 Task: Research Airbnb options in Guayaquil, Ecuador from 8th November, 2023 to 12th November, 2023 for 2 adults.1  bedroom having 1 bed and 1 bathroom. Property type can be flathotel. Booking option can be shelf check-in. Look for 4 properties as per requirement.
Action: Mouse moved to (414, 64)
Screenshot: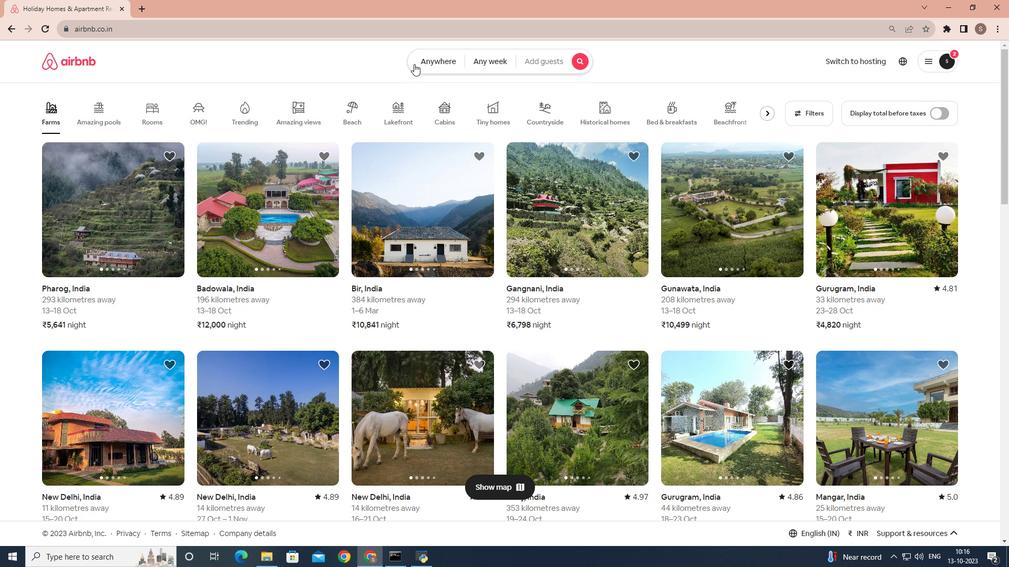 
Action: Mouse pressed left at (414, 64)
Screenshot: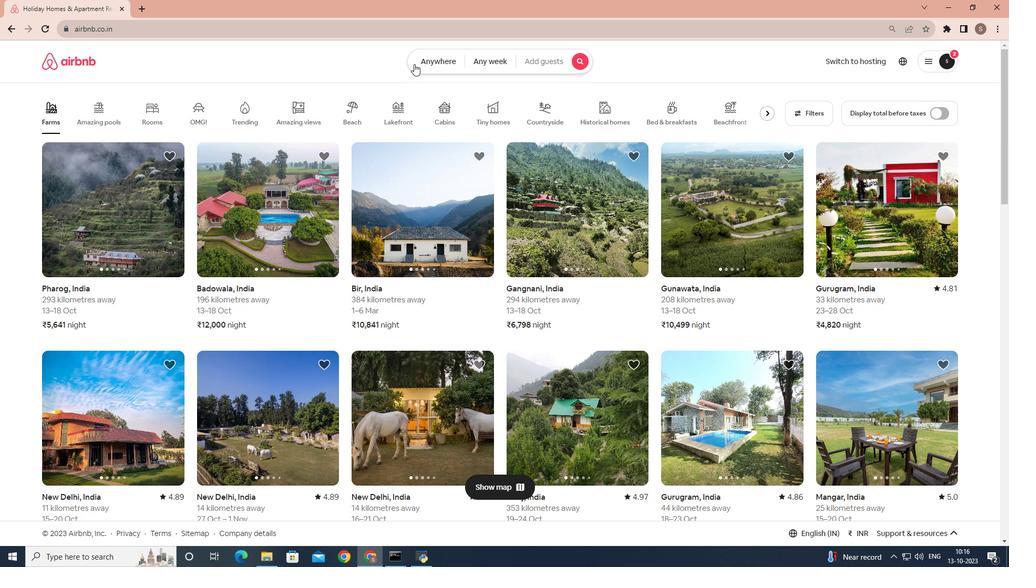 
Action: Mouse moved to (377, 101)
Screenshot: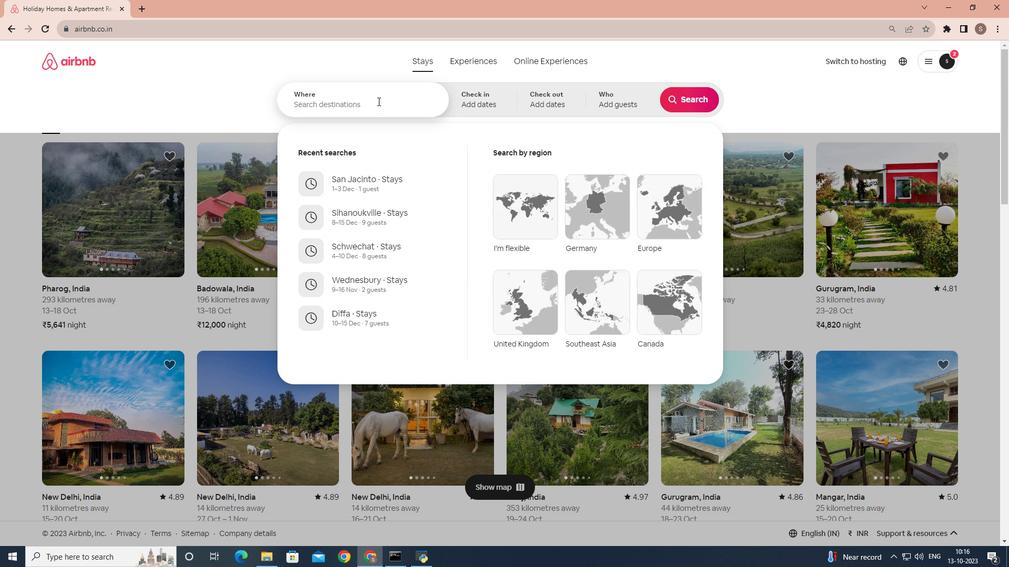 
Action: Mouse pressed left at (377, 101)
Screenshot: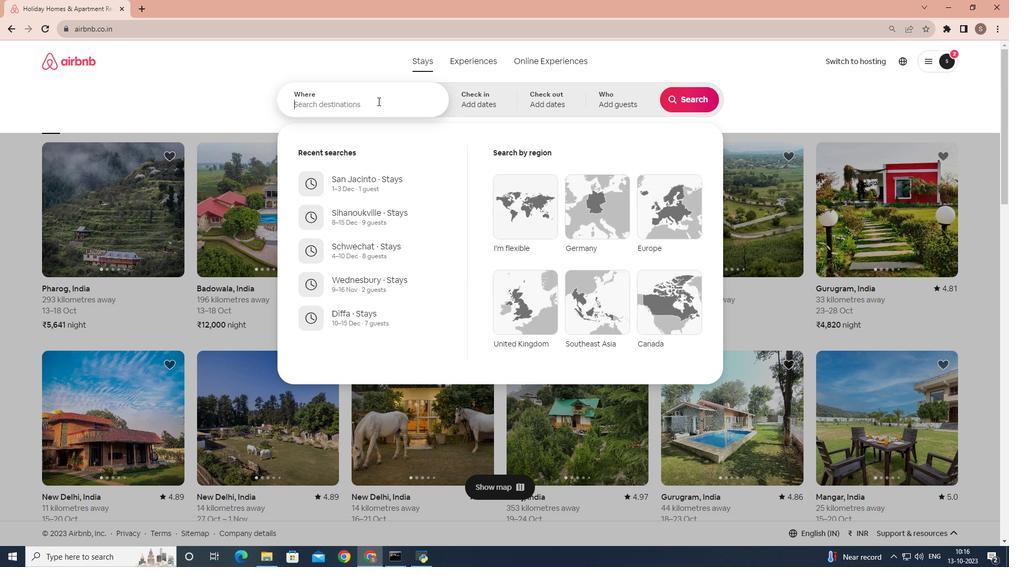 
Action: Mouse moved to (366, 107)
Screenshot: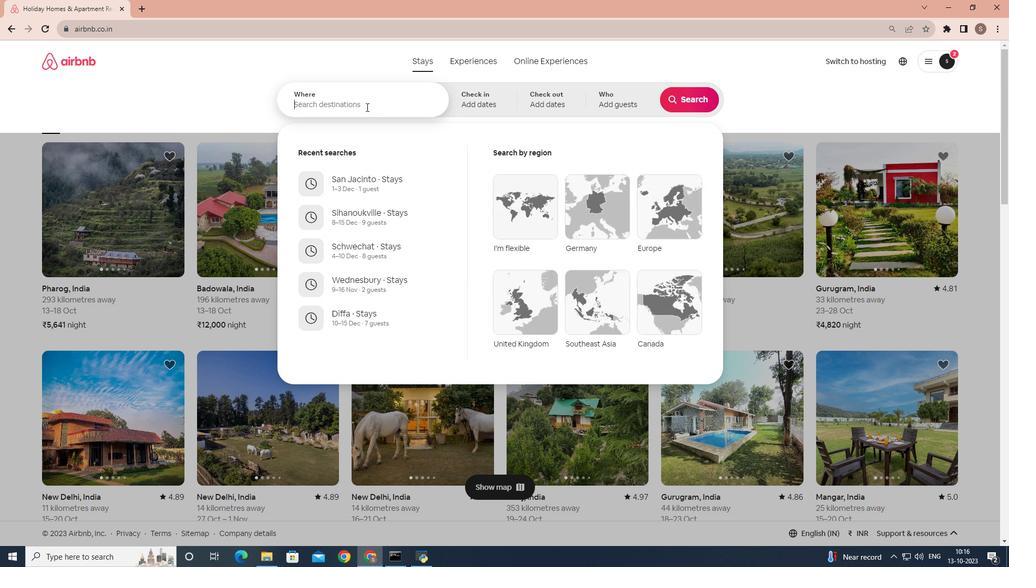 
Action: Key pressed <Key.shift>Guayaquil,<Key.space><Key.shift><Key.shift><Key.shift><Key.shift><Key.shift><Key.shift><Key.shift><Key.shift><Key.shift><Key.shift>Ecuador
Screenshot: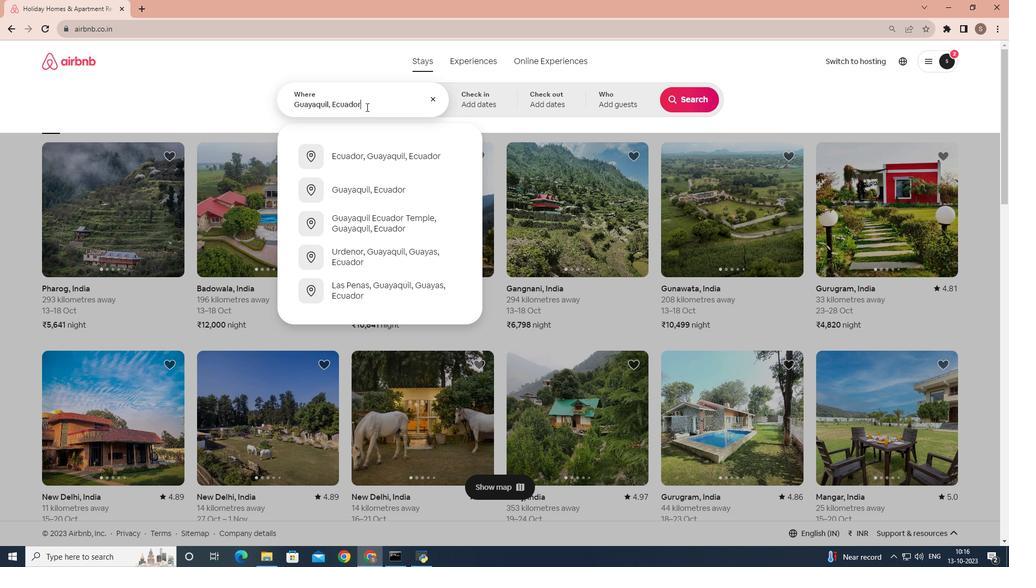 
Action: Mouse moved to (369, 163)
Screenshot: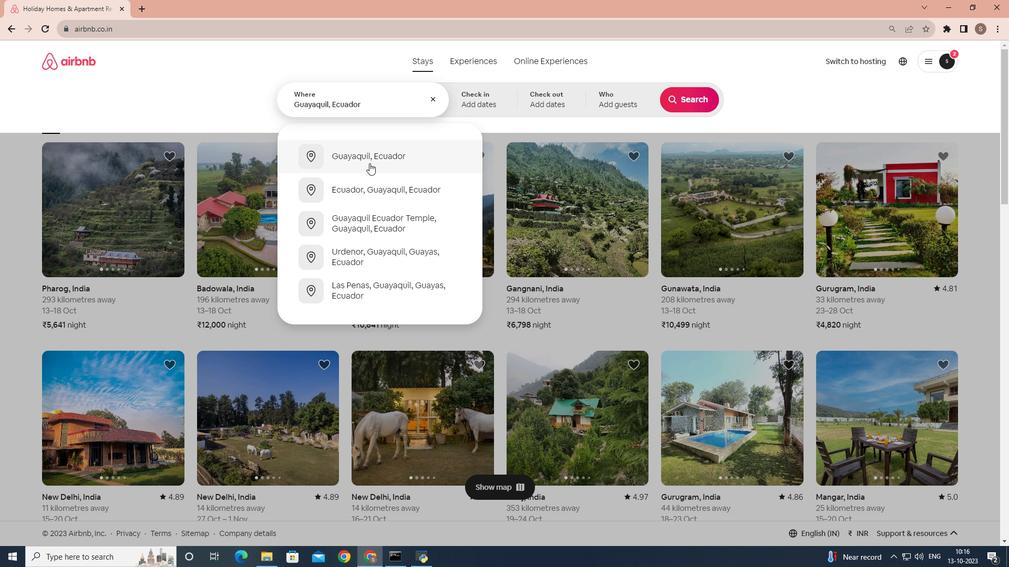 
Action: Mouse pressed left at (369, 163)
Screenshot: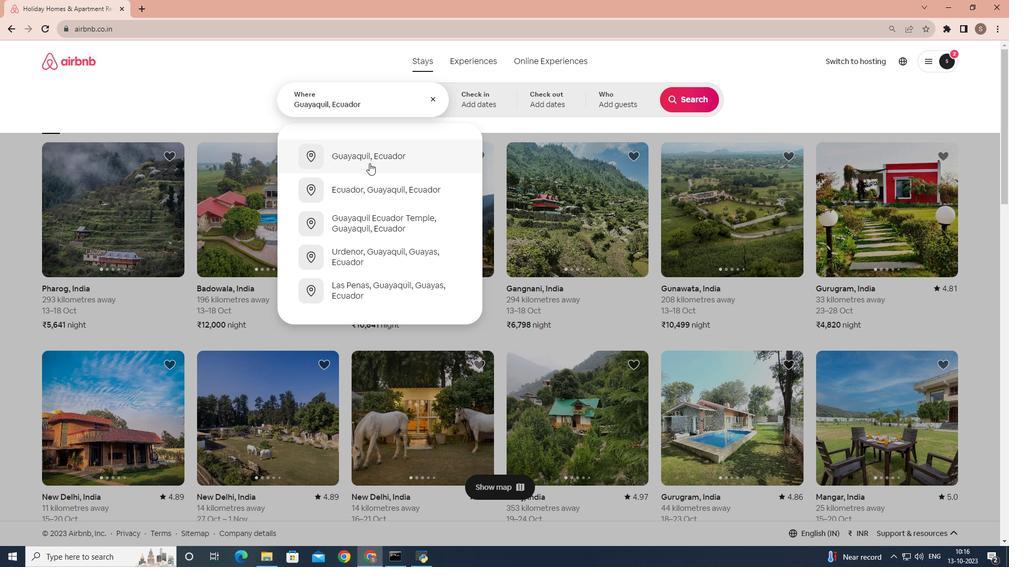 
Action: Mouse moved to (603, 256)
Screenshot: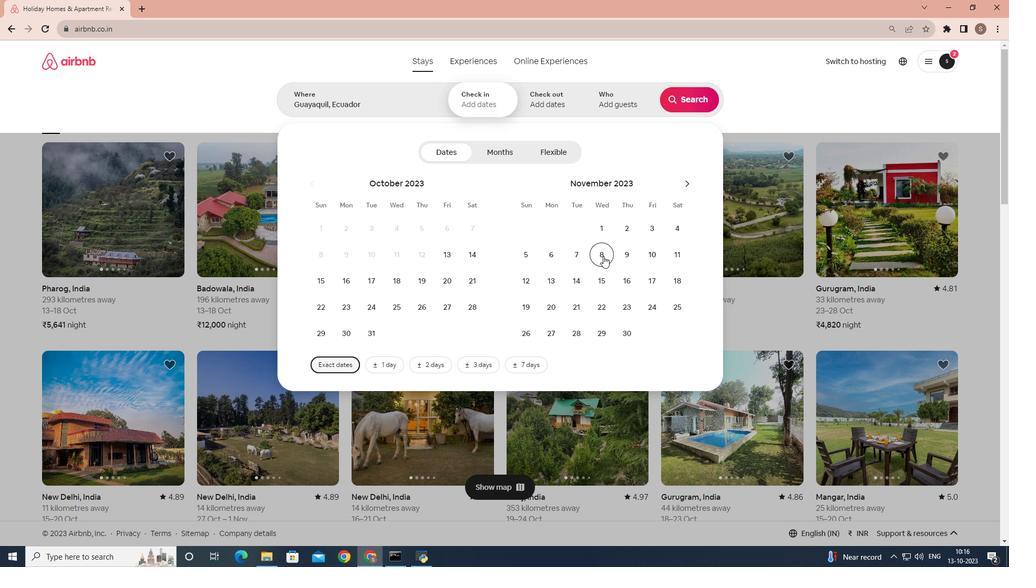 
Action: Mouse pressed left at (603, 256)
Screenshot: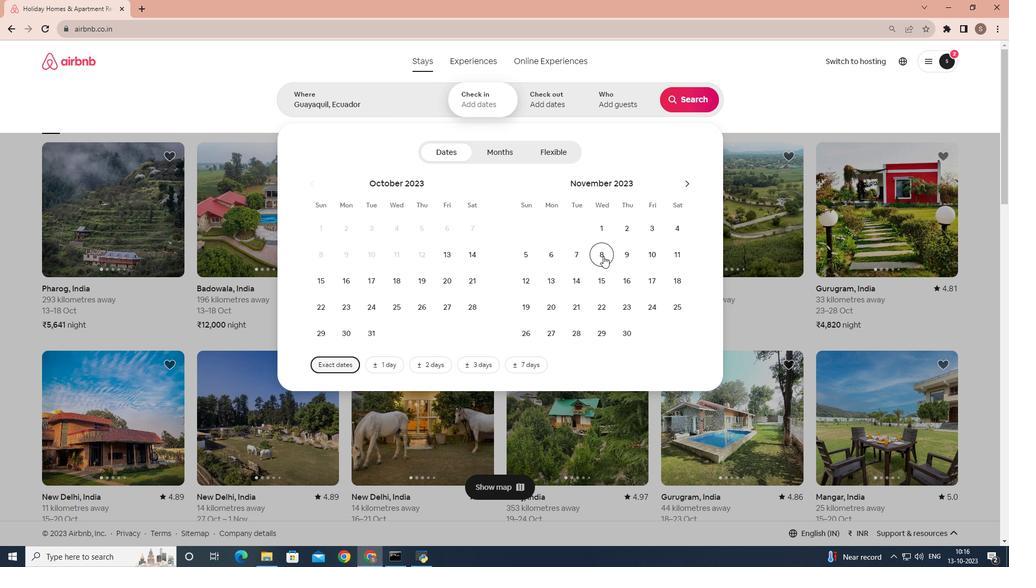
Action: Mouse moved to (518, 280)
Screenshot: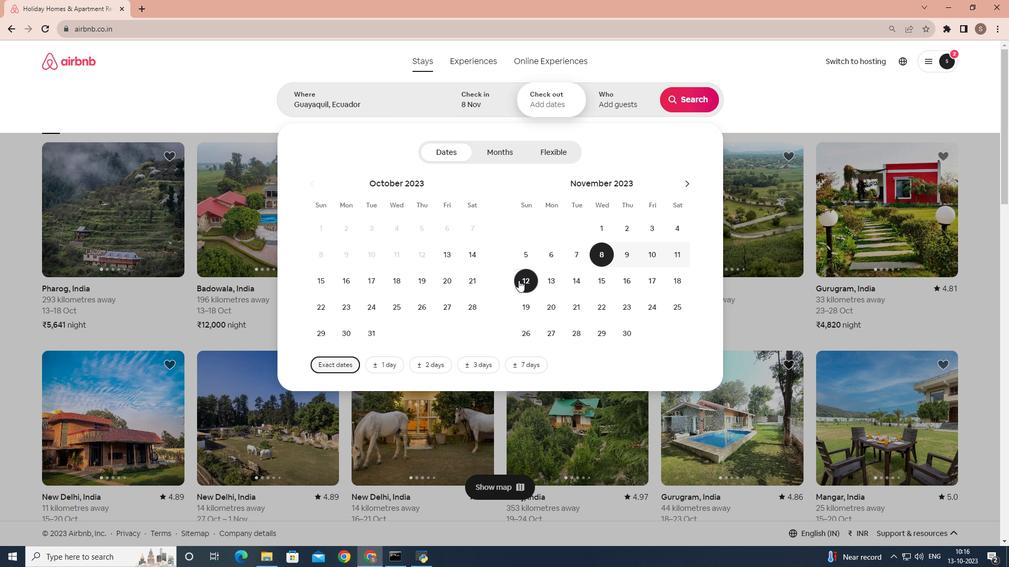 
Action: Mouse pressed left at (518, 280)
Screenshot: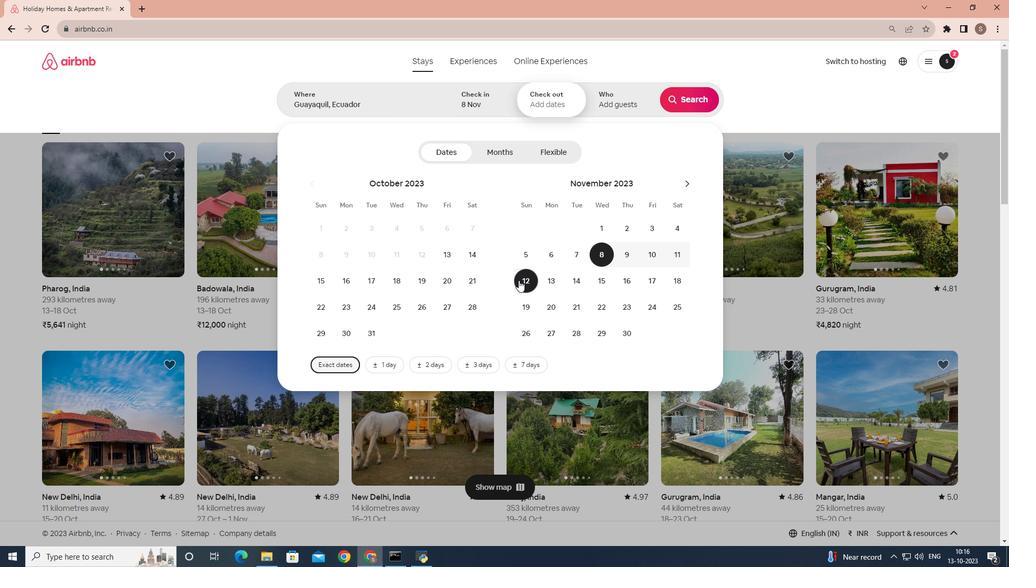 
Action: Mouse moved to (607, 115)
Screenshot: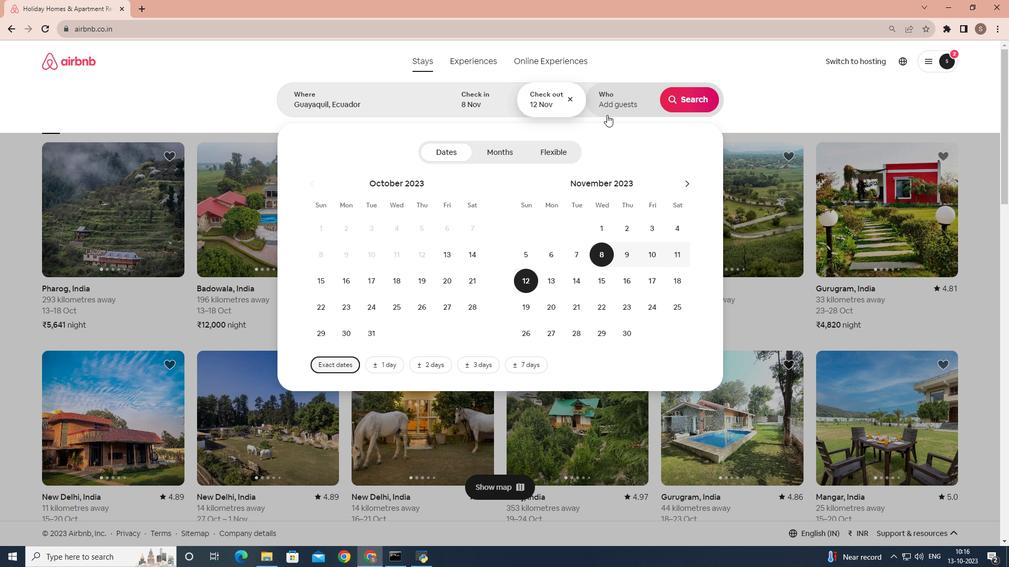 
Action: Mouse pressed left at (607, 115)
Screenshot: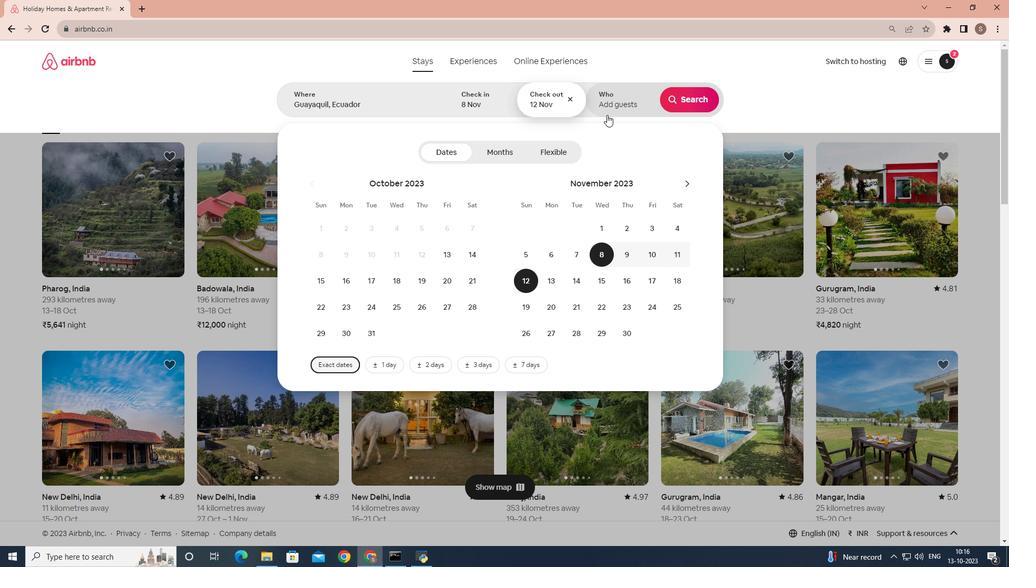 
Action: Mouse moved to (692, 154)
Screenshot: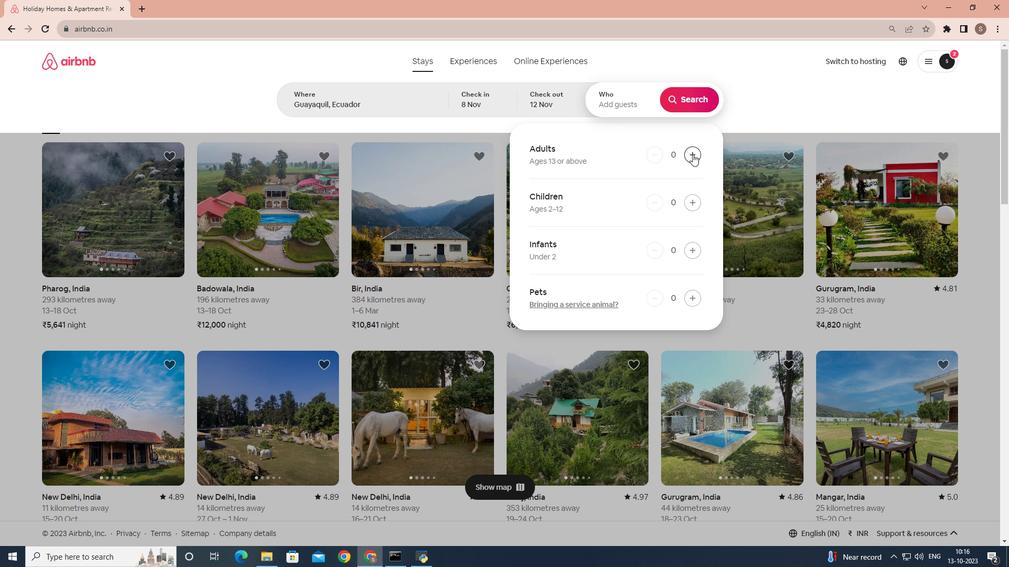 
Action: Mouse pressed left at (692, 154)
Screenshot: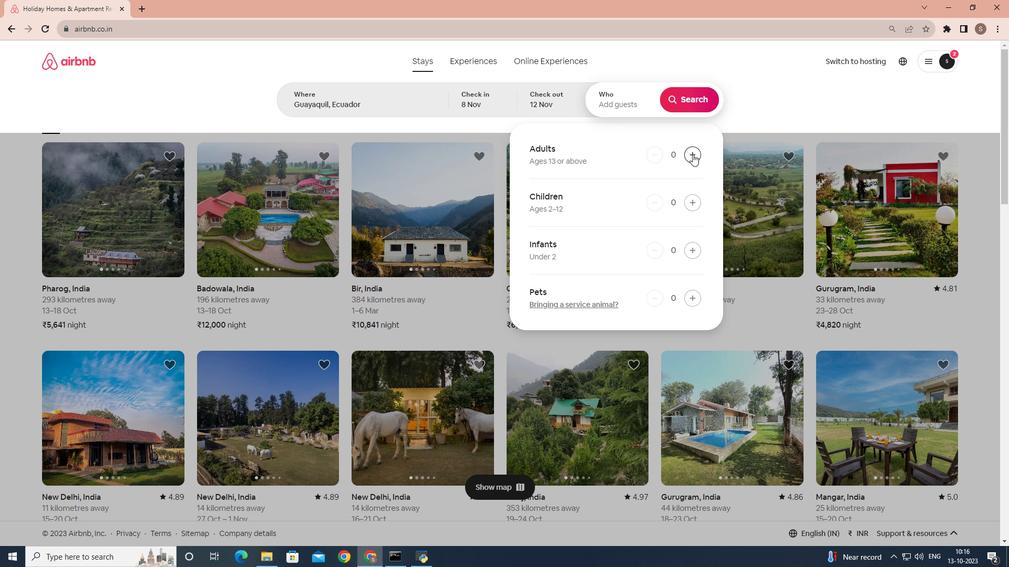
Action: Mouse pressed left at (692, 154)
Screenshot: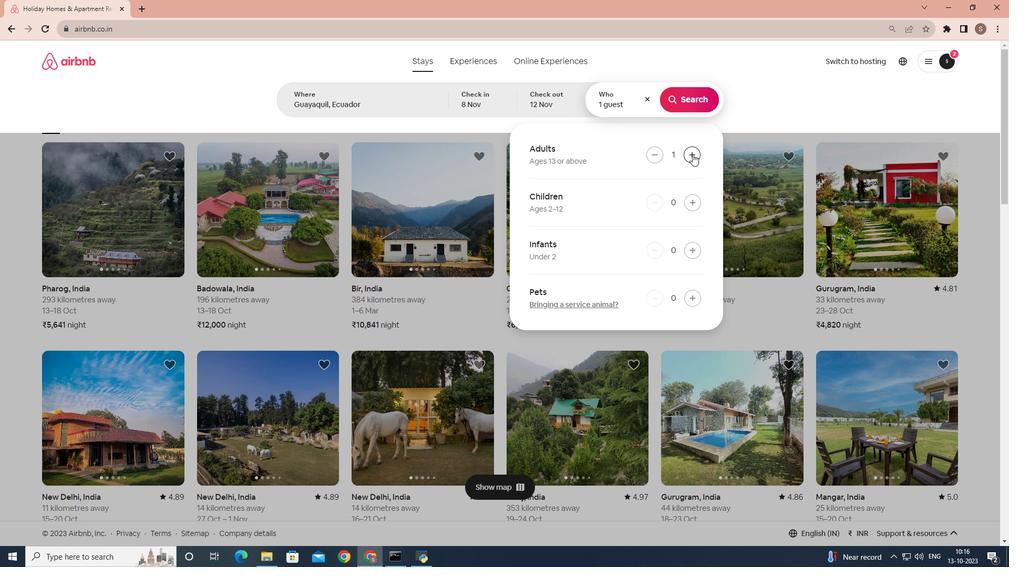 
Action: Mouse moved to (697, 92)
Screenshot: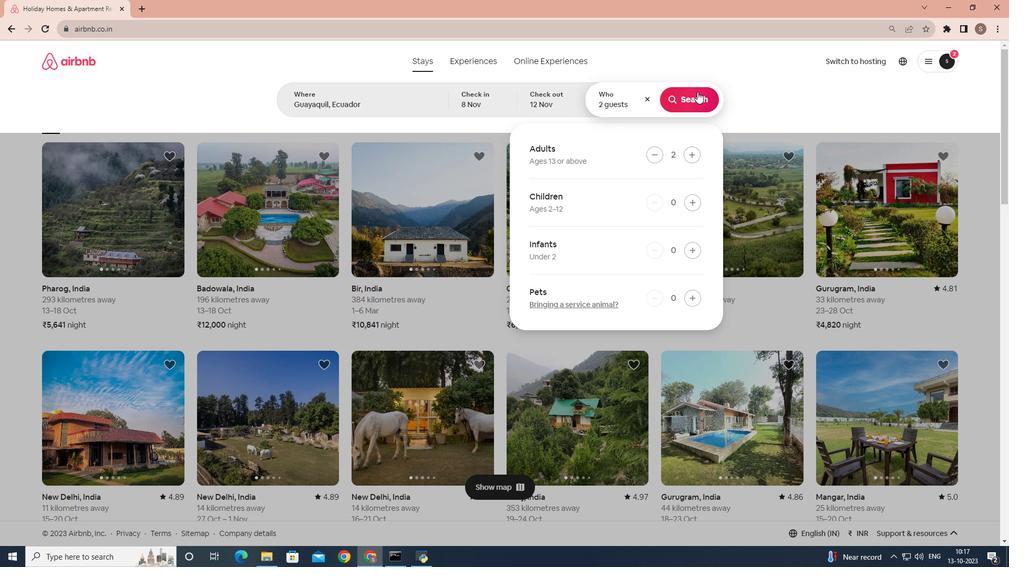 
Action: Mouse pressed left at (697, 92)
Screenshot: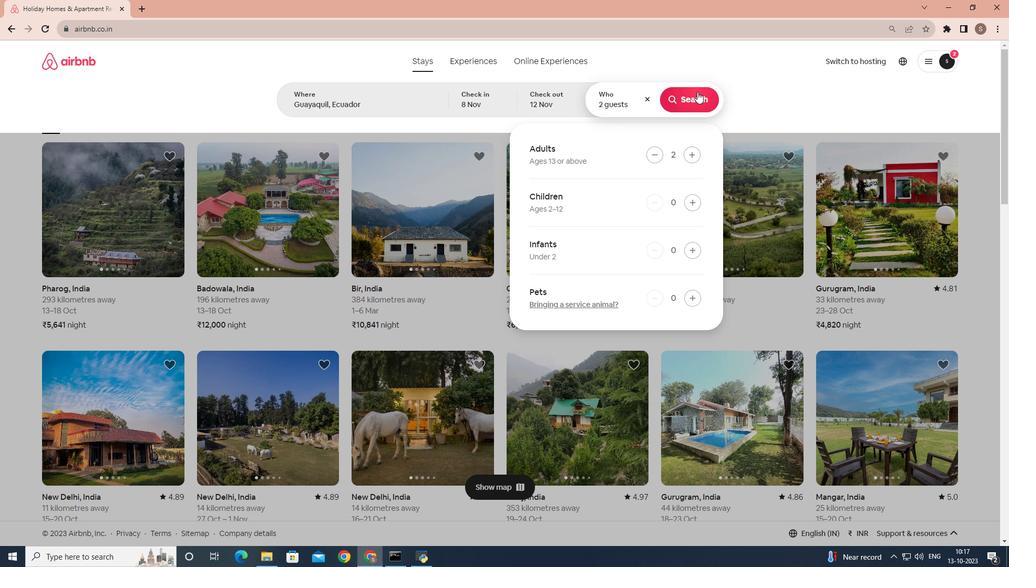 
Action: Mouse moved to (834, 102)
Screenshot: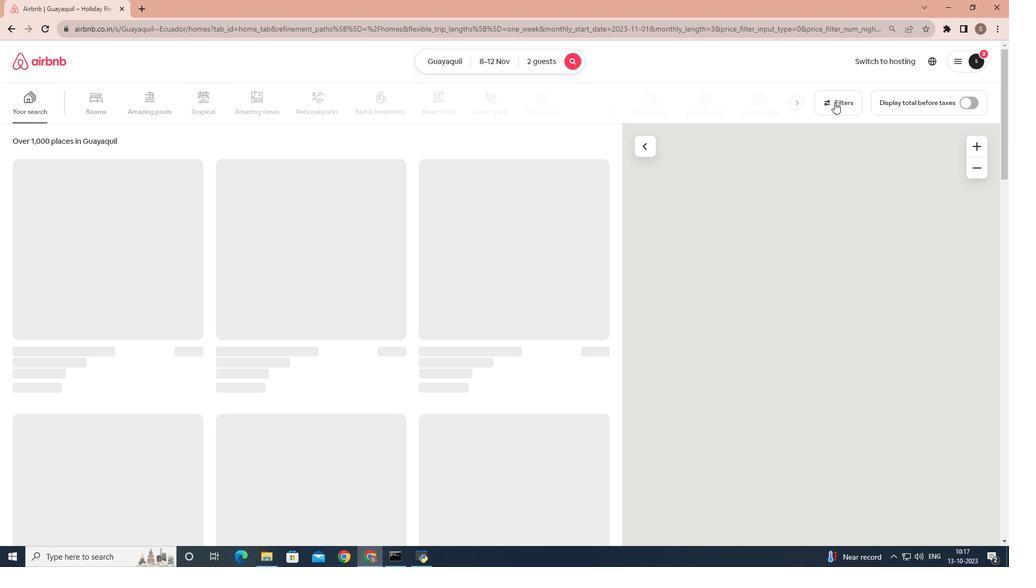 
Action: Mouse pressed left at (834, 102)
Screenshot: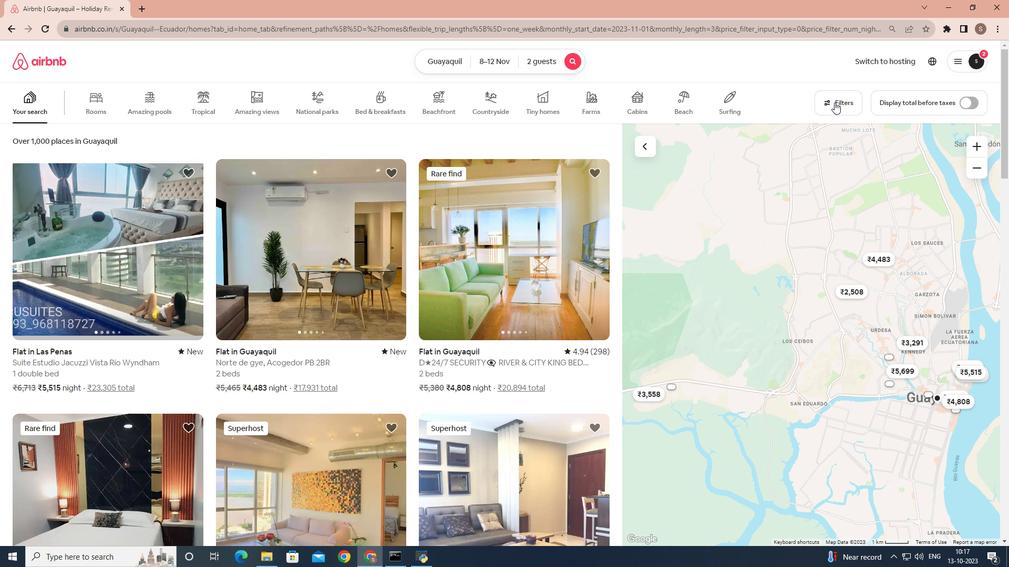 
Action: Mouse moved to (529, 227)
Screenshot: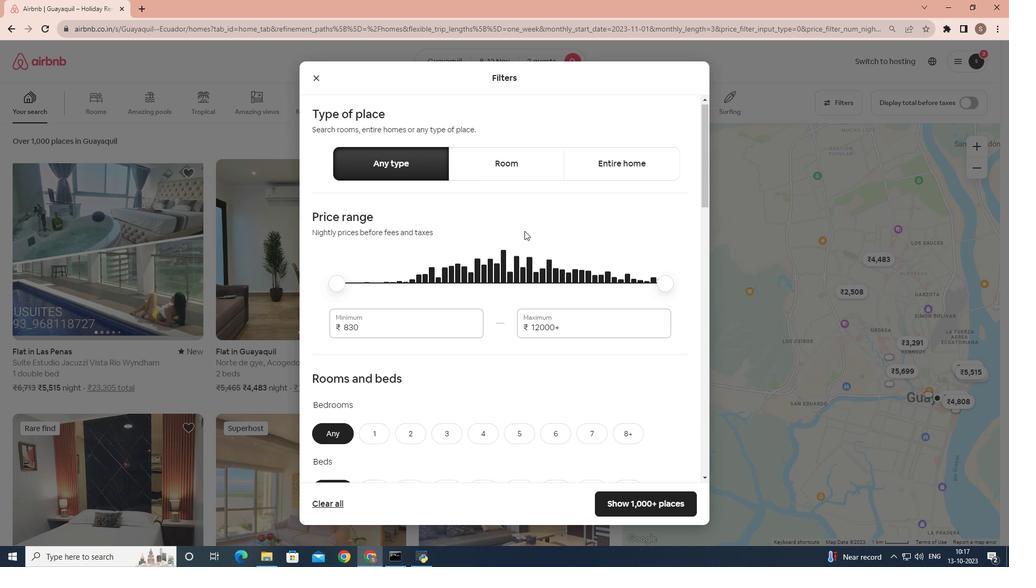 
Action: Mouse scrolled (529, 227) with delta (0, 0)
Screenshot: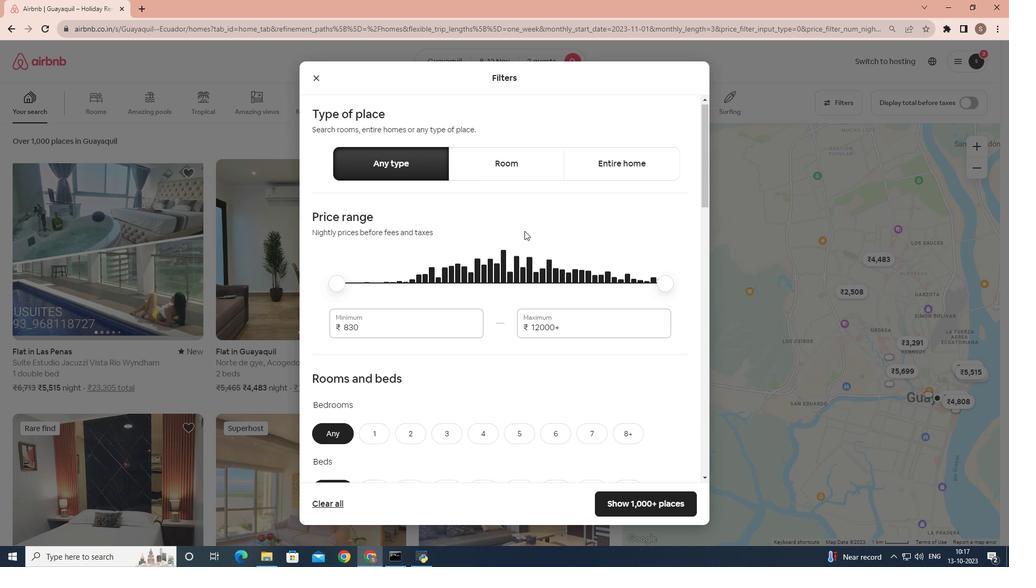 
Action: Mouse moved to (380, 380)
Screenshot: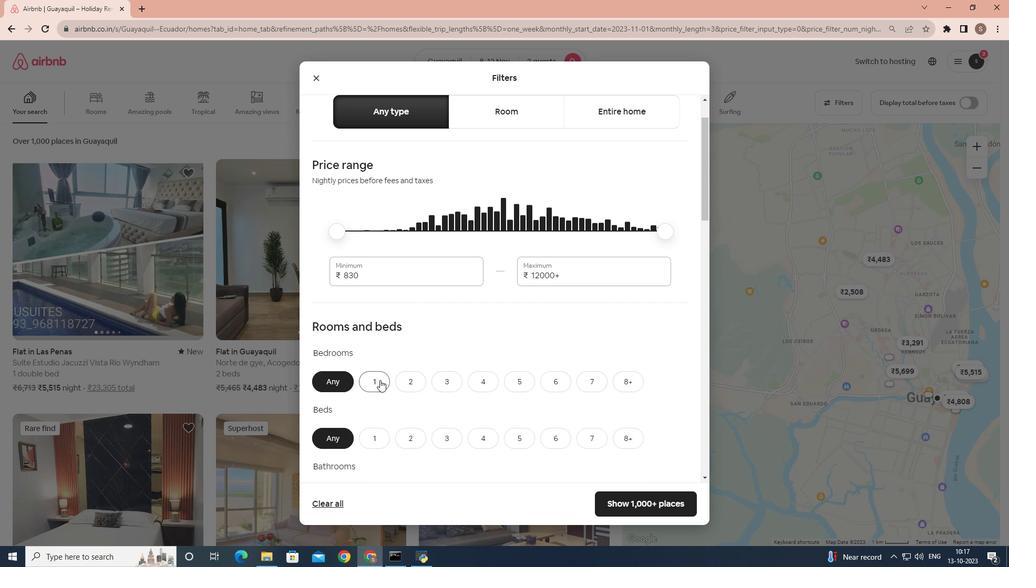 
Action: Mouse pressed left at (380, 380)
Screenshot: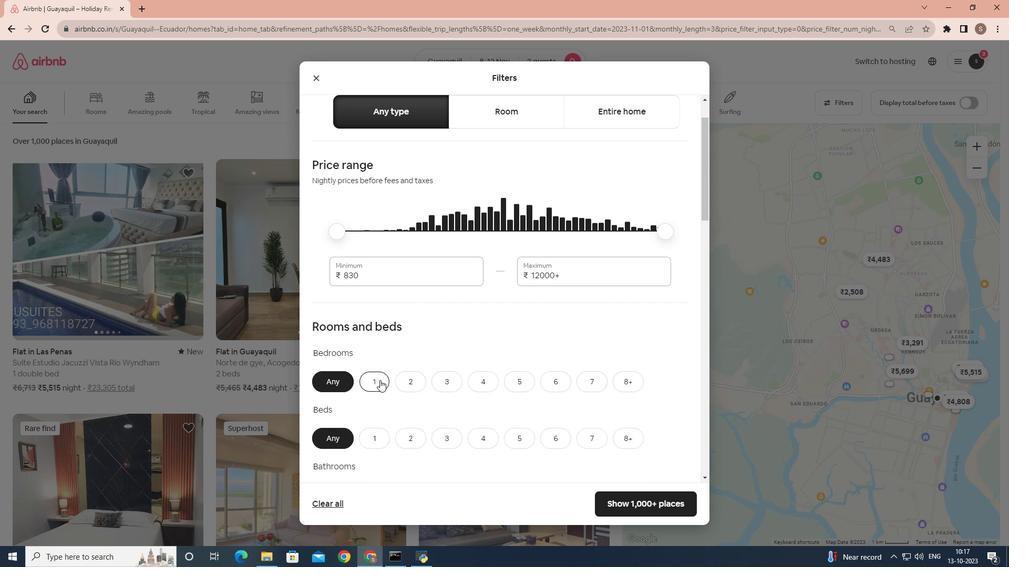 
Action: Mouse scrolled (380, 380) with delta (0, 0)
Screenshot: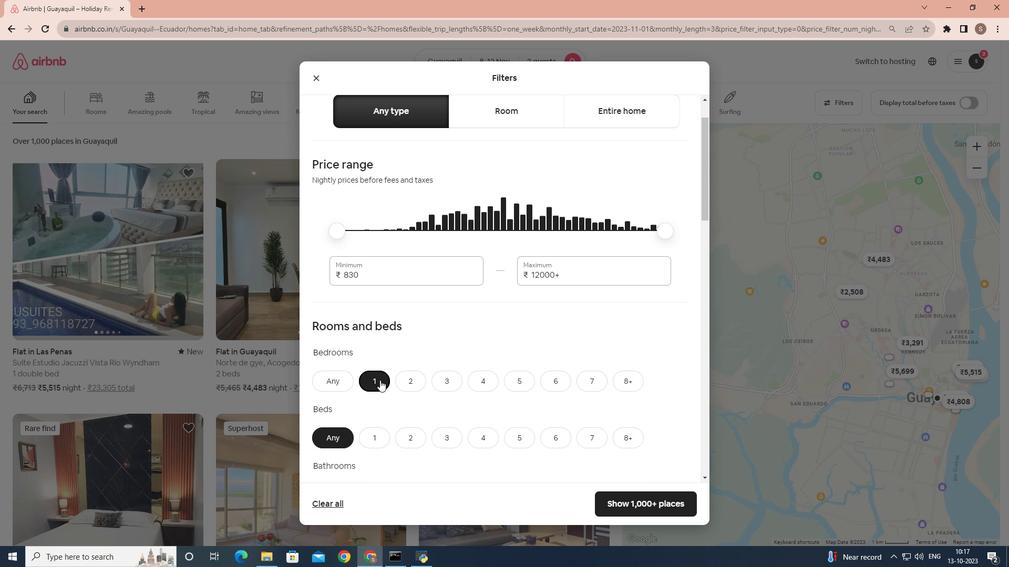 
Action: Mouse scrolled (380, 380) with delta (0, 0)
Screenshot: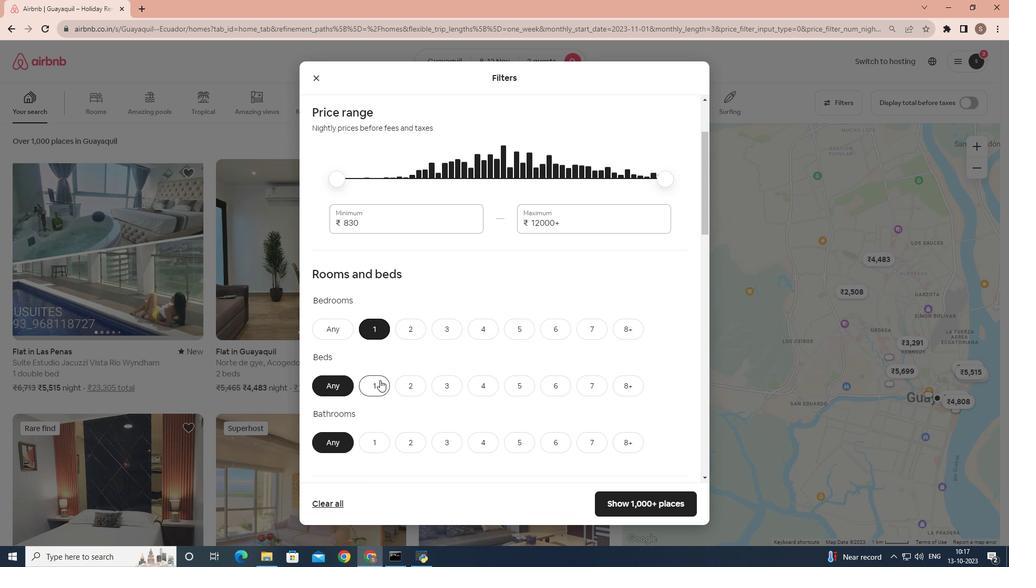 
Action: Mouse moved to (372, 341)
Screenshot: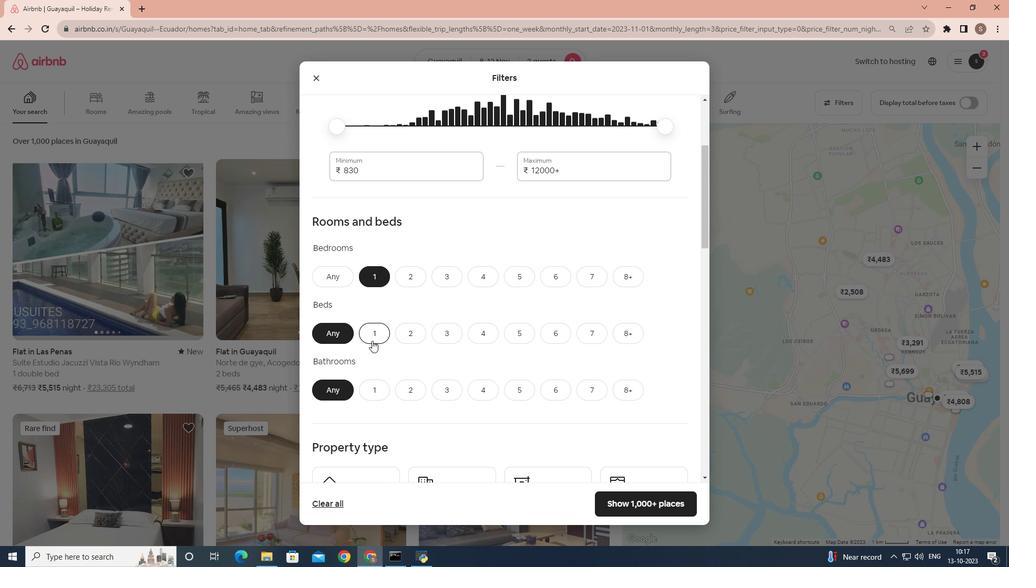 
Action: Mouse pressed left at (372, 341)
Screenshot: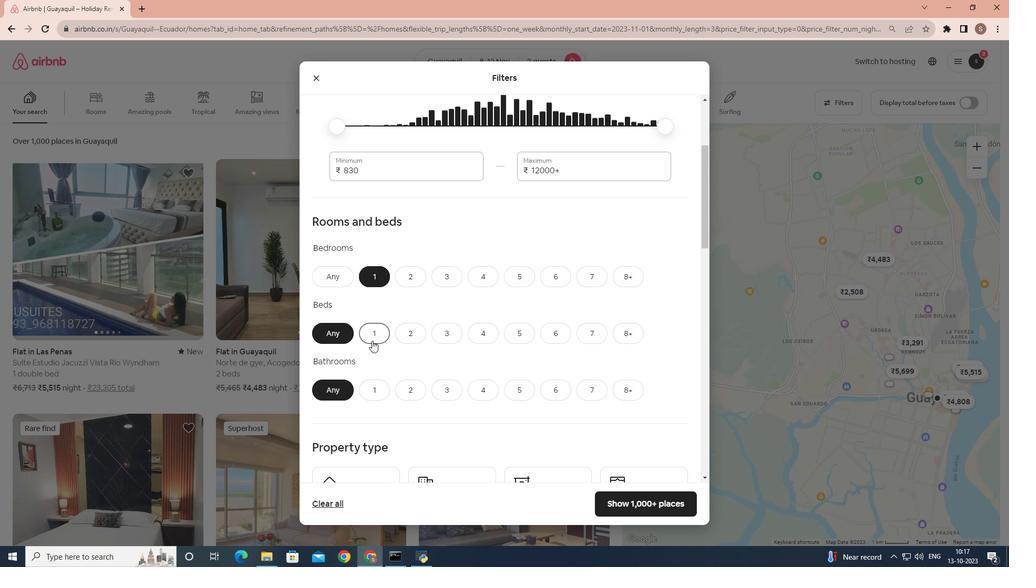 
Action: Mouse moved to (393, 332)
Screenshot: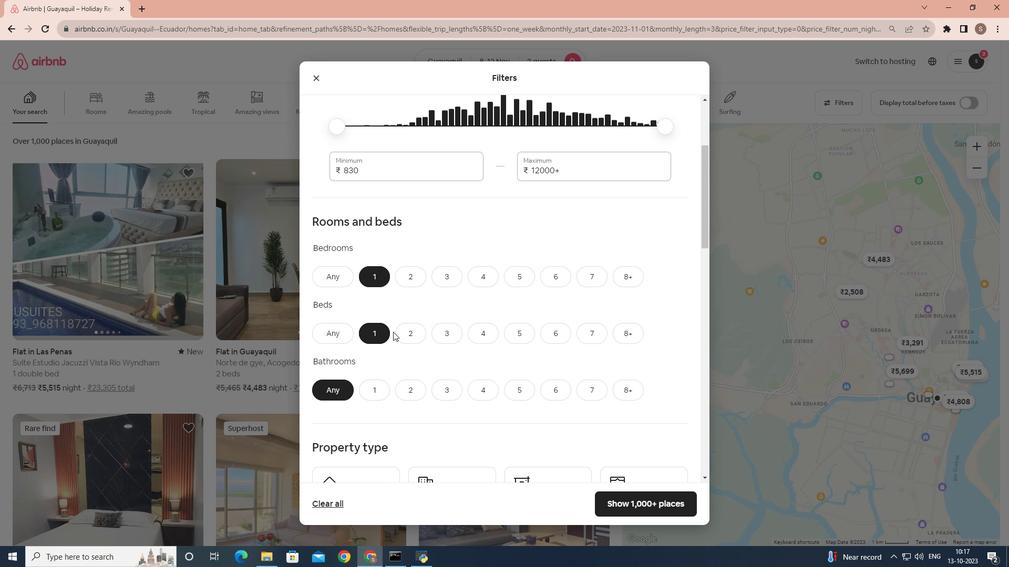 
Action: Mouse scrolled (393, 331) with delta (0, 0)
Screenshot: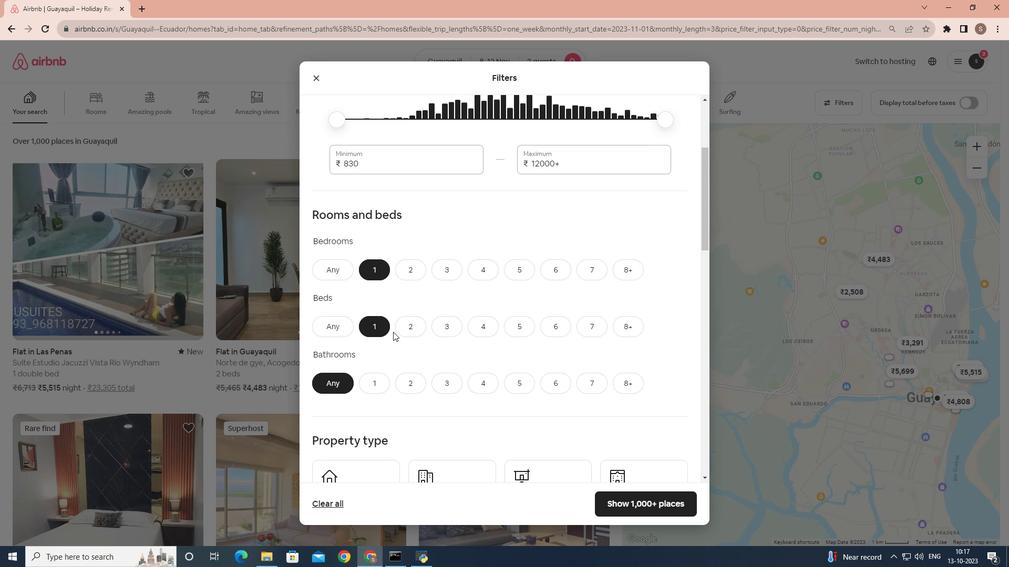 
Action: Mouse moved to (375, 340)
Screenshot: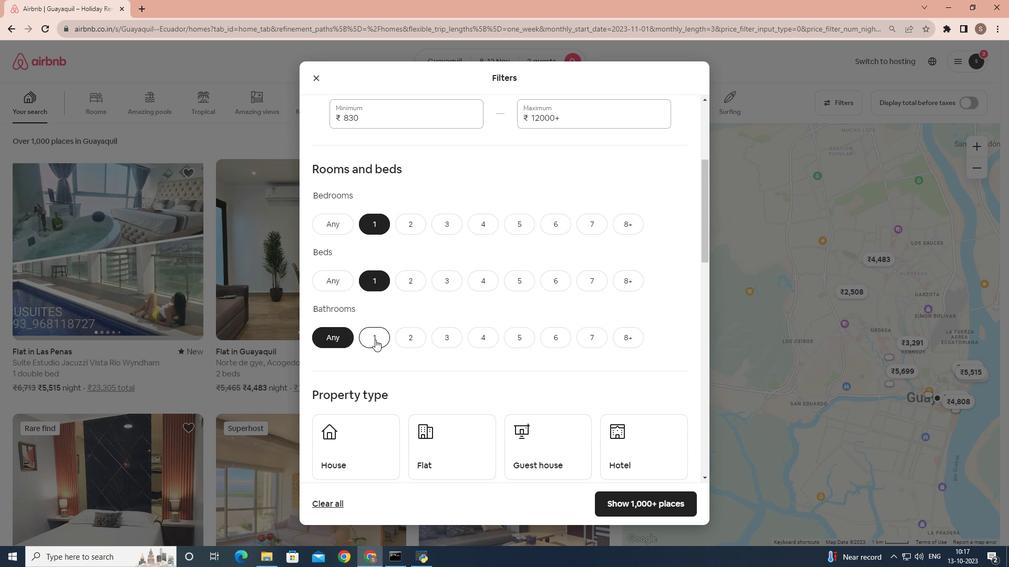 
Action: Mouse pressed left at (375, 340)
Screenshot: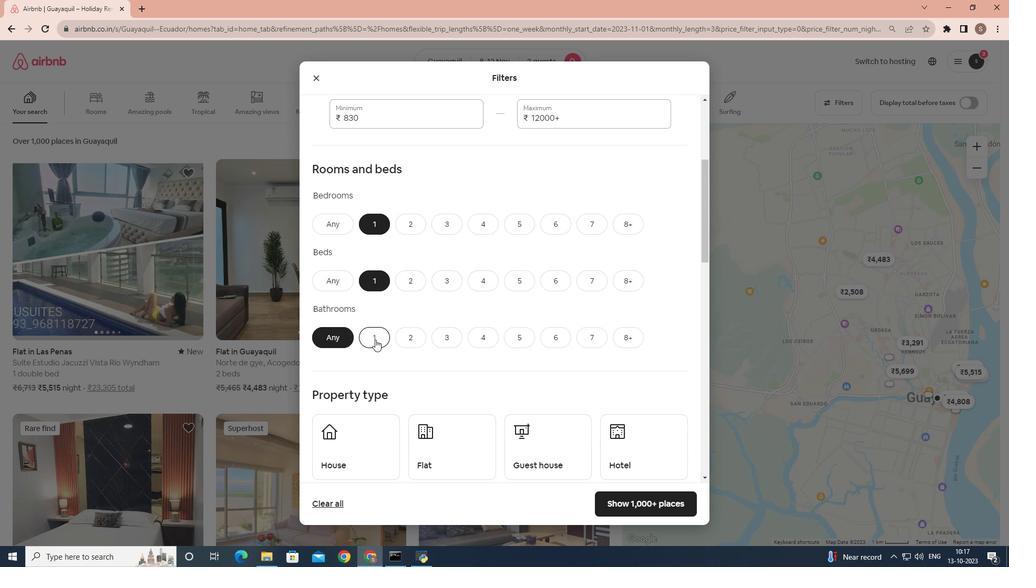 
Action: Mouse moved to (415, 322)
Screenshot: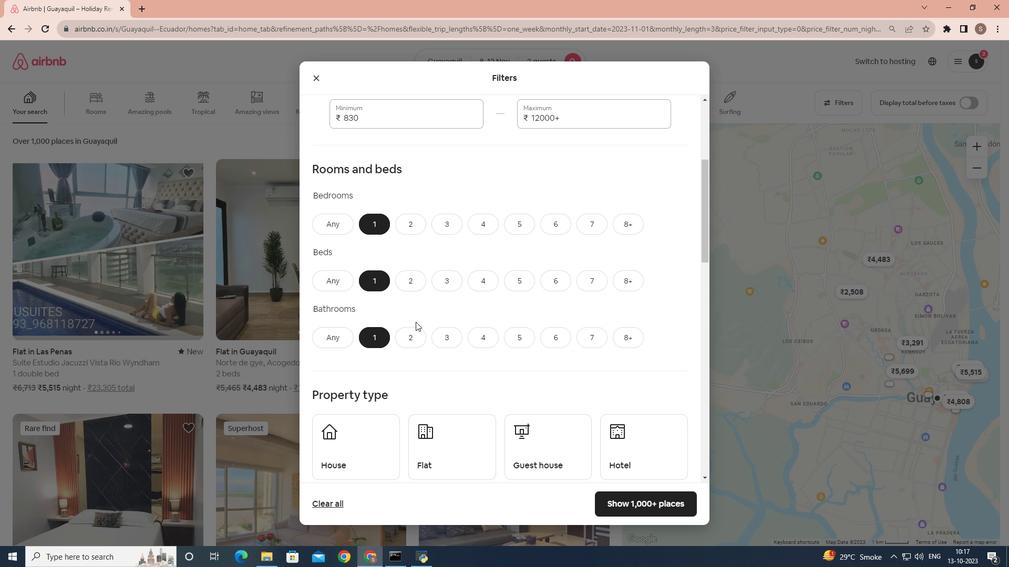 
Action: Mouse scrolled (415, 321) with delta (0, 0)
Screenshot: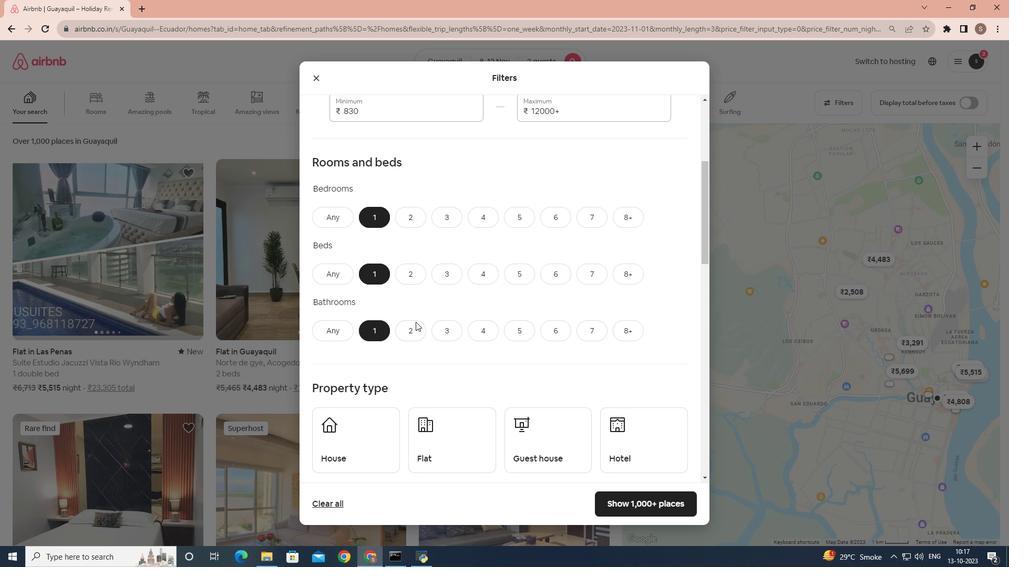 
Action: Mouse scrolled (415, 321) with delta (0, 0)
Screenshot: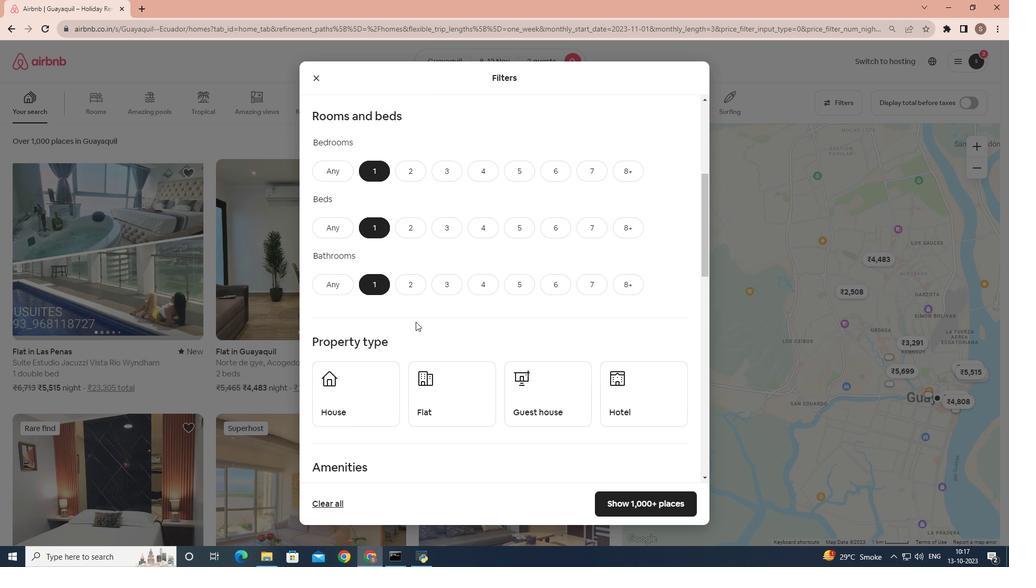 
Action: Mouse moved to (441, 336)
Screenshot: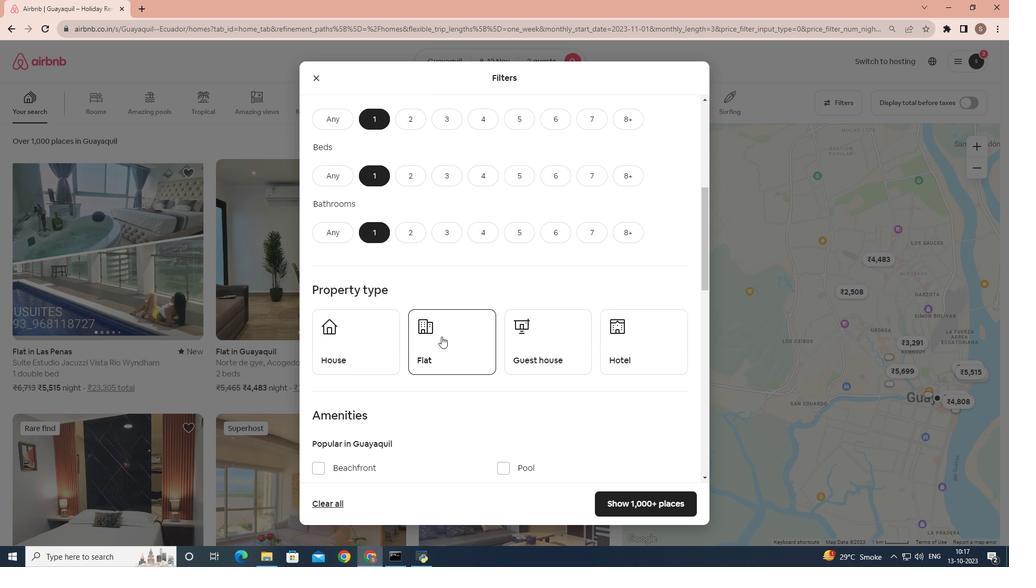 
Action: Mouse pressed left at (441, 336)
Screenshot: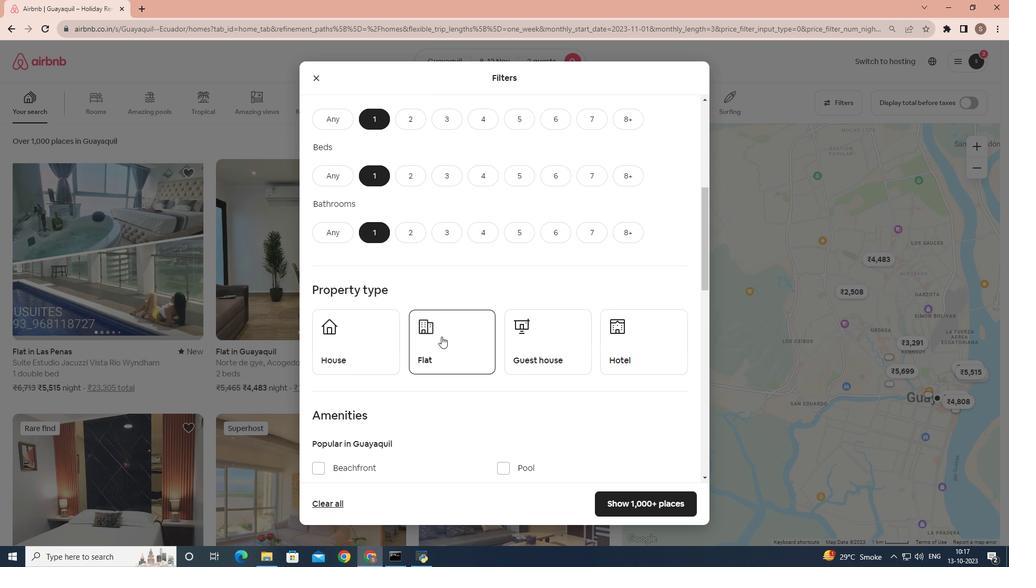 
Action: Mouse moved to (616, 363)
Screenshot: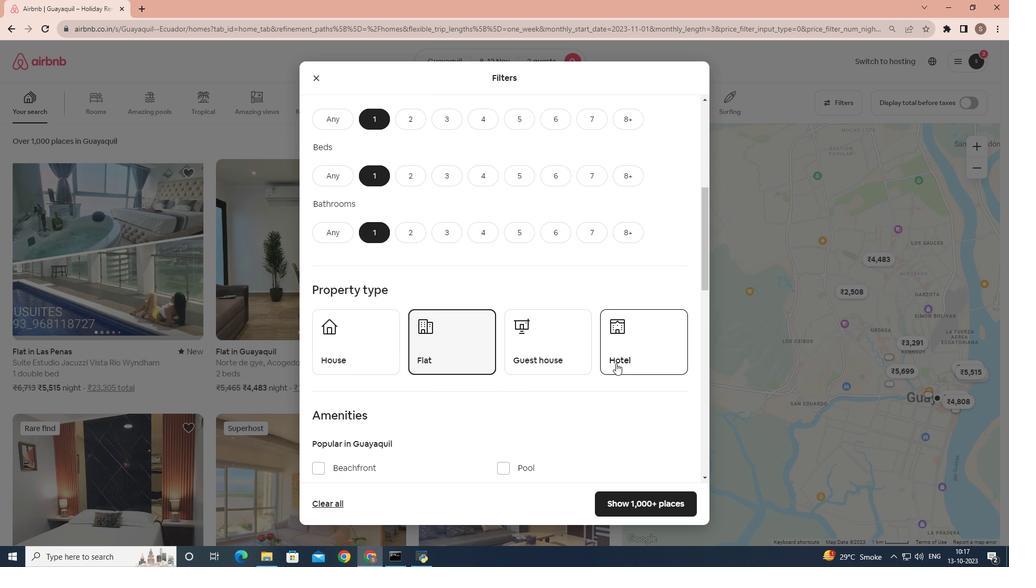 
Action: Mouse pressed left at (616, 363)
Screenshot: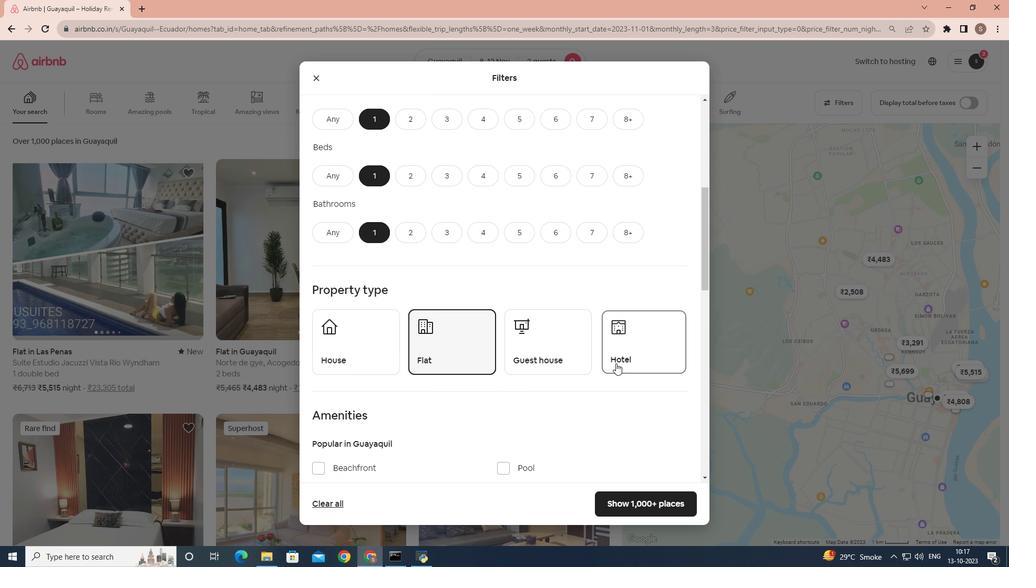 
Action: Mouse moved to (514, 366)
Screenshot: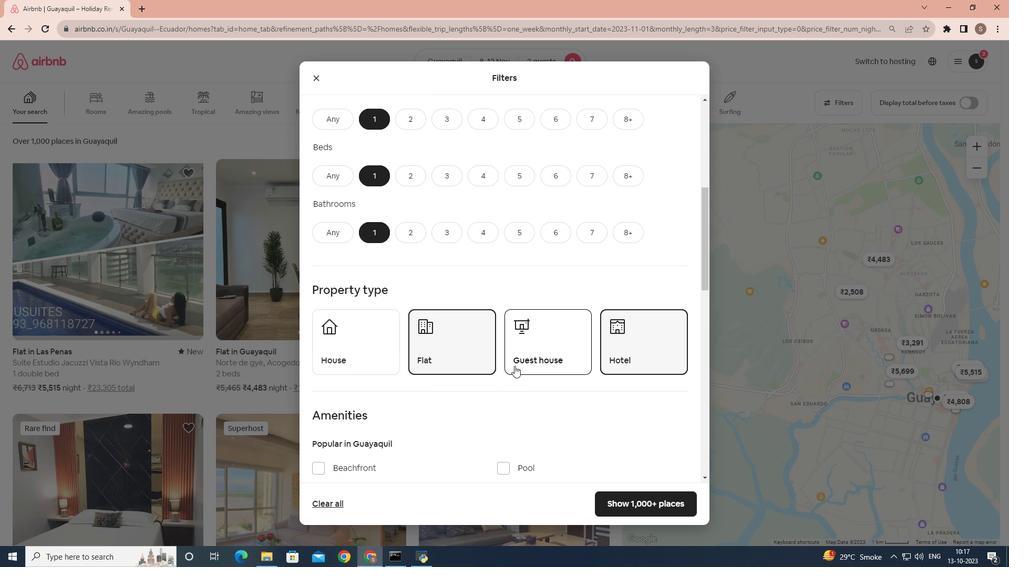 
Action: Mouse scrolled (514, 365) with delta (0, 0)
Screenshot: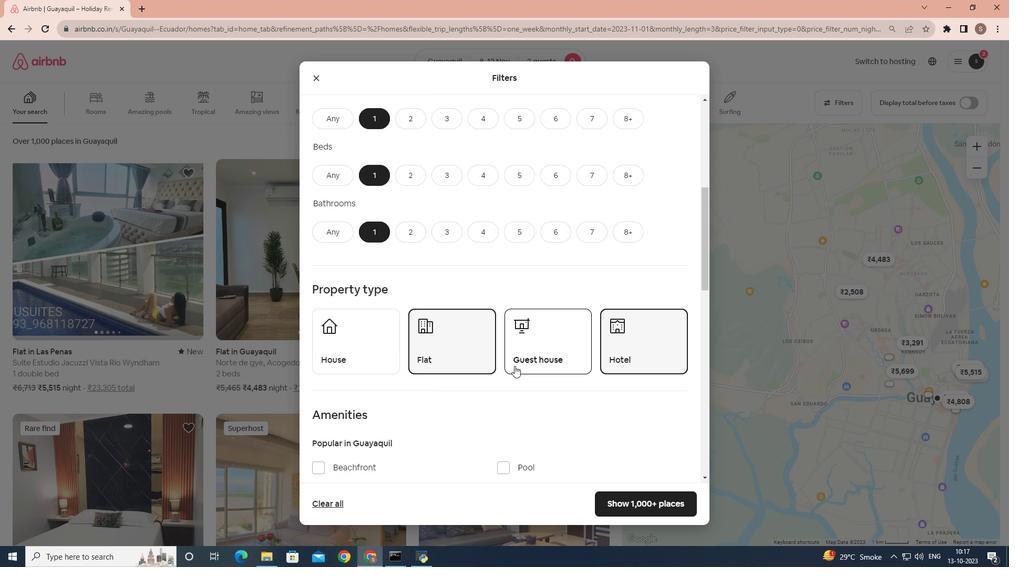 
Action: Mouse moved to (514, 365)
Screenshot: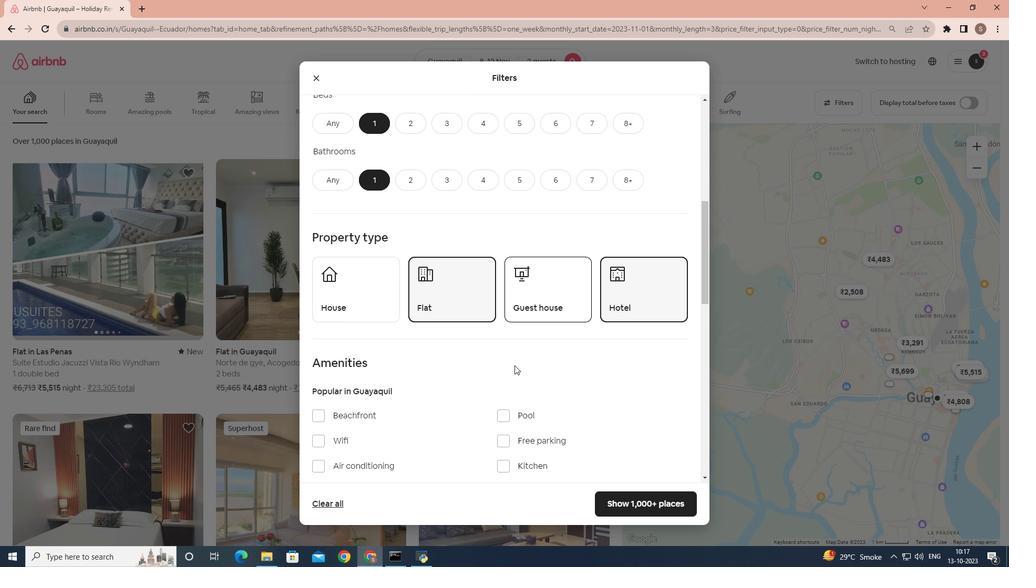 
Action: Mouse scrolled (514, 365) with delta (0, 0)
Screenshot: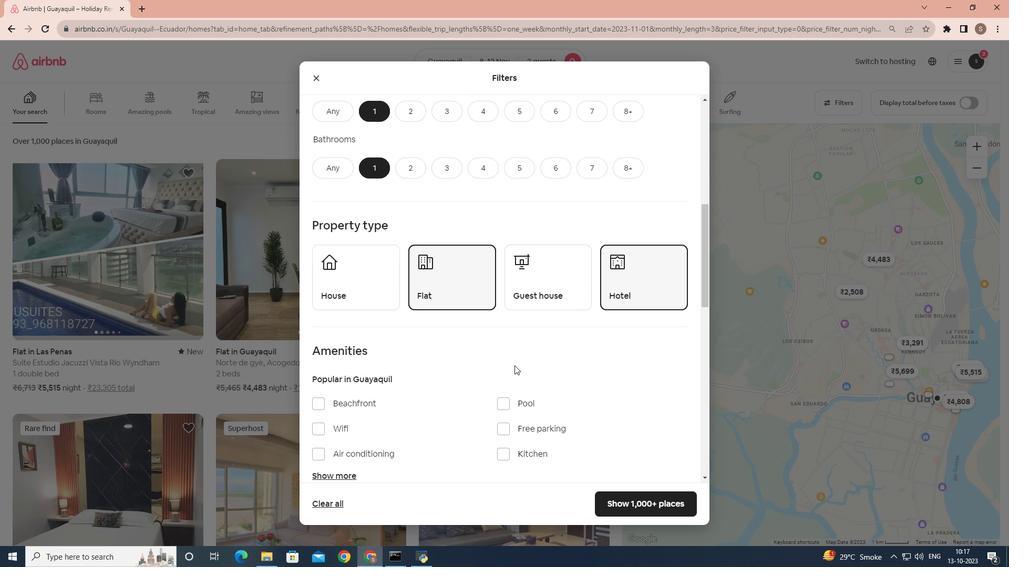 
Action: Mouse scrolled (514, 365) with delta (0, 0)
Screenshot: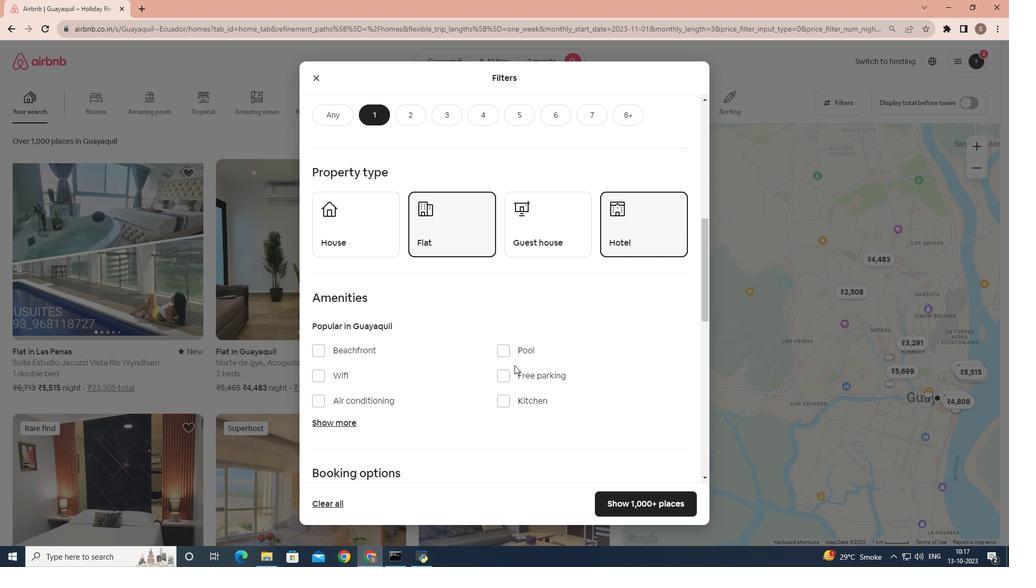 
Action: Mouse scrolled (514, 365) with delta (0, 0)
Screenshot: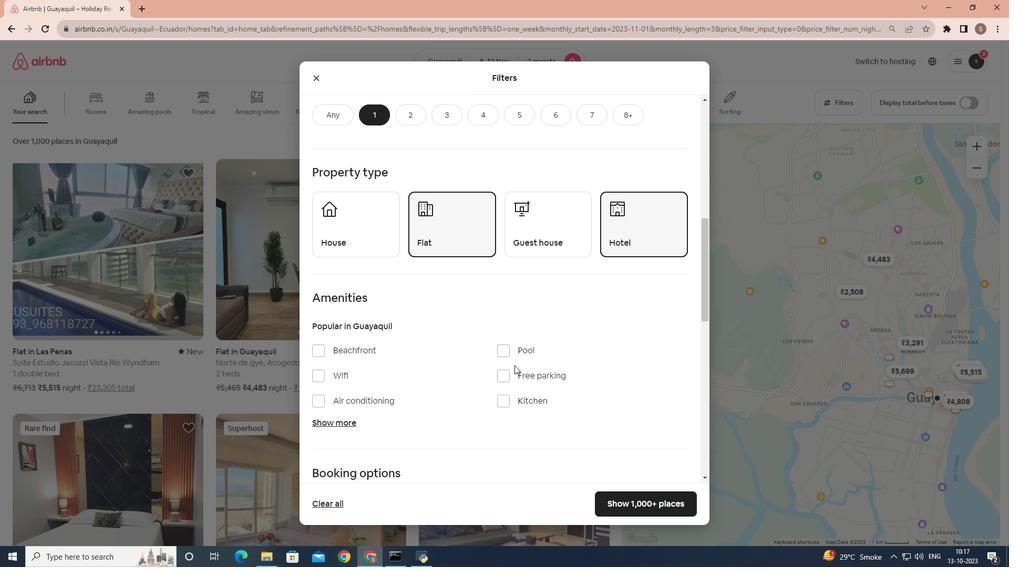 
Action: Mouse scrolled (514, 365) with delta (0, 0)
Screenshot: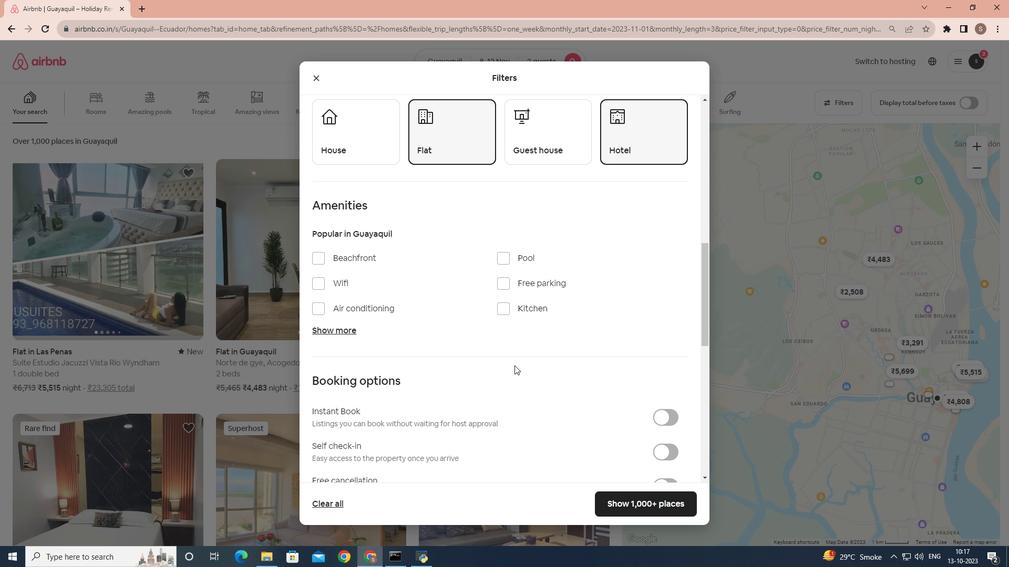 
Action: Mouse scrolled (514, 365) with delta (0, 0)
Screenshot: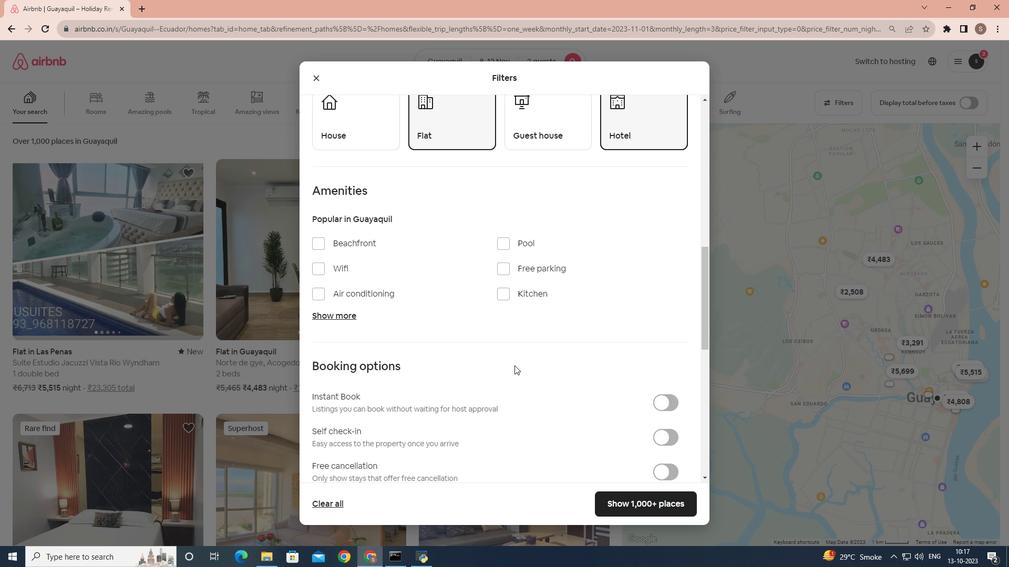 
Action: Mouse scrolled (514, 365) with delta (0, 0)
Screenshot: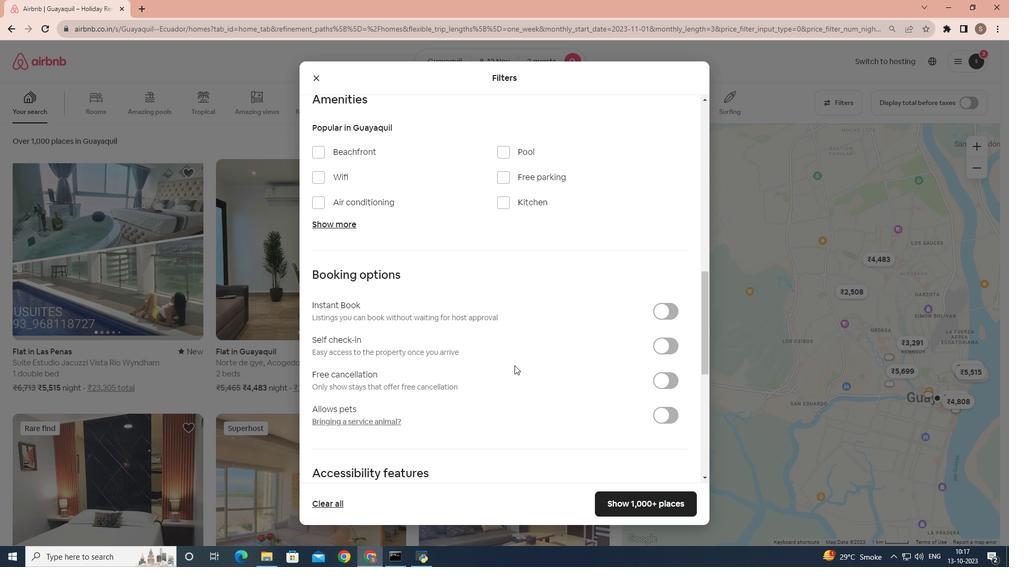 
Action: Mouse scrolled (514, 365) with delta (0, 0)
Screenshot: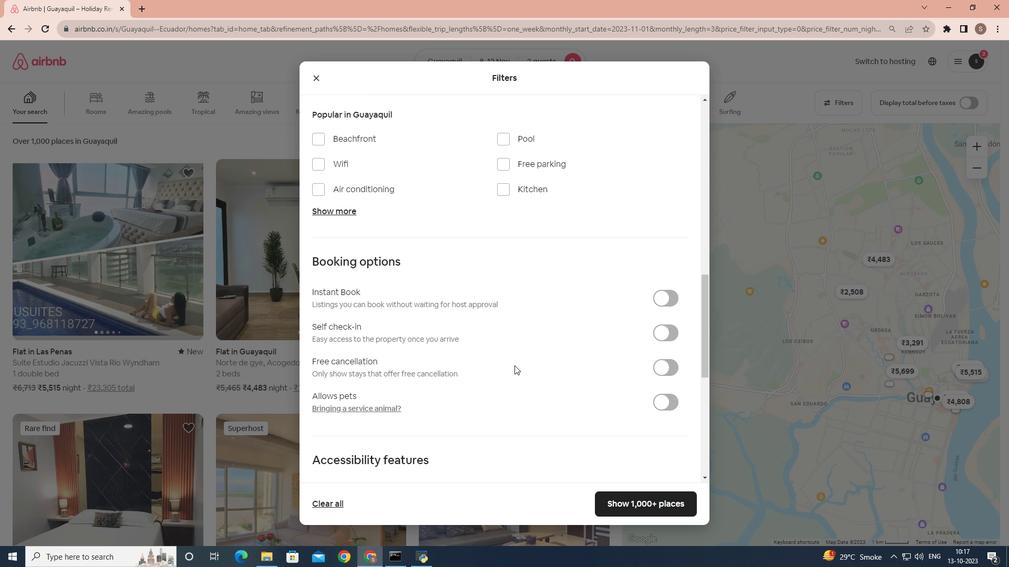 
Action: Mouse scrolled (514, 365) with delta (0, 0)
Screenshot: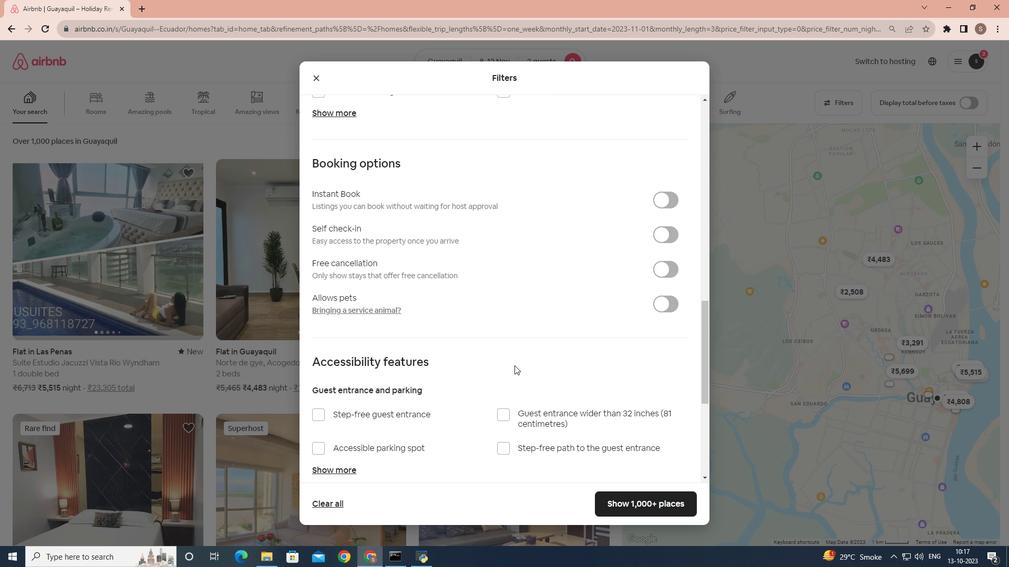 
Action: Mouse scrolled (514, 365) with delta (0, 0)
Screenshot: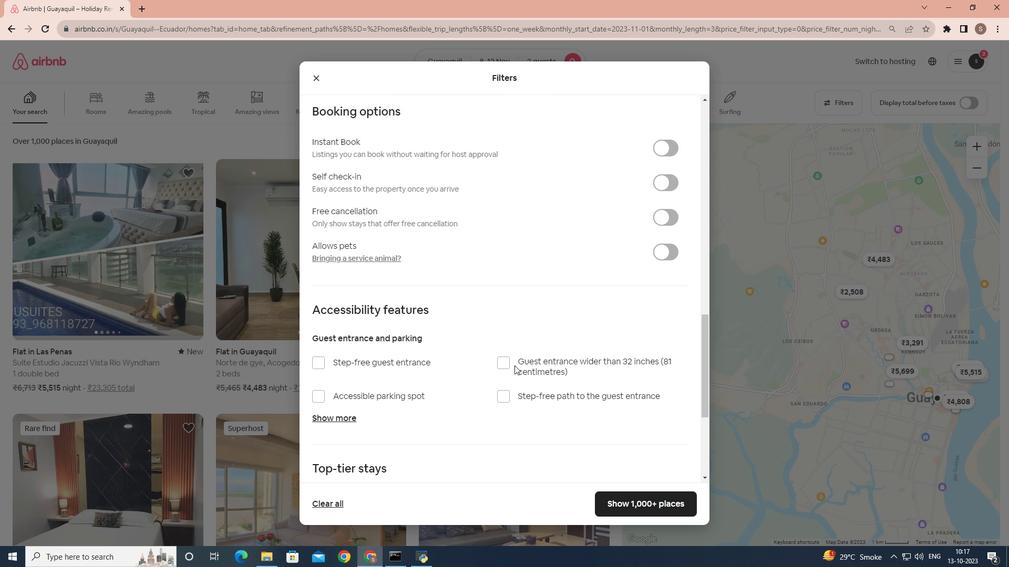 
Action: Mouse scrolled (514, 365) with delta (0, 0)
Screenshot: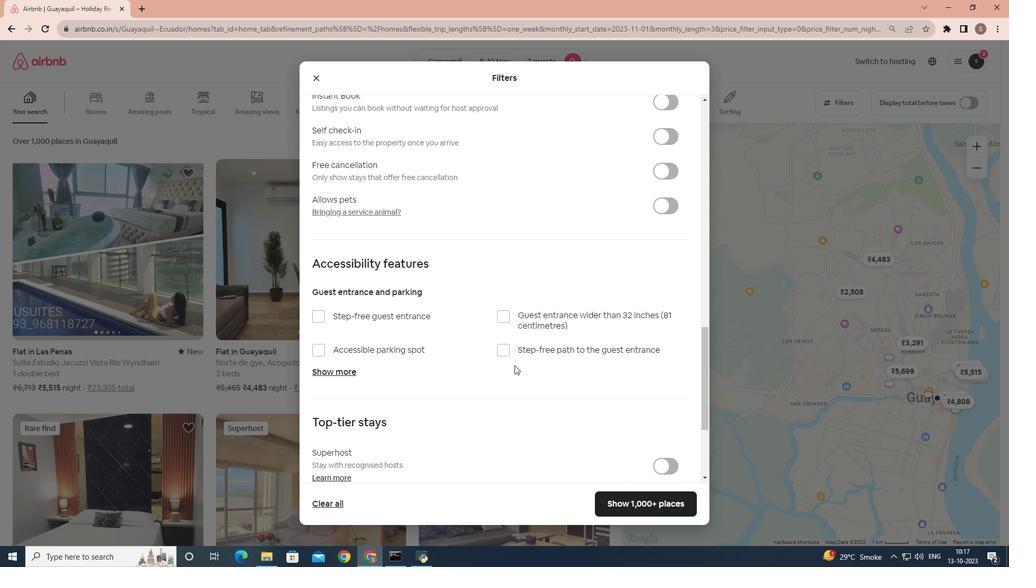 
Action: Mouse scrolled (514, 365) with delta (0, 0)
Screenshot: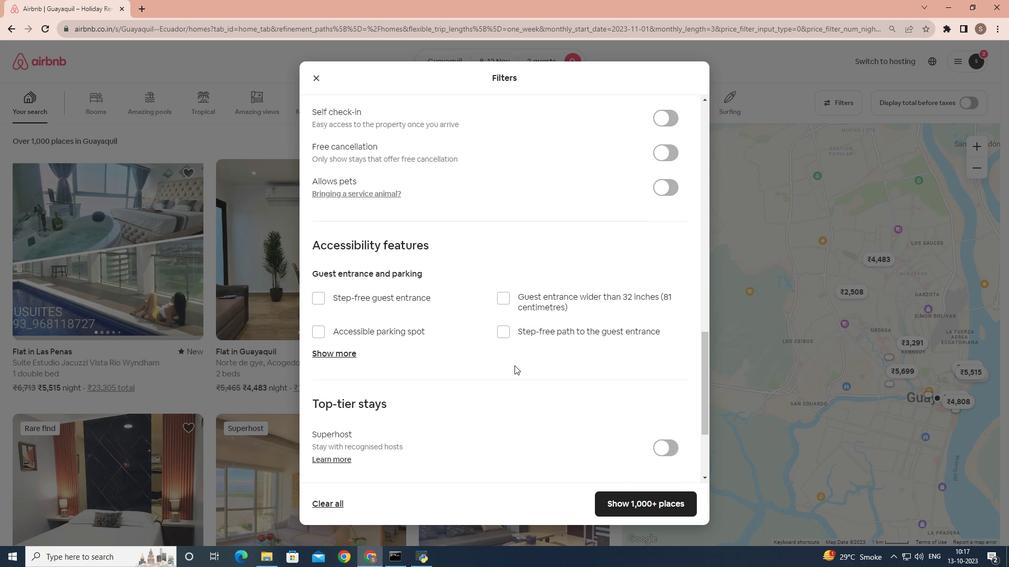 
Action: Mouse scrolled (514, 365) with delta (0, 0)
Screenshot: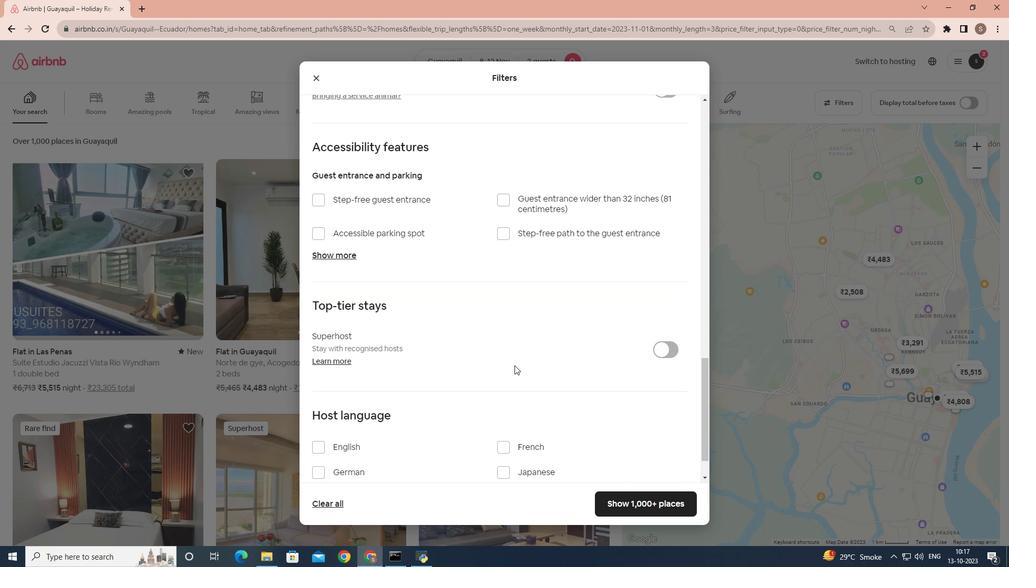 
Action: Mouse scrolled (514, 365) with delta (0, 0)
Screenshot: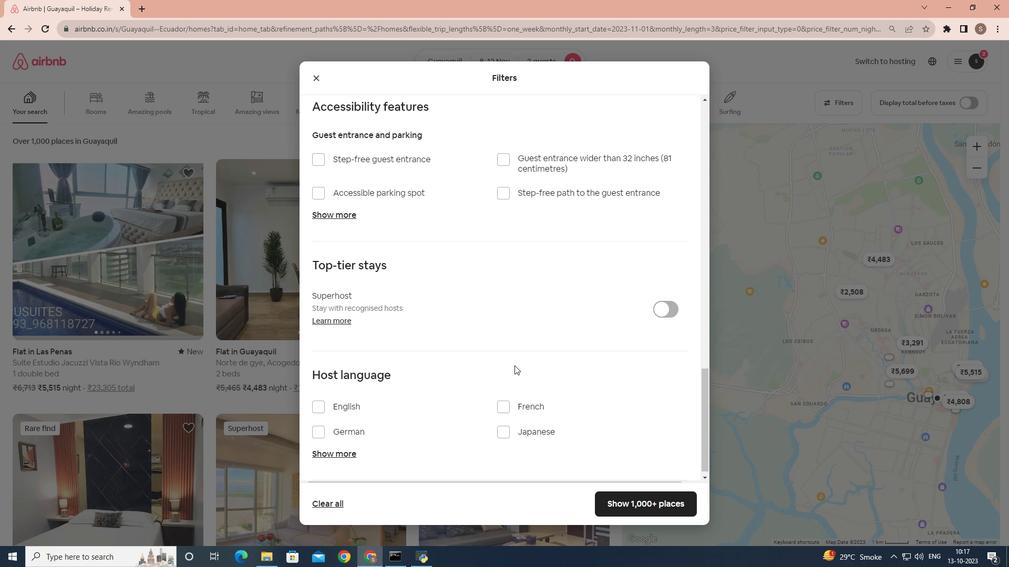 
Action: Mouse scrolled (514, 365) with delta (0, 0)
Screenshot: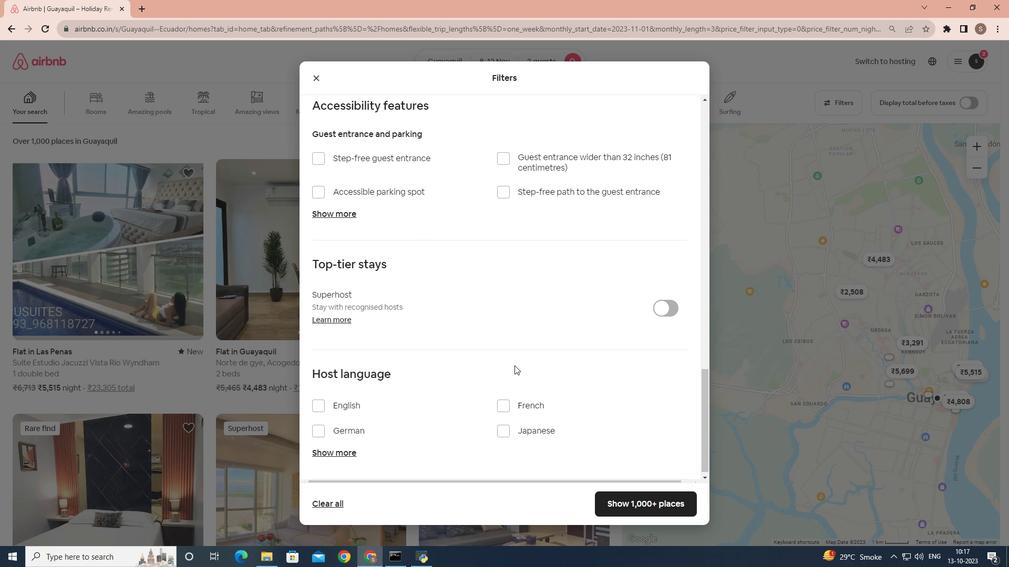 
Action: Mouse scrolled (514, 366) with delta (0, 0)
Screenshot: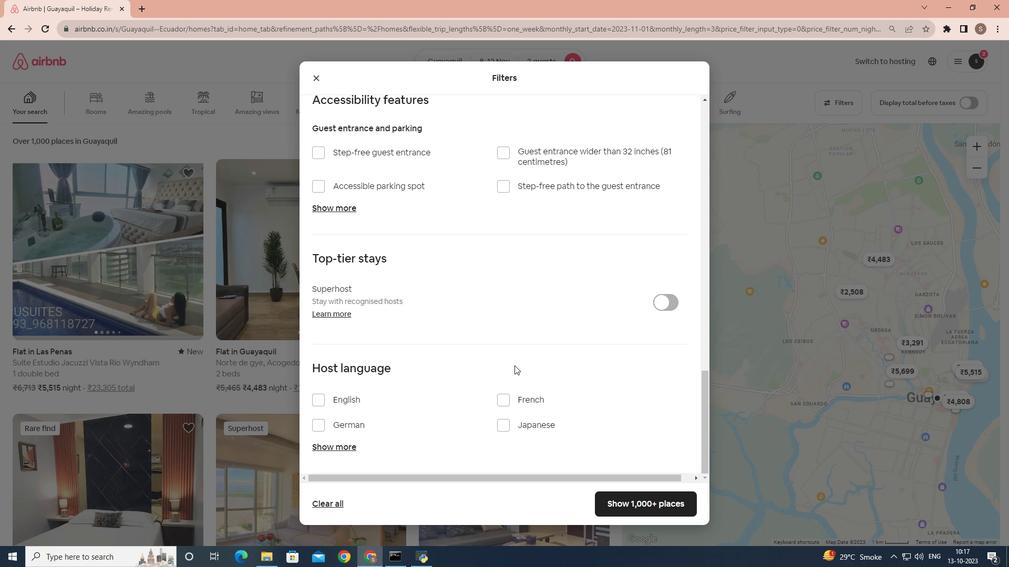 
Action: Mouse scrolled (514, 366) with delta (0, 0)
Screenshot: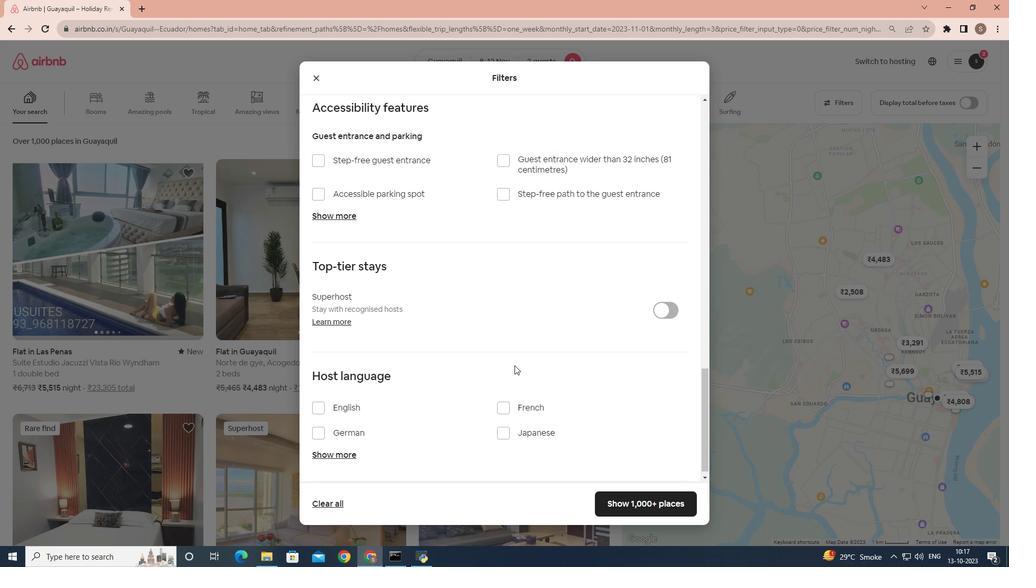 
Action: Mouse scrolled (514, 366) with delta (0, 0)
Screenshot: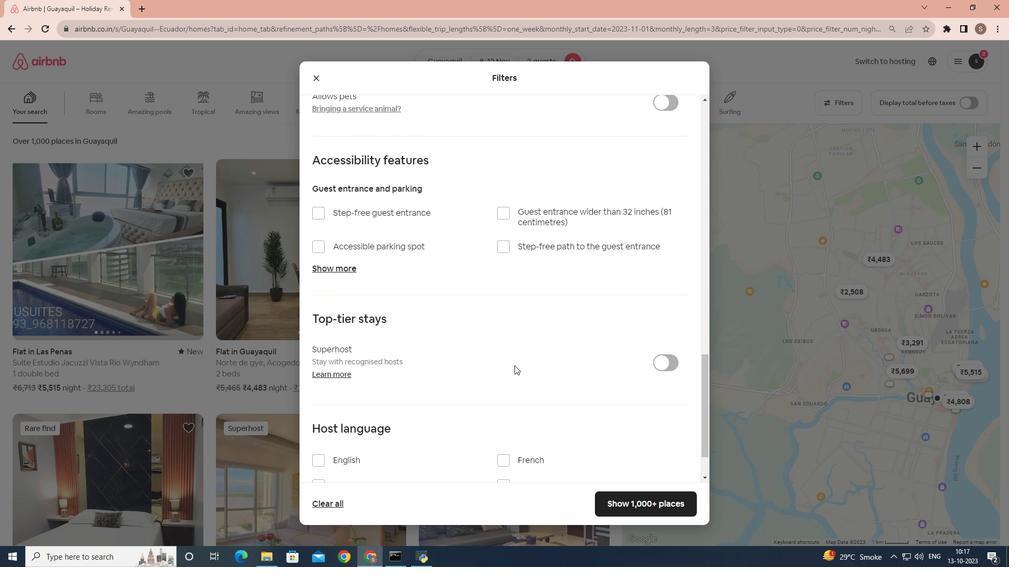 
Action: Mouse scrolled (514, 366) with delta (0, 0)
Screenshot: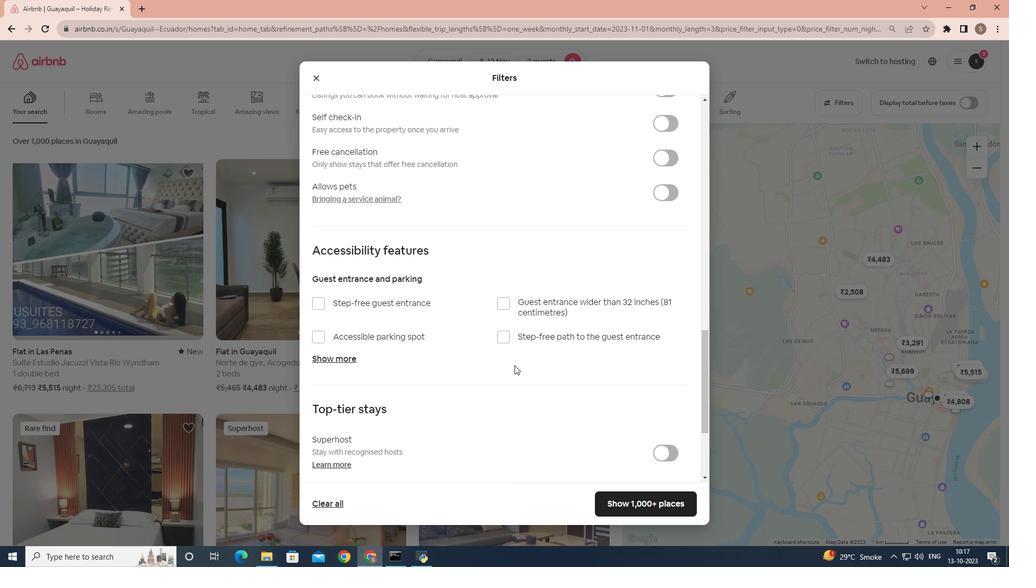 
Action: Mouse moved to (674, 191)
Screenshot: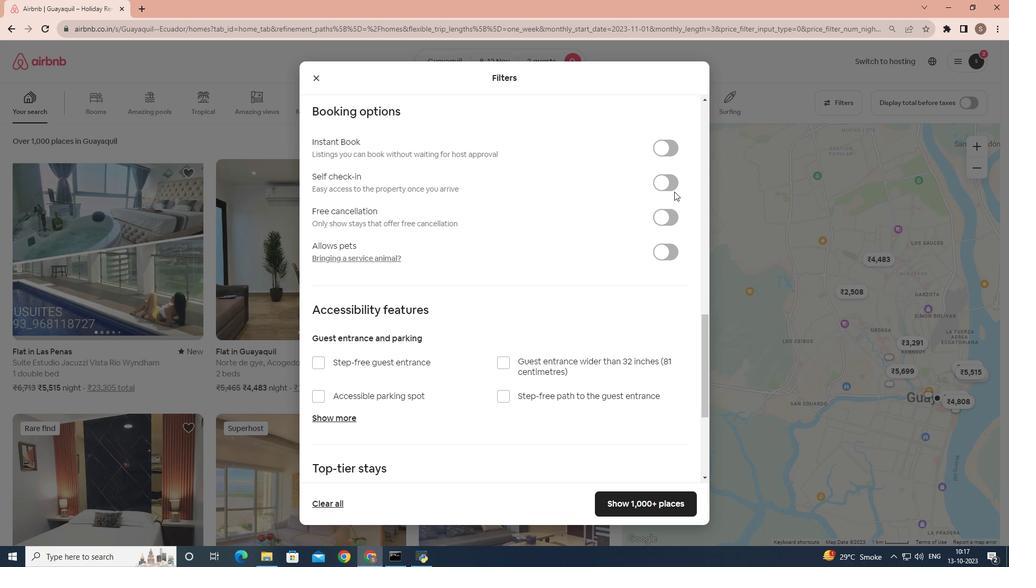 
Action: Mouse pressed left at (674, 191)
Screenshot: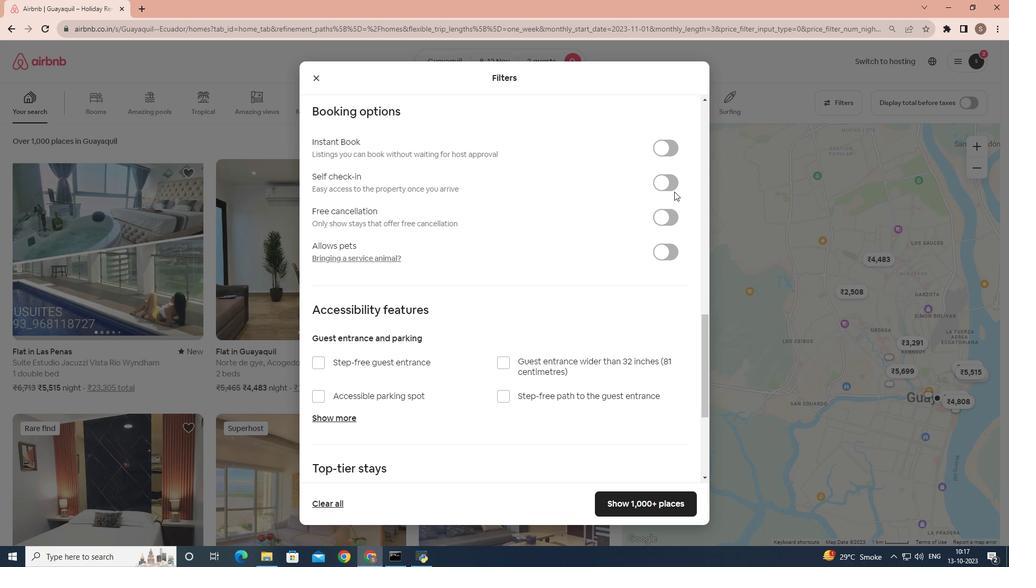 
Action: Mouse moved to (670, 182)
Screenshot: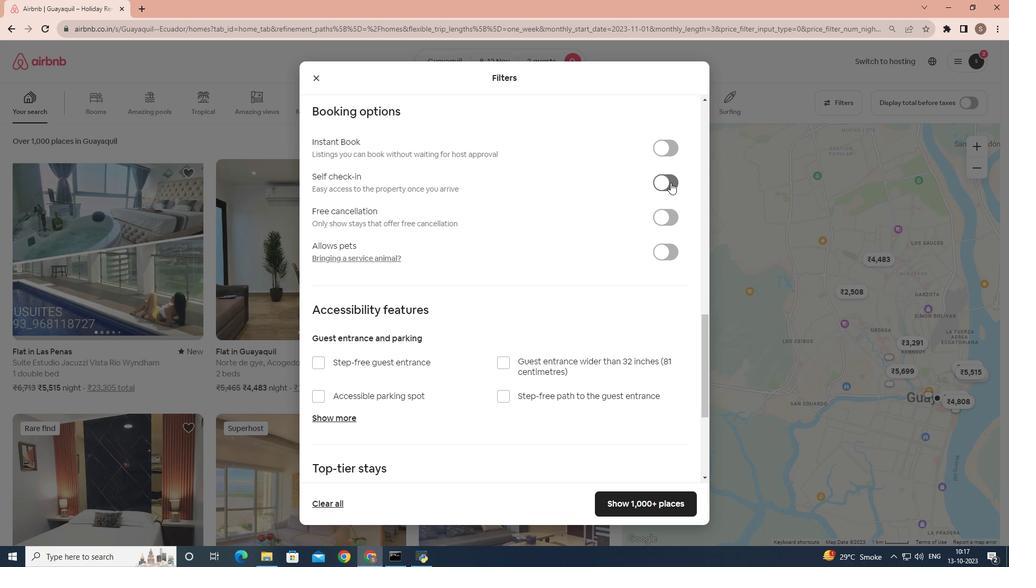 
Action: Mouse pressed left at (670, 182)
Screenshot: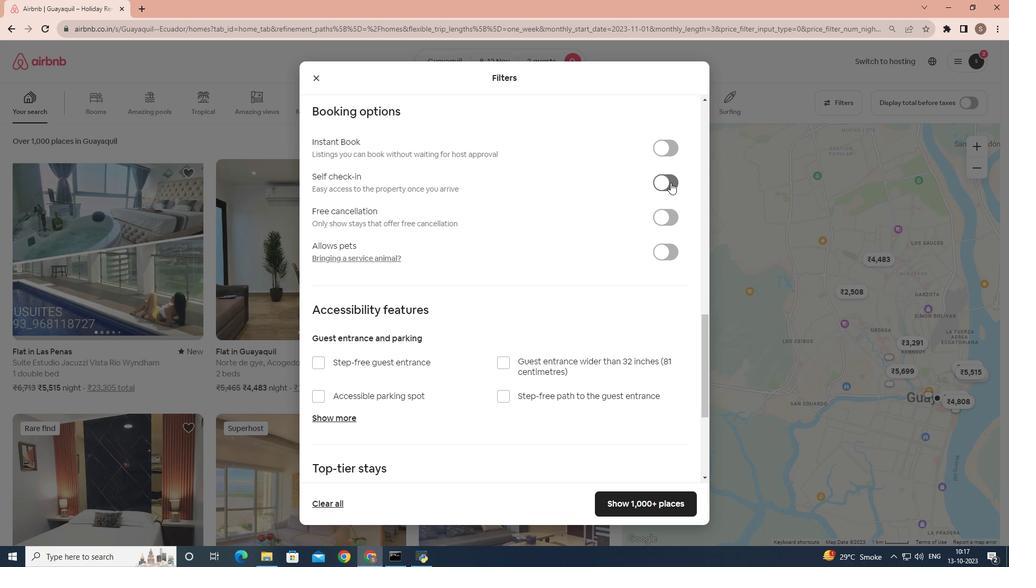 
Action: Mouse moved to (675, 494)
Screenshot: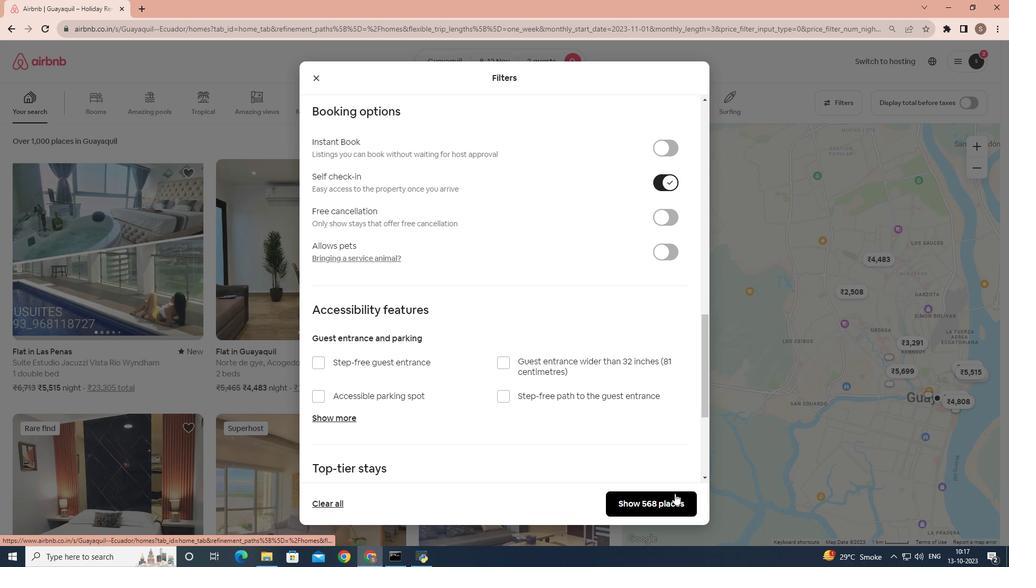
Action: Mouse pressed left at (675, 494)
Screenshot: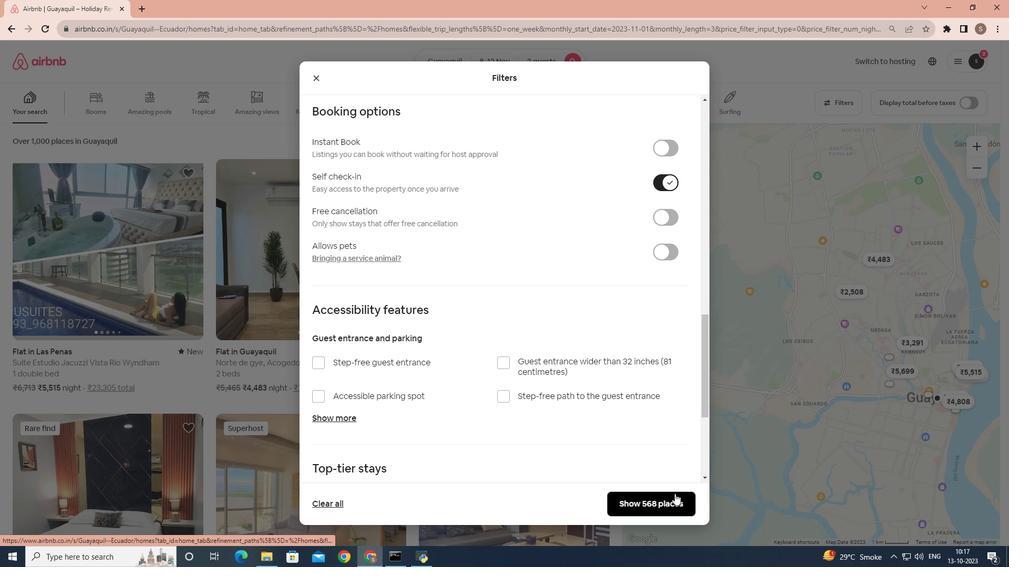 
Action: Mouse moved to (320, 295)
Screenshot: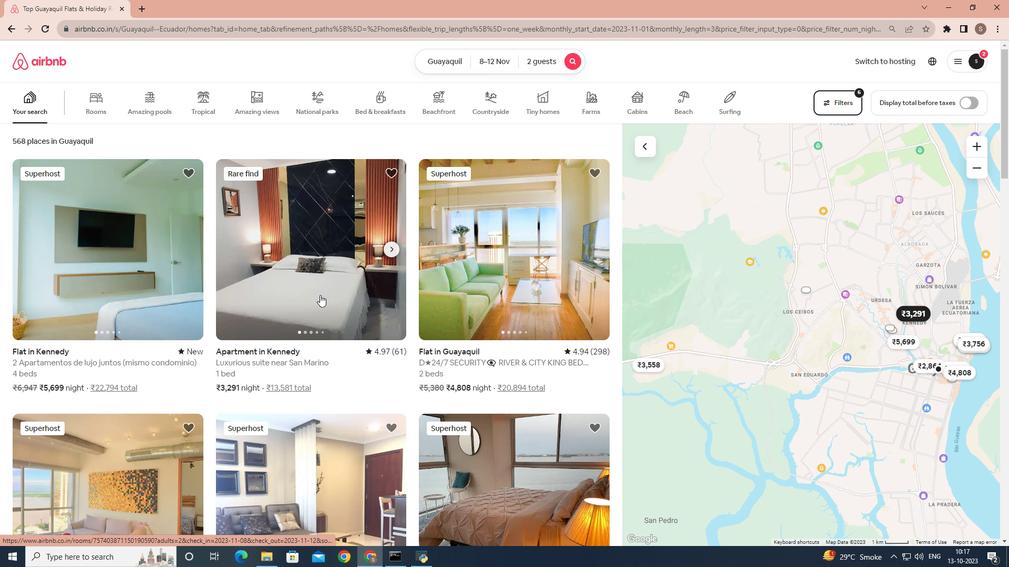 
Action: Mouse pressed left at (320, 295)
Screenshot: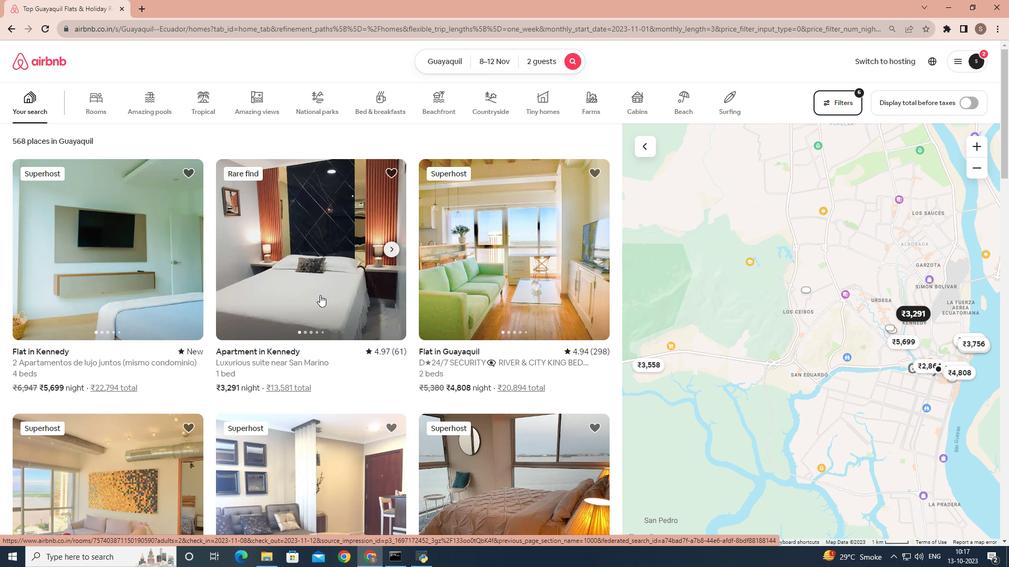 
Action: Mouse moved to (706, 381)
Screenshot: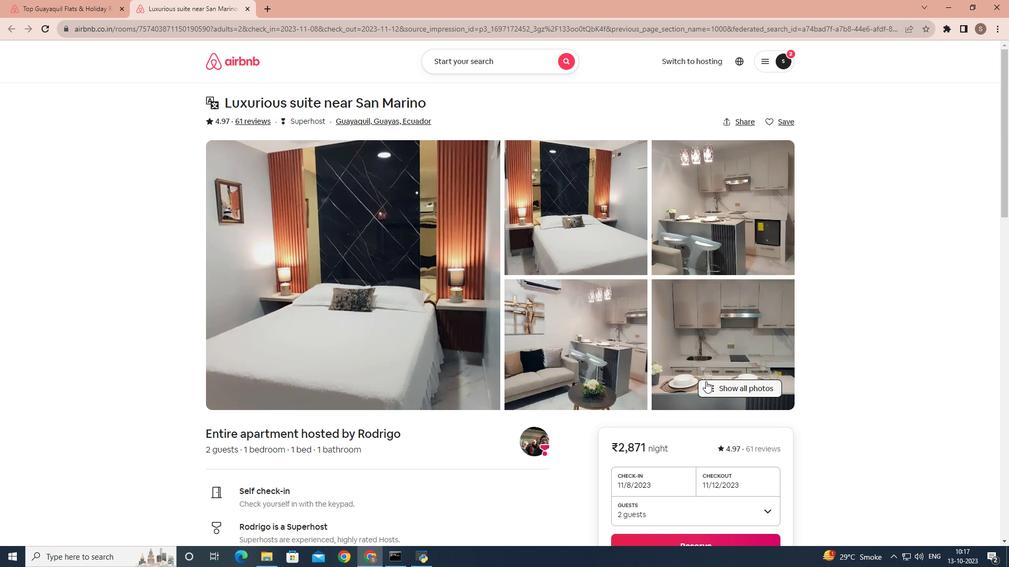 
Action: Mouse pressed left at (706, 381)
Screenshot: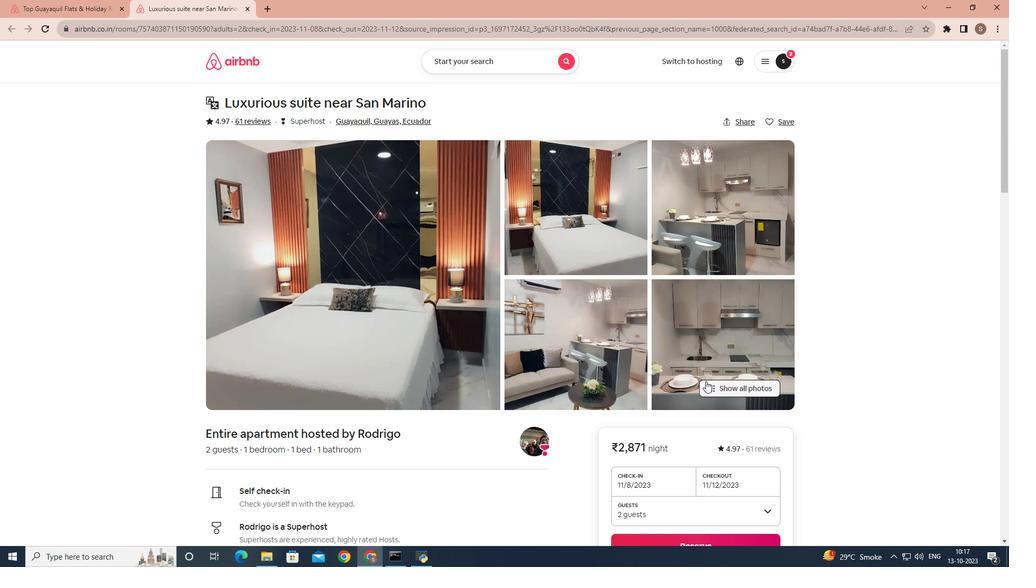 
Action: Mouse moved to (634, 344)
Screenshot: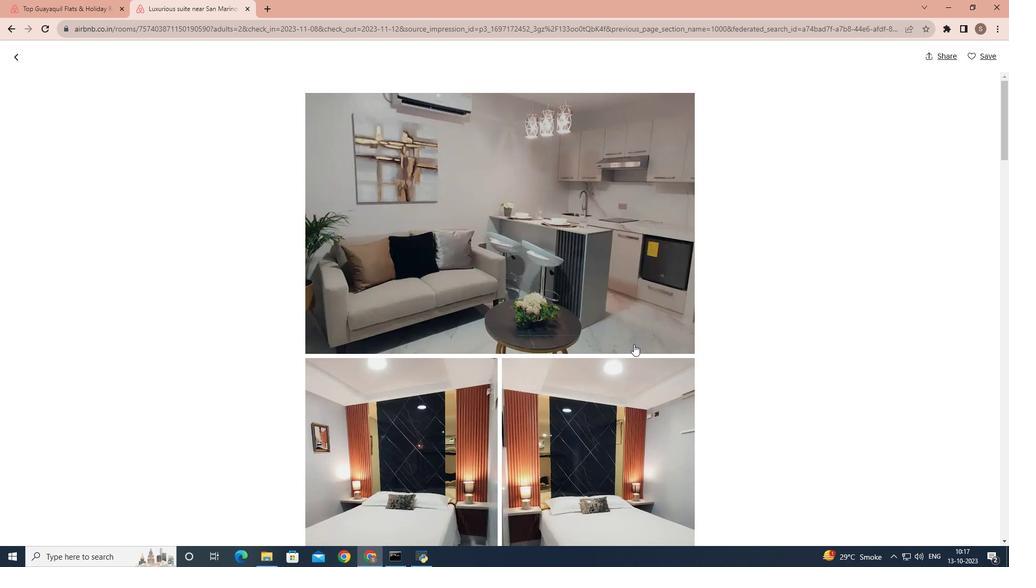 
Action: Mouse scrolled (634, 344) with delta (0, 0)
Screenshot: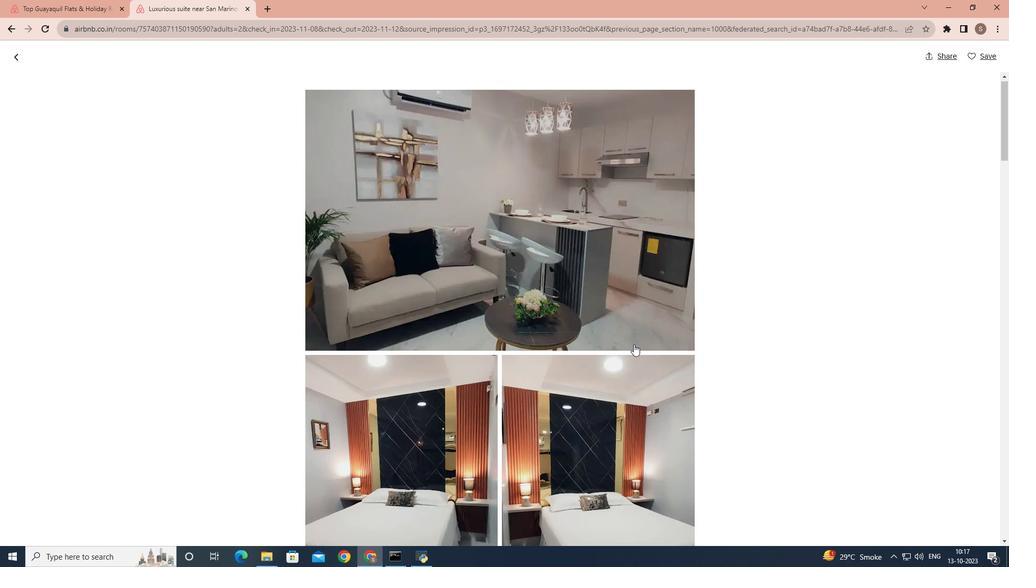 
Action: Mouse scrolled (634, 344) with delta (0, 0)
Screenshot: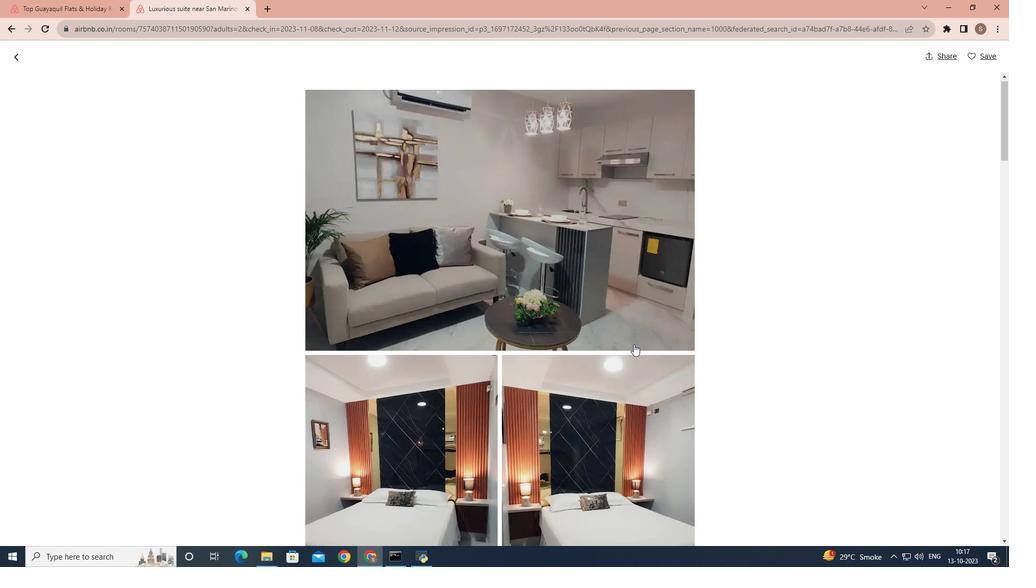 
Action: Mouse scrolled (634, 344) with delta (0, 0)
Screenshot: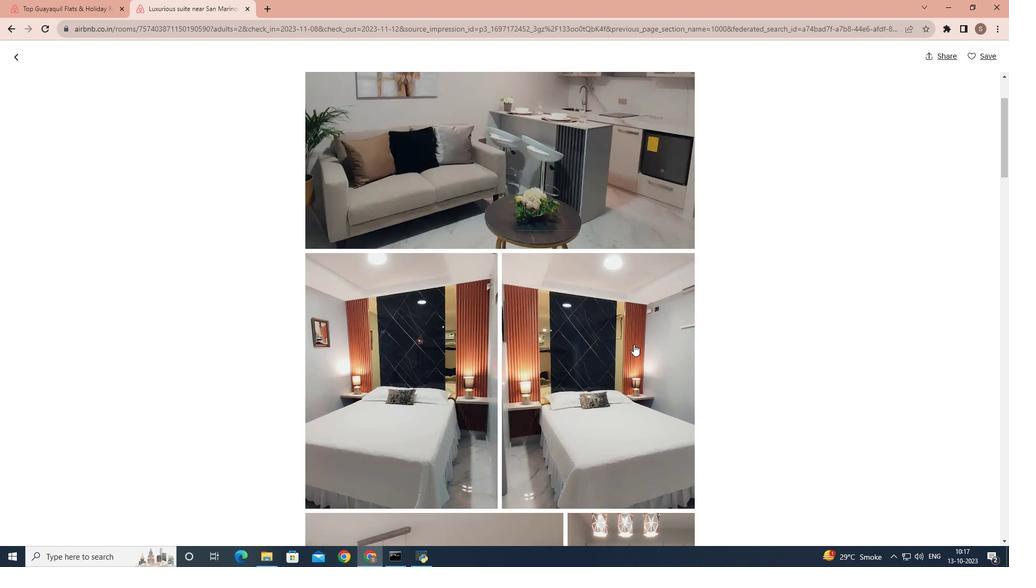 
Action: Mouse scrolled (634, 344) with delta (0, 0)
Screenshot: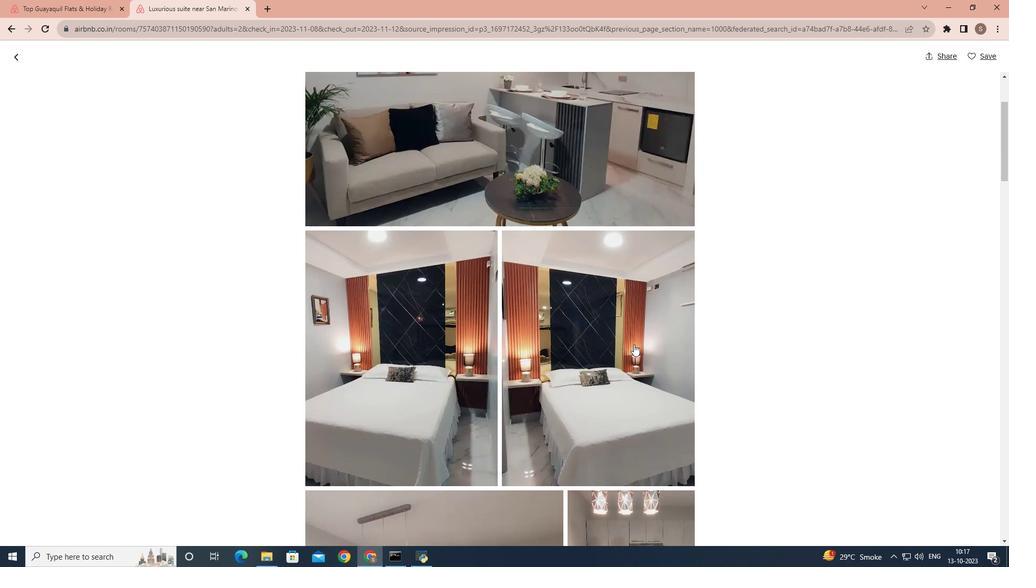 
Action: Mouse scrolled (634, 344) with delta (0, 0)
Screenshot: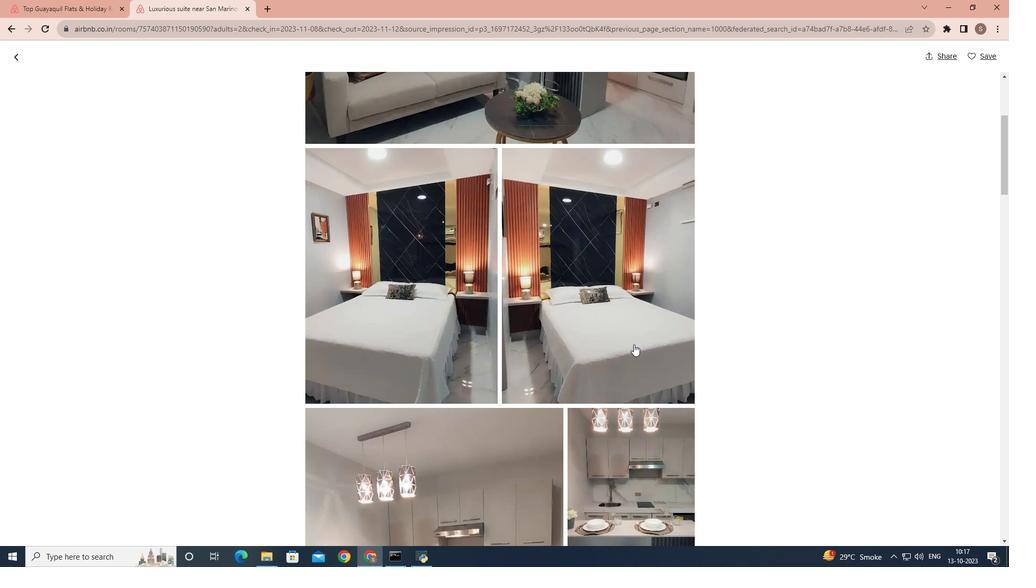 
Action: Mouse scrolled (634, 344) with delta (0, 0)
Screenshot: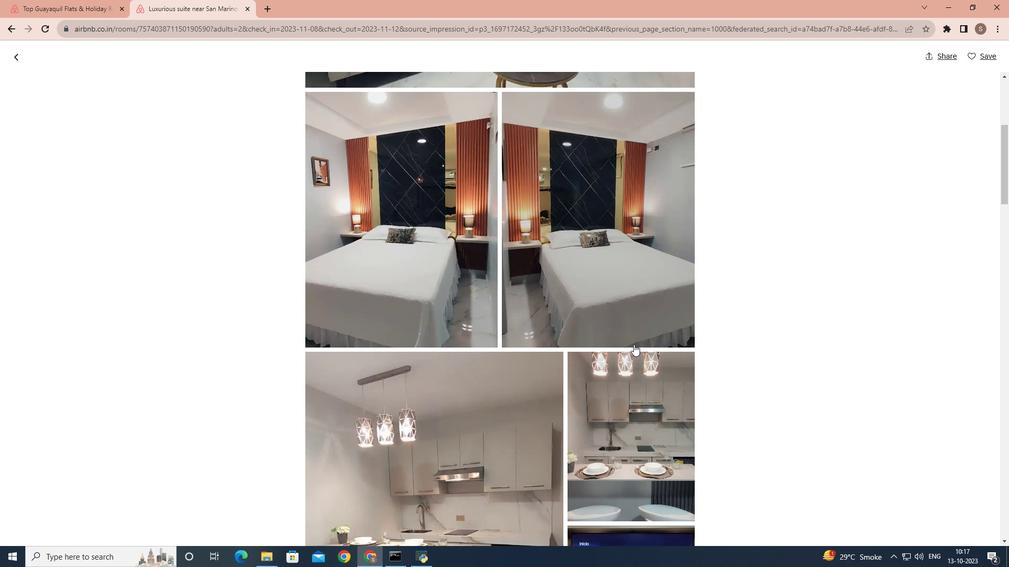 
Action: Mouse scrolled (634, 344) with delta (0, 0)
Screenshot: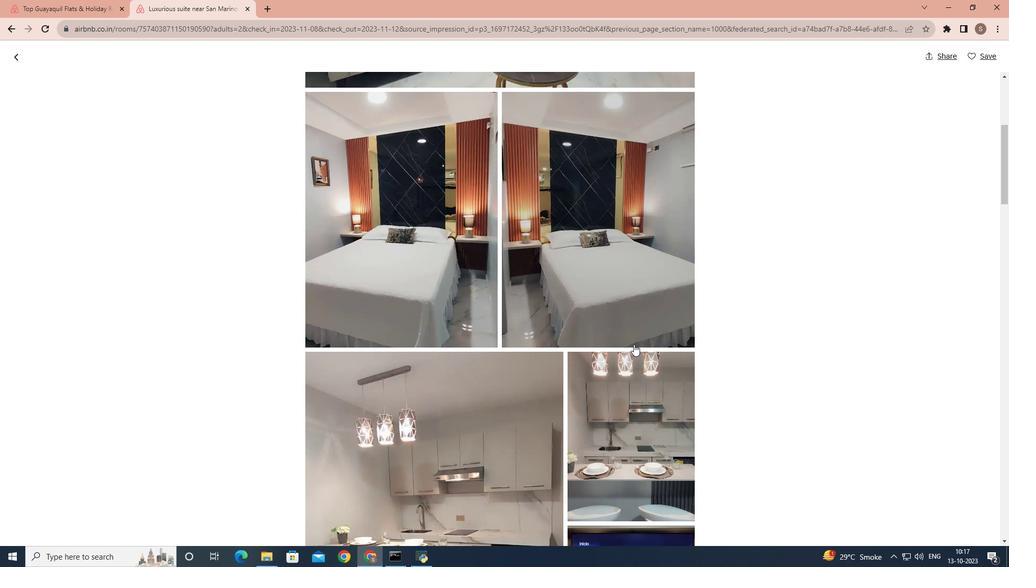 
Action: Mouse scrolled (634, 344) with delta (0, 0)
Screenshot: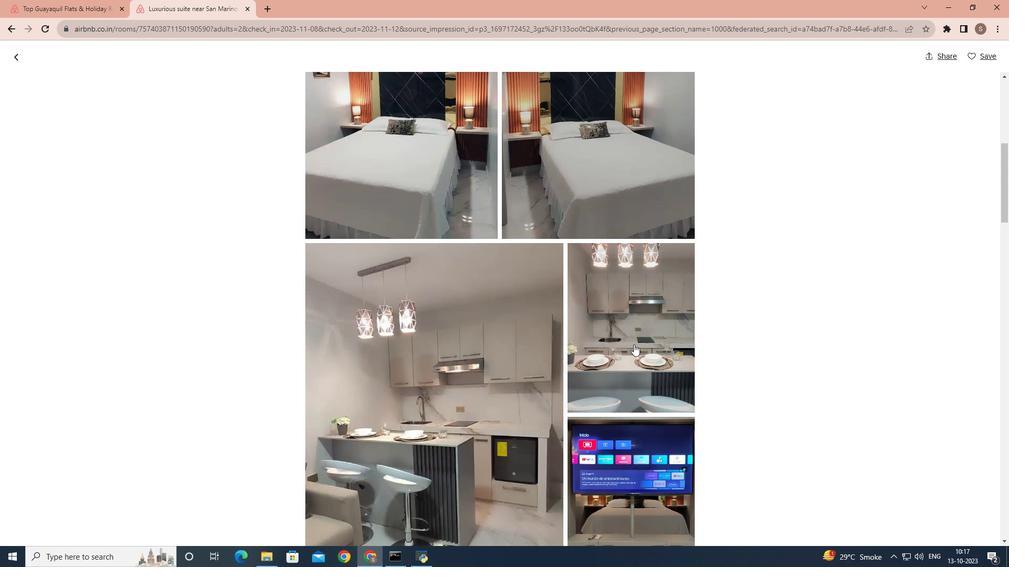 
Action: Mouse scrolled (634, 344) with delta (0, 0)
Screenshot: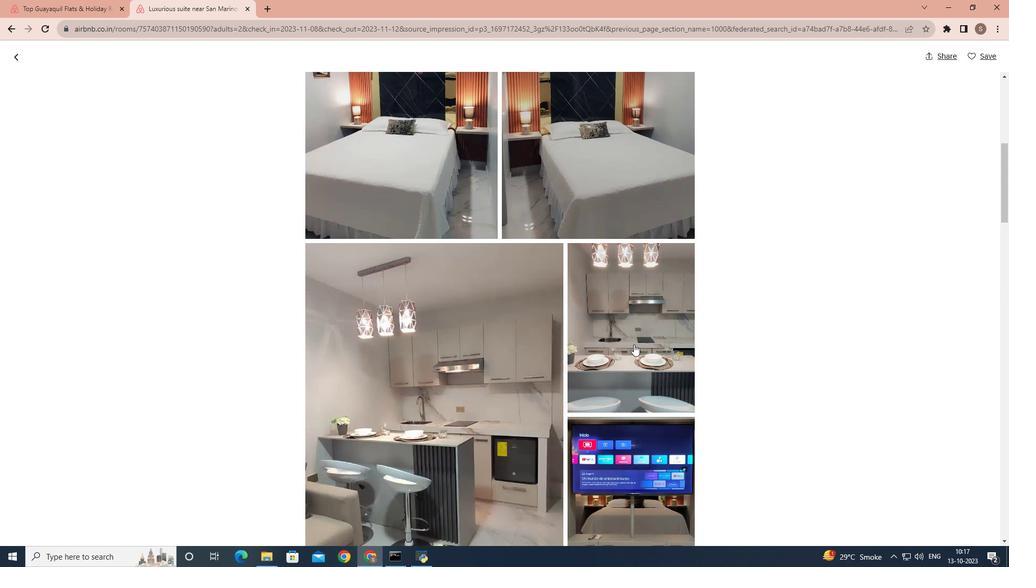 
Action: Mouse scrolled (634, 344) with delta (0, 0)
Screenshot: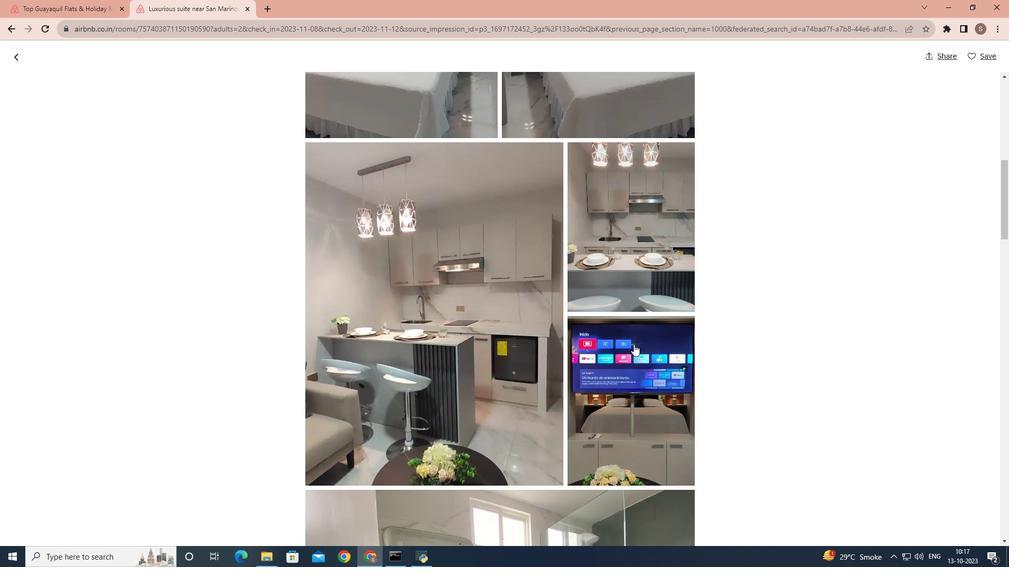 
Action: Mouse scrolled (634, 344) with delta (0, 0)
Screenshot: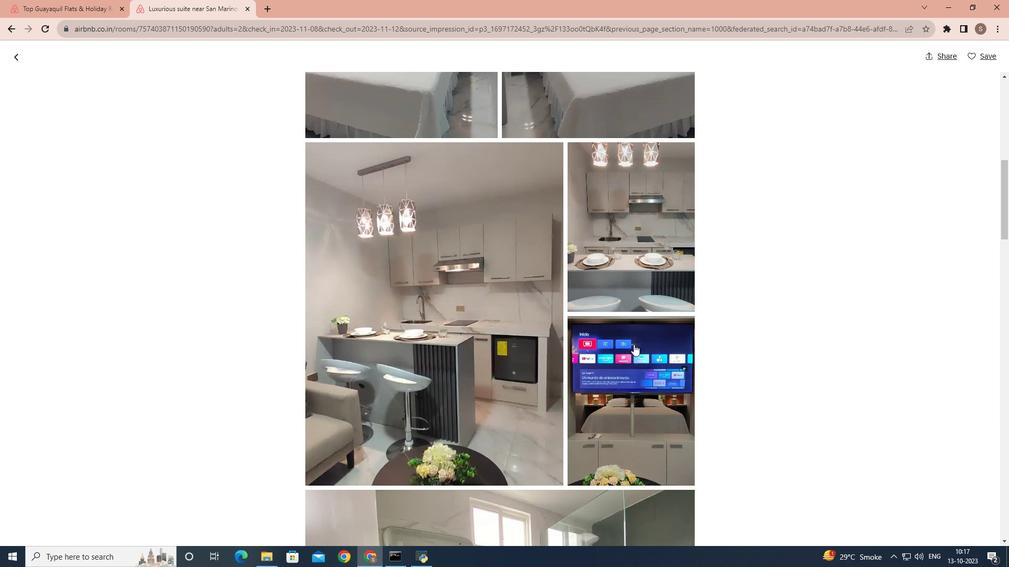 
Action: Mouse scrolled (634, 344) with delta (0, 0)
Screenshot: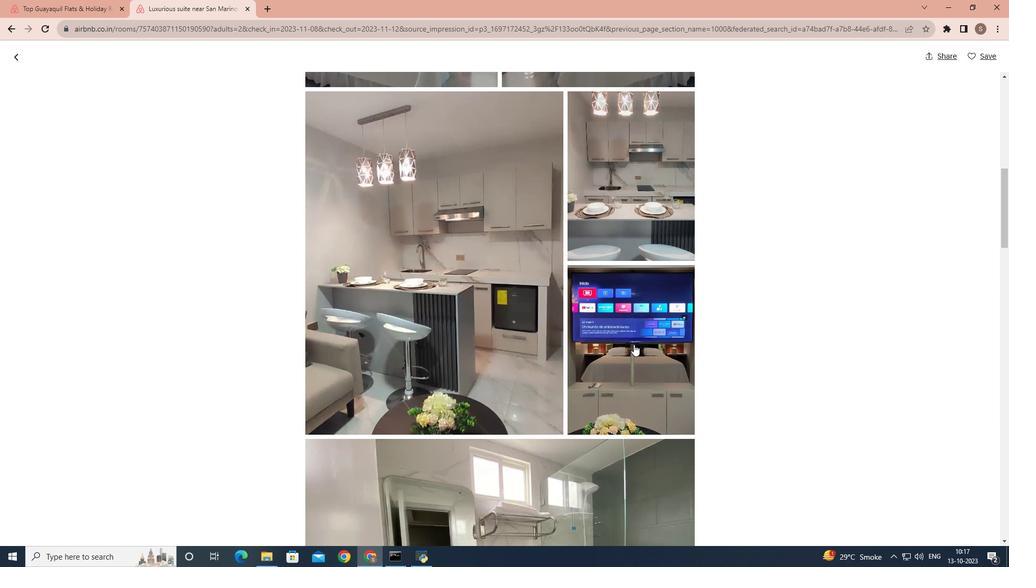 
Action: Mouse scrolled (634, 344) with delta (0, 0)
Screenshot: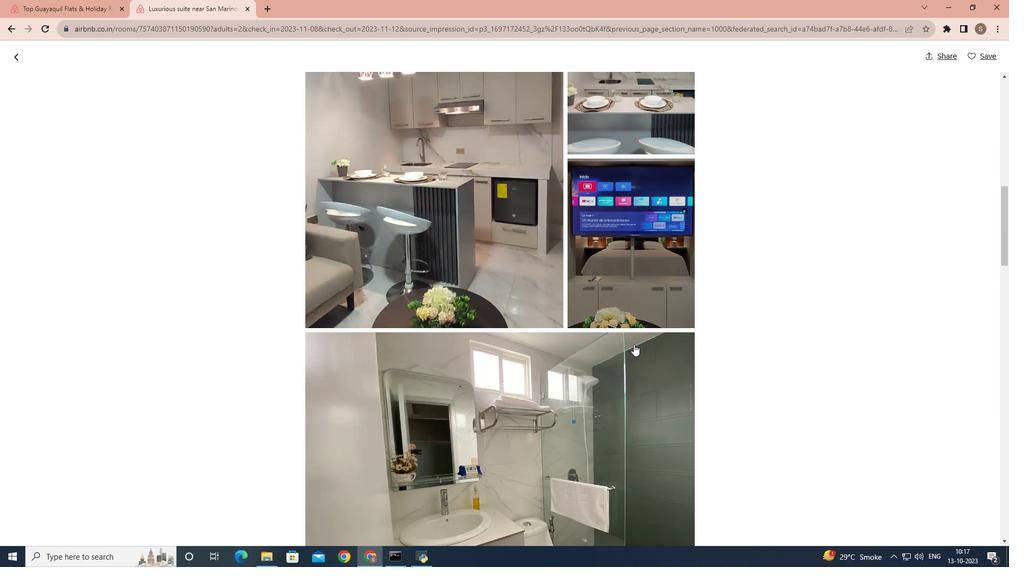 
Action: Mouse scrolled (634, 344) with delta (0, 0)
Screenshot: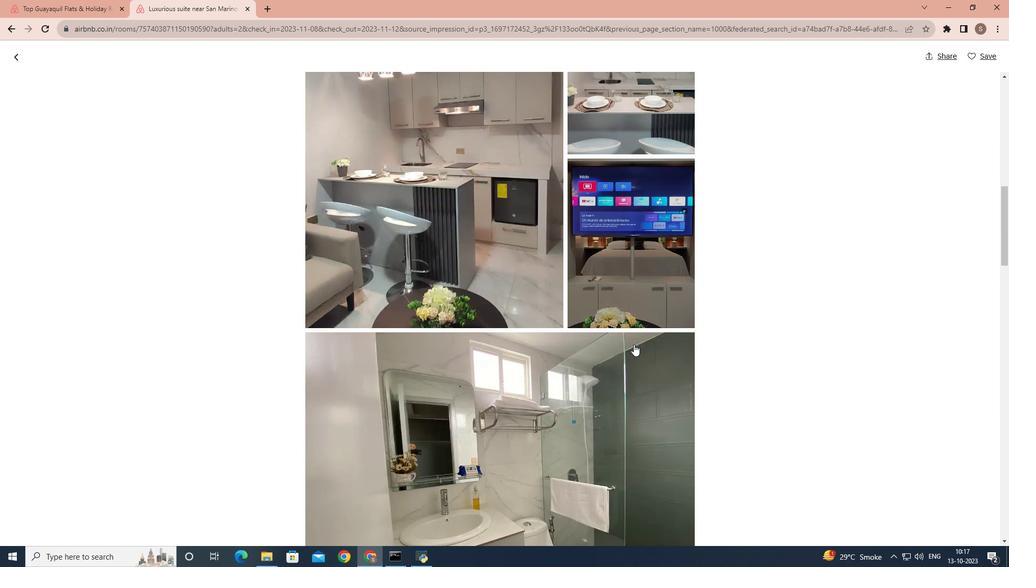 
Action: Mouse scrolled (634, 344) with delta (0, 0)
Screenshot: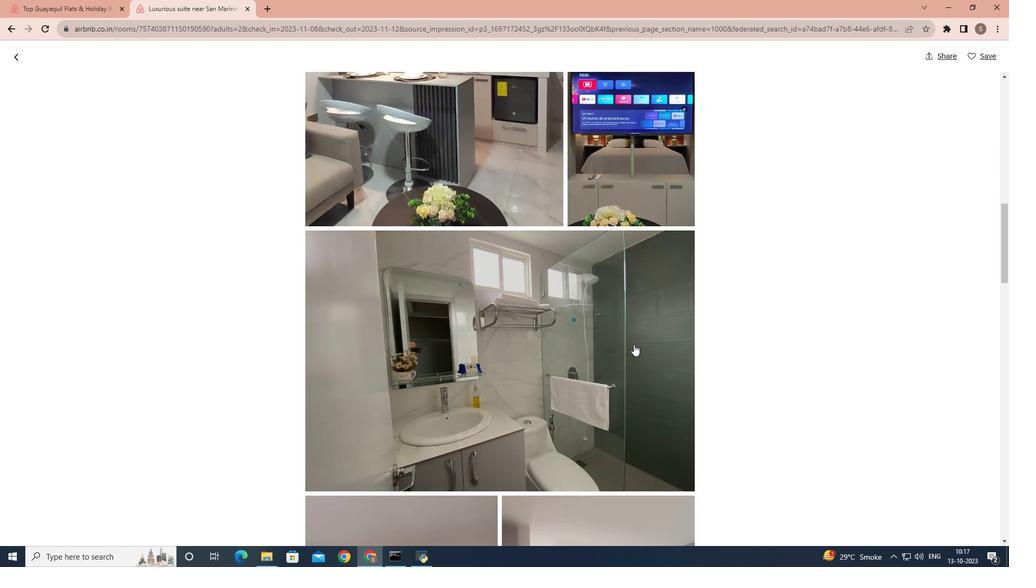 
Action: Mouse scrolled (634, 344) with delta (0, 0)
Screenshot: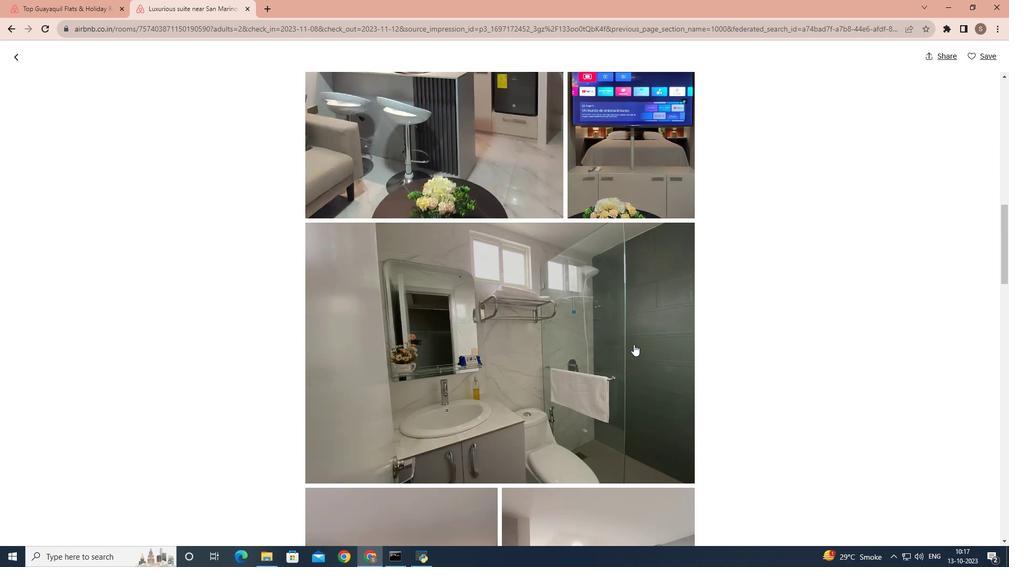 
Action: Mouse scrolled (634, 344) with delta (0, 0)
Screenshot: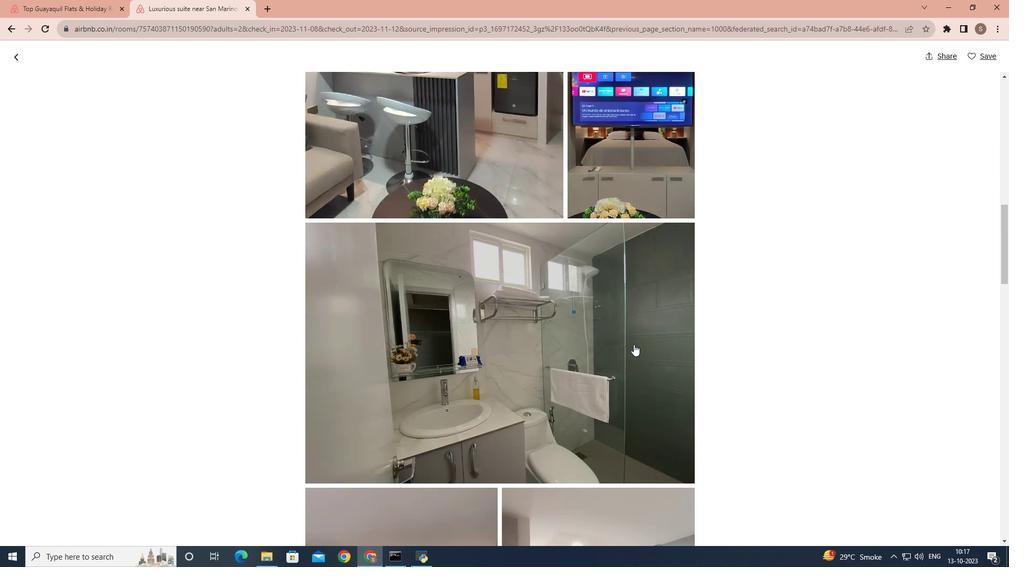 
Action: Mouse scrolled (634, 344) with delta (0, 0)
Screenshot: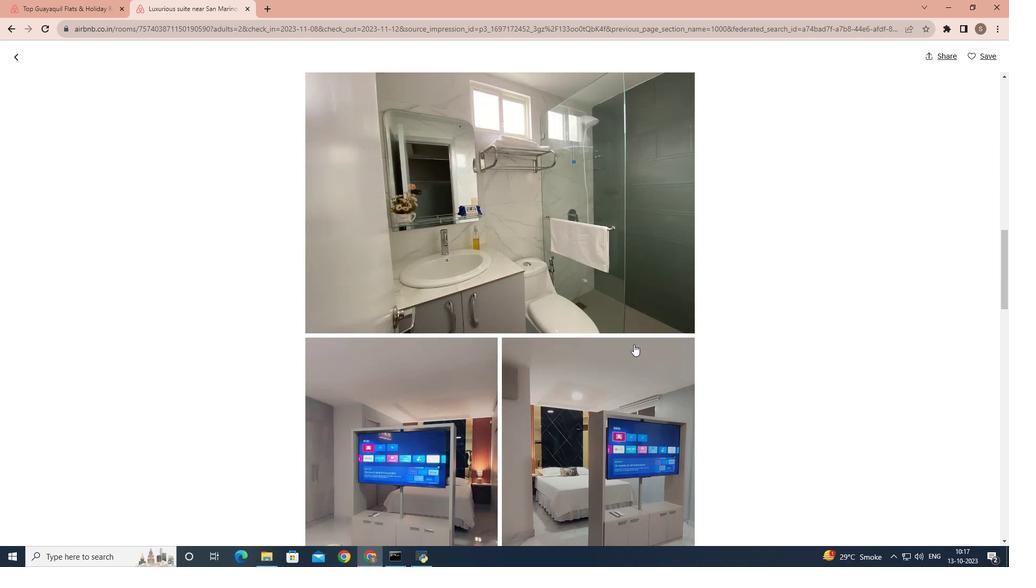 
Action: Mouse scrolled (634, 344) with delta (0, 0)
Screenshot: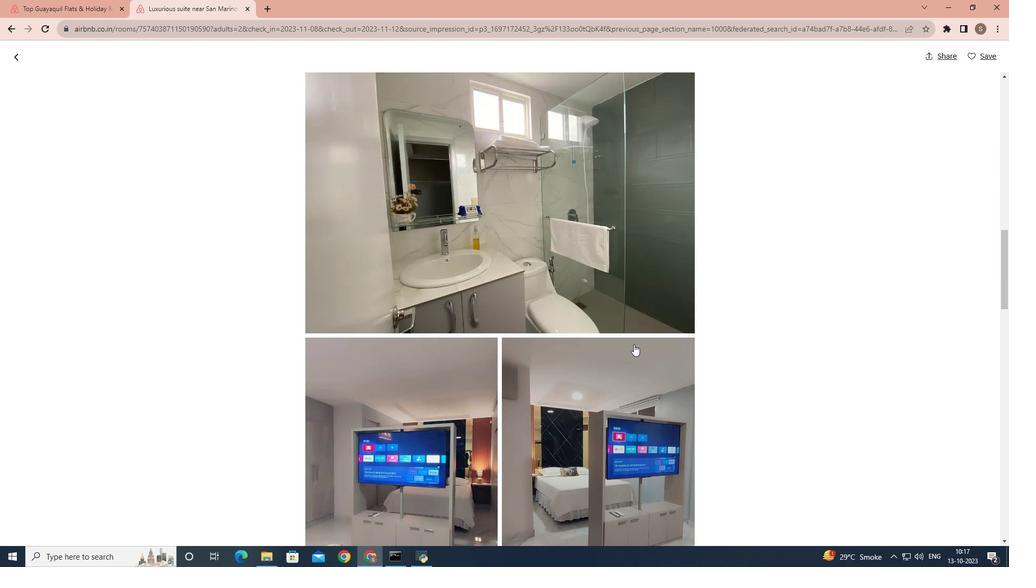 
Action: Mouse scrolled (634, 344) with delta (0, 0)
Screenshot: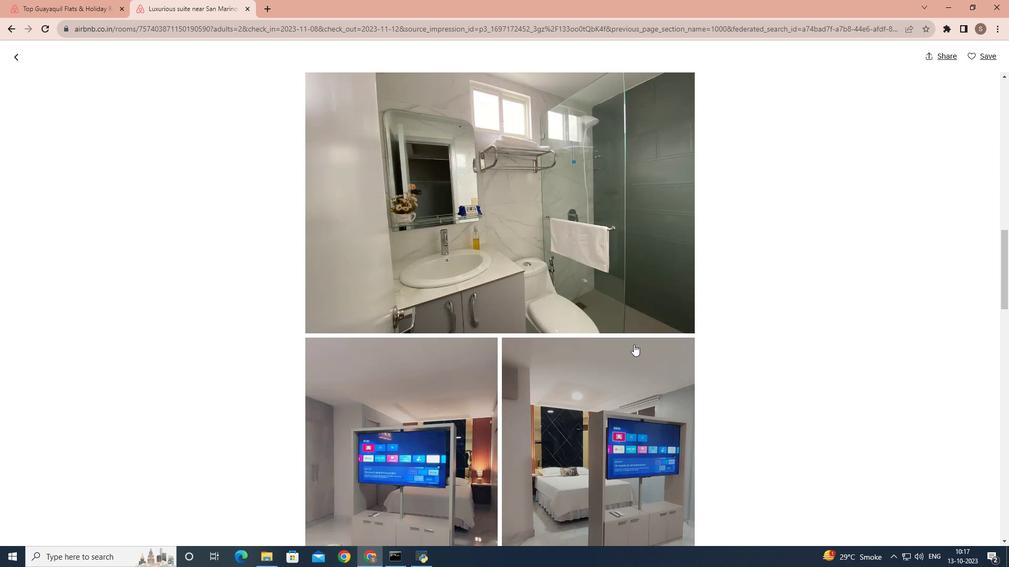 
Action: Mouse scrolled (634, 344) with delta (0, 0)
Screenshot: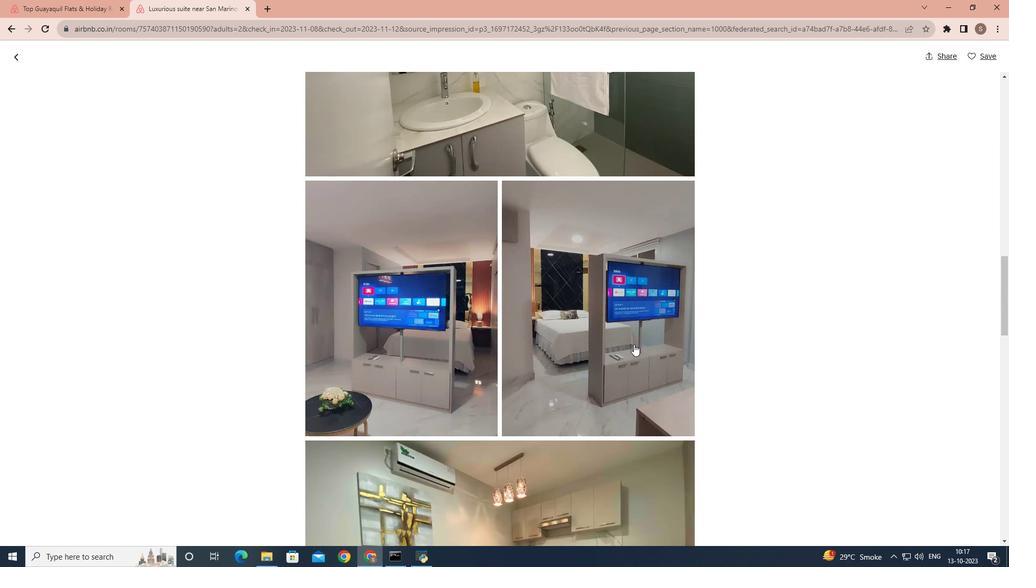 
Action: Mouse scrolled (634, 344) with delta (0, 0)
Screenshot: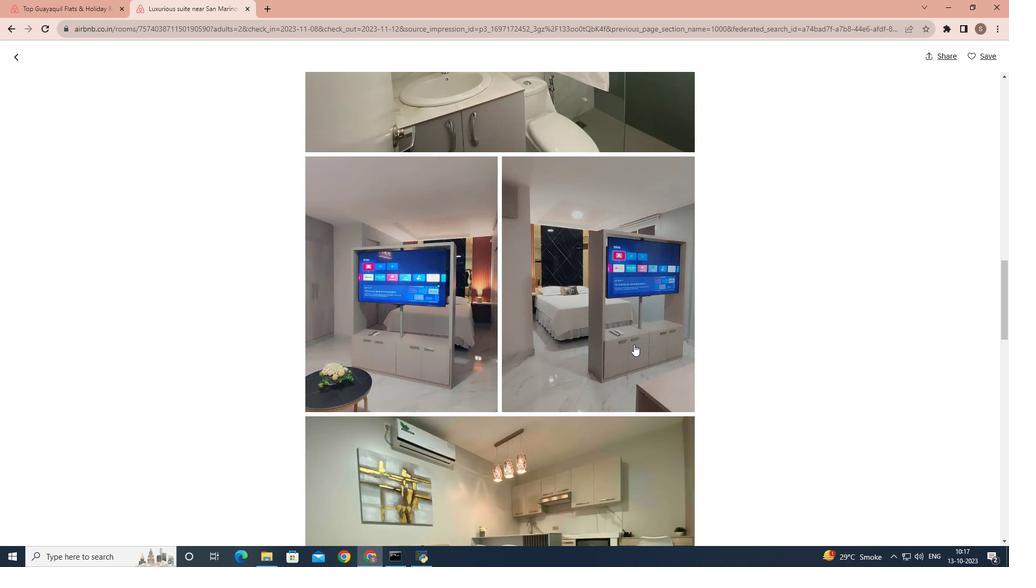 
Action: Mouse scrolled (634, 344) with delta (0, 0)
Screenshot: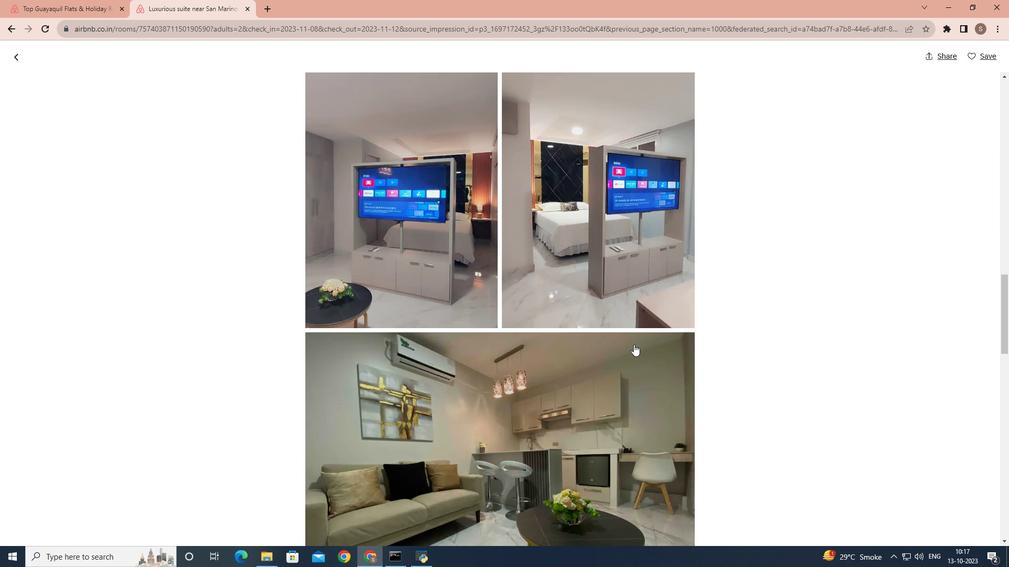 
Action: Mouse scrolled (634, 344) with delta (0, 0)
Screenshot: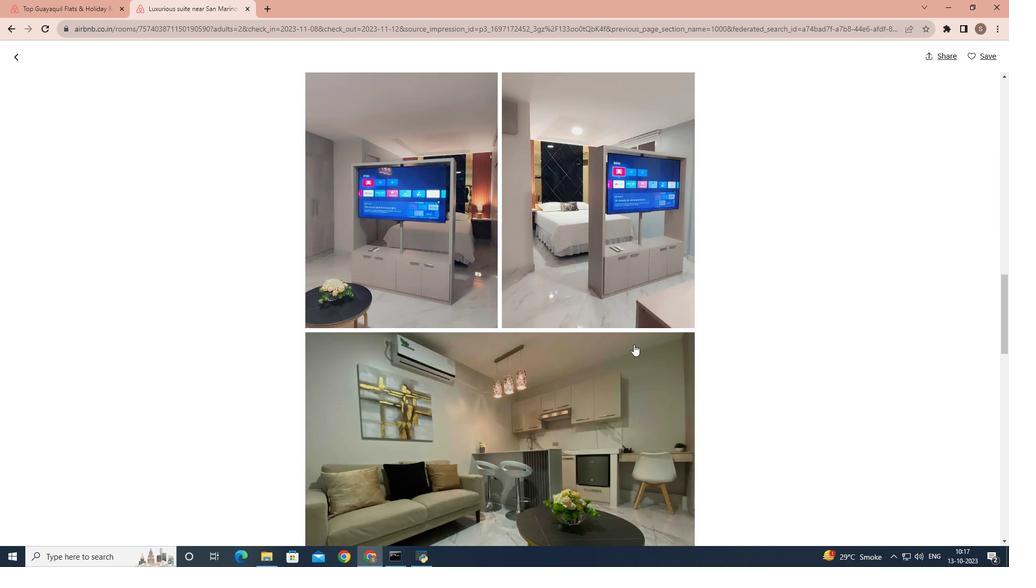 
Action: Mouse scrolled (634, 344) with delta (0, 0)
Screenshot: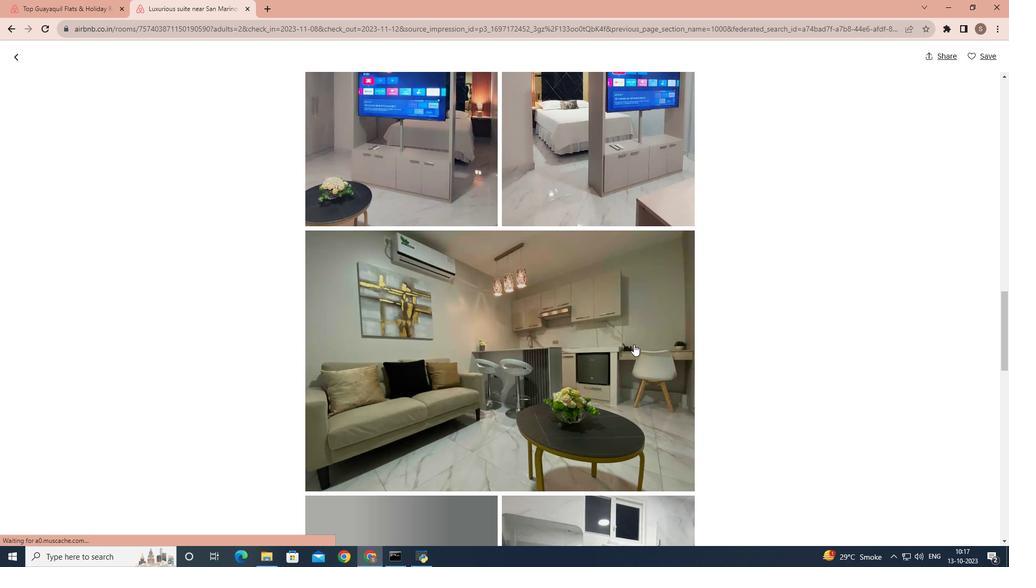 
Action: Mouse scrolled (634, 344) with delta (0, 0)
Screenshot: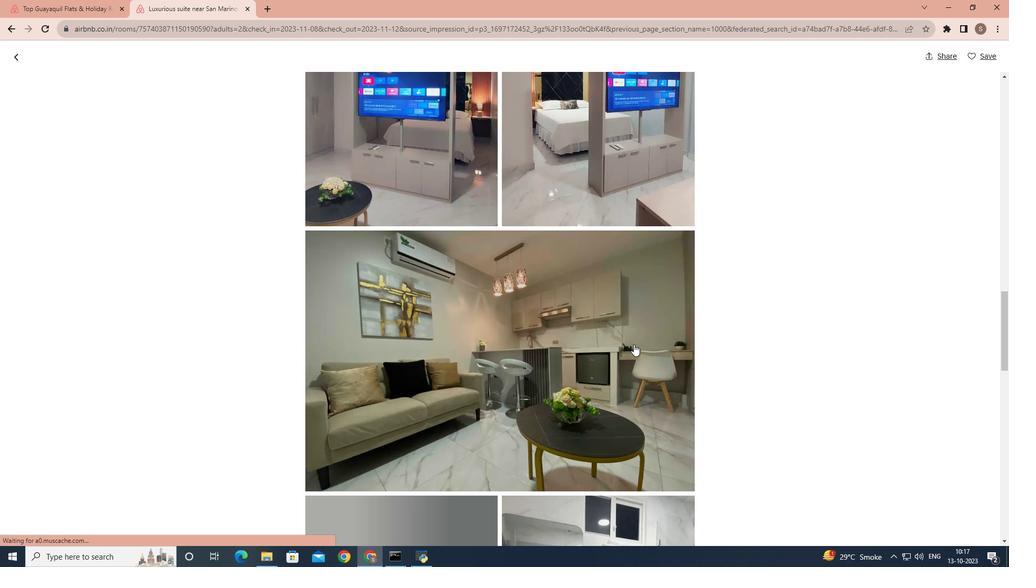 
Action: Mouse scrolled (634, 344) with delta (0, 0)
Screenshot: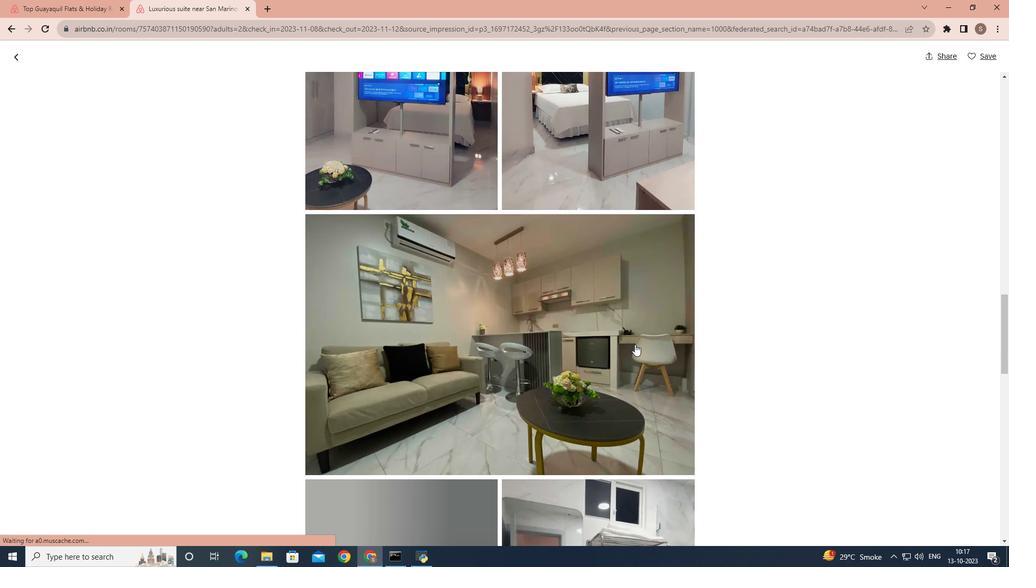 
Action: Mouse moved to (636, 343)
Screenshot: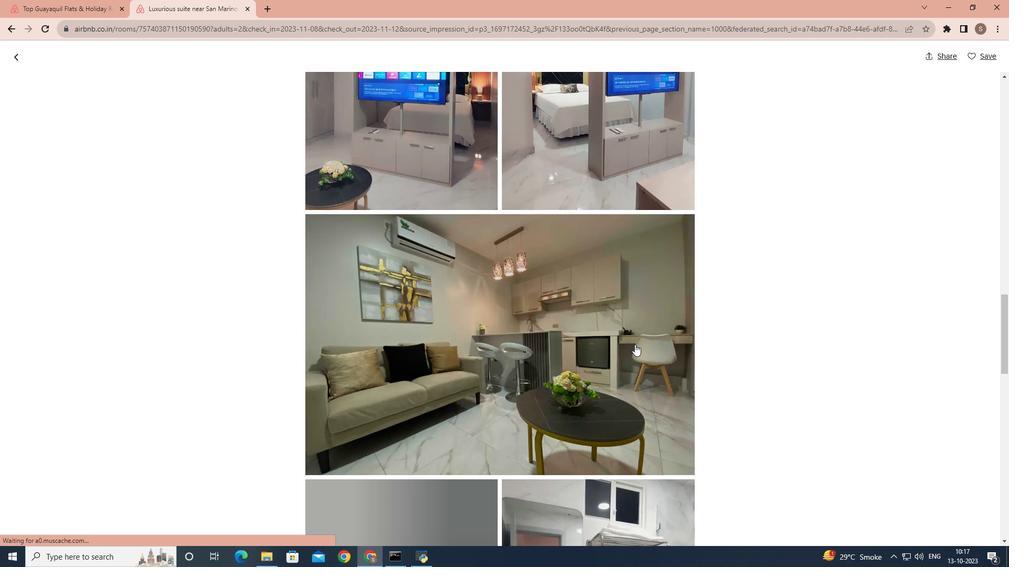 
Action: Mouse scrolled (636, 343) with delta (0, 0)
Screenshot: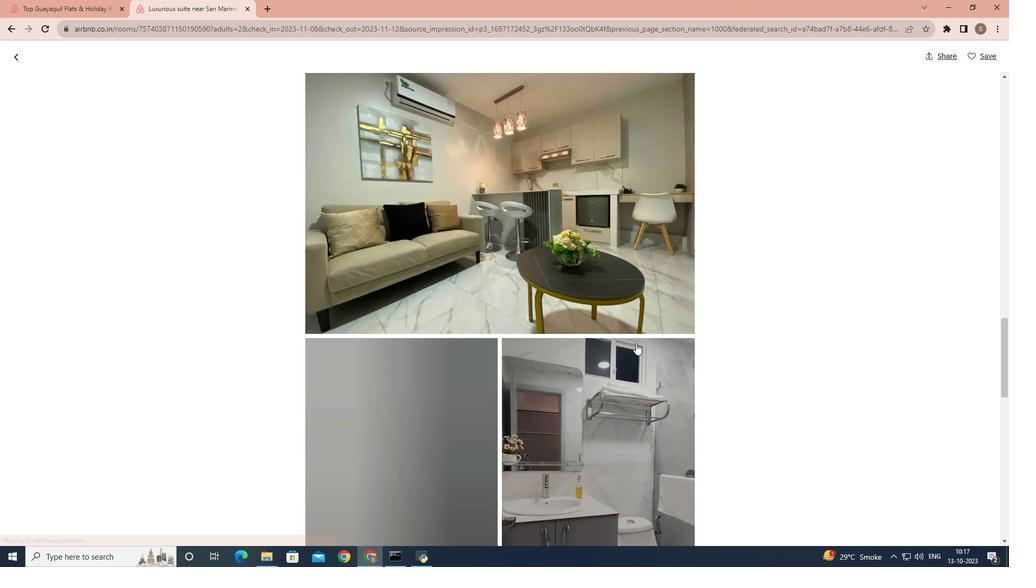 
Action: Mouse scrolled (636, 343) with delta (0, 0)
Screenshot: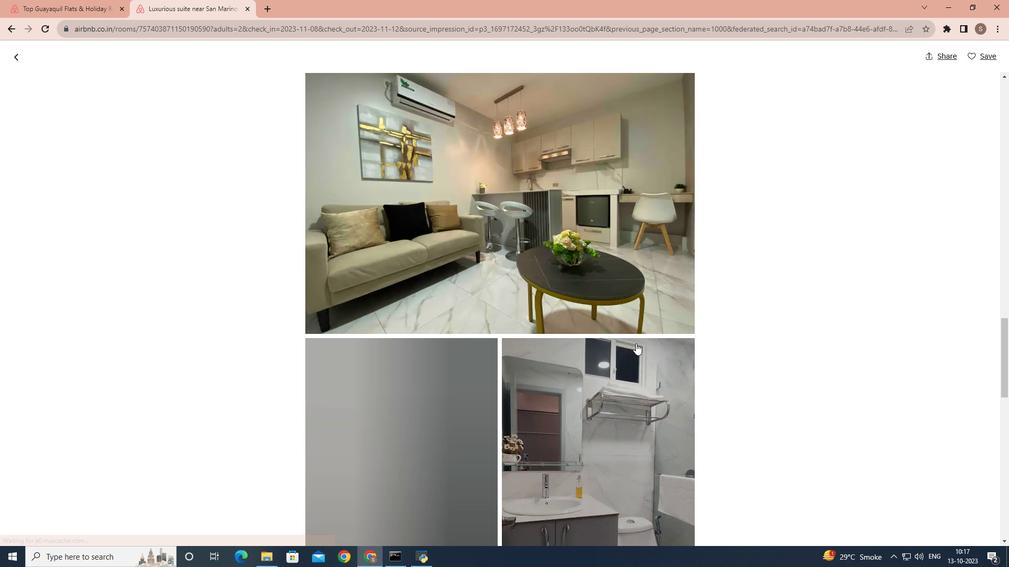 
Action: Mouse scrolled (636, 343) with delta (0, 0)
Screenshot: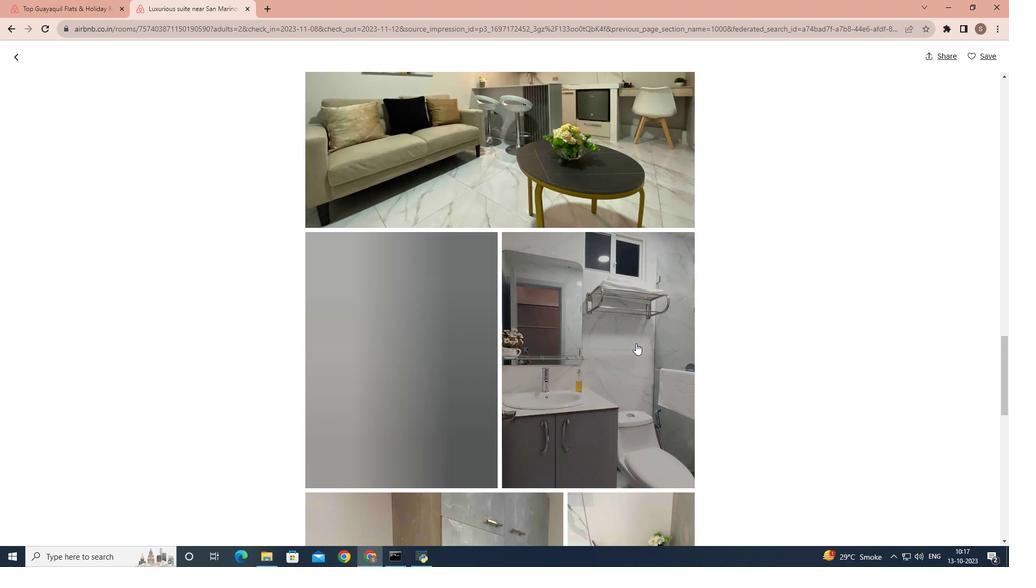 
Action: Mouse scrolled (636, 343) with delta (0, 0)
Screenshot: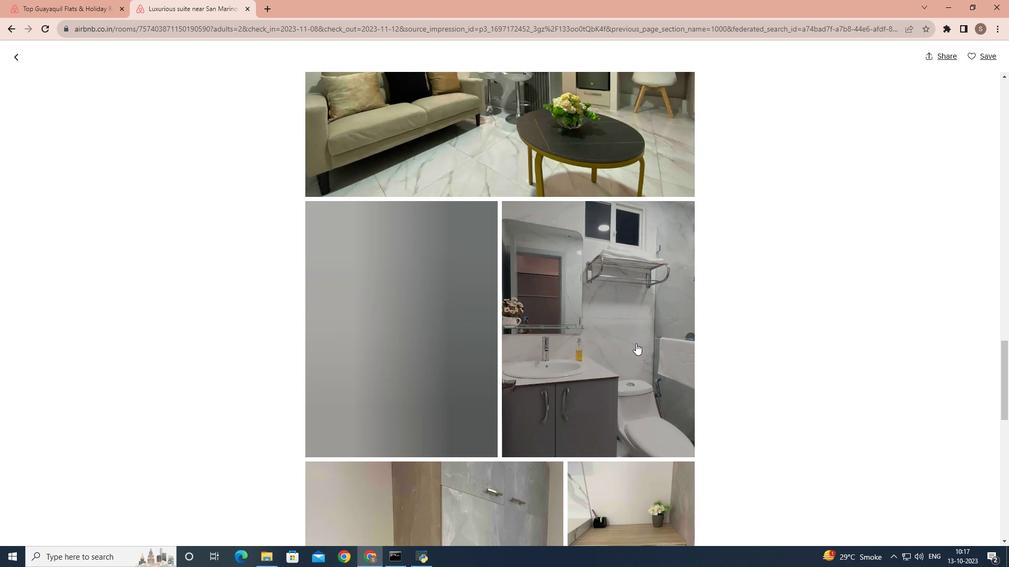 
Action: Mouse scrolled (636, 343) with delta (0, 0)
Screenshot: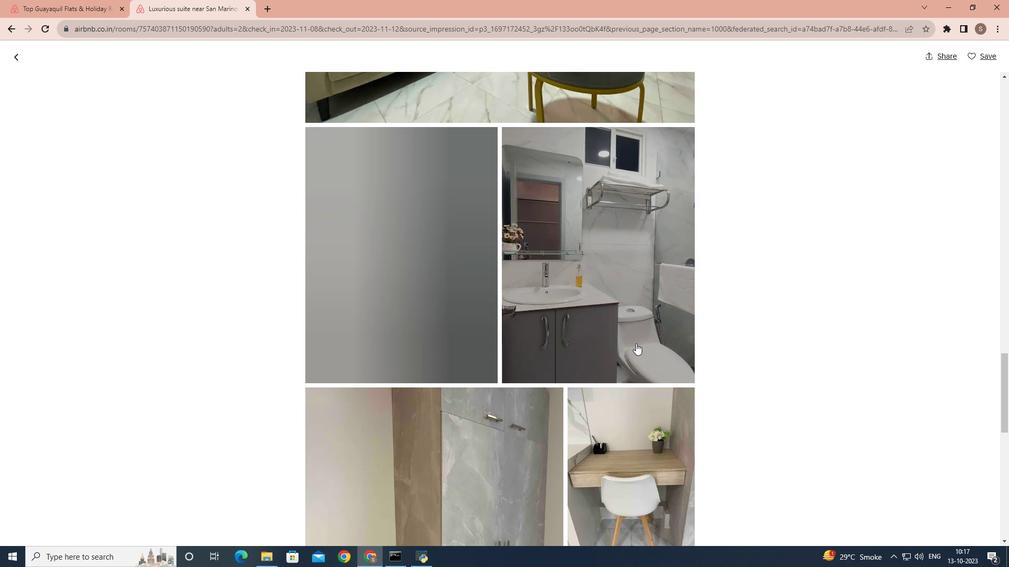 
Action: Mouse scrolled (636, 343) with delta (0, 0)
Screenshot: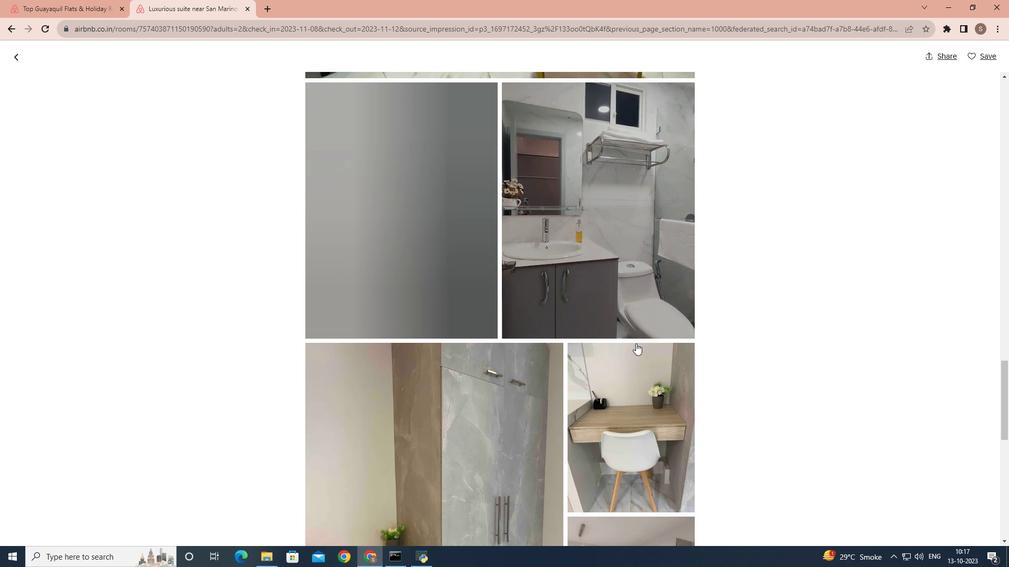 
Action: Mouse scrolled (636, 343) with delta (0, 0)
Screenshot: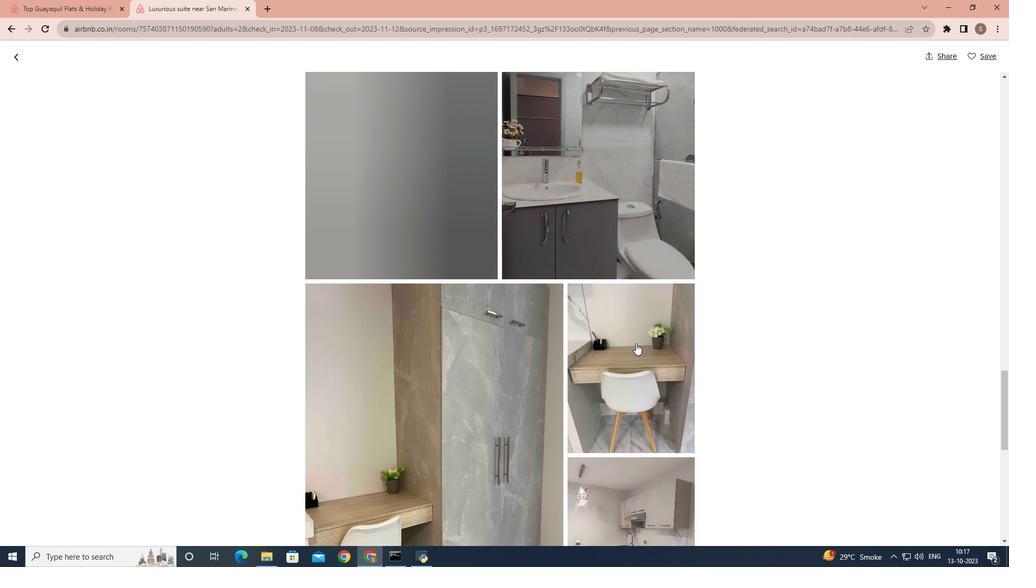 
Action: Mouse scrolled (636, 343) with delta (0, 0)
Screenshot: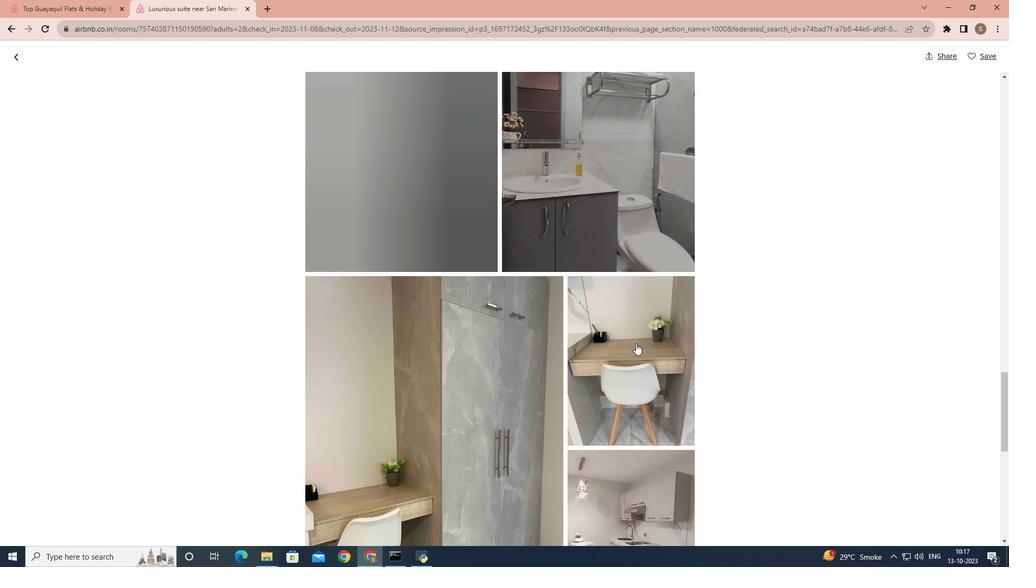 
Action: Mouse scrolled (636, 343) with delta (0, 0)
Screenshot: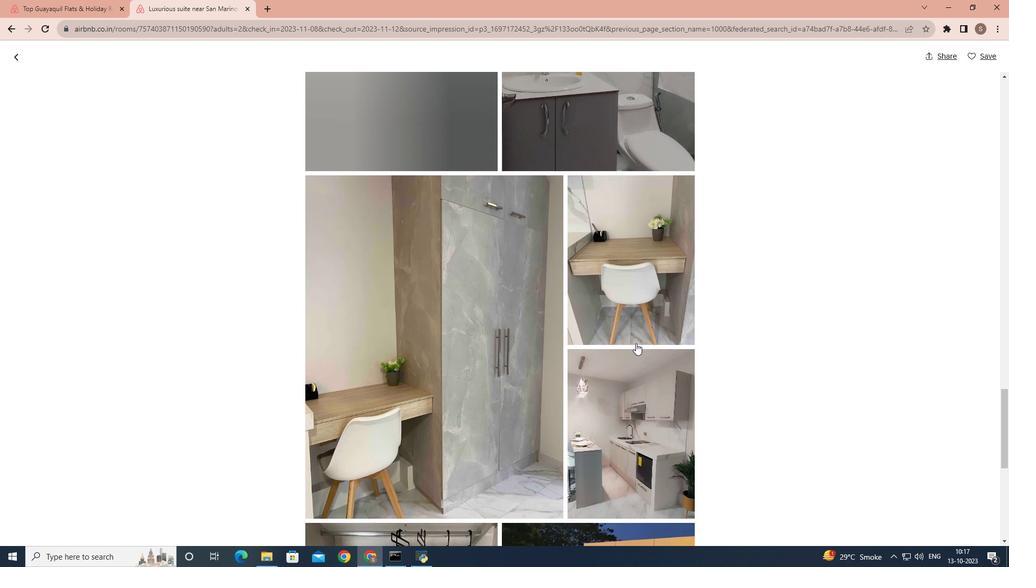 
Action: Mouse scrolled (636, 343) with delta (0, 0)
Screenshot: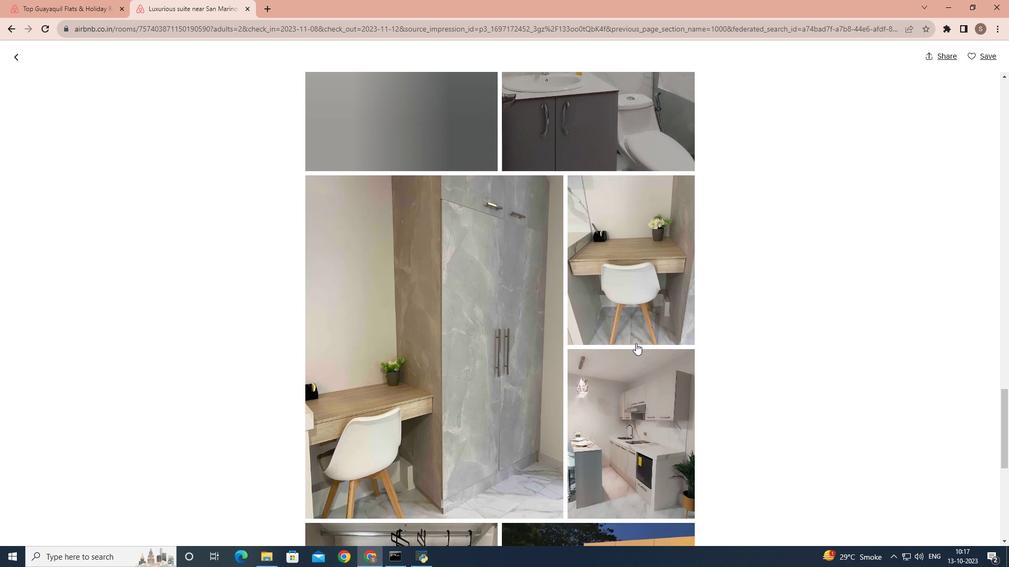 
Action: Mouse scrolled (636, 343) with delta (0, 0)
Screenshot: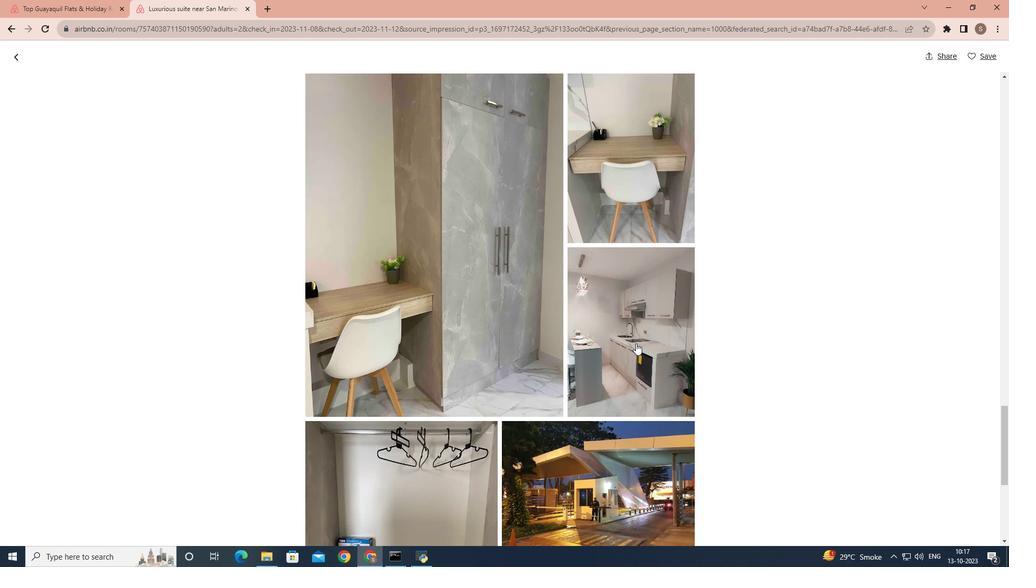 
Action: Mouse scrolled (636, 343) with delta (0, 0)
Screenshot: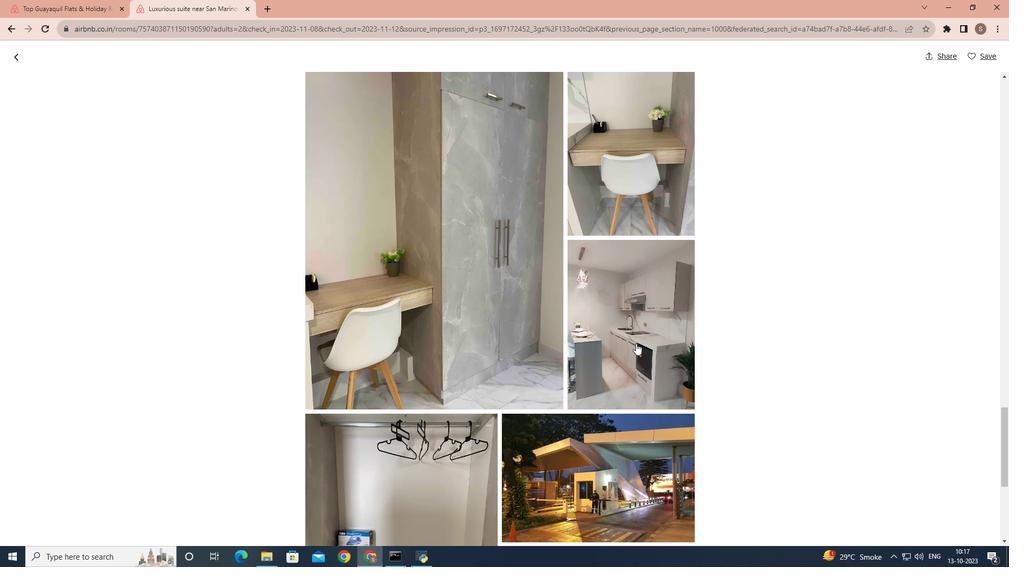 
Action: Mouse scrolled (636, 343) with delta (0, 0)
Screenshot: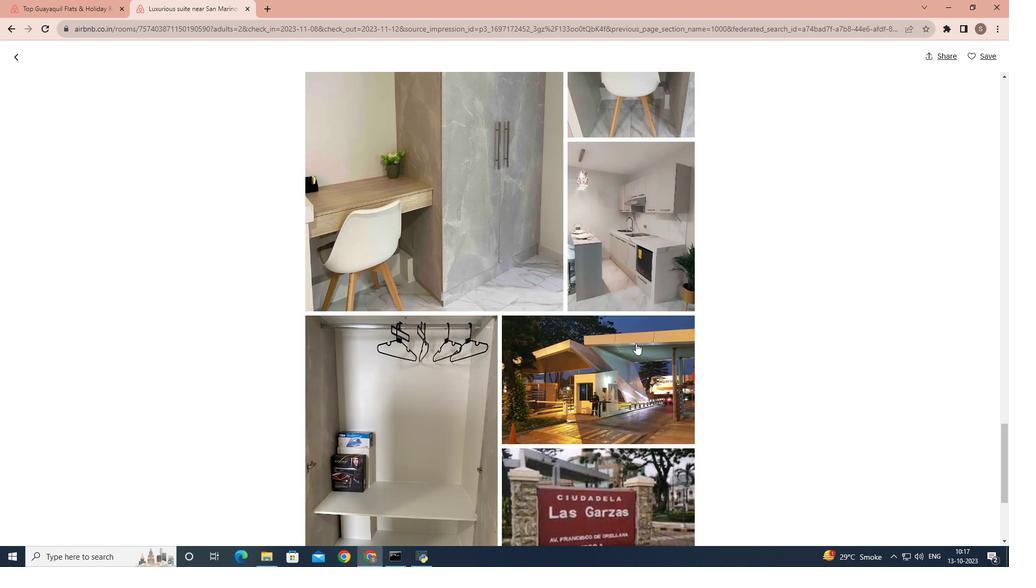 
Action: Mouse scrolled (636, 343) with delta (0, 0)
Screenshot: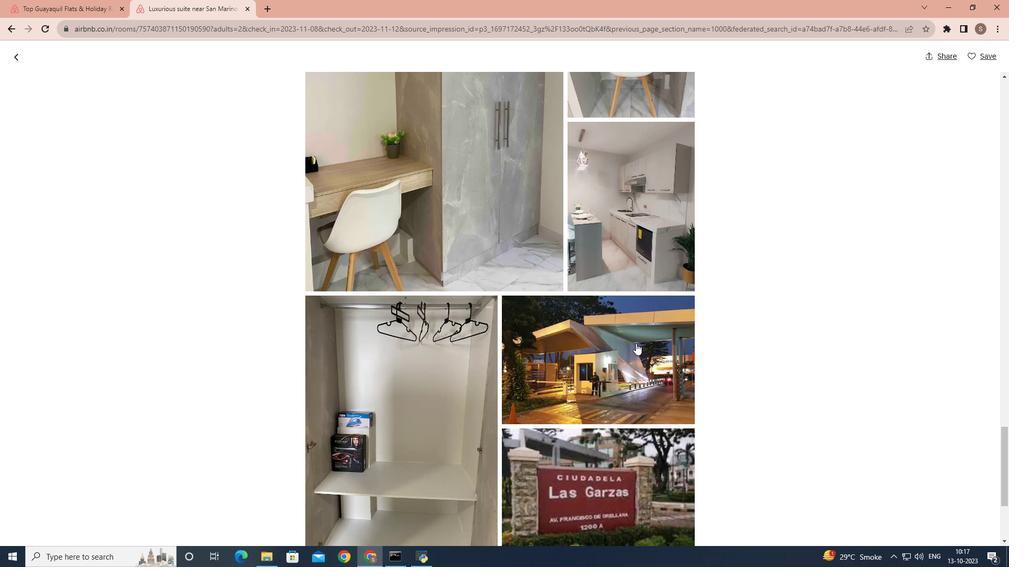 
Action: Mouse scrolled (636, 343) with delta (0, 0)
Screenshot: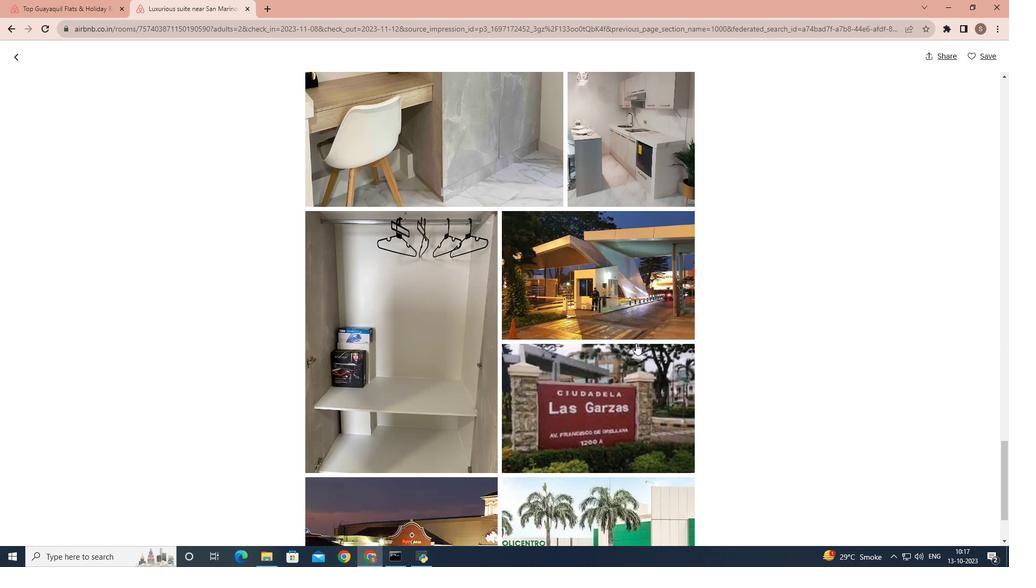 
Action: Mouse scrolled (636, 343) with delta (0, 0)
Screenshot: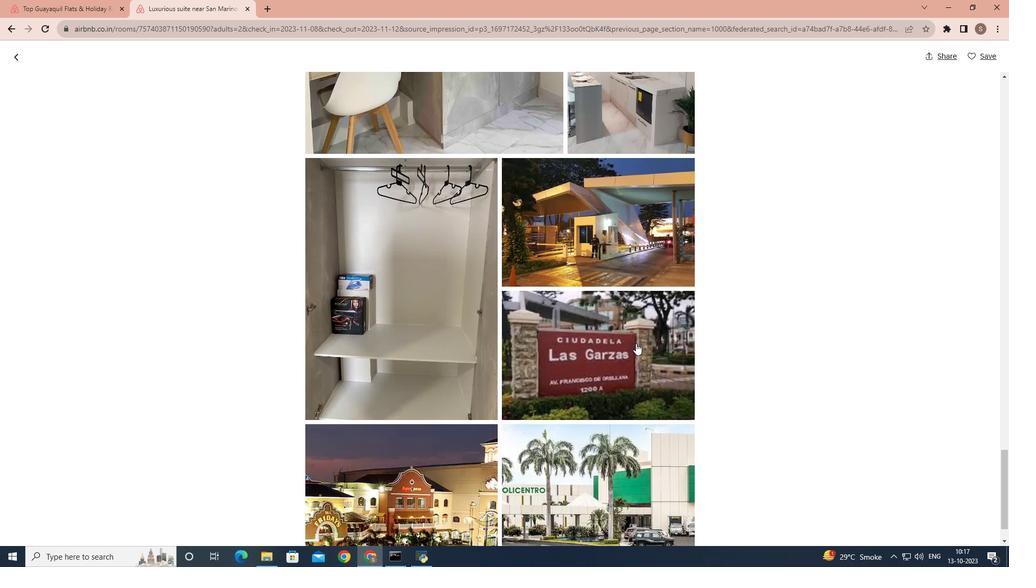 
Action: Mouse scrolled (636, 343) with delta (0, 0)
Screenshot: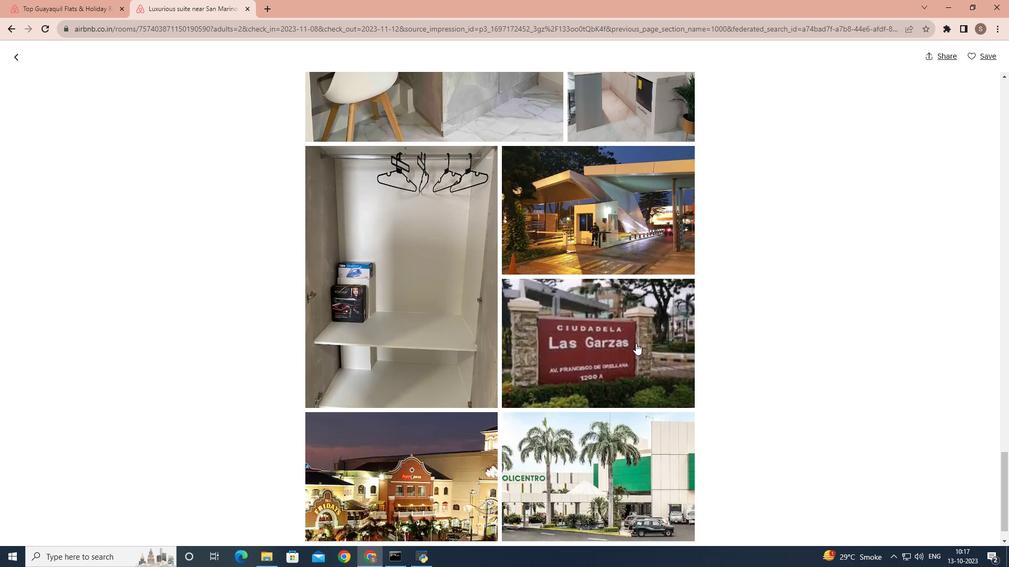 
Action: Mouse scrolled (636, 343) with delta (0, 0)
Screenshot: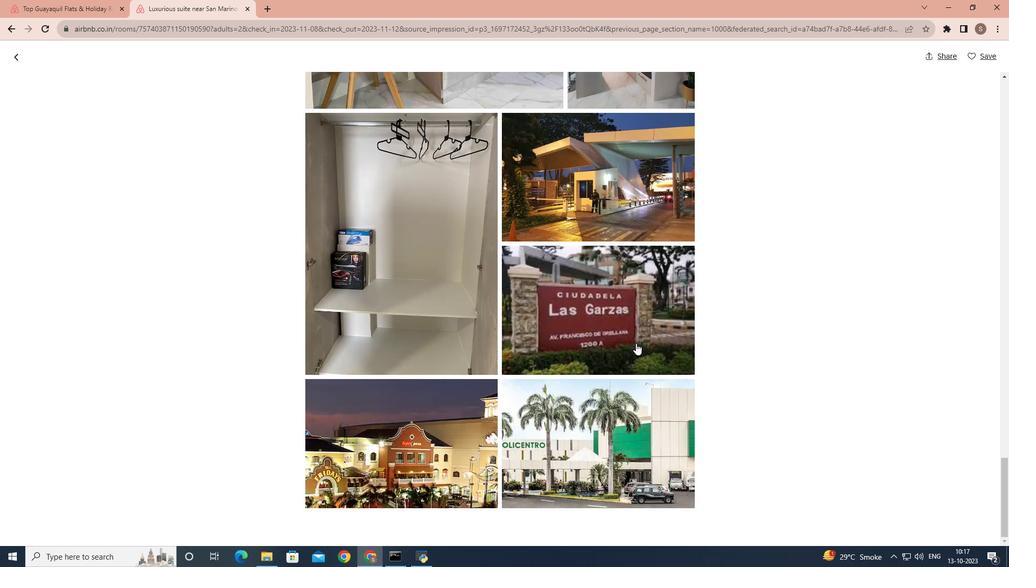 
Action: Mouse scrolled (636, 343) with delta (0, 0)
Screenshot: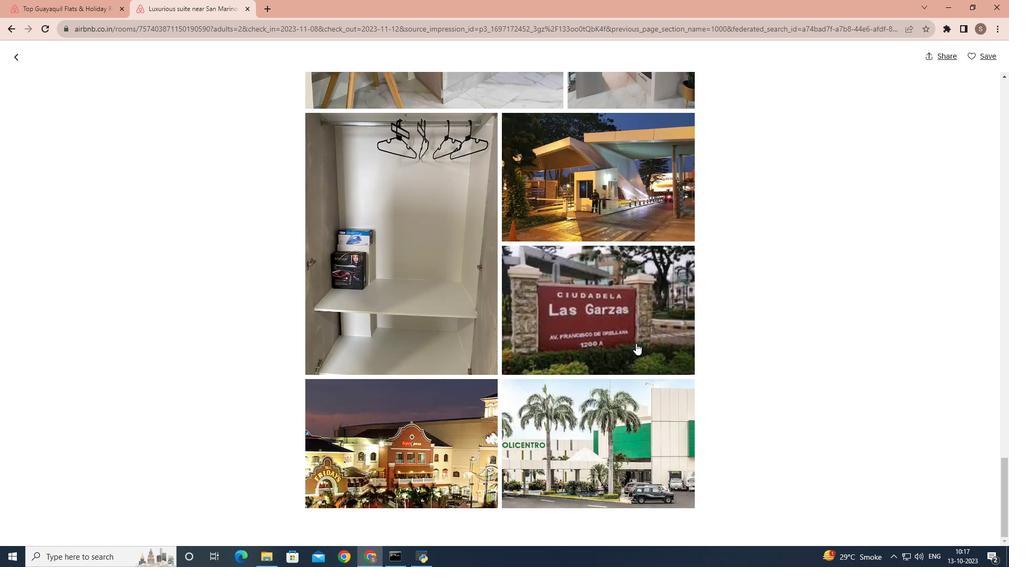 
Action: Mouse moved to (13, 52)
Screenshot: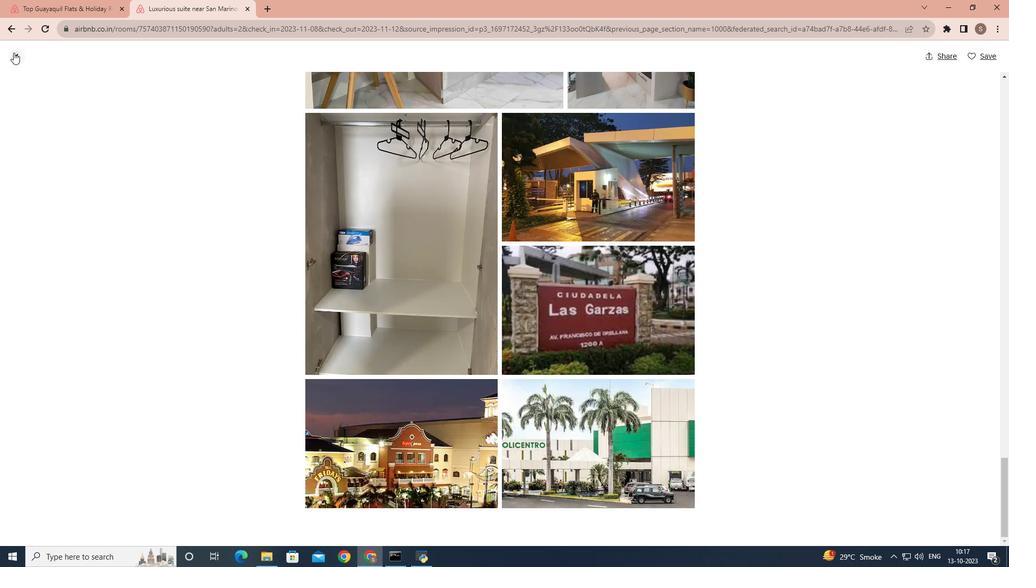 
Action: Mouse pressed left at (13, 52)
Screenshot: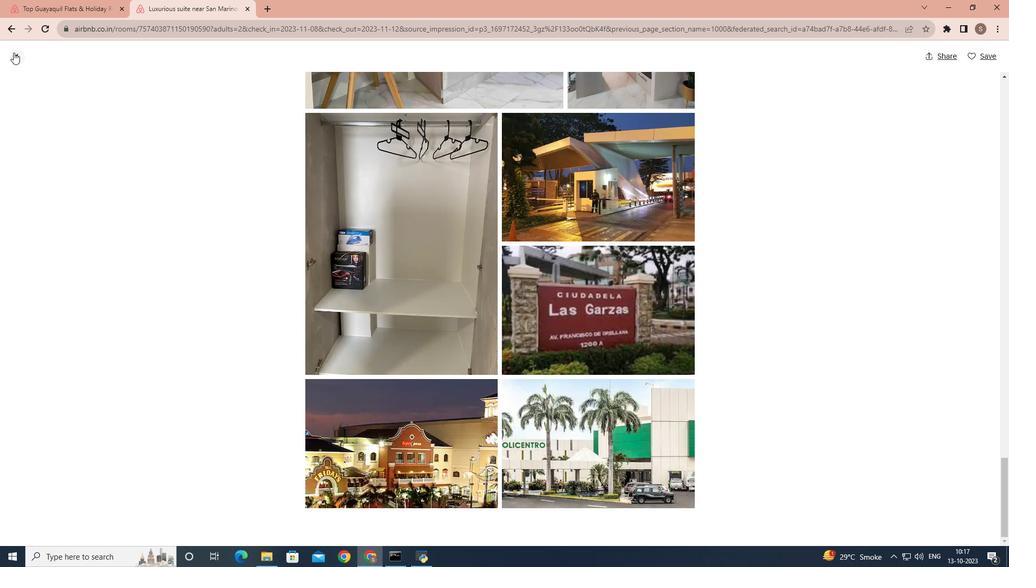 
Action: Mouse moved to (442, 309)
Screenshot: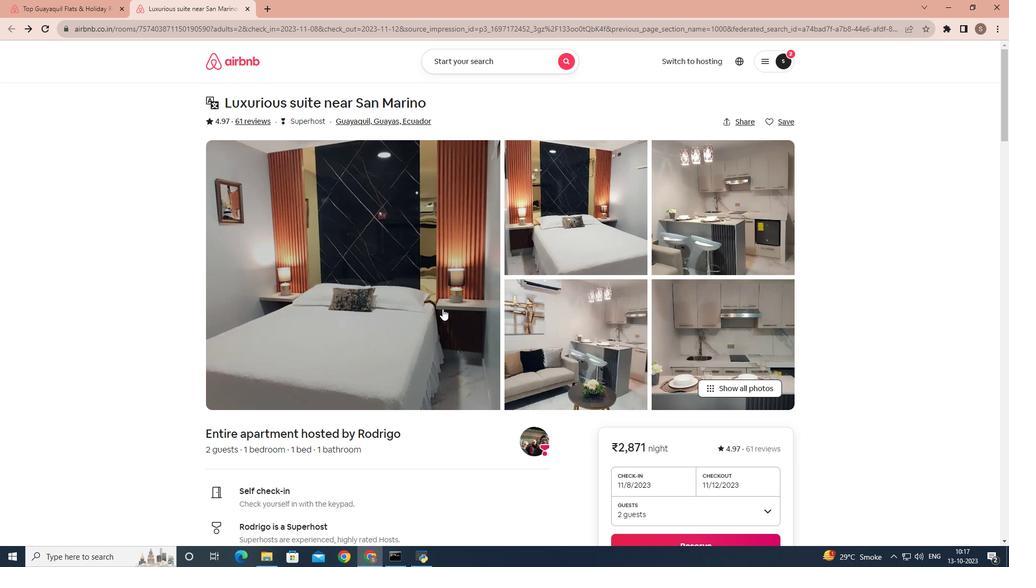 
Action: Mouse scrolled (442, 308) with delta (0, 0)
Screenshot: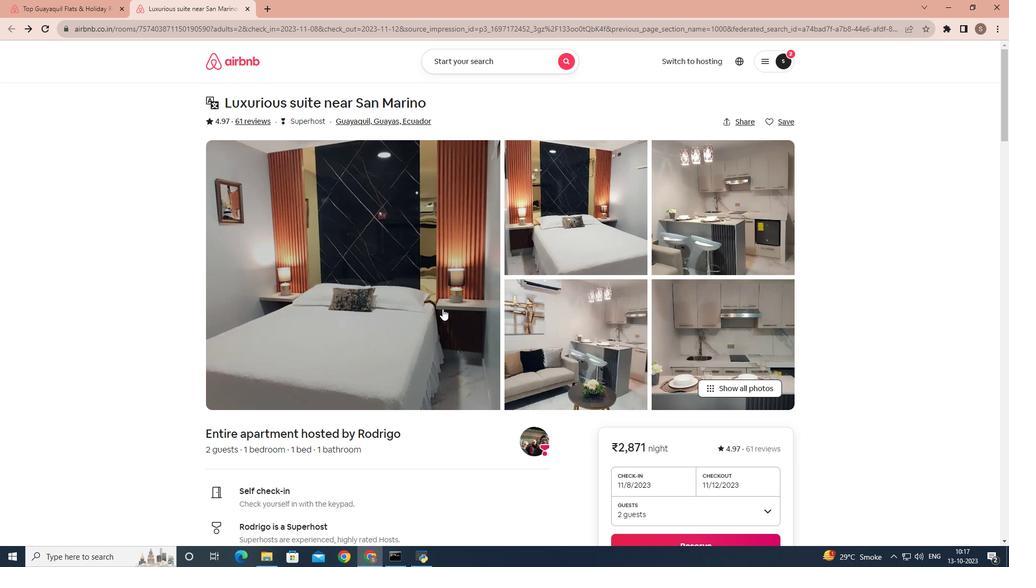 
Action: Mouse scrolled (442, 308) with delta (0, 0)
Screenshot: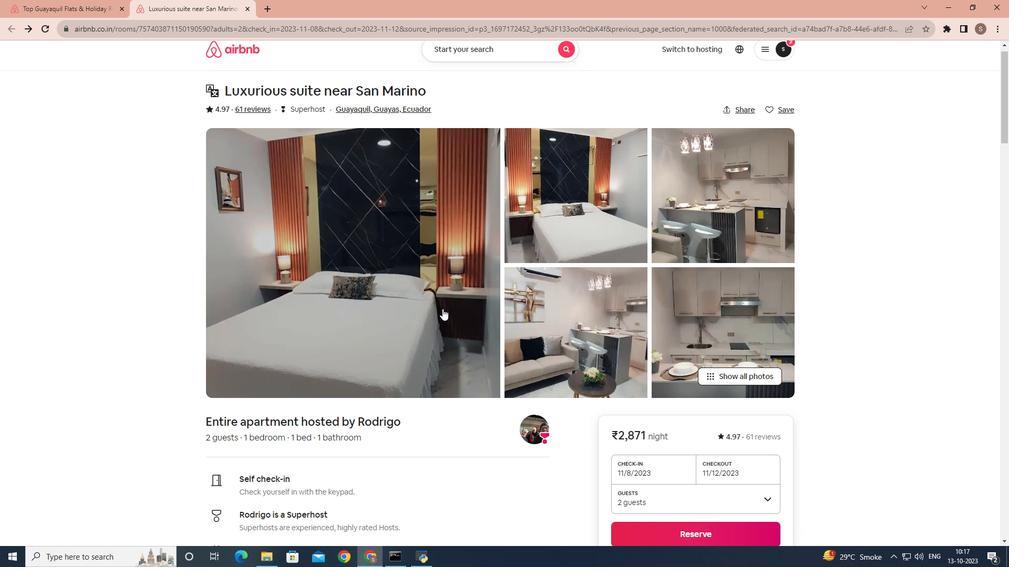 
Action: Mouse moved to (443, 309)
Screenshot: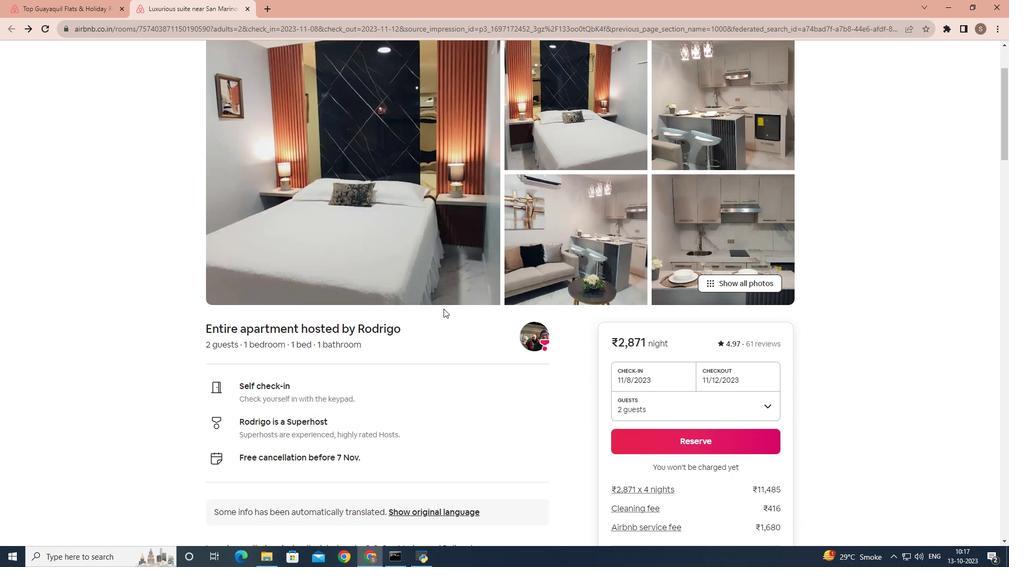 
Action: Mouse scrolled (443, 308) with delta (0, 0)
Screenshot: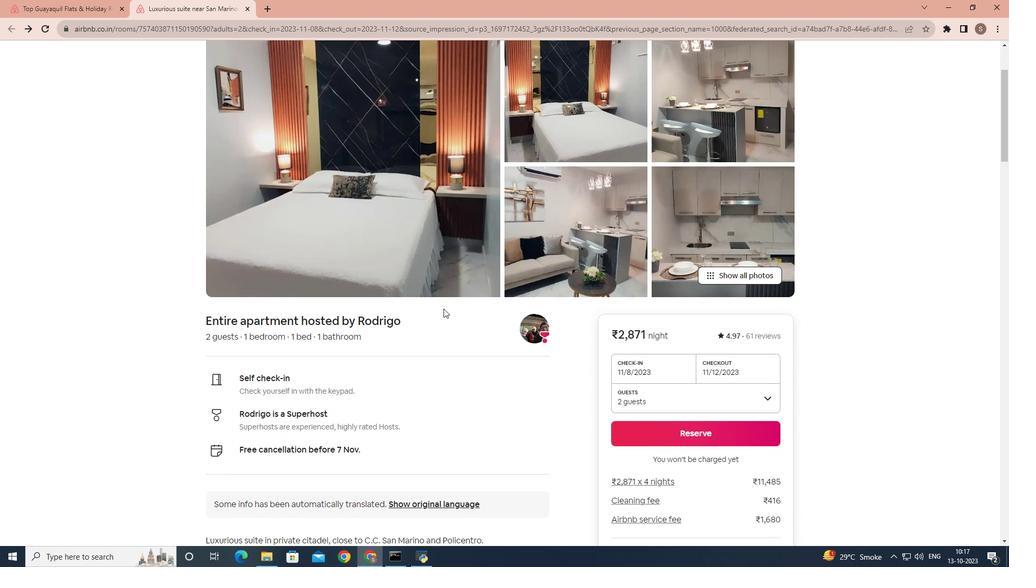
Action: Mouse scrolled (443, 308) with delta (0, 0)
Screenshot: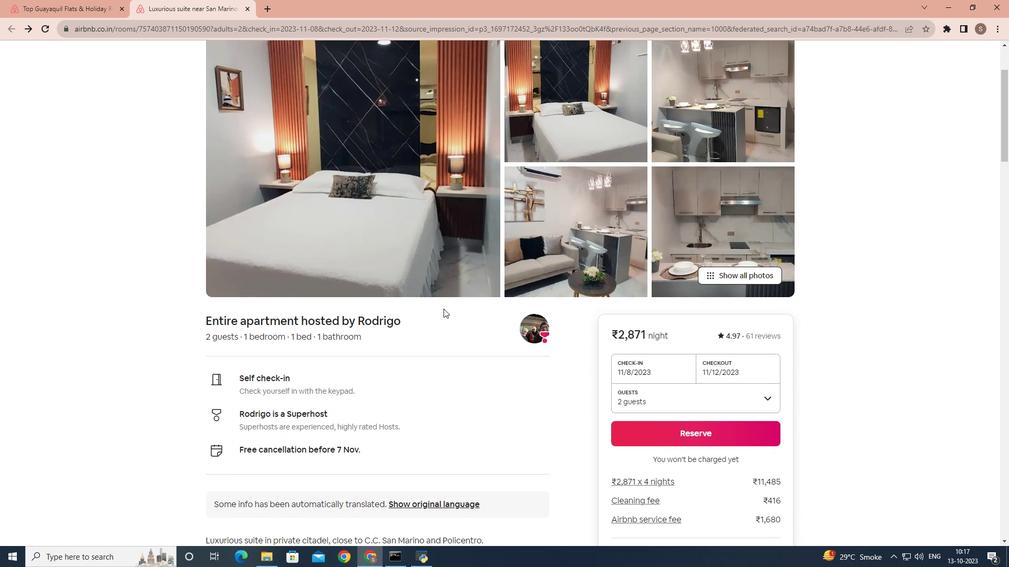 
Action: Mouse scrolled (443, 308) with delta (0, 0)
Screenshot: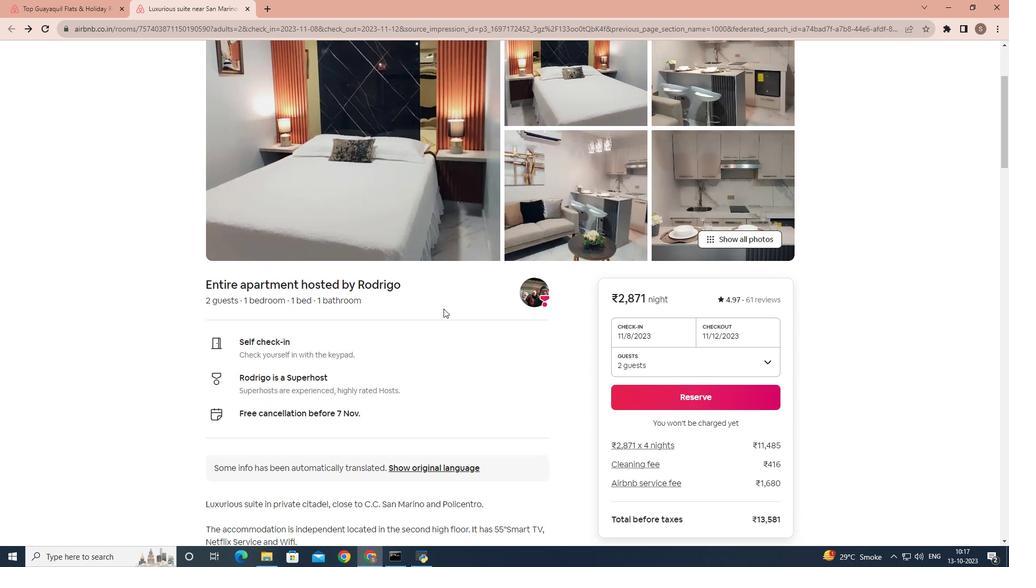 
Action: Mouse scrolled (443, 308) with delta (0, 0)
Screenshot: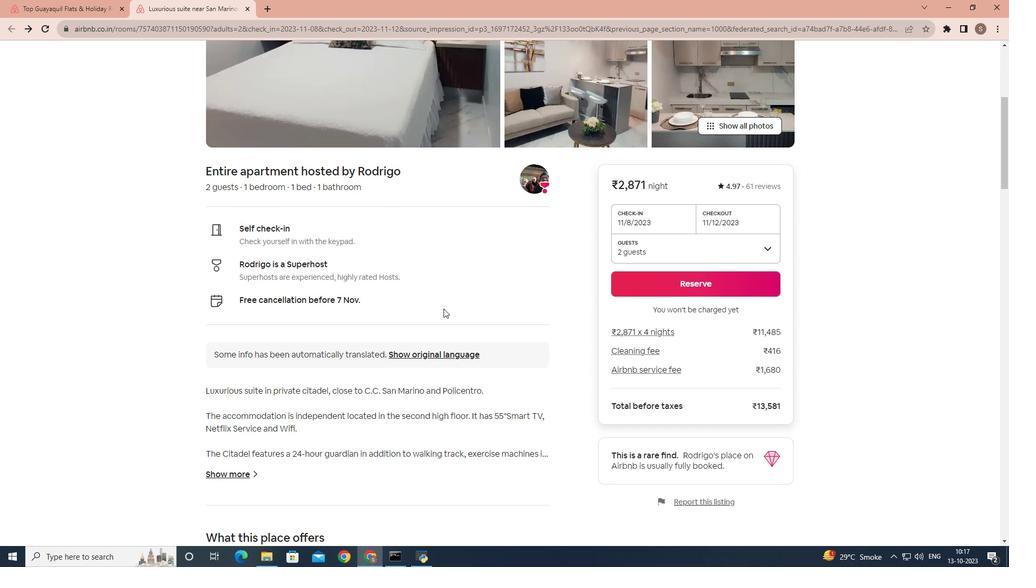 
Action: Mouse scrolled (443, 308) with delta (0, 0)
Screenshot: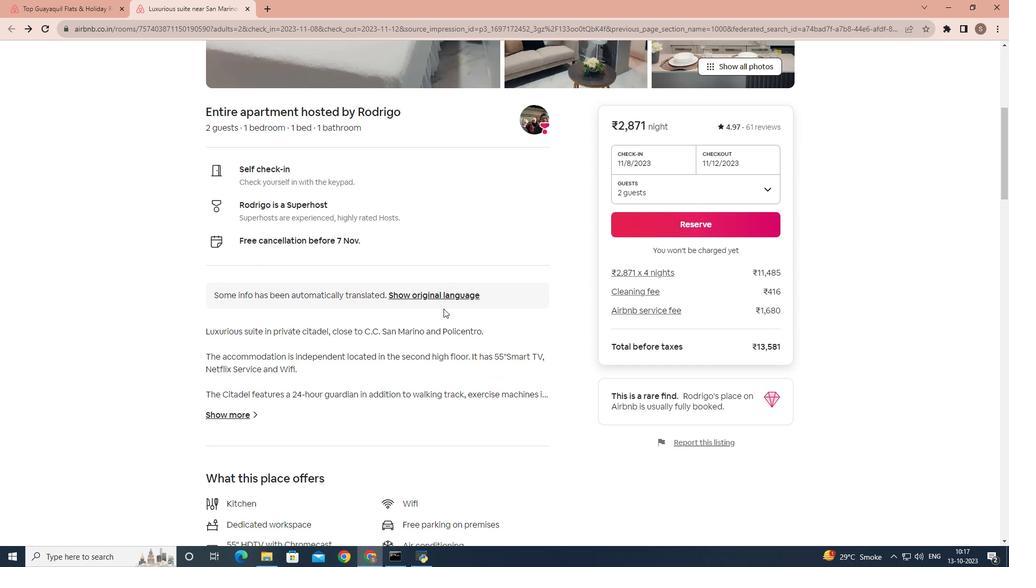 
Action: Mouse scrolled (443, 308) with delta (0, 0)
Screenshot: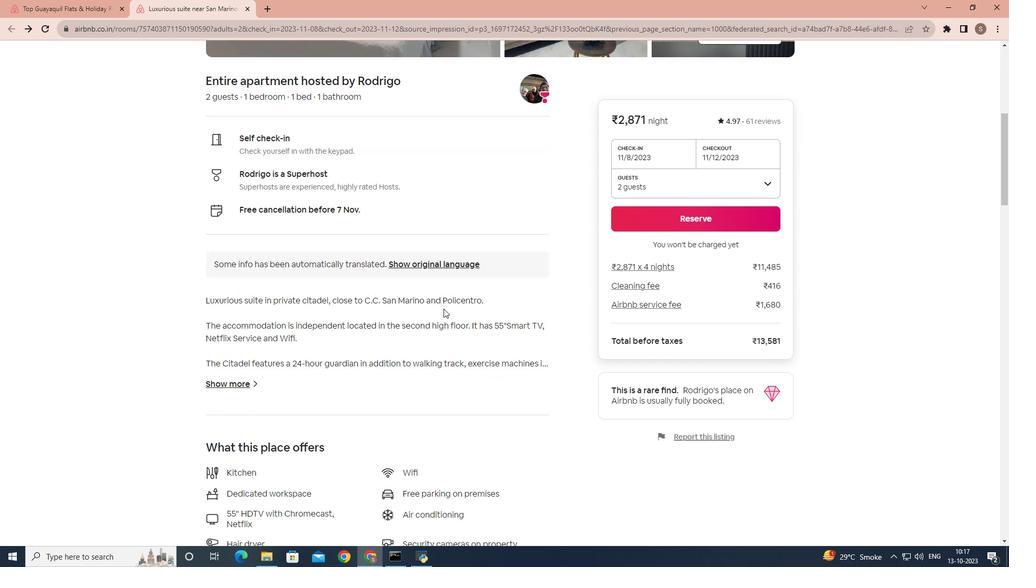 
Action: Mouse moved to (241, 317)
Screenshot: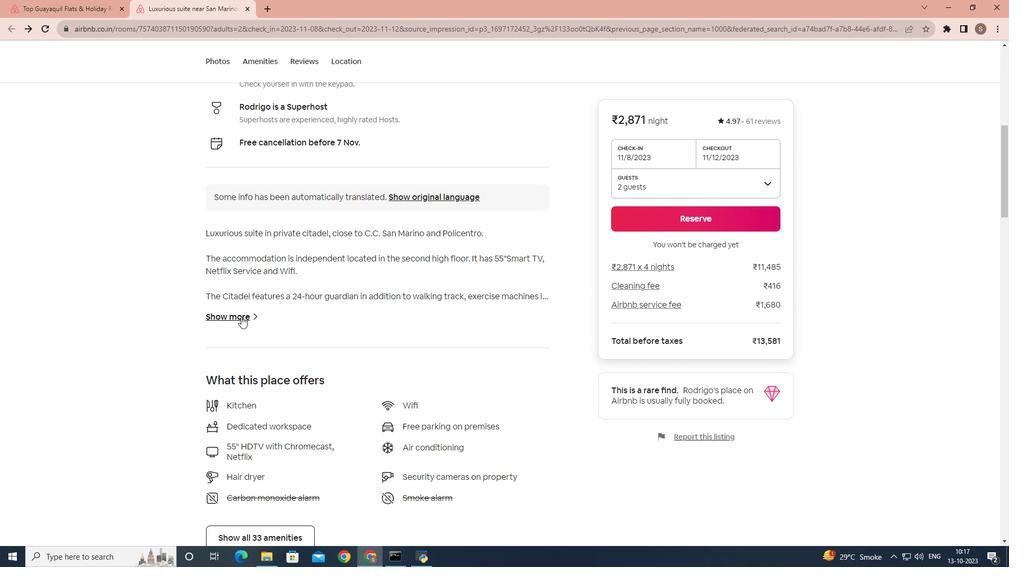 
Action: Mouse pressed left at (241, 317)
Screenshot: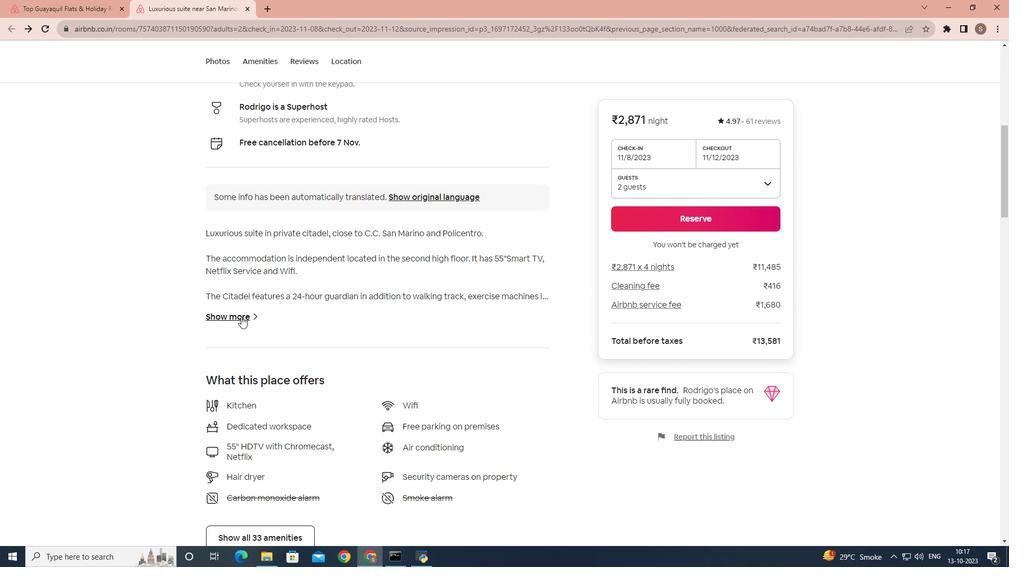 
Action: Mouse moved to (353, 315)
Screenshot: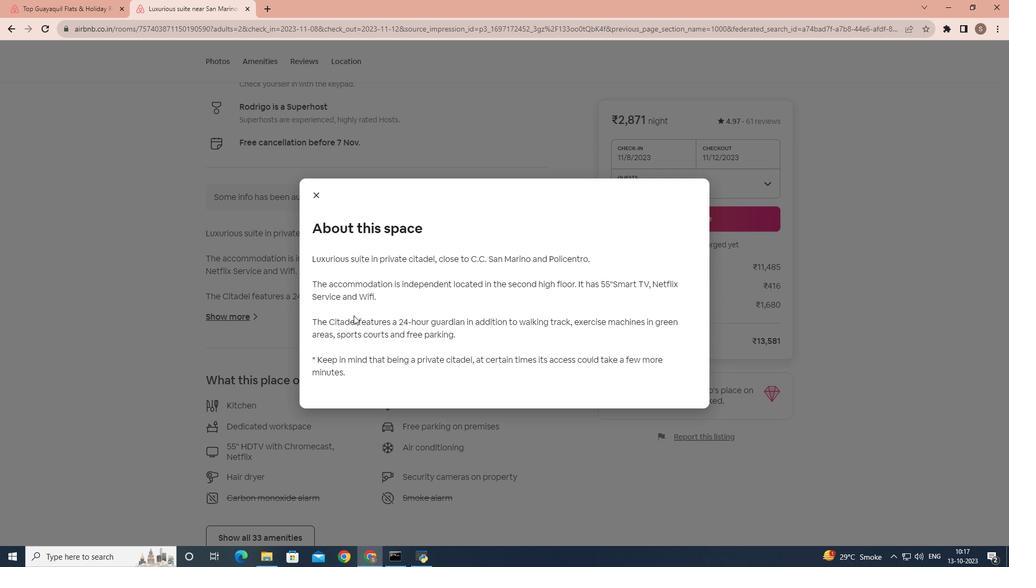 
Action: Mouse scrolled (353, 315) with delta (0, 0)
Screenshot: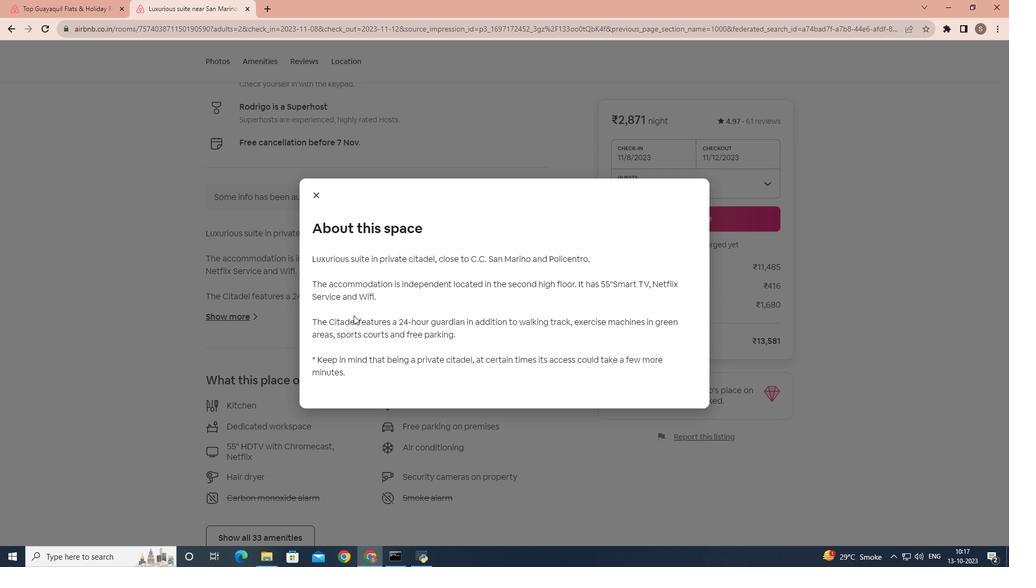 
Action: Mouse scrolled (353, 315) with delta (0, 0)
Screenshot: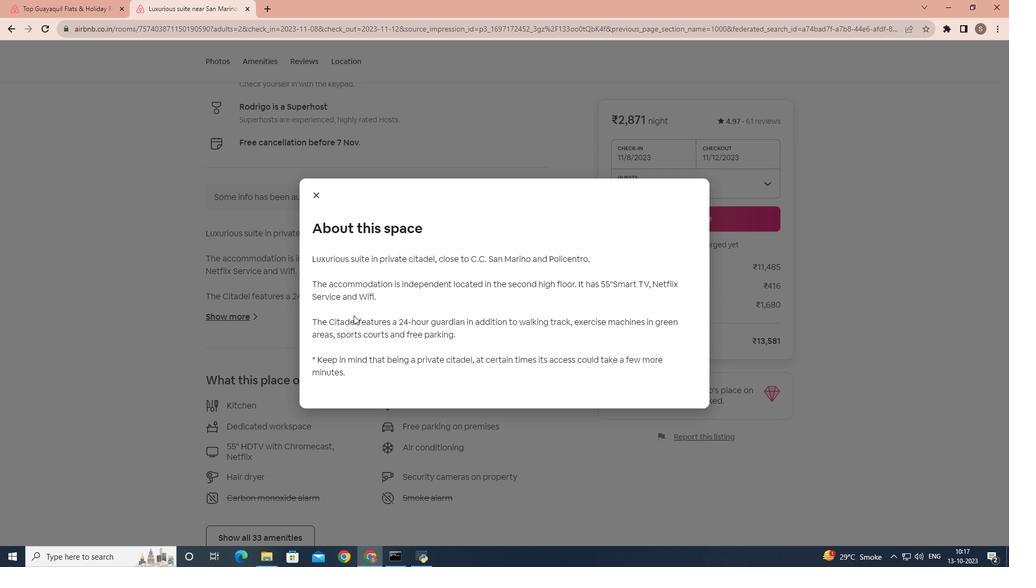 
Action: Mouse moved to (317, 195)
Screenshot: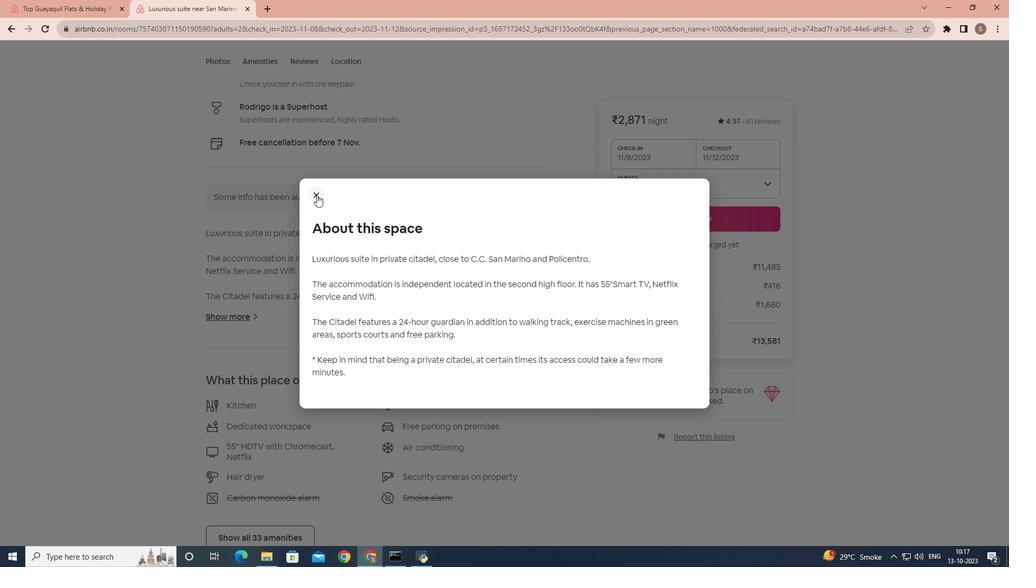 
Action: Mouse pressed left at (317, 195)
Screenshot: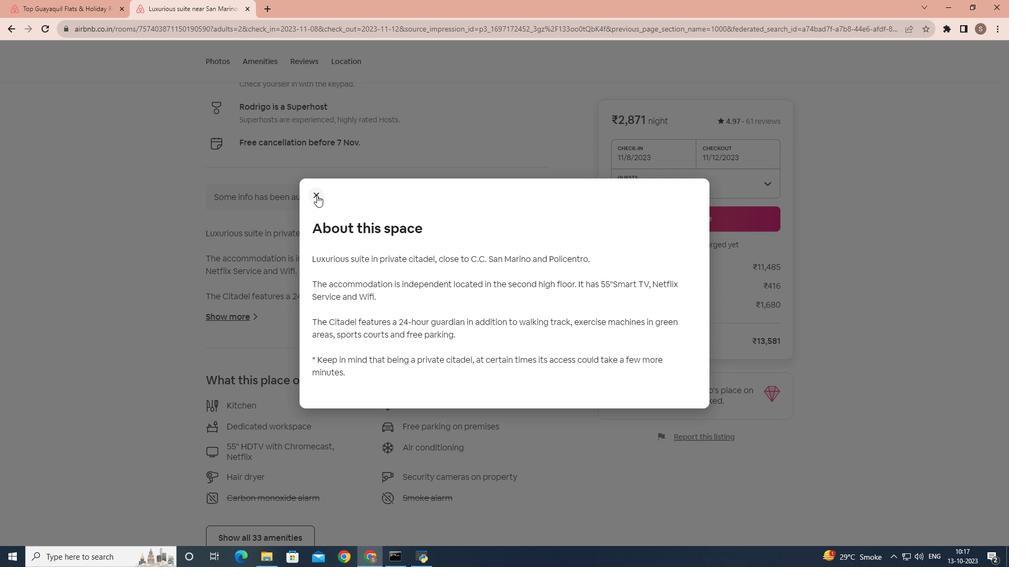 
Action: Mouse moved to (316, 264)
Screenshot: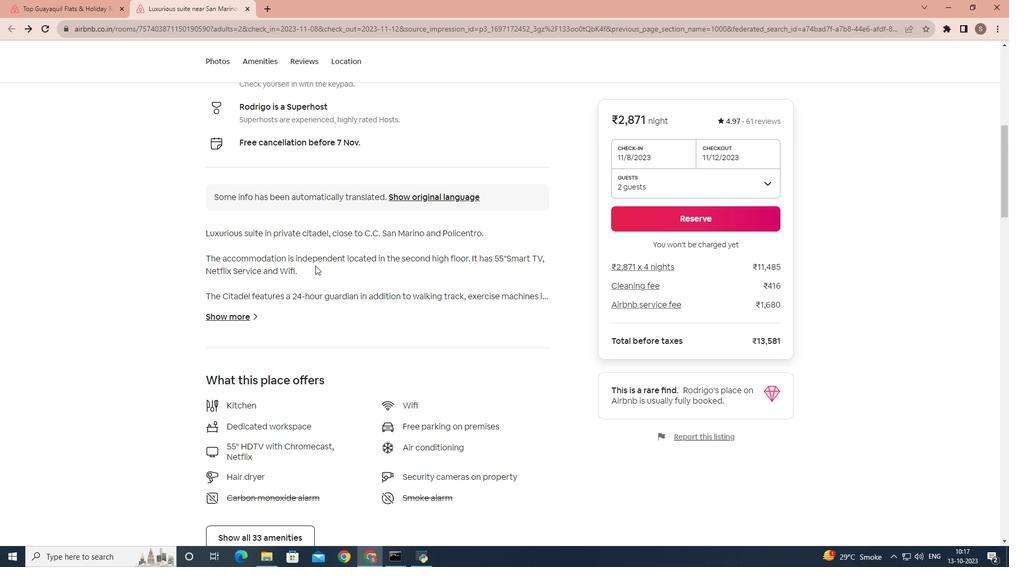
Action: Mouse scrolled (316, 263) with delta (0, 0)
Screenshot: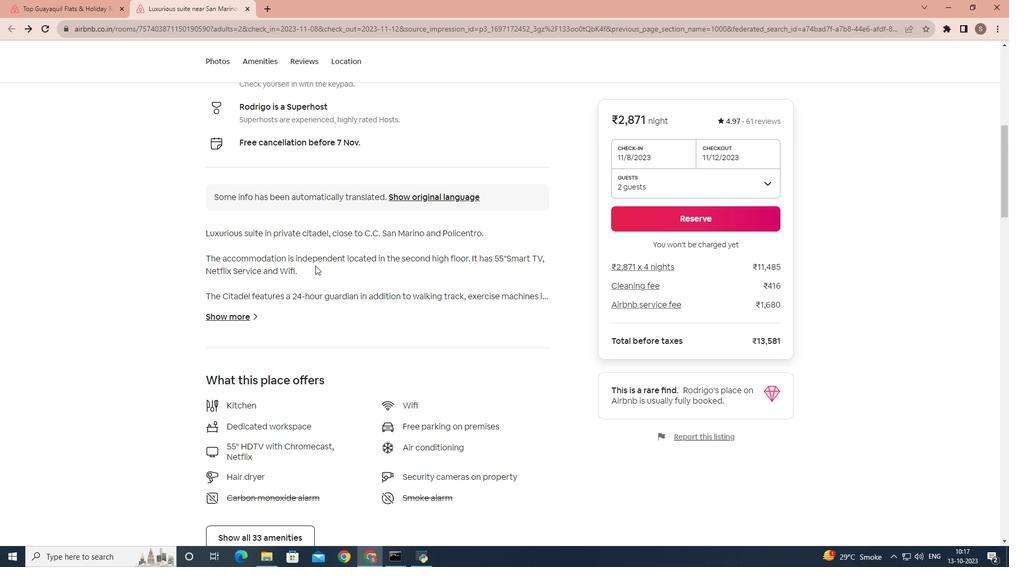 
Action: Mouse moved to (315, 266)
Screenshot: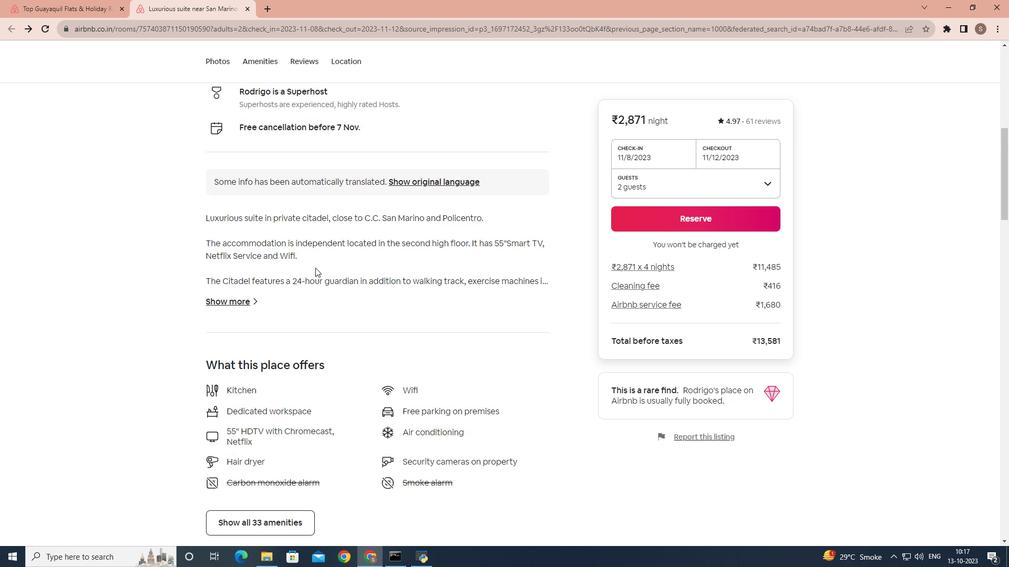 
Action: Mouse scrolled (315, 265) with delta (0, 0)
Screenshot: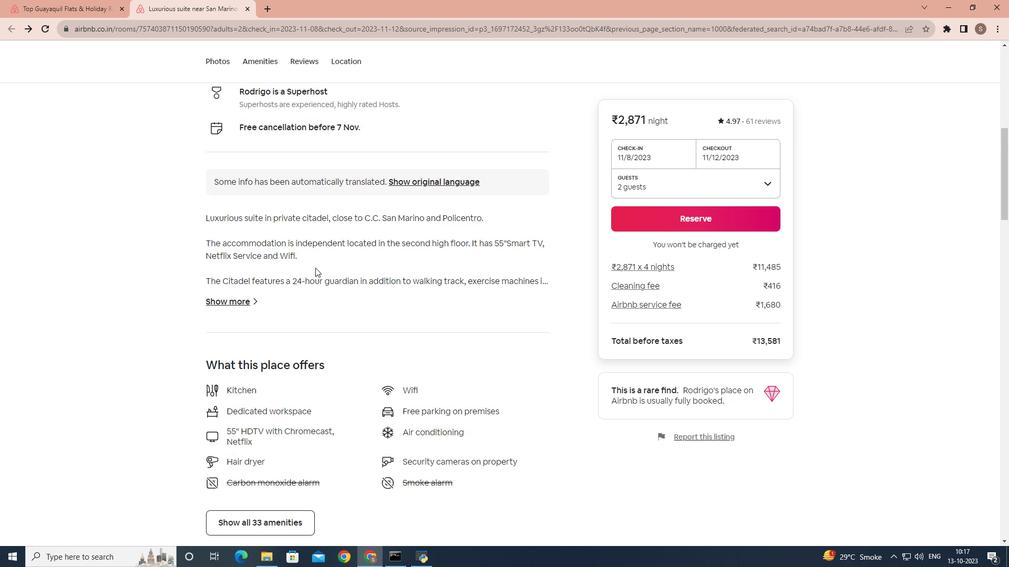
Action: Mouse moved to (315, 268)
Screenshot: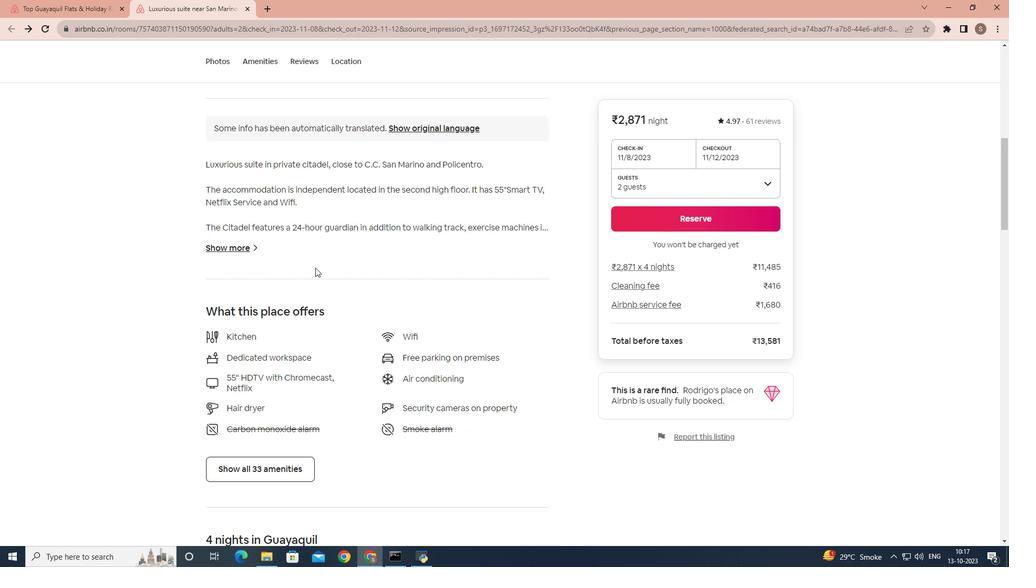 
Action: Mouse scrolled (315, 267) with delta (0, 0)
Screenshot: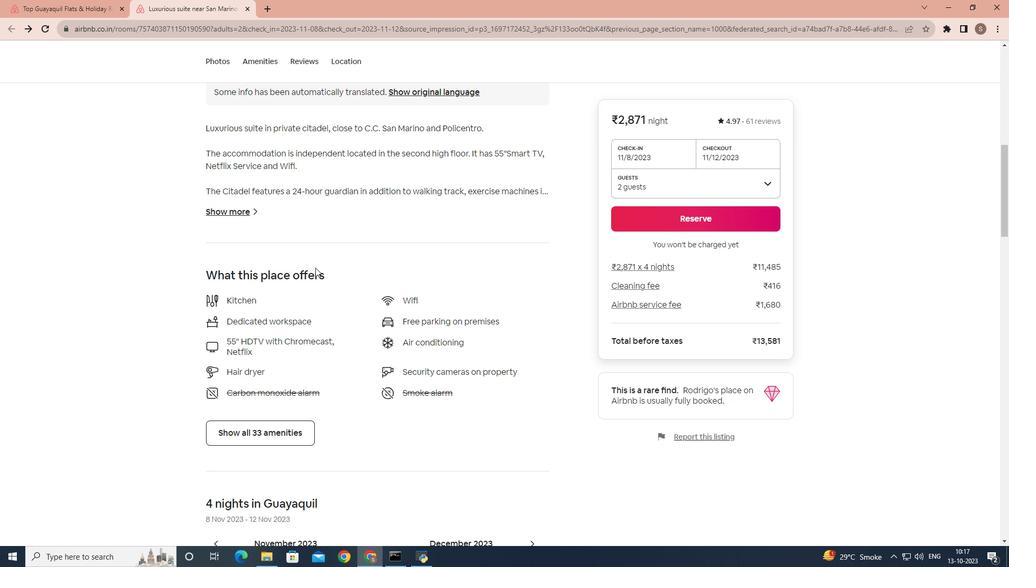 
Action: Mouse scrolled (315, 267) with delta (0, 0)
Screenshot: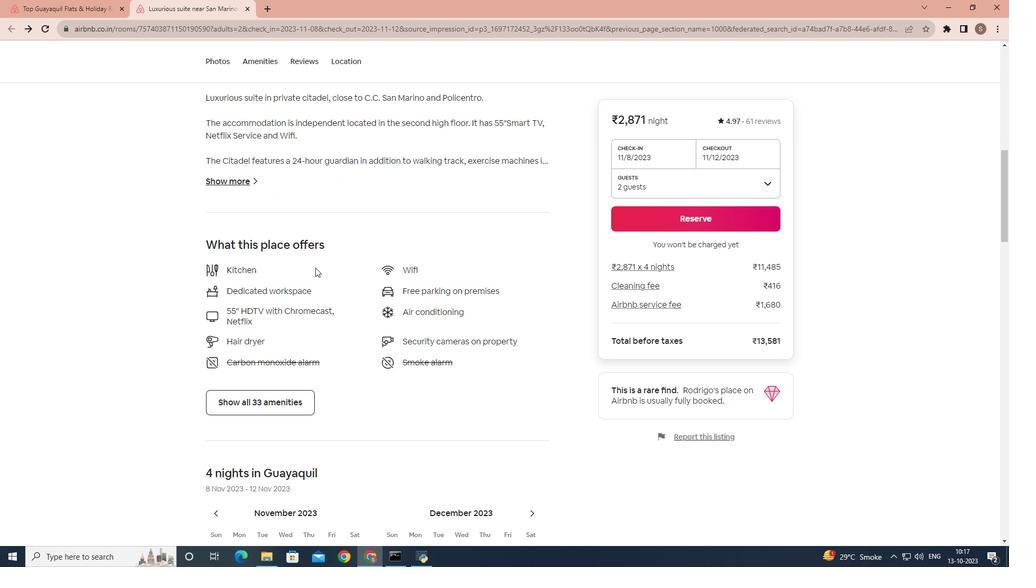 
Action: Mouse moved to (295, 323)
Screenshot: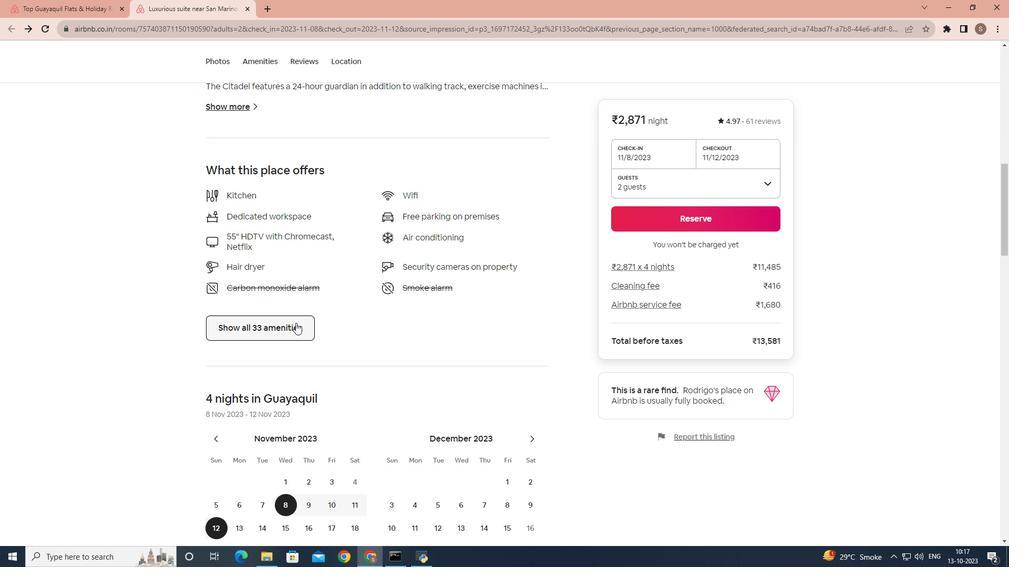 
Action: Mouse pressed left at (295, 323)
Screenshot: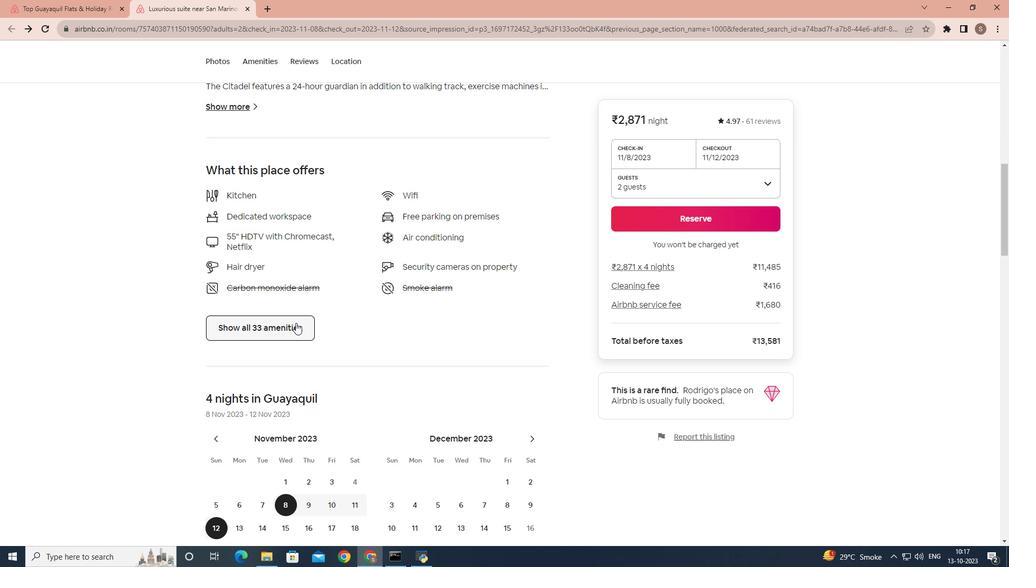 
Action: Mouse moved to (402, 302)
Screenshot: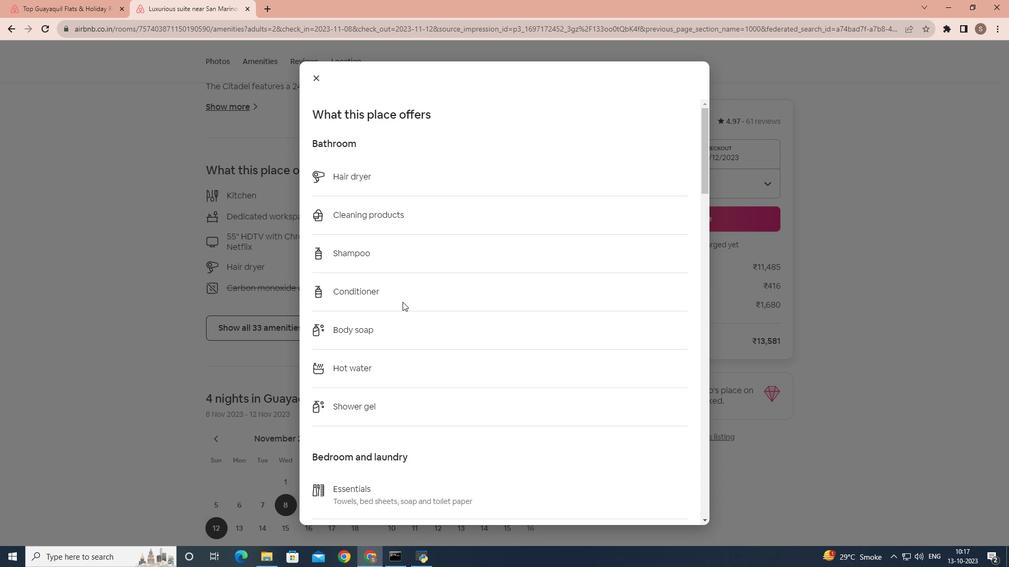 
Action: Mouse scrolled (402, 301) with delta (0, 0)
Screenshot: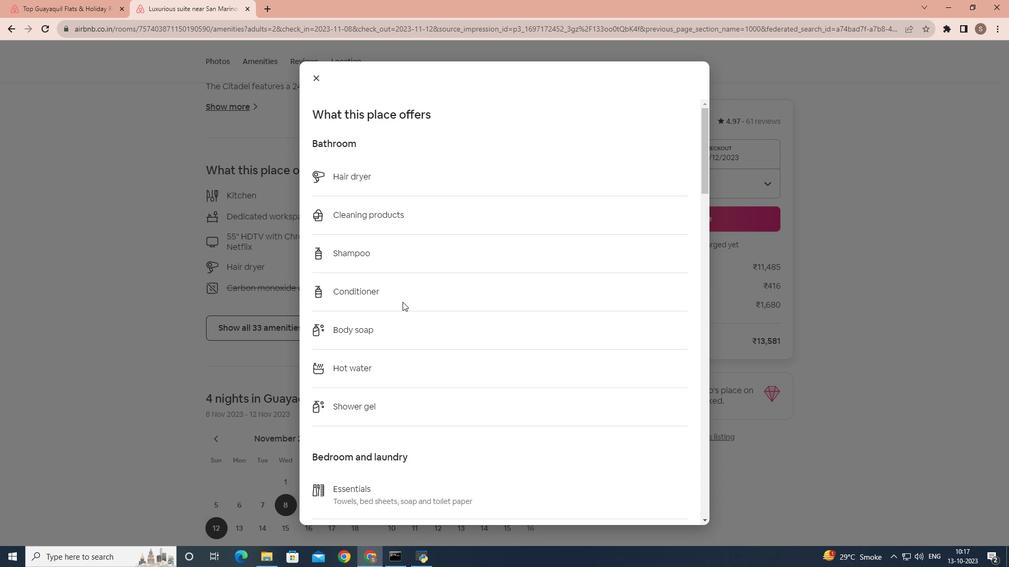 
Action: Mouse scrolled (402, 301) with delta (0, 0)
Screenshot: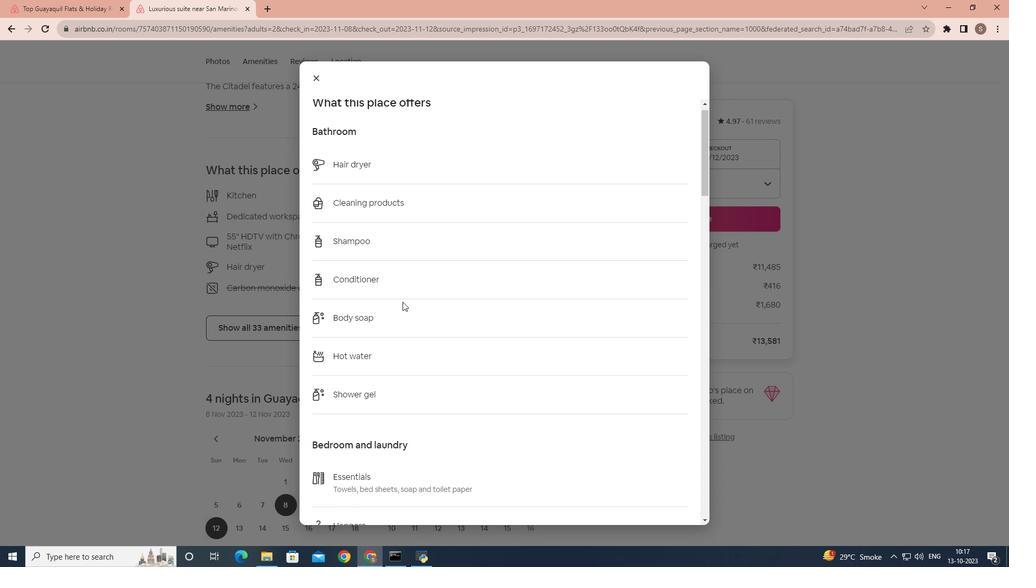 
Action: Mouse scrolled (402, 301) with delta (0, 0)
Screenshot: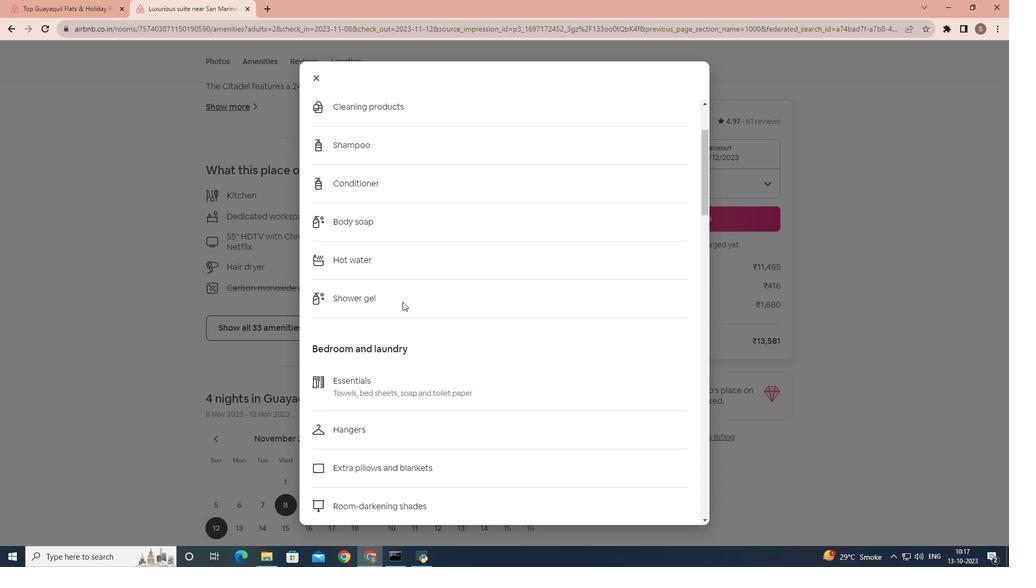 
Action: Mouse scrolled (402, 301) with delta (0, 0)
Screenshot: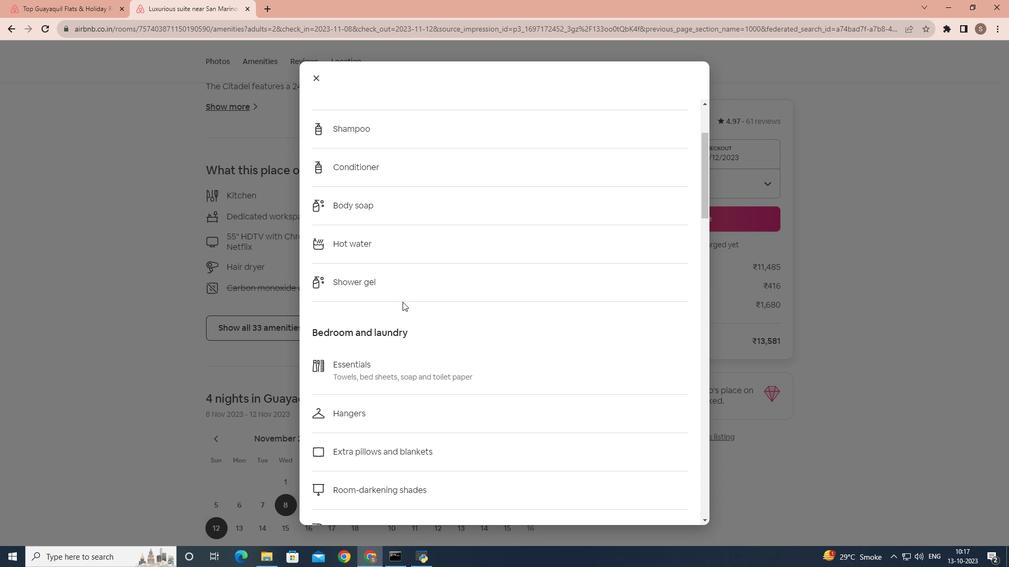 
Action: Mouse scrolled (402, 301) with delta (0, 0)
Screenshot: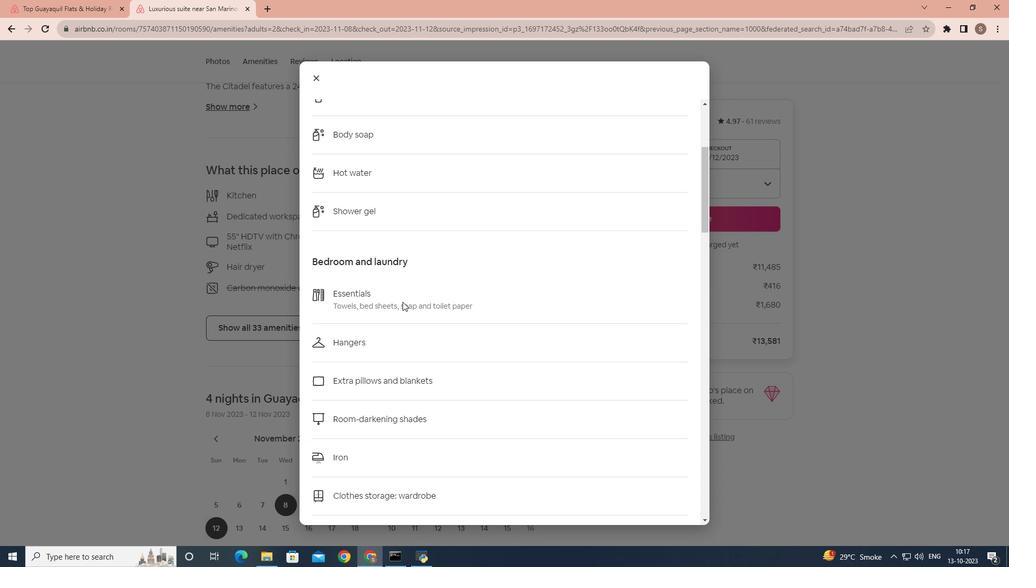 
Action: Mouse scrolled (402, 301) with delta (0, 0)
Screenshot: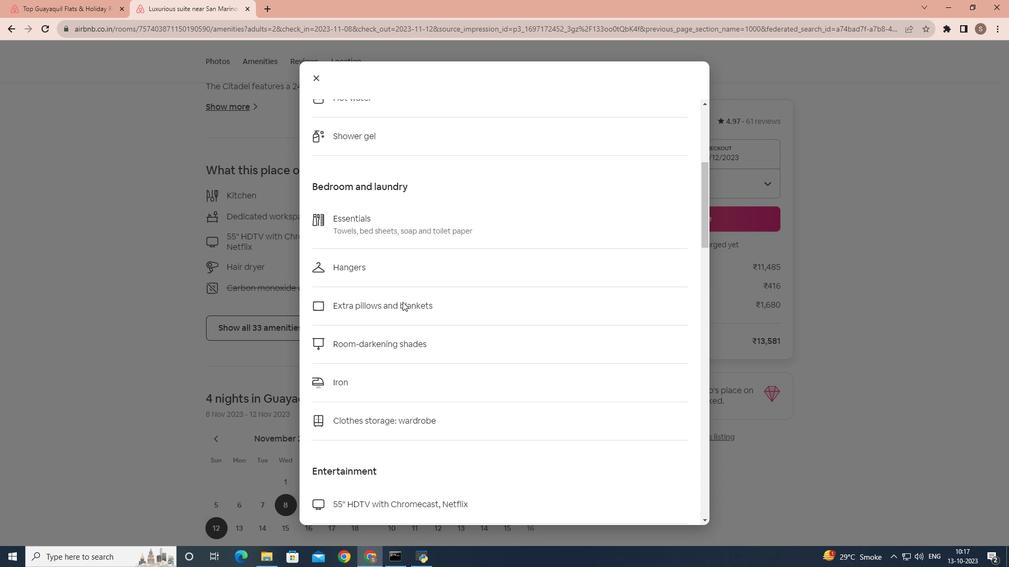 
Action: Mouse scrolled (402, 301) with delta (0, 0)
Screenshot: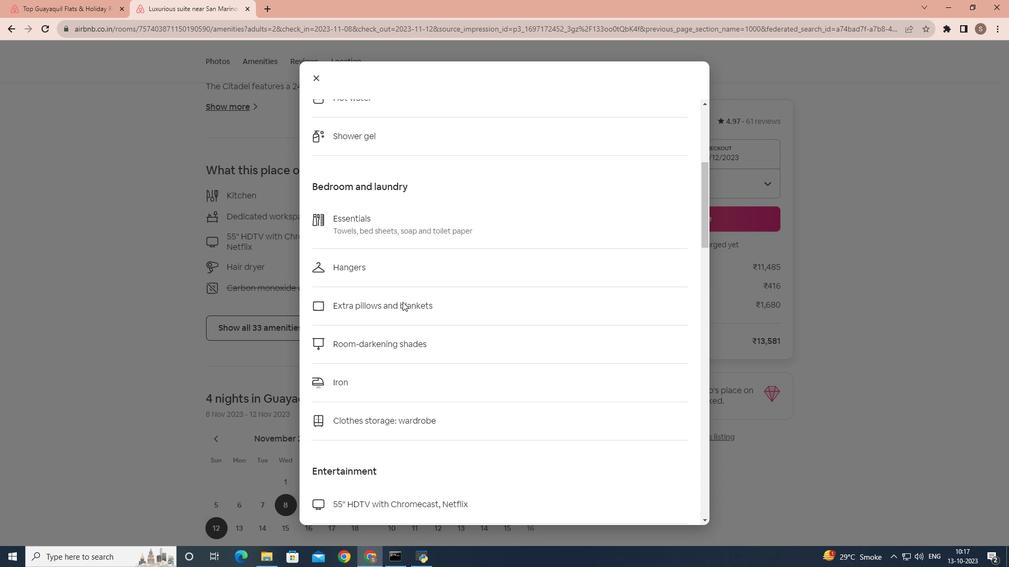 
Action: Mouse scrolled (402, 301) with delta (0, 0)
Screenshot: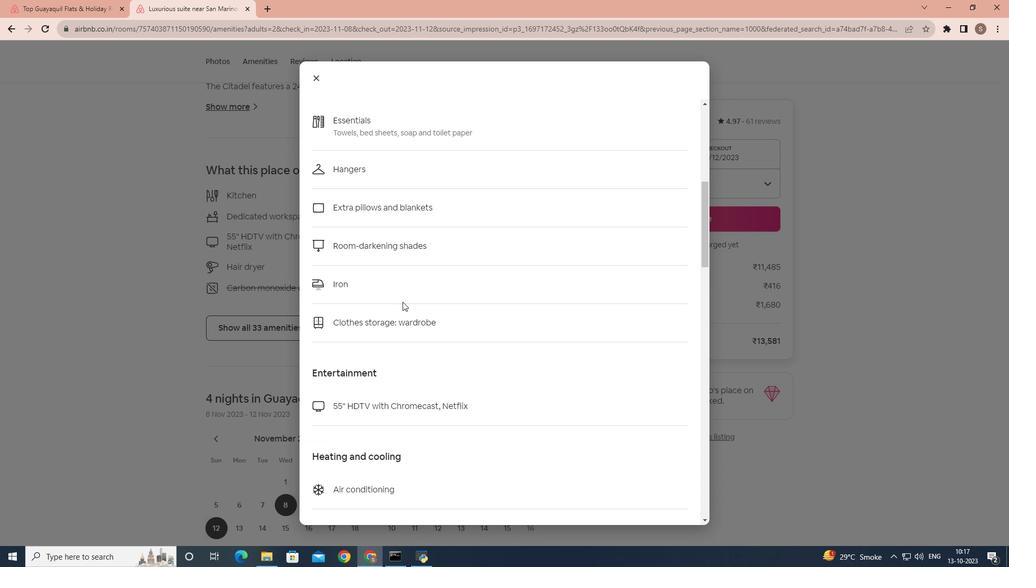 
Action: Mouse scrolled (402, 301) with delta (0, 0)
Screenshot: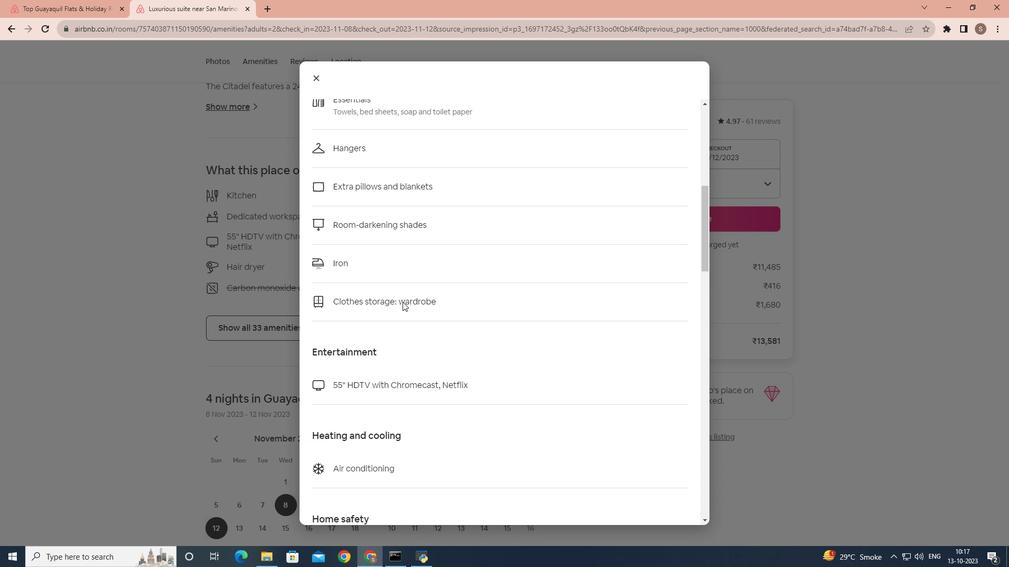 
Action: Mouse scrolled (402, 301) with delta (0, 0)
Screenshot: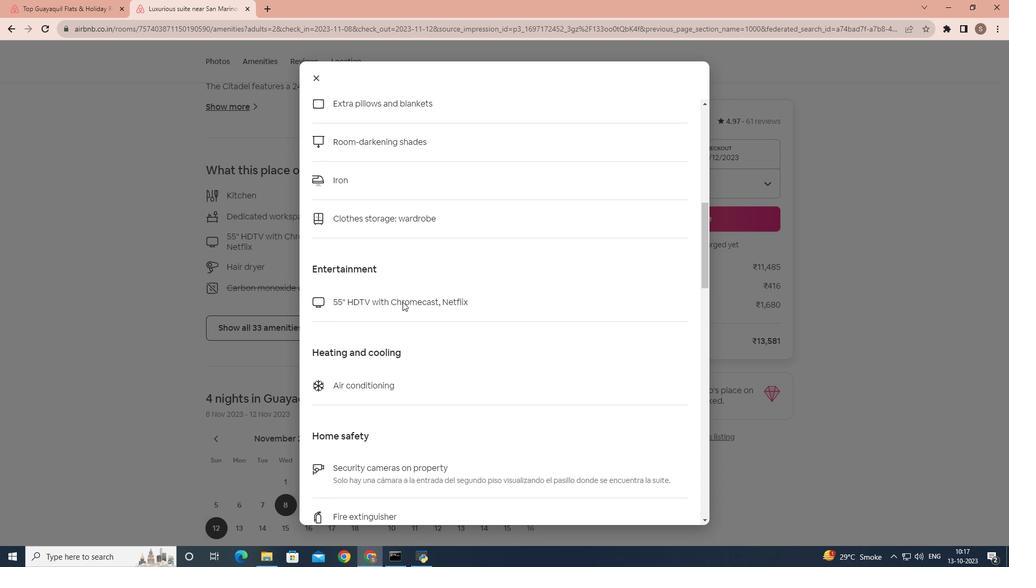 
Action: Mouse scrolled (402, 301) with delta (0, 0)
Screenshot: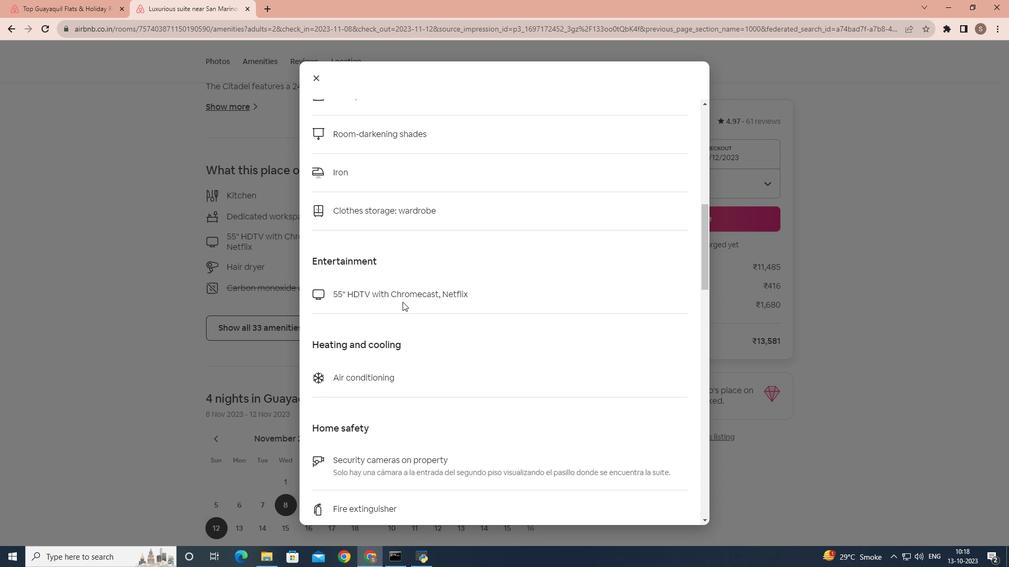 
Action: Mouse scrolled (402, 301) with delta (0, 0)
Screenshot: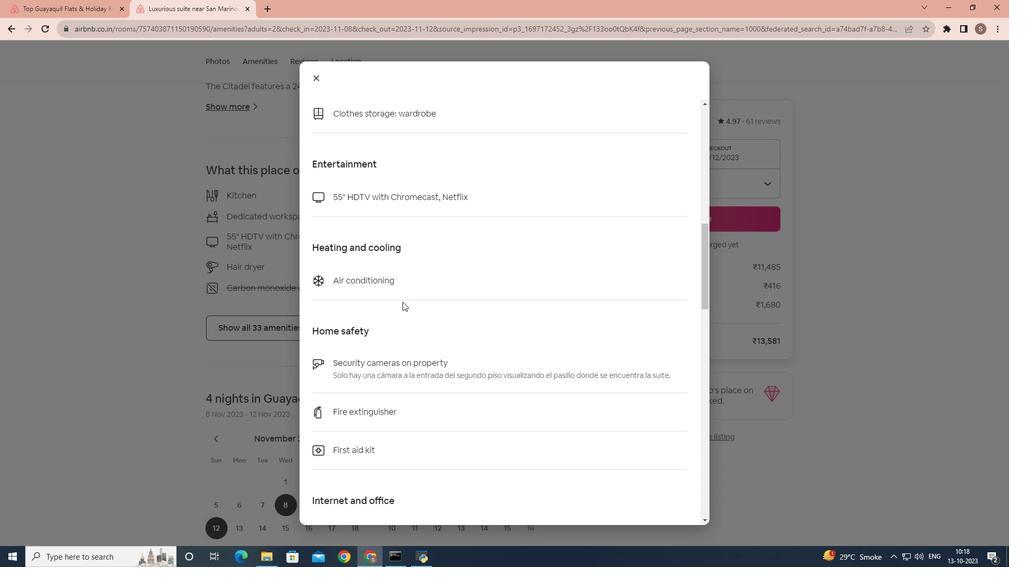 
Action: Mouse scrolled (402, 301) with delta (0, 0)
Screenshot: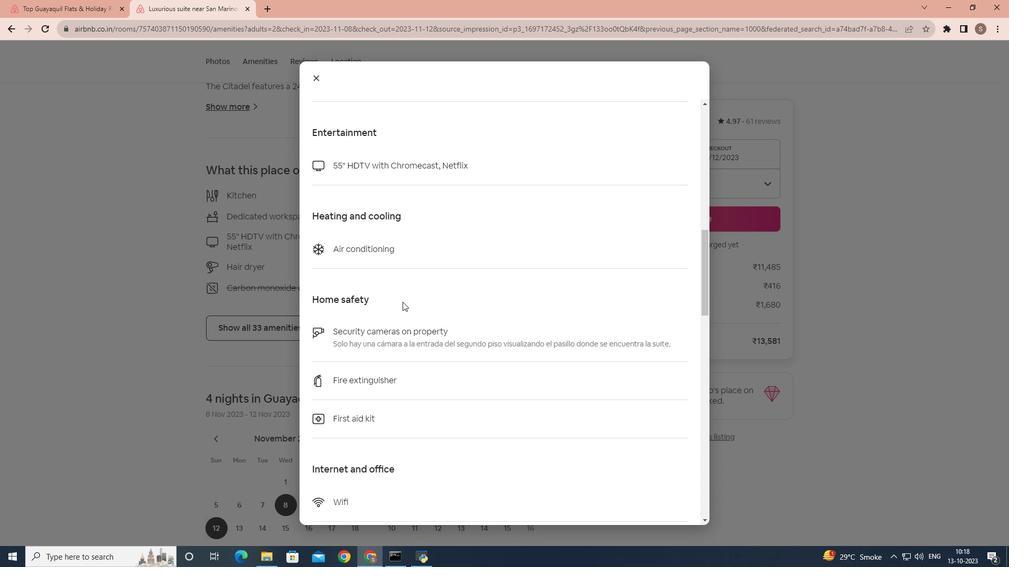 
Action: Mouse scrolled (402, 301) with delta (0, 0)
Screenshot: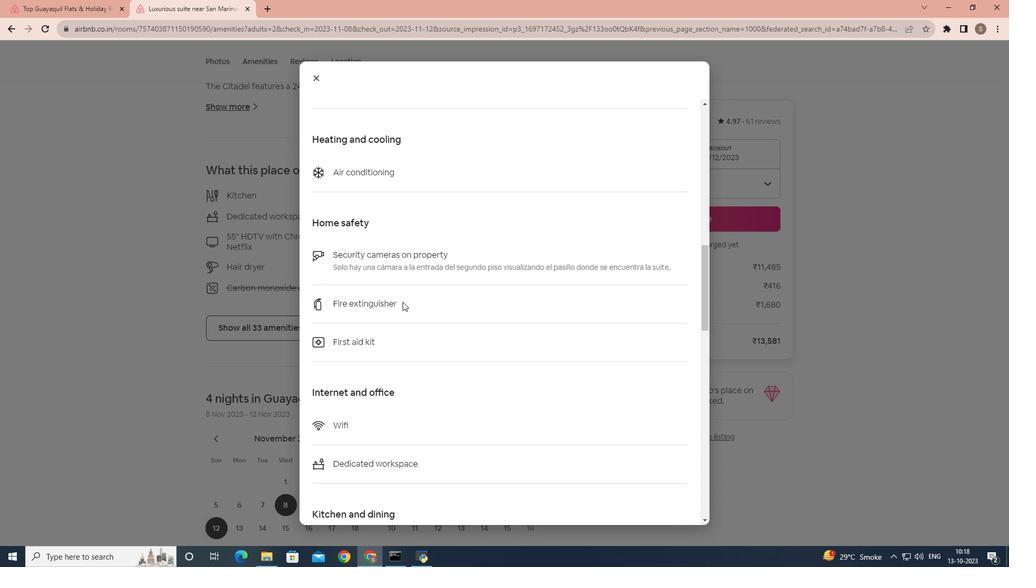 
Action: Mouse scrolled (402, 301) with delta (0, 0)
Screenshot: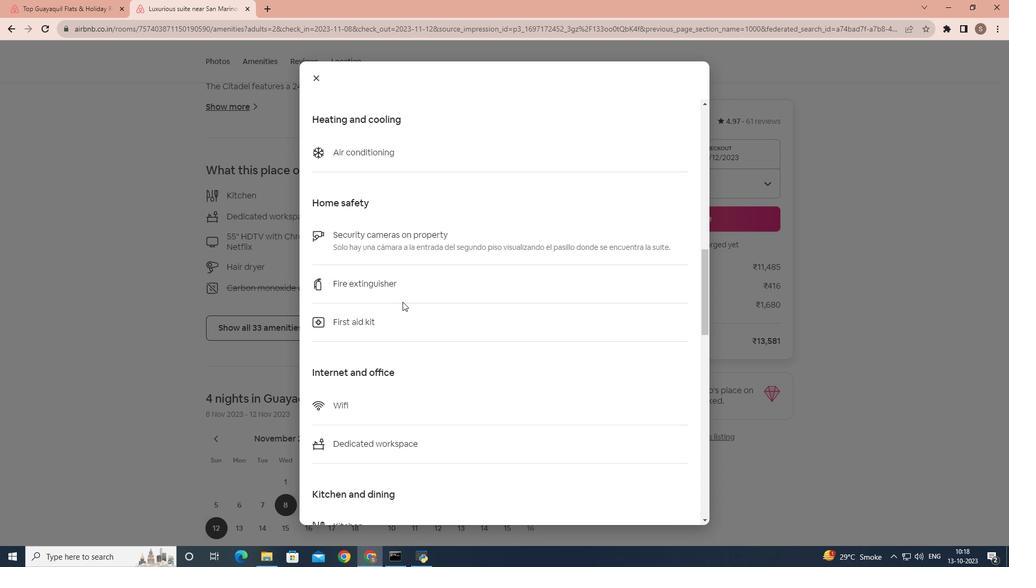 
Action: Mouse scrolled (402, 301) with delta (0, 0)
Screenshot: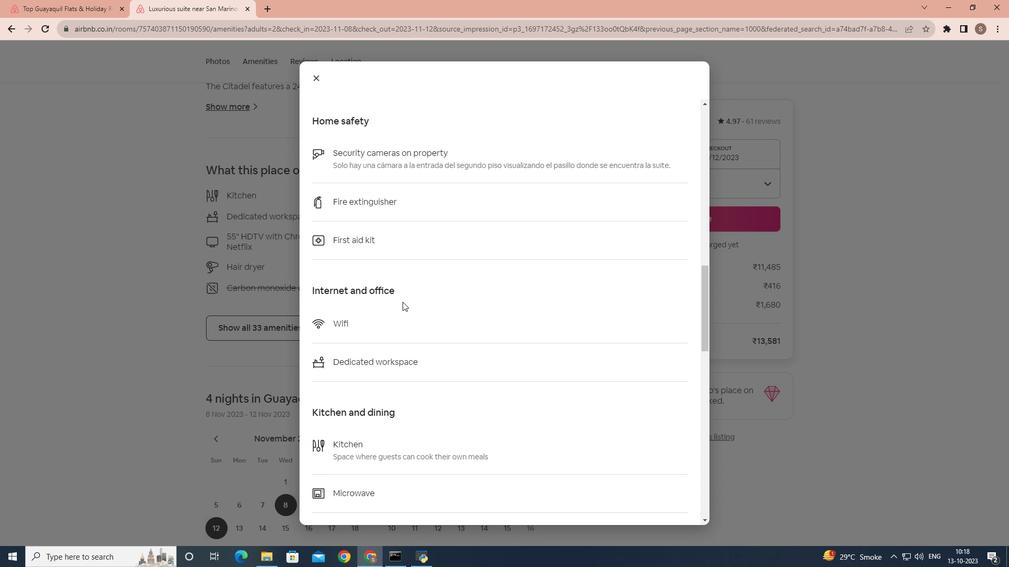 
Action: Mouse scrolled (402, 301) with delta (0, 0)
Screenshot: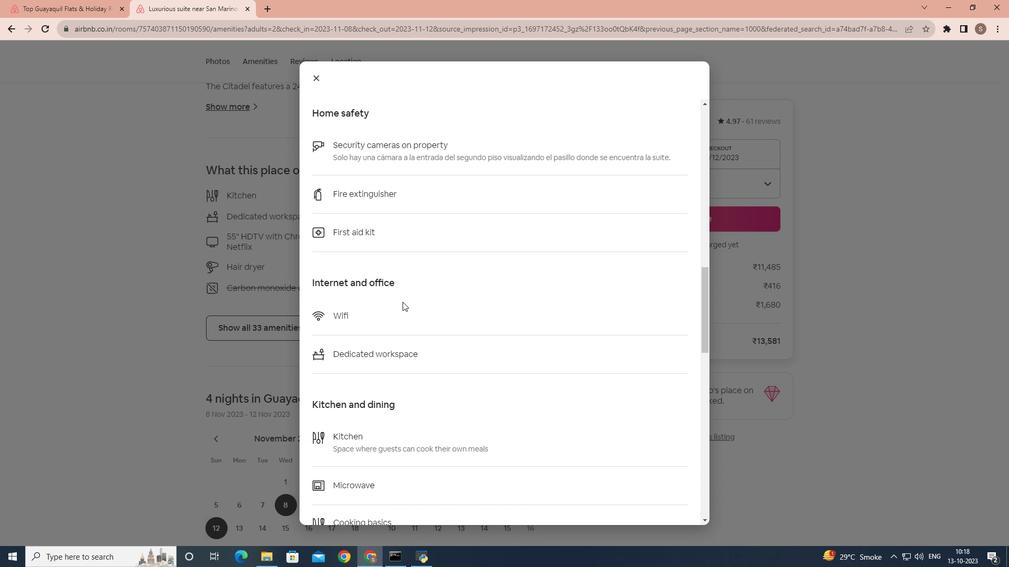 
Action: Mouse scrolled (402, 301) with delta (0, 0)
Screenshot: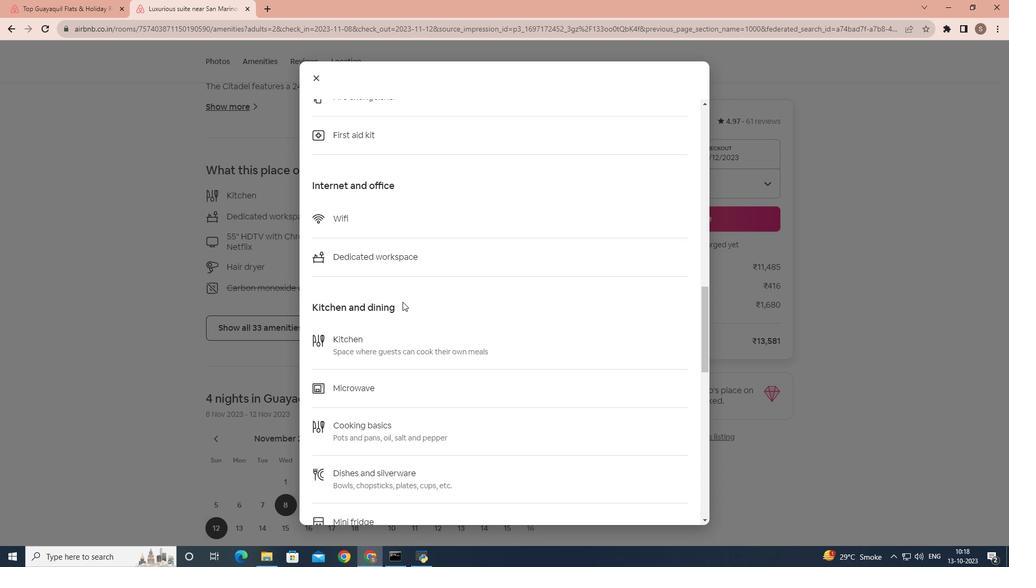 
Action: Mouse scrolled (402, 301) with delta (0, 0)
Screenshot: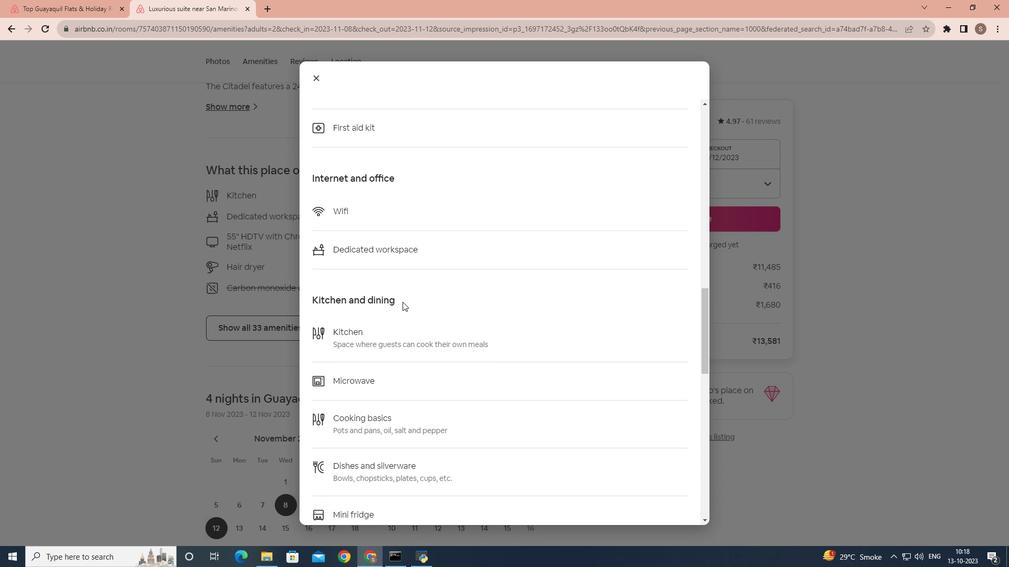 
Action: Mouse scrolled (402, 301) with delta (0, 0)
Screenshot: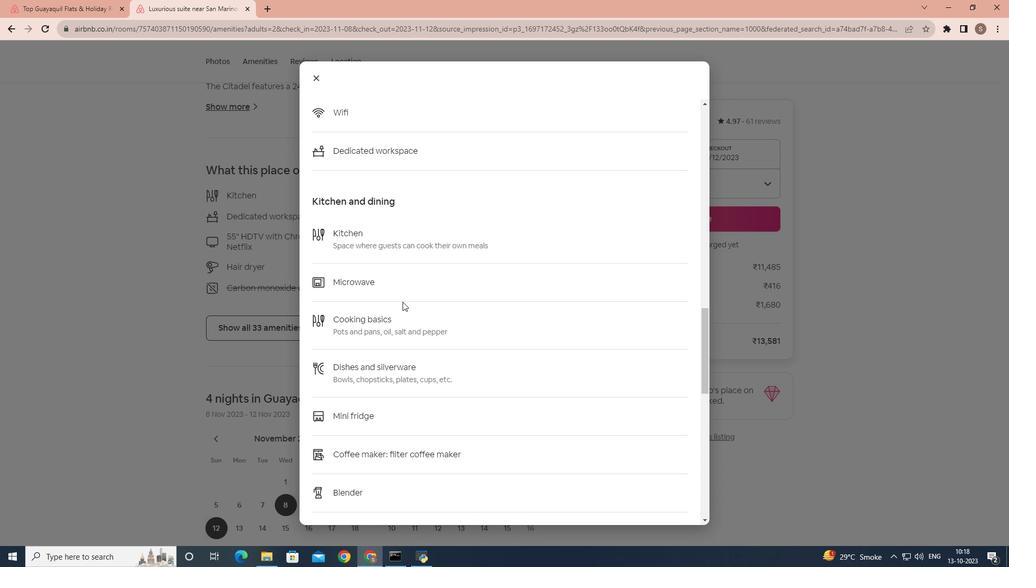 
Action: Mouse scrolled (402, 301) with delta (0, 0)
Screenshot: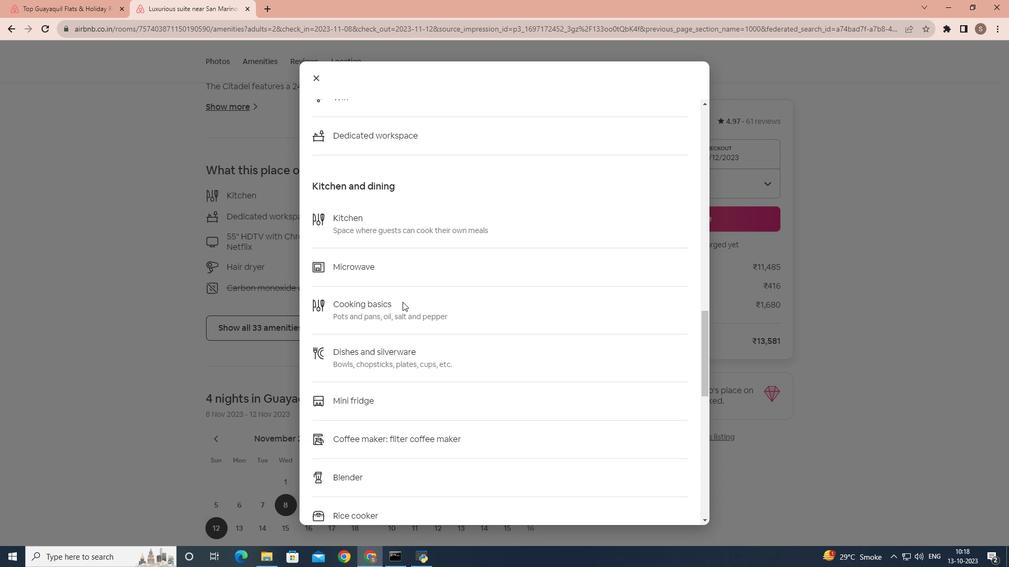 
Action: Mouse scrolled (402, 301) with delta (0, 0)
Screenshot: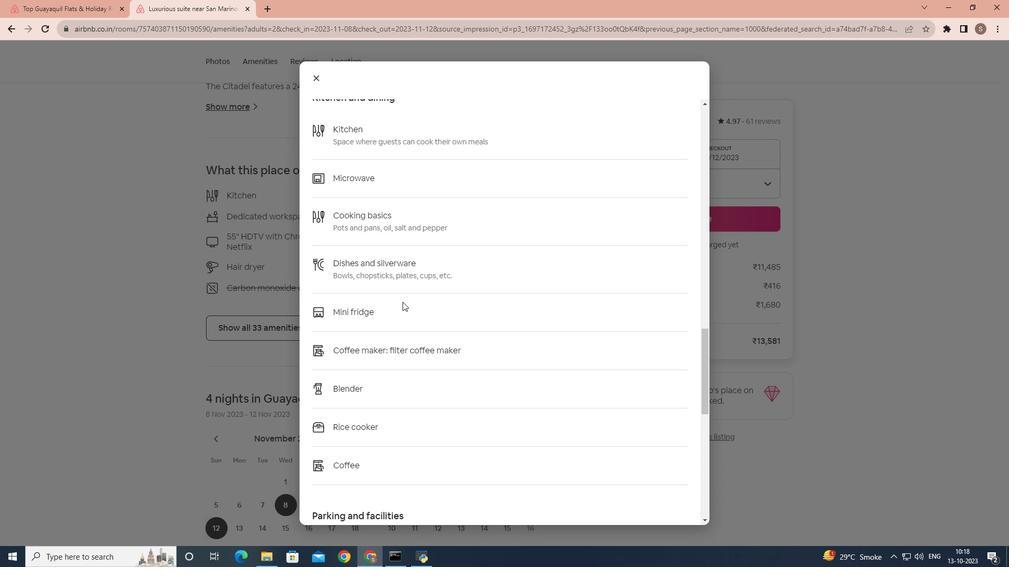 
Action: Mouse scrolled (402, 301) with delta (0, 0)
Screenshot: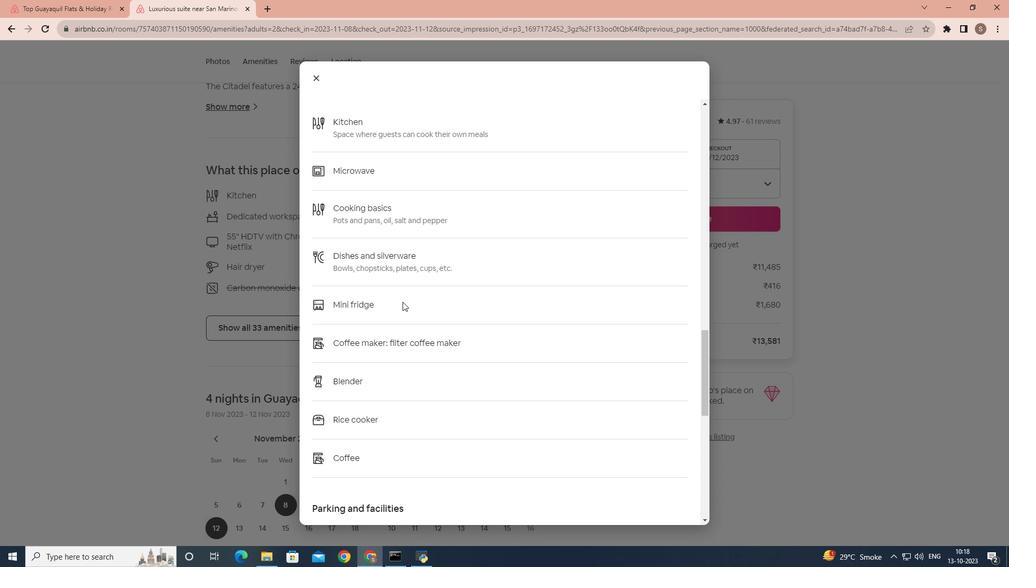 
Action: Mouse scrolled (402, 301) with delta (0, 0)
Screenshot: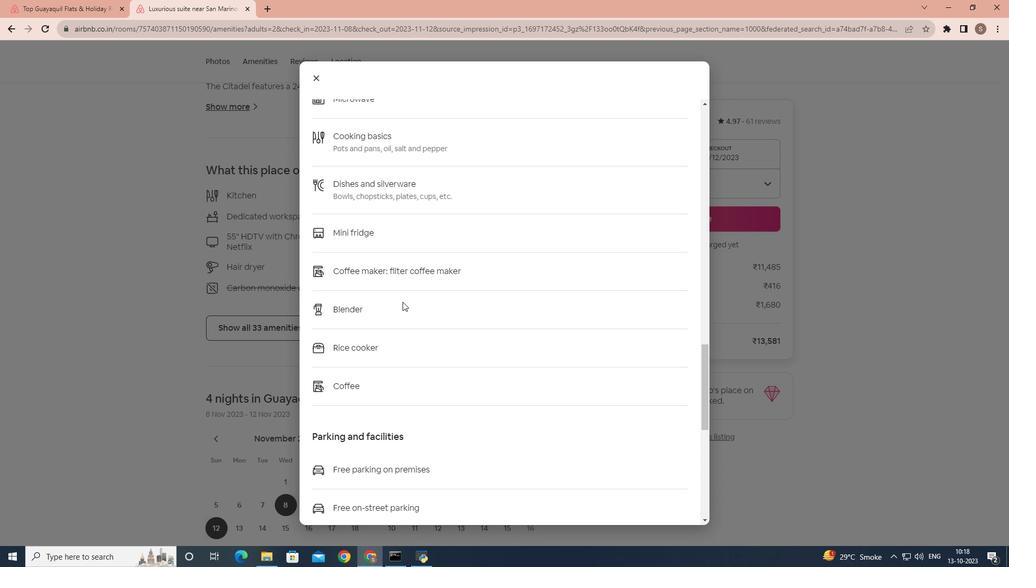 
Action: Mouse scrolled (402, 301) with delta (0, 0)
Screenshot: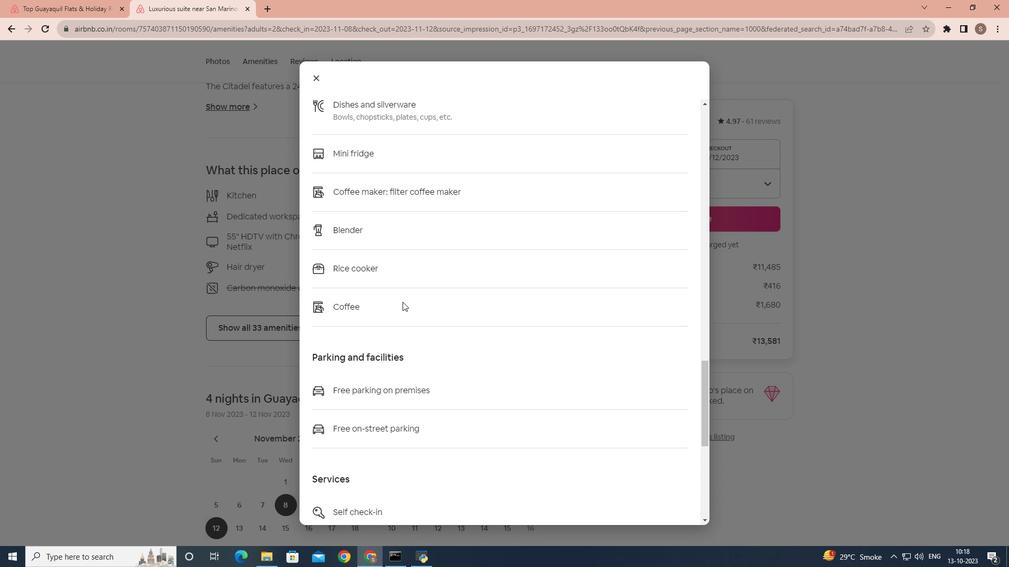 
Action: Mouse scrolled (402, 301) with delta (0, 0)
Screenshot: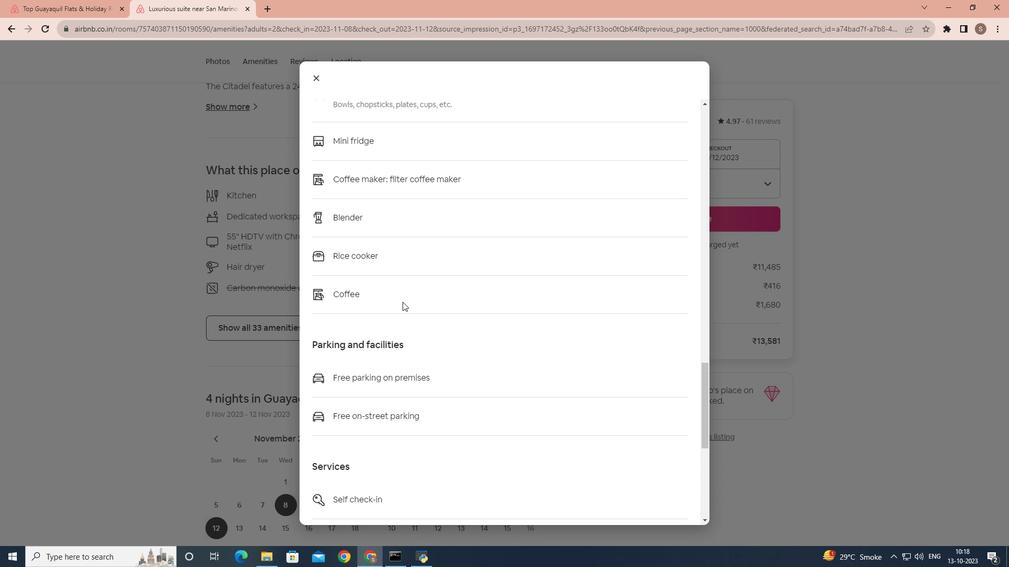 
Action: Mouse scrolled (402, 301) with delta (0, 0)
Screenshot: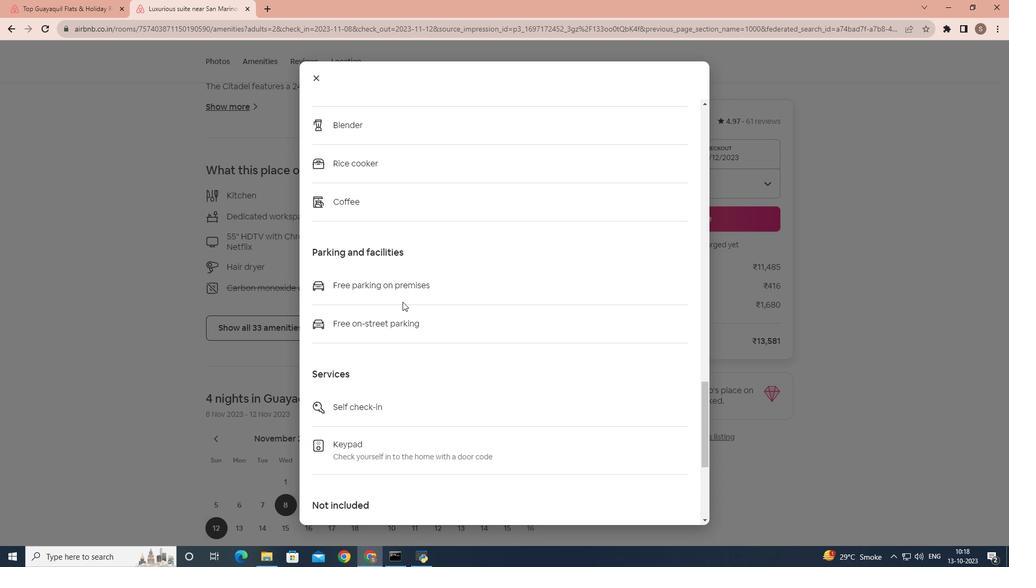 
Action: Mouse scrolled (402, 301) with delta (0, 0)
Screenshot: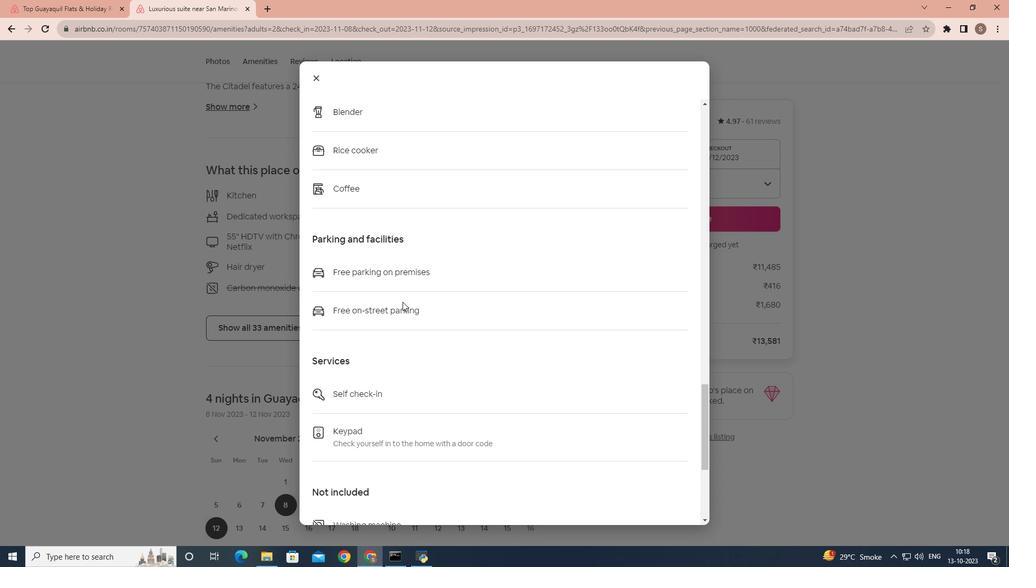 
Action: Mouse scrolled (402, 301) with delta (0, 0)
Screenshot: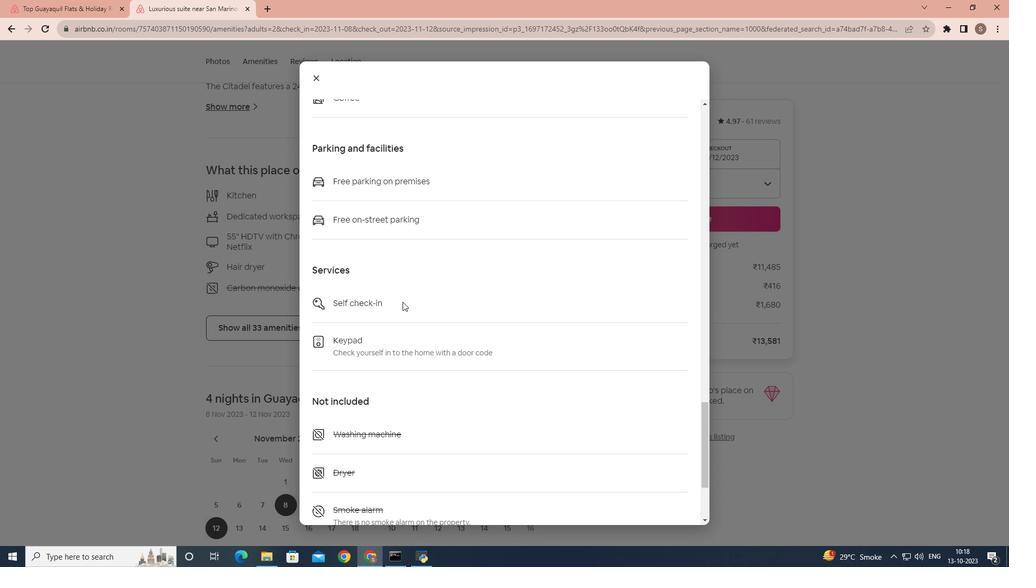 
Action: Mouse scrolled (402, 301) with delta (0, 0)
Screenshot: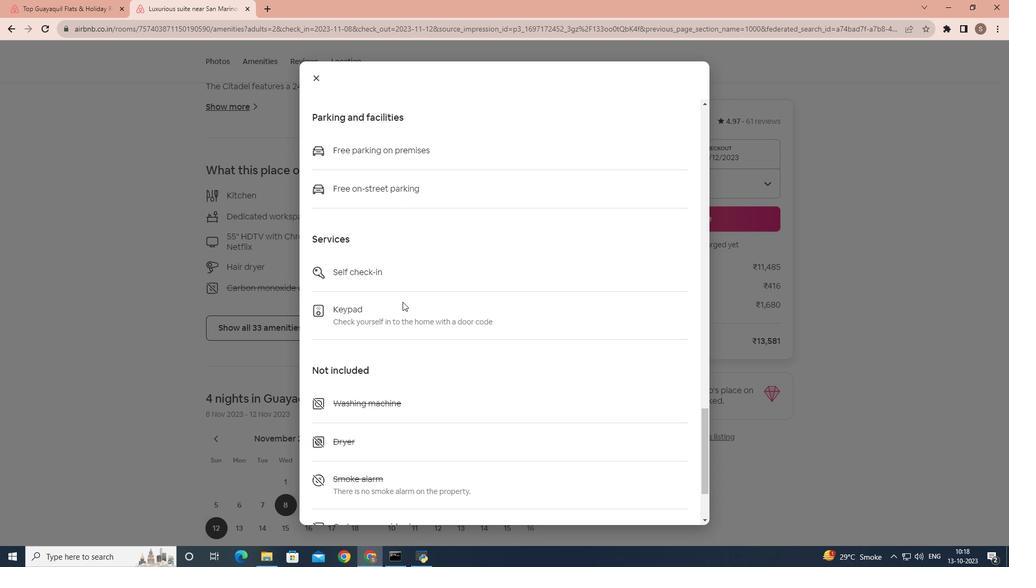 
Action: Mouse scrolled (402, 301) with delta (0, 0)
Screenshot: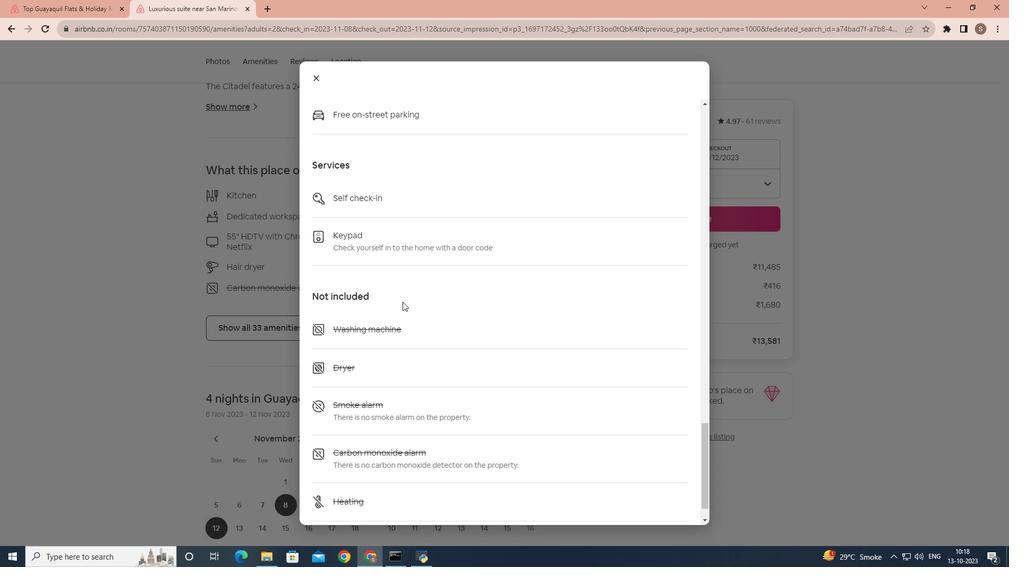 
Action: Mouse scrolled (402, 301) with delta (0, 0)
Screenshot: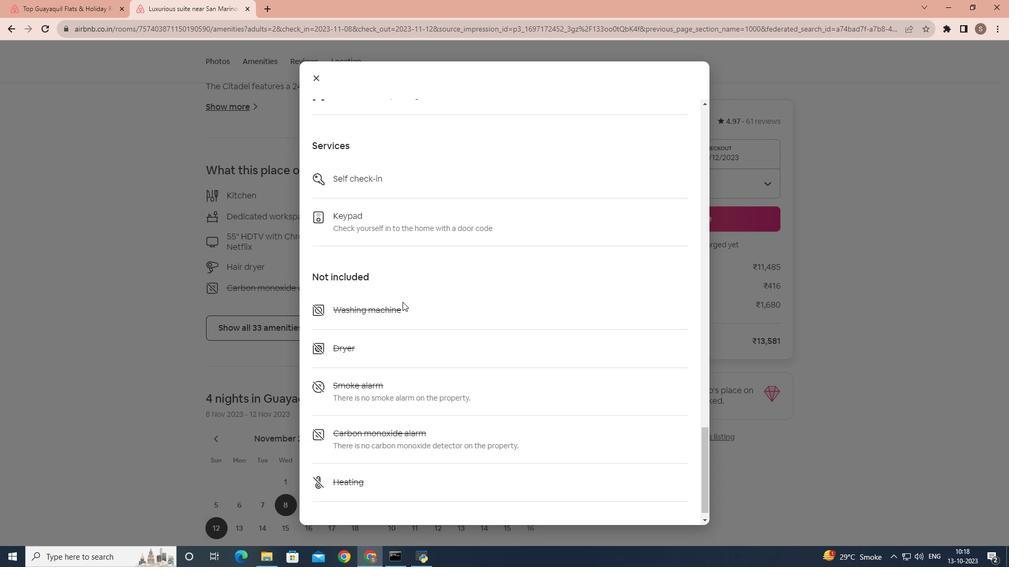 
Action: Mouse moved to (402, 274)
Screenshot: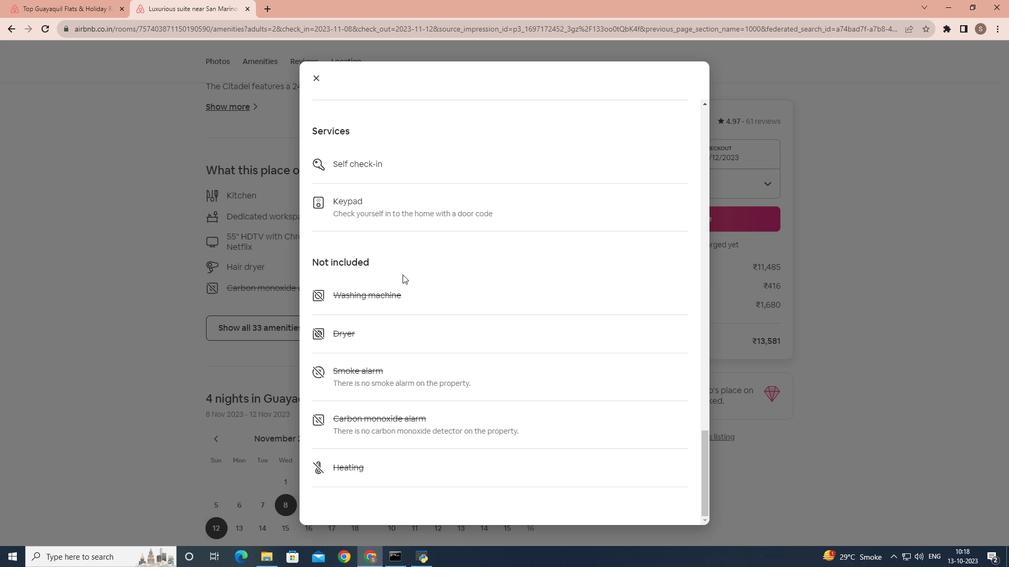 
Action: Mouse scrolled (402, 274) with delta (0, 0)
Screenshot: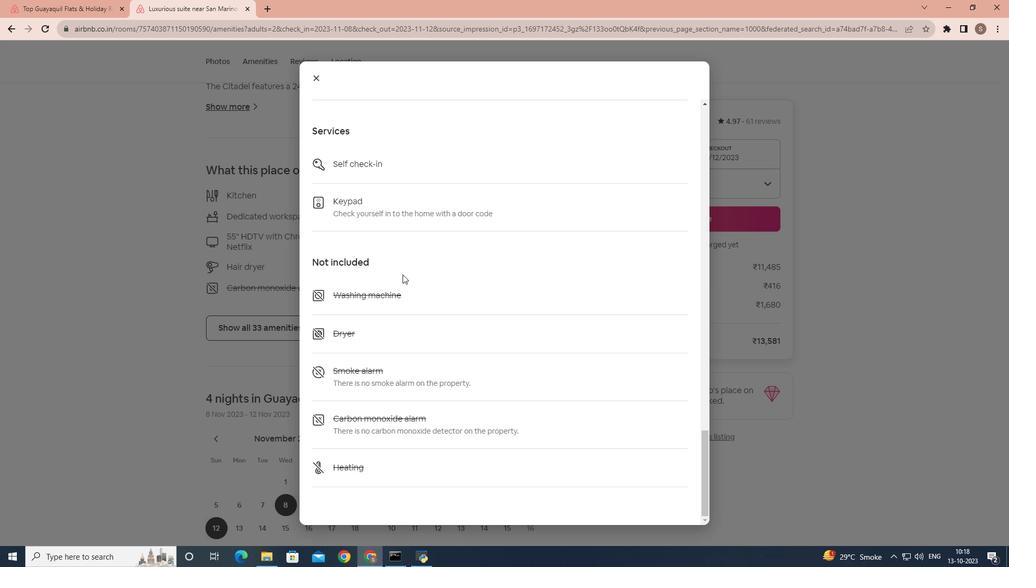 
Action: Mouse scrolled (402, 274) with delta (0, 0)
Screenshot: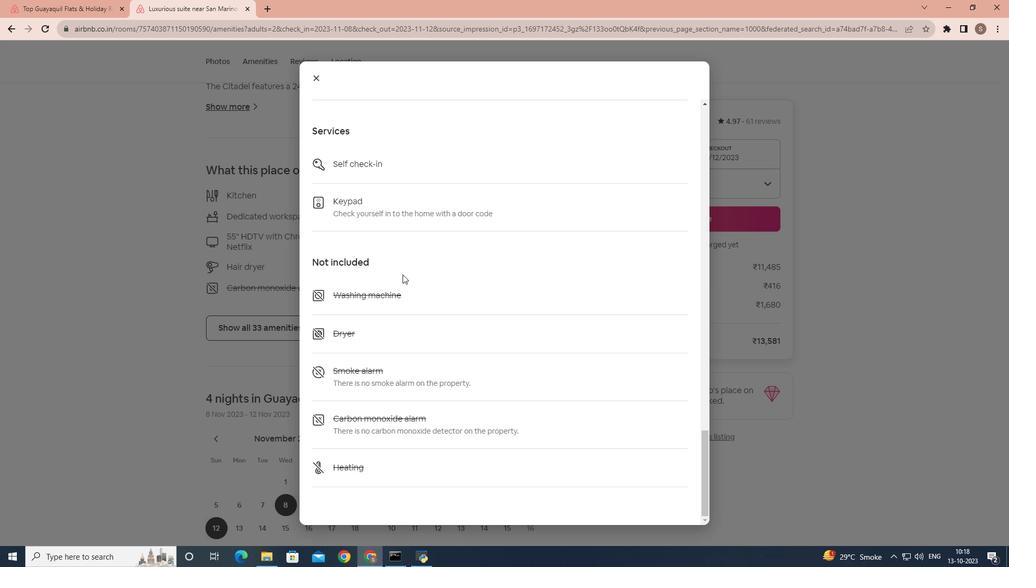 
Action: Mouse moved to (310, 75)
Screenshot: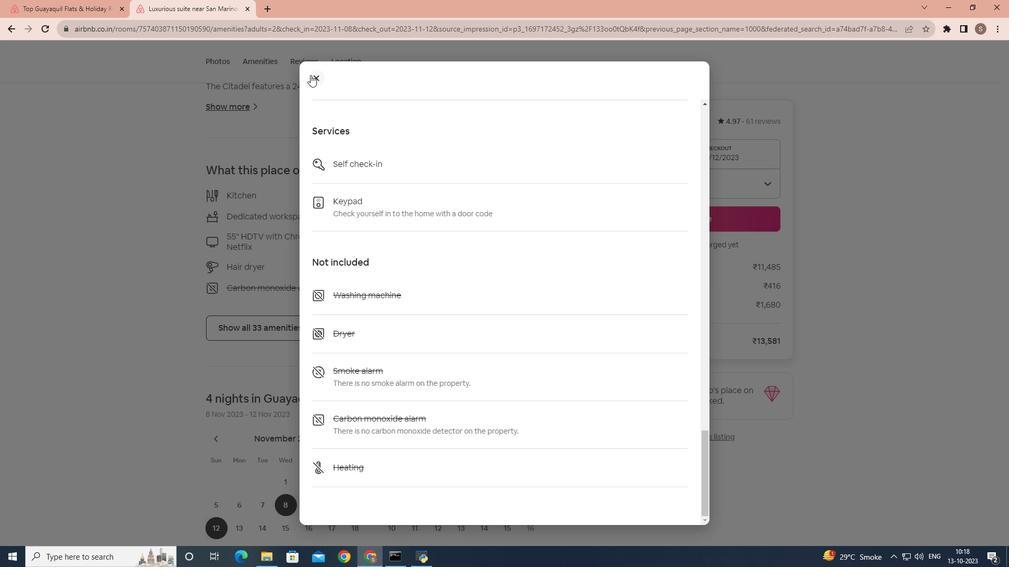 
Action: Mouse pressed left at (310, 75)
Screenshot: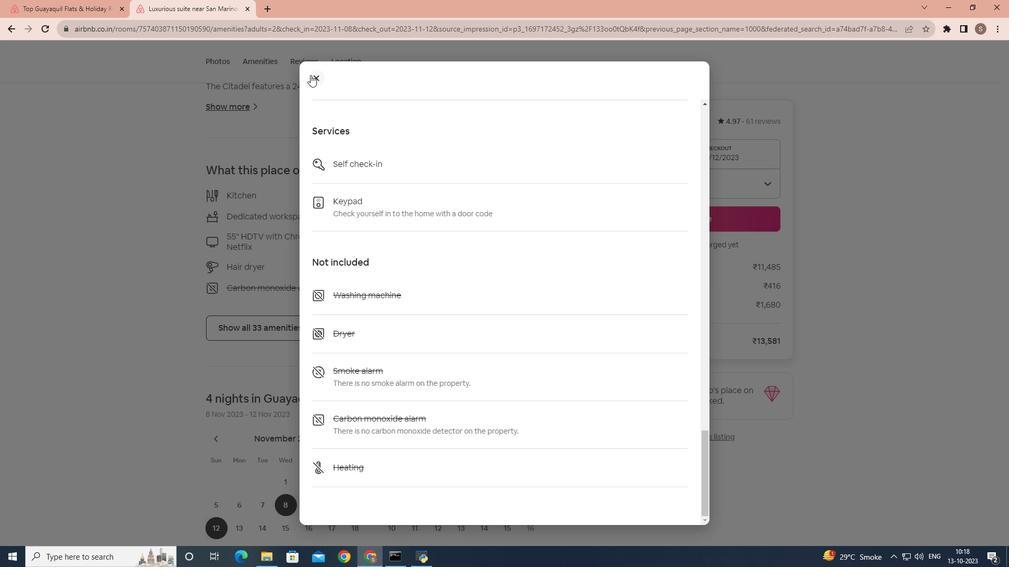 
Action: Mouse moved to (314, 210)
Screenshot: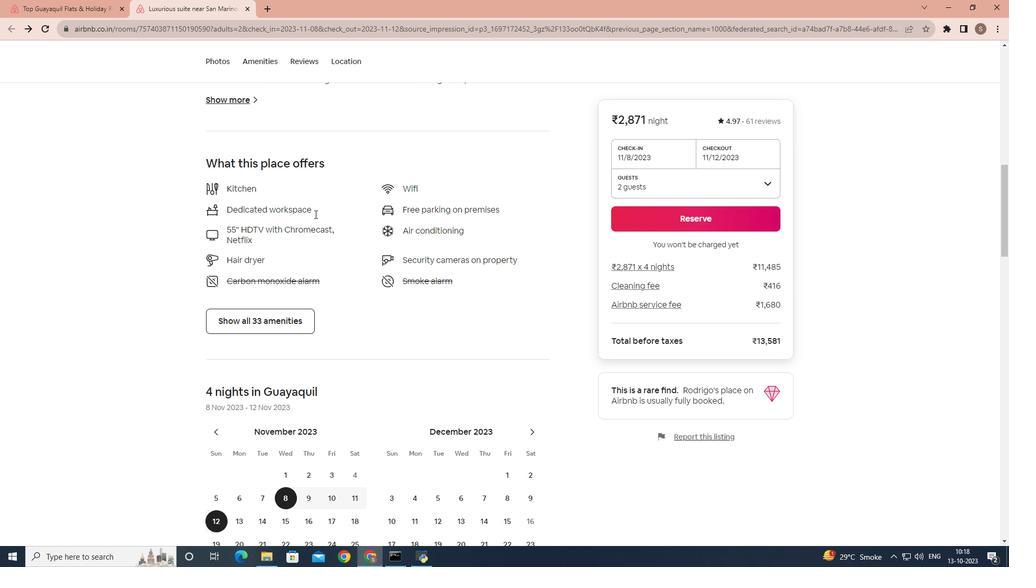 
Action: Mouse scrolled (314, 210) with delta (0, 0)
Screenshot: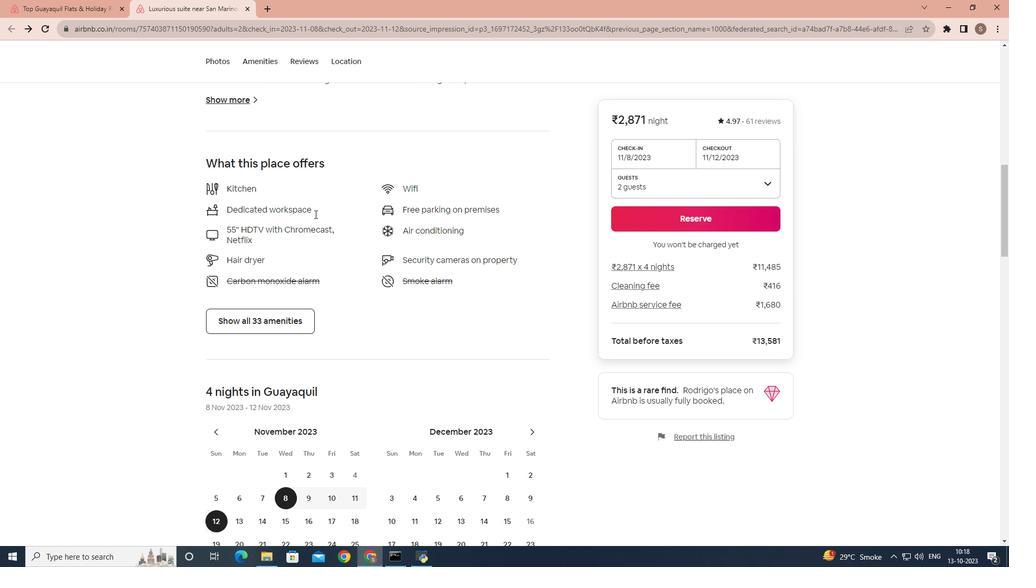 
Action: Mouse moved to (314, 214)
Screenshot: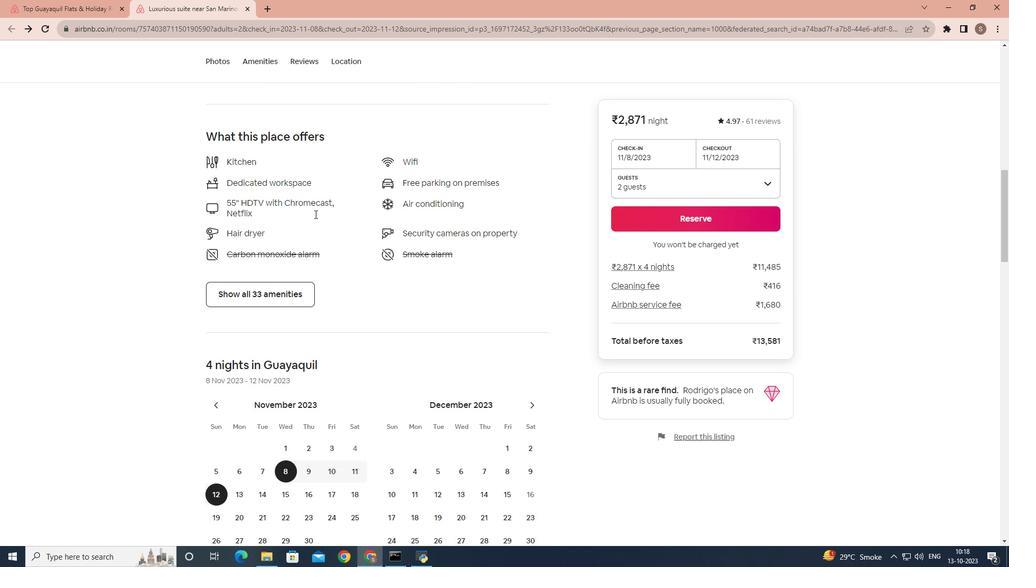 
Action: Mouse scrolled (314, 213) with delta (0, 0)
Screenshot: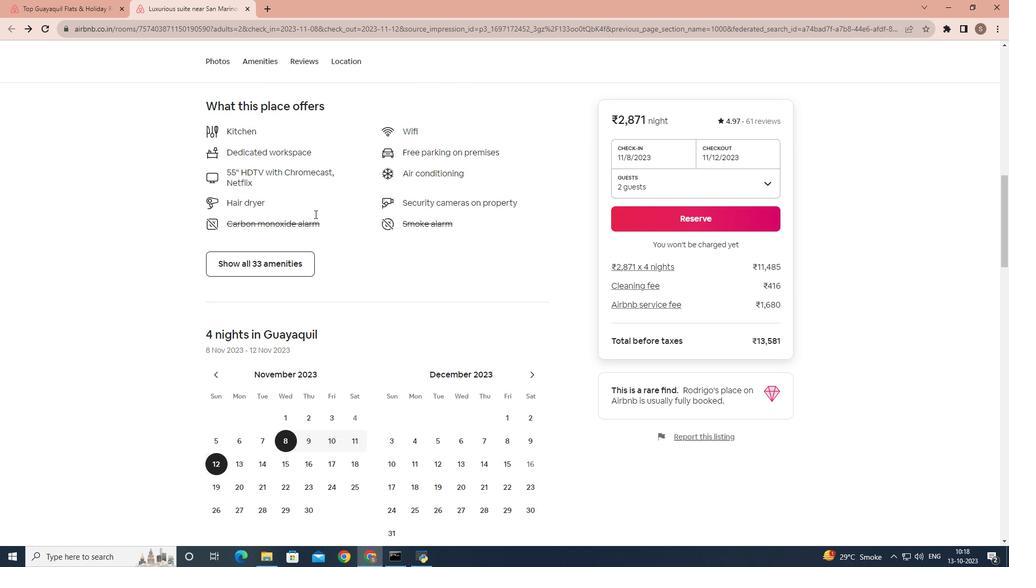 
Action: Mouse scrolled (314, 213) with delta (0, 0)
Screenshot: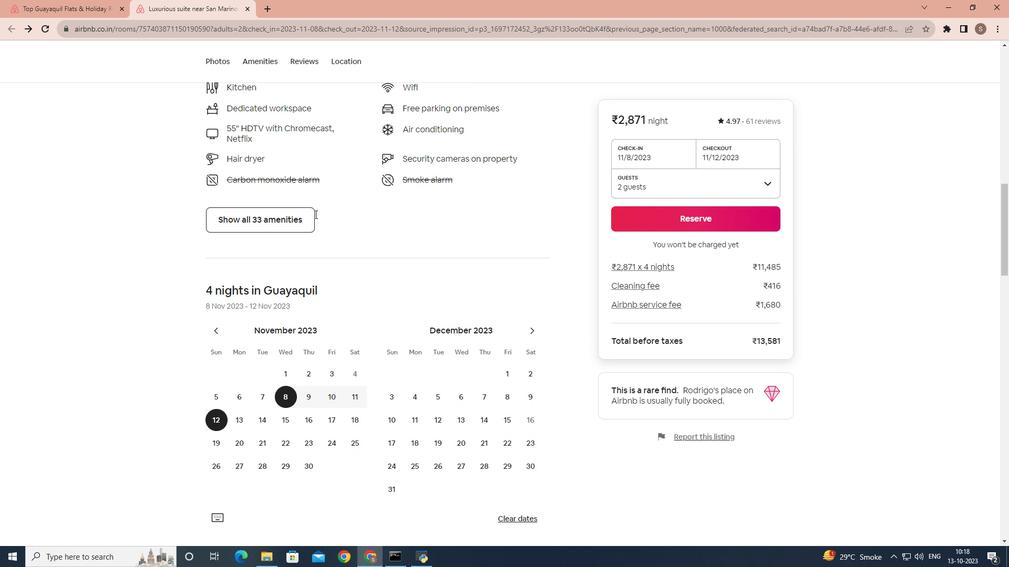 
Action: Mouse scrolled (314, 213) with delta (0, 0)
Screenshot: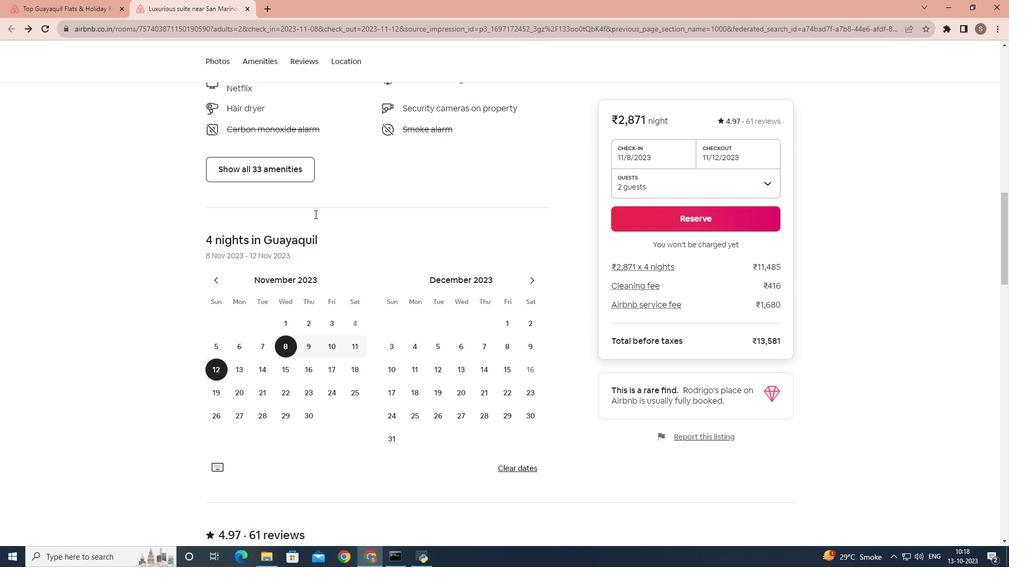 
Action: Mouse scrolled (314, 213) with delta (0, 0)
Screenshot: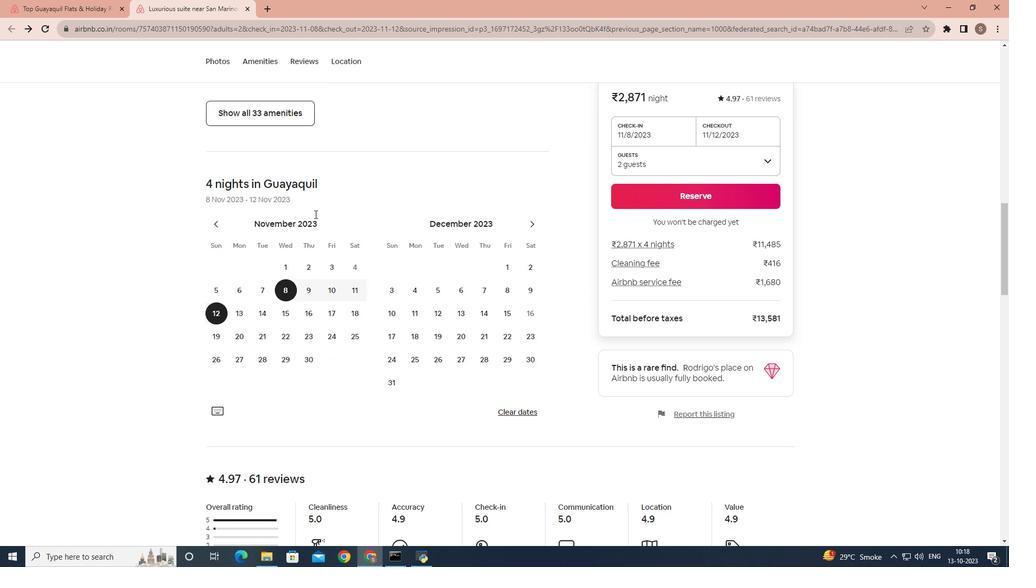 
Action: Mouse scrolled (314, 213) with delta (0, 0)
Screenshot: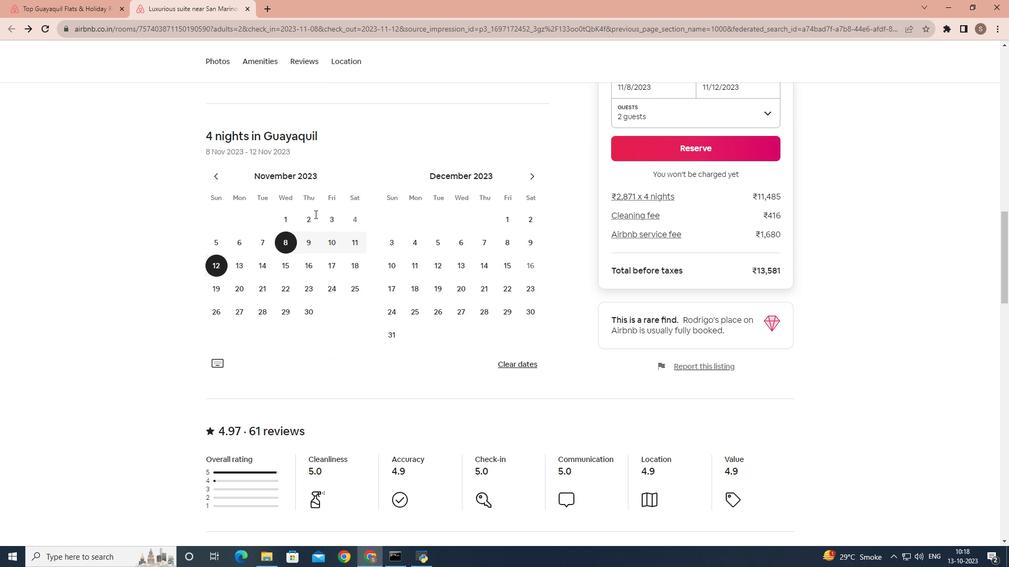 
Action: Mouse scrolled (314, 213) with delta (0, 0)
Screenshot: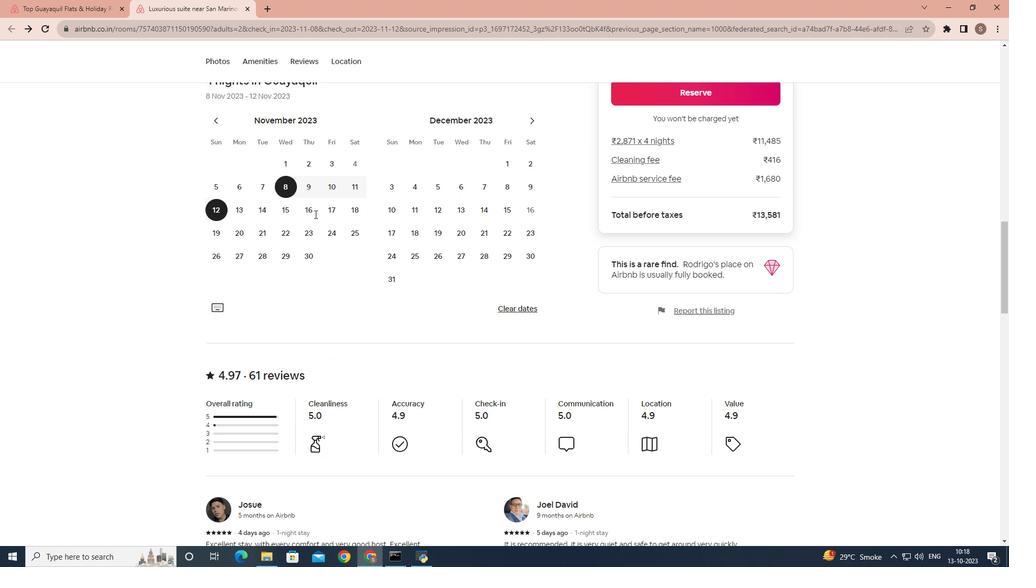 
Action: Mouse scrolled (314, 213) with delta (0, 0)
Screenshot: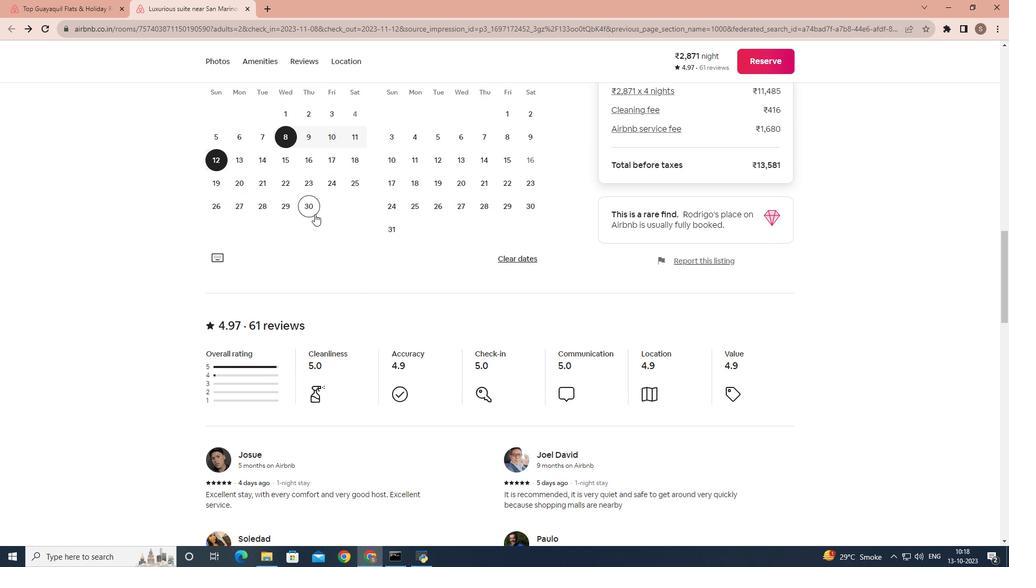 
Action: Mouse scrolled (314, 213) with delta (0, 0)
Screenshot: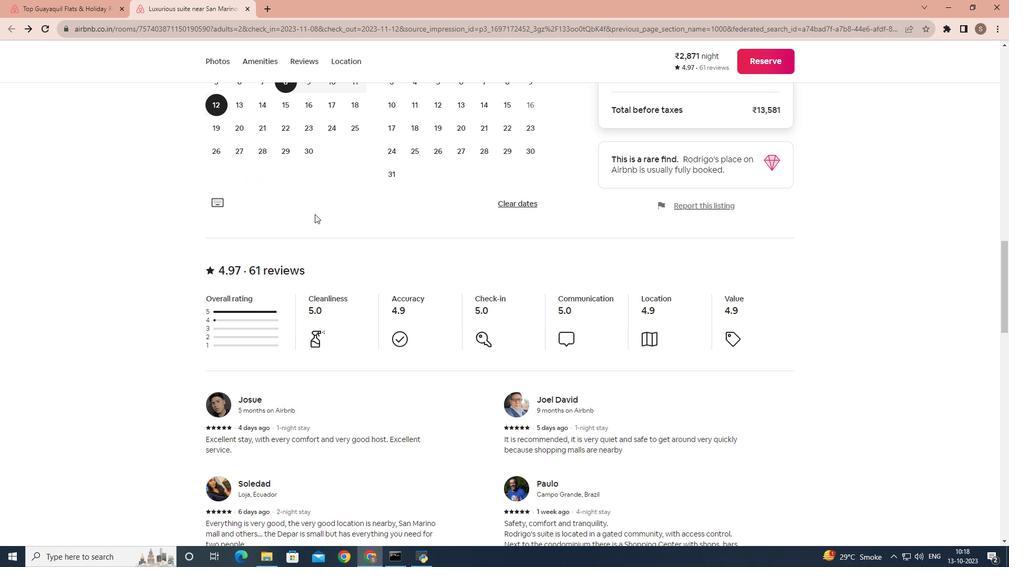 
Action: Mouse scrolled (314, 213) with delta (0, 0)
Screenshot: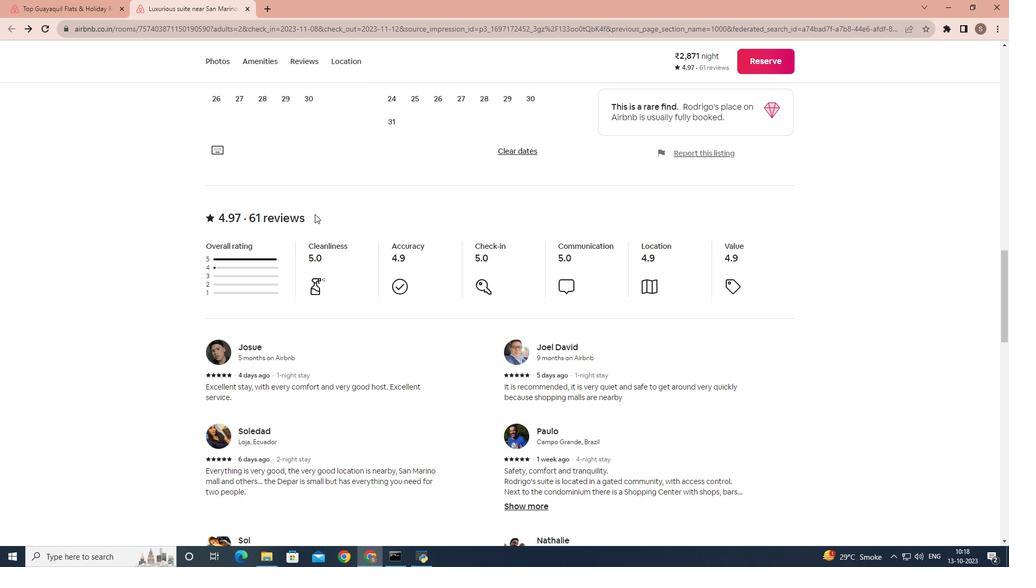 
Action: Mouse scrolled (314, 213) with delta (0, 0)
Screenshot: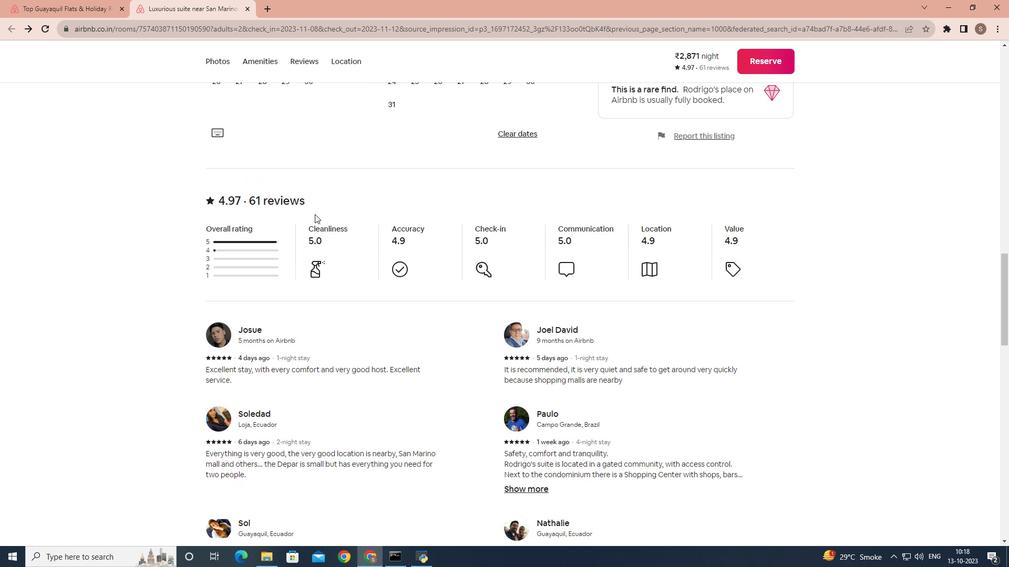 
Action: Mouse scrolled (314, 213) with delta (0, 0)
Screenshot: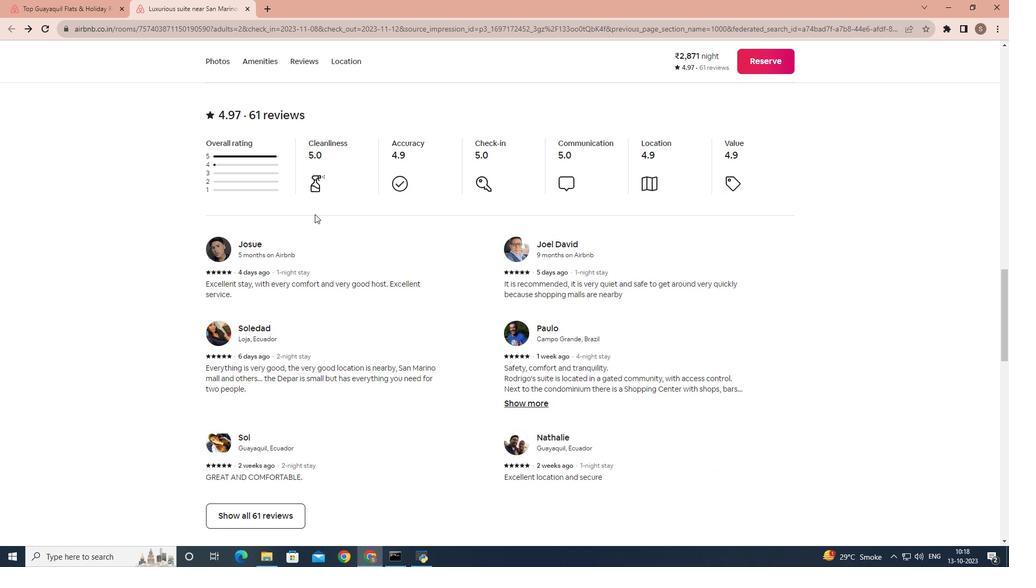 
Action: Mouse scrolled (314, 213) with delta (0, 0)
Screenshot: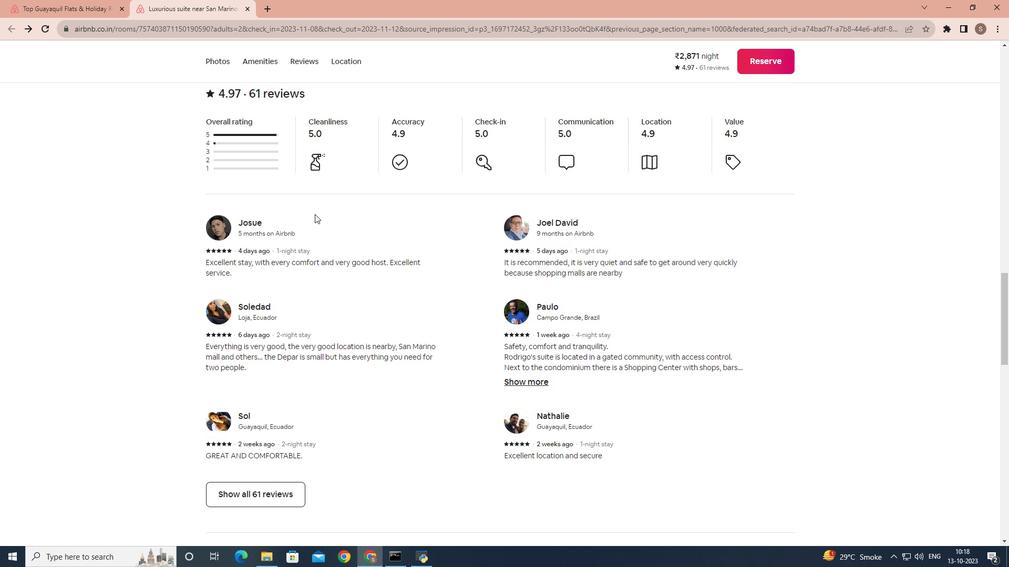 
Action: Mouse scrolled (314, 213) with delta (0, 0)
Screenshot: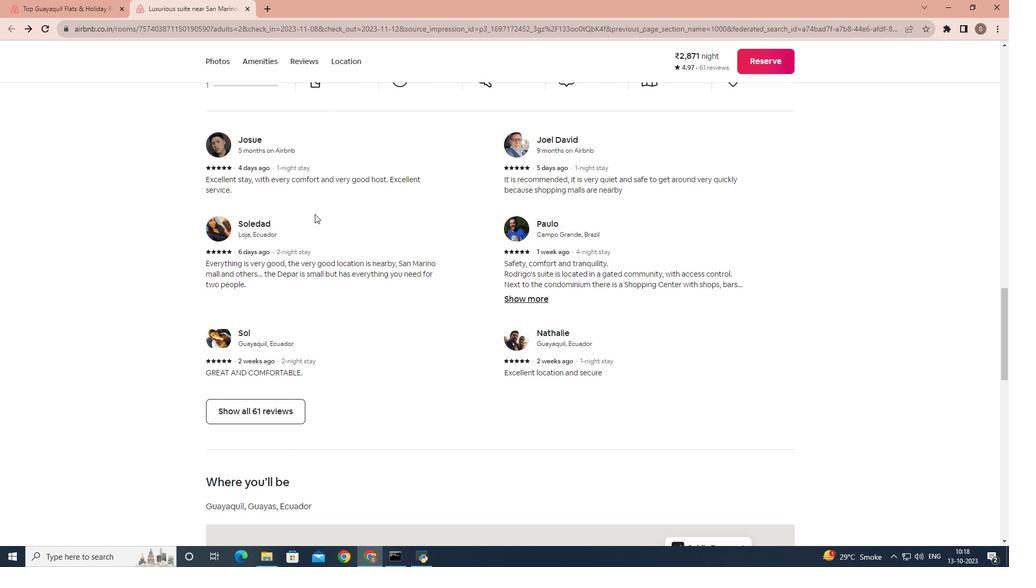 
Action: Mouse scrolled (314, 213) with delta (0, 0)
Screenshot: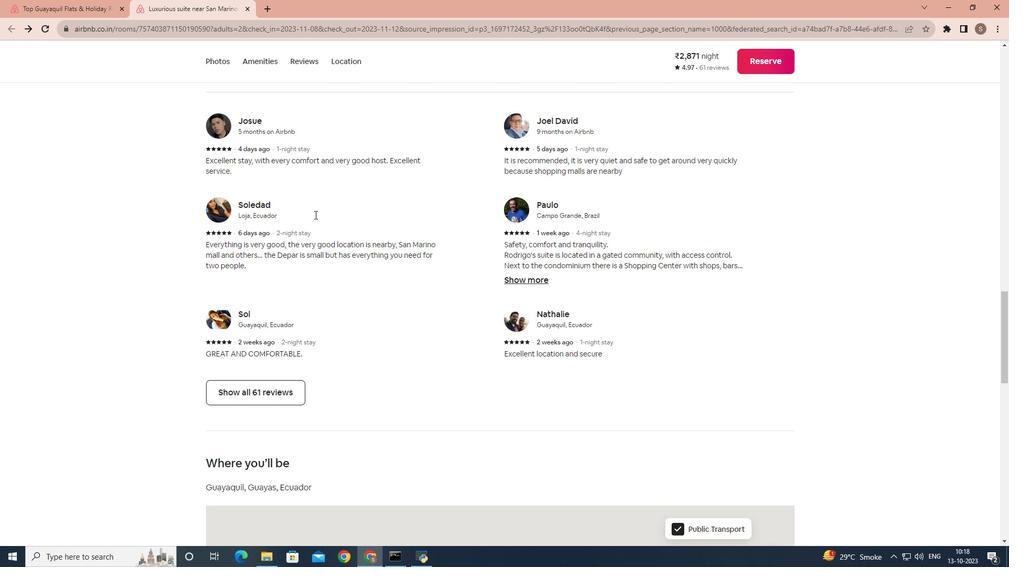 
Action: Mouse moved to (285, 308)
Screenshot: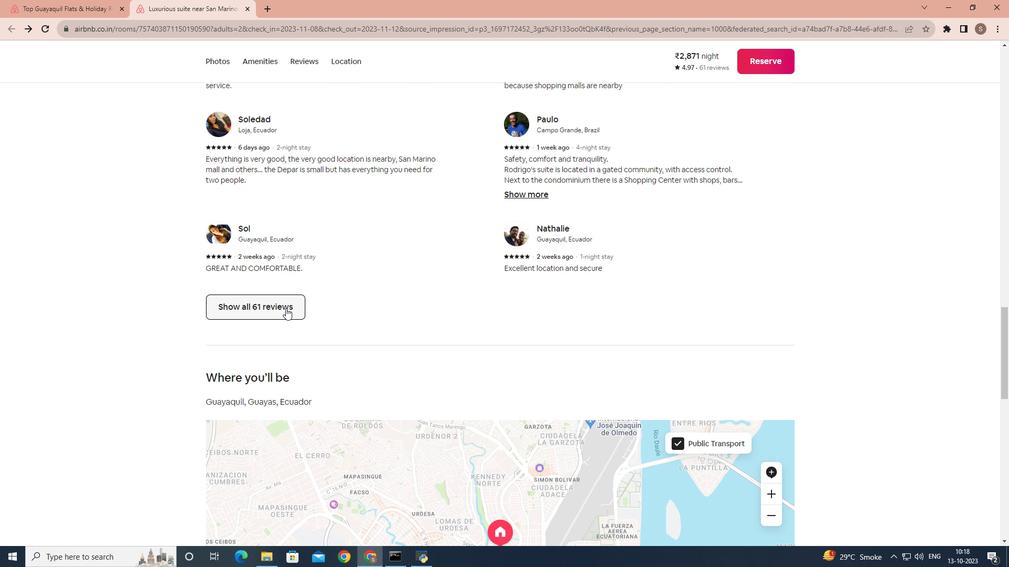 
Action: Mouse pressed left at (285, 308)
Screenshot: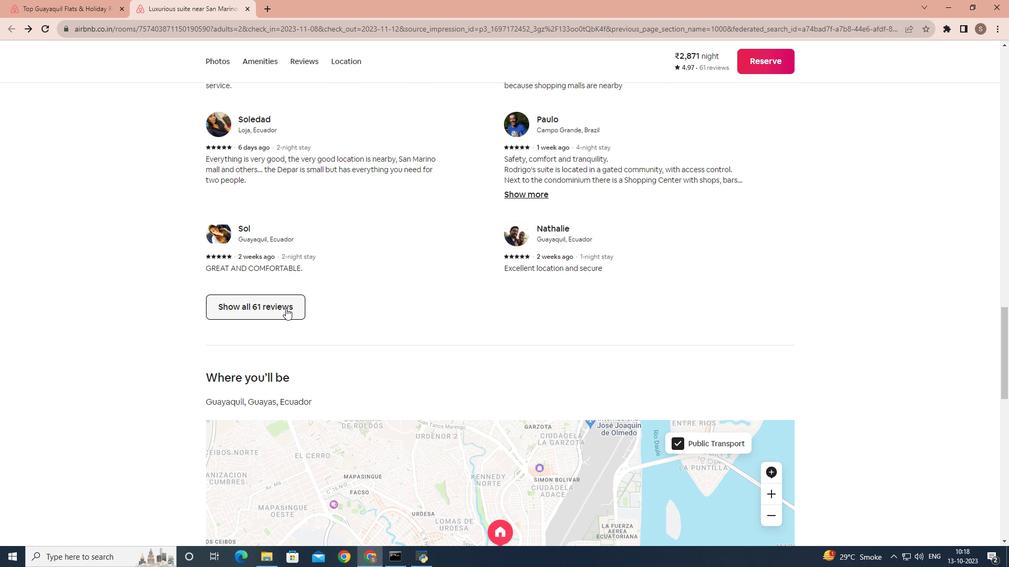 
Action: Mouse moved to (491, 298)
Screenshot: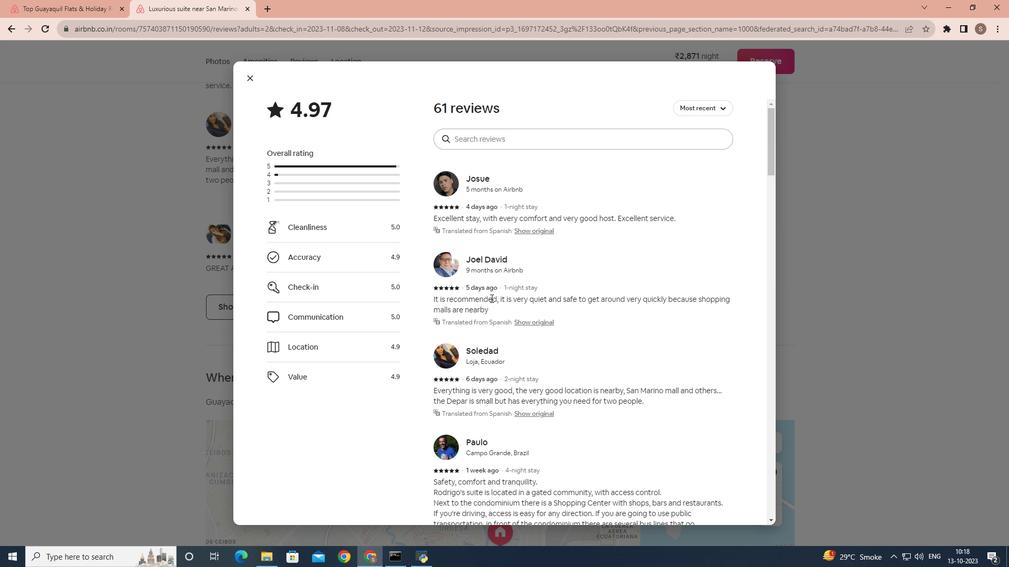 
Action: Mouse scrolled (491, 298) with delta (0, 0)
Screenshot: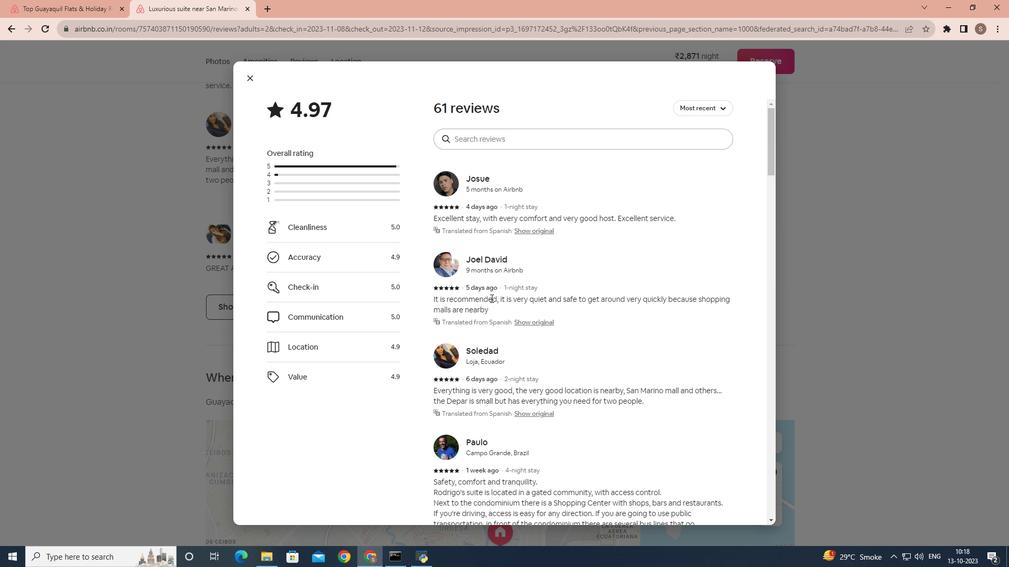 
Action: Mouse scrolled (491, 298) with delta (0, 0)
Screenshot: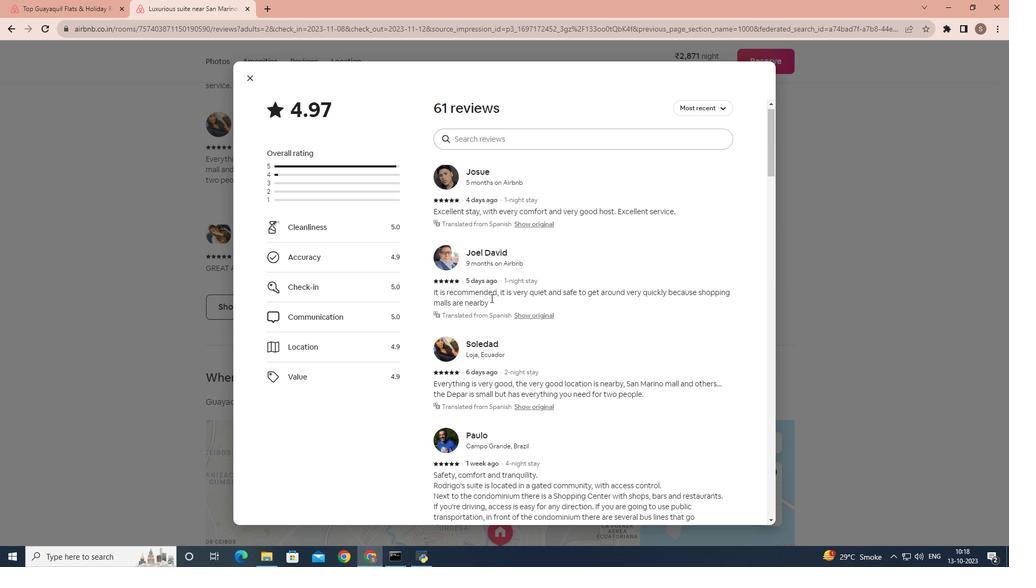 
Action: Mouse moved to (490, 298)
Screenshot: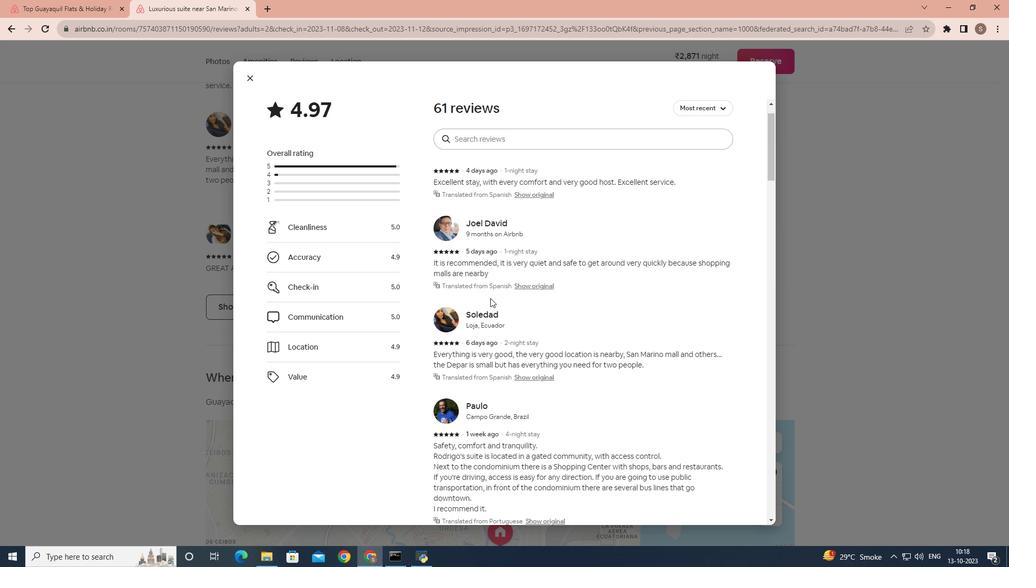 
Action: Mouse scrolled (490, 298) with delta (0, 0)
Screenshot: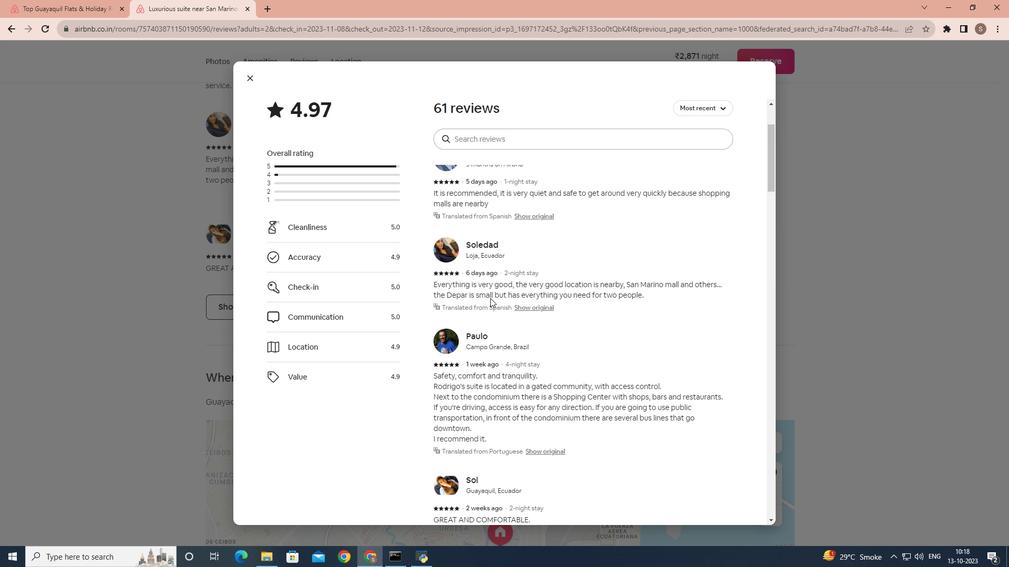 
Action: Mouse scrolled (490, 298) with delta (0, 0)
Screenshot: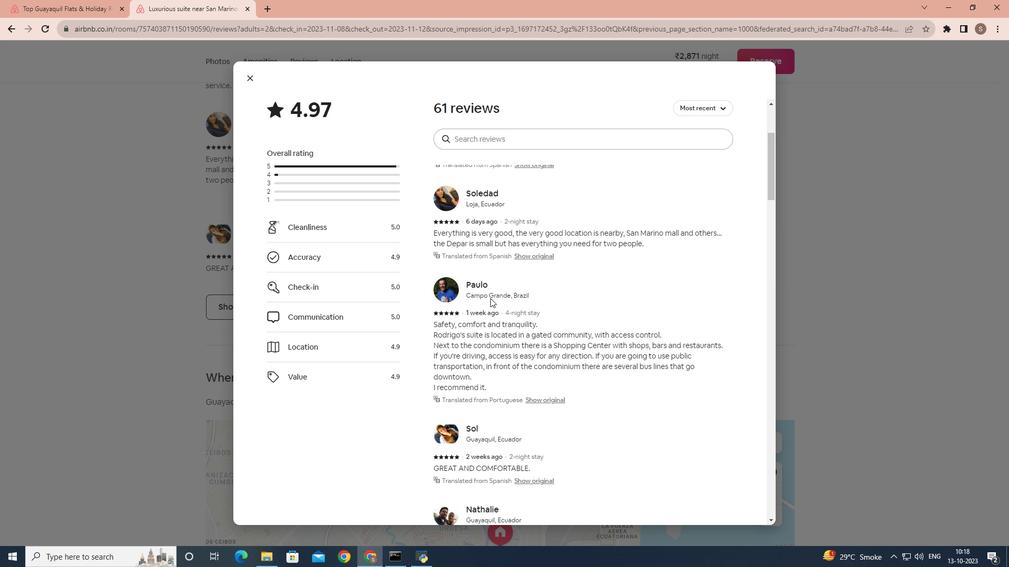 
Action: Mouse scrolled (490, 298) with delta (0, 0)
Screenshot: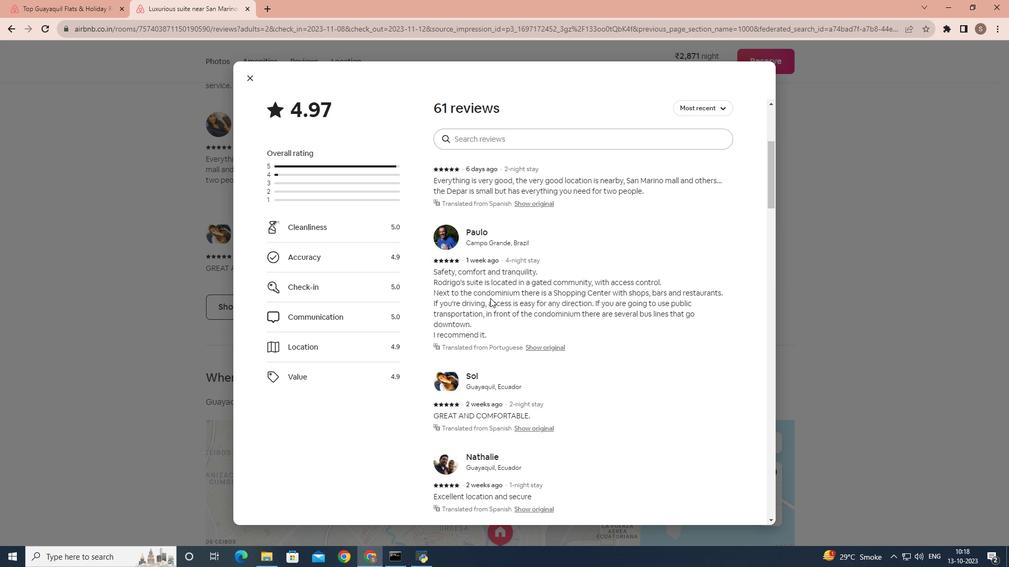 
Action: Mouse scrolled (490, 298) with delta (0, 0)
Screenshot: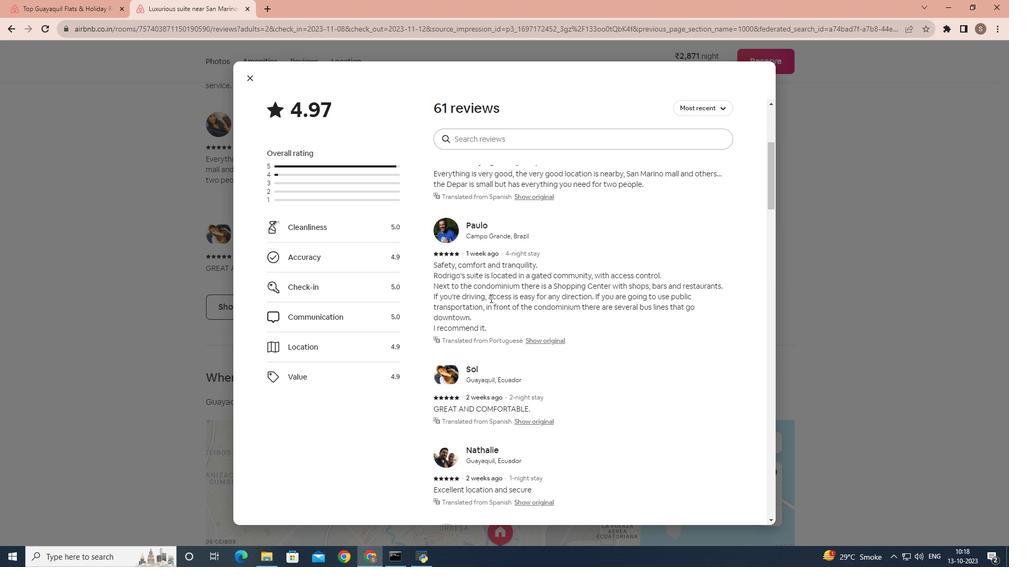 
Action: Mouse scrolled (490, 298) with delta (0, 0)
Screenshot: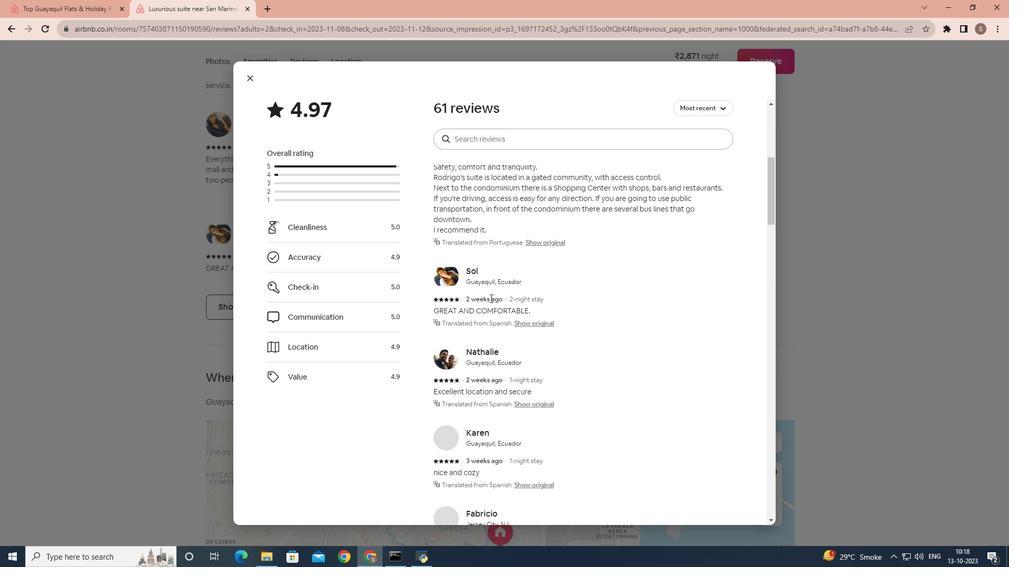 
Action: Mouse scrolled (490, 298) with delta (0, 0)
Screenshot: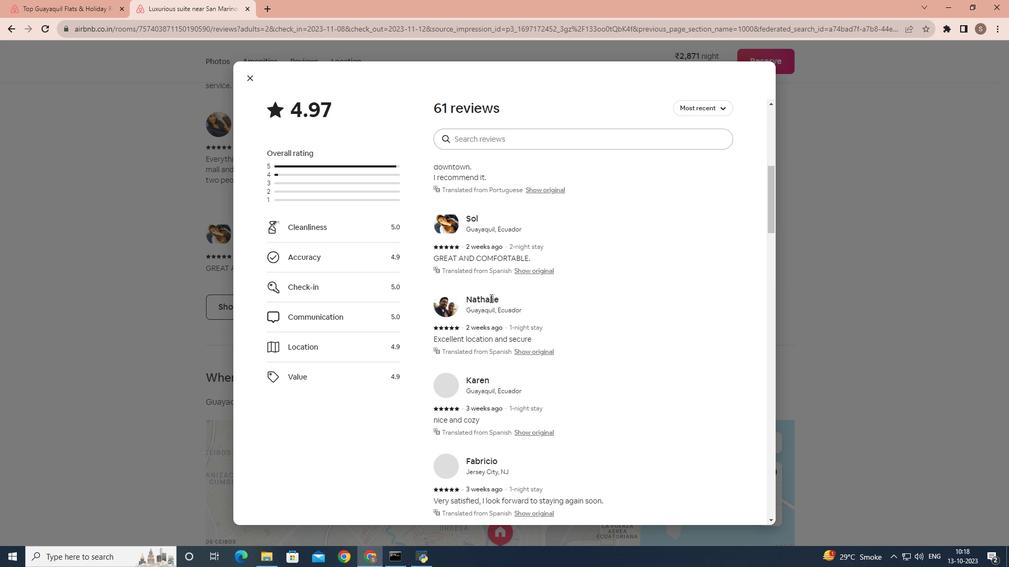 
Action: Mouse scrolled (490, 298) with delta (0, 0)
Screenshot: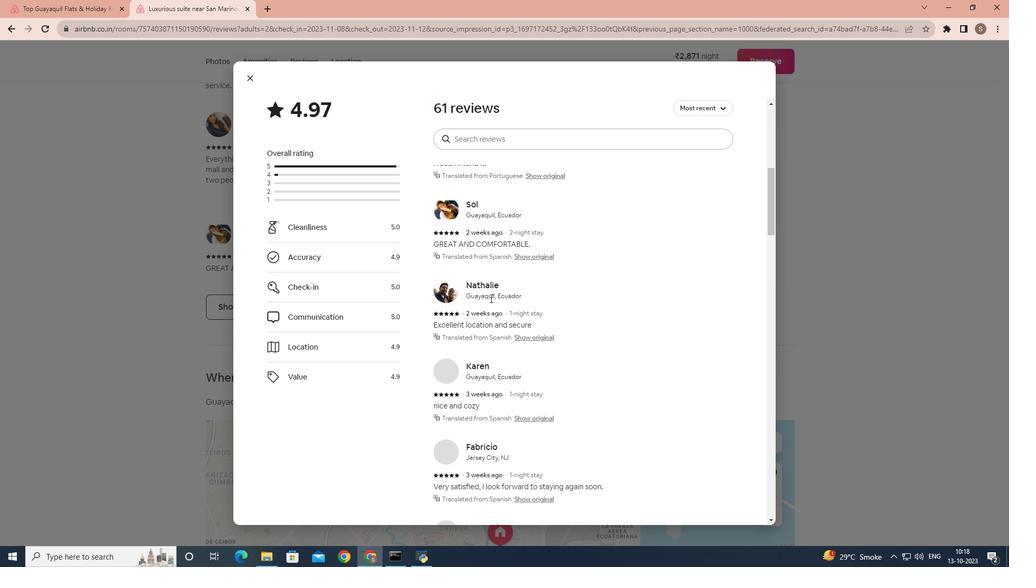 
Action: Mouse scrolled (490, 298) with delta (0, 0)
Screenshot: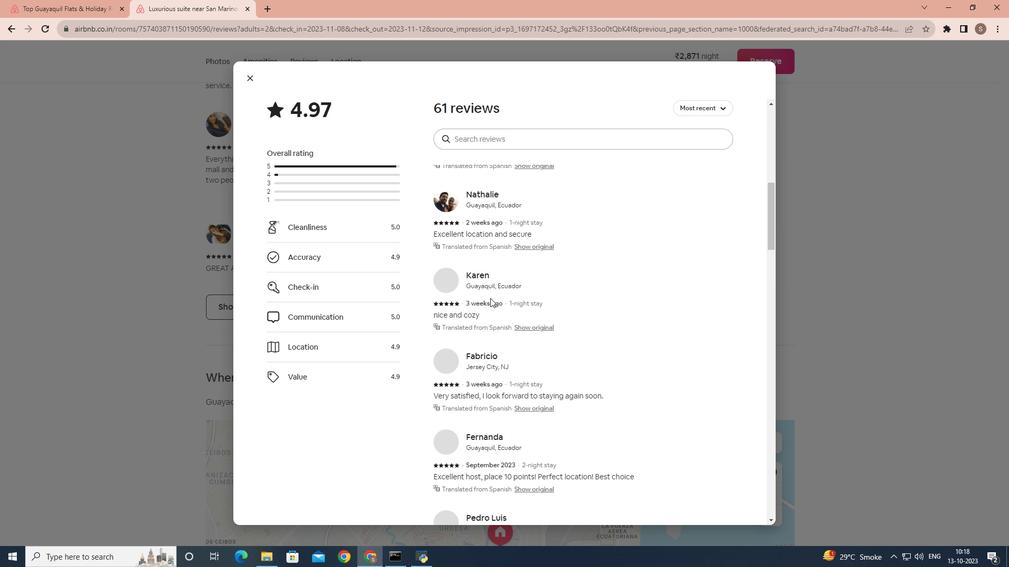 
Action: Mouse scrolled (490, 298) with delta (0, 0)
Screenshot: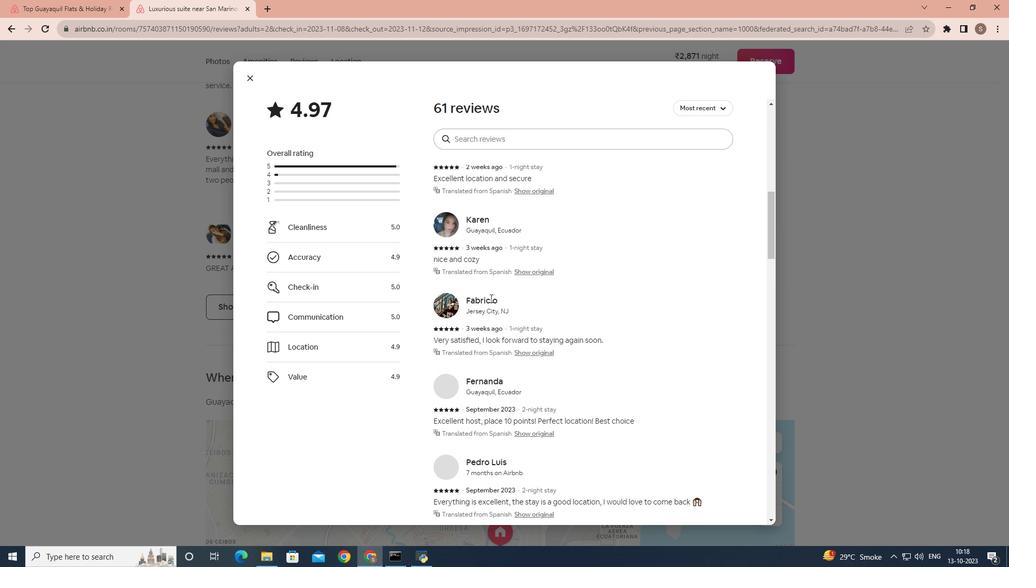 
Action: Mouse scrolled (490, 298) with delta (0, 0)
Screenshot: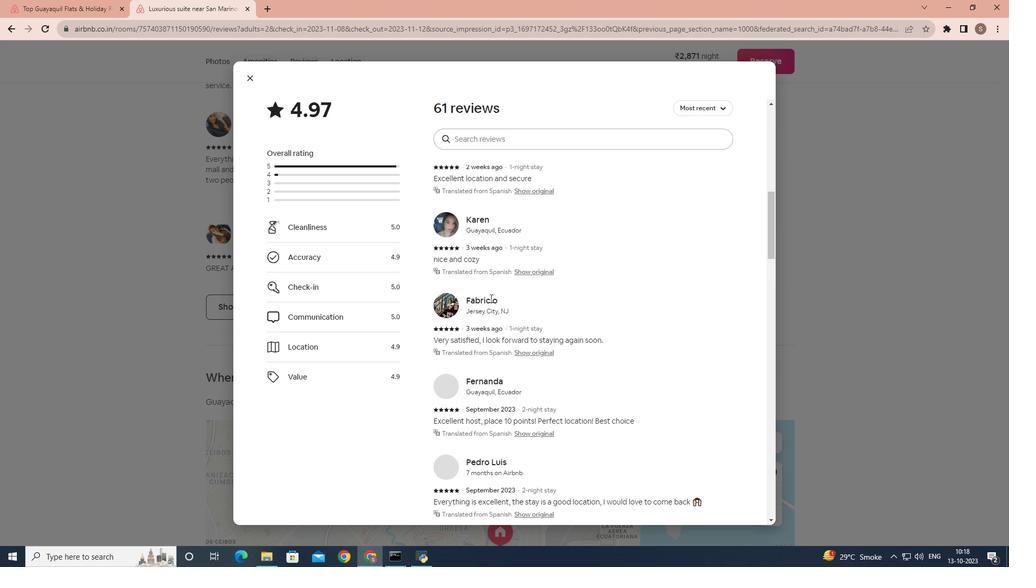 
Action: Mouse scrolled (490, 298) with delta (0, 0)
Screenshot: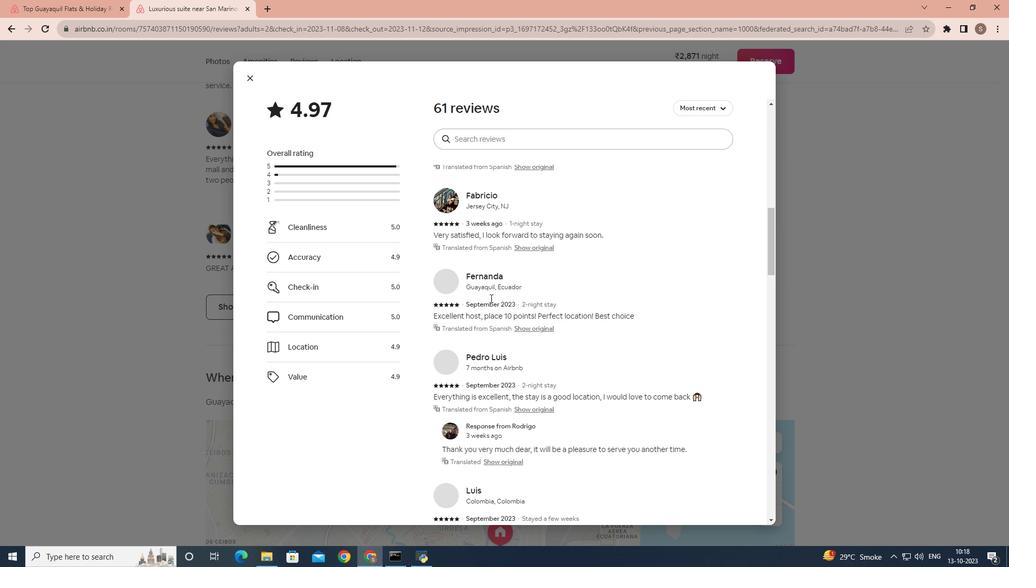 
Action: Mouse scrolled (490, 298) with delta (0, 0)
Screenshot: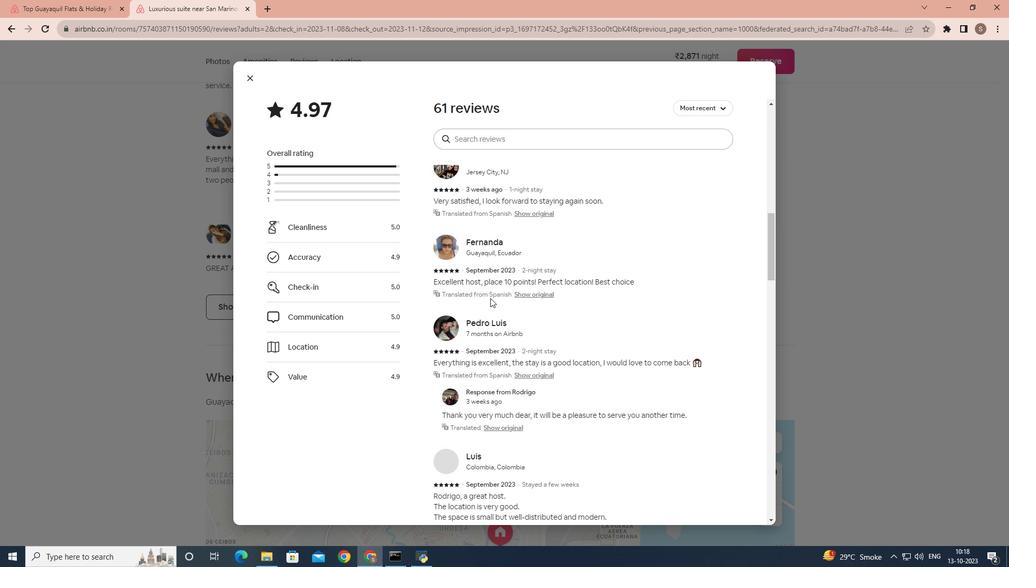 
Action: Mouse scrolled (490, 298) with delta (0, 0)
Screenshot: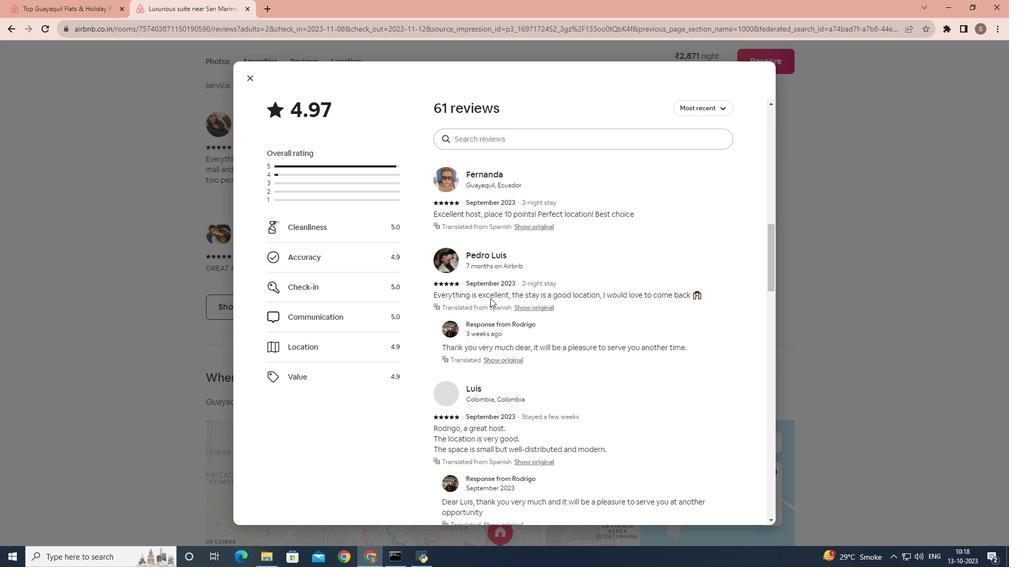 
Action: Mouse scrolled (490, 298) with delta (0, 0)
Screenshot: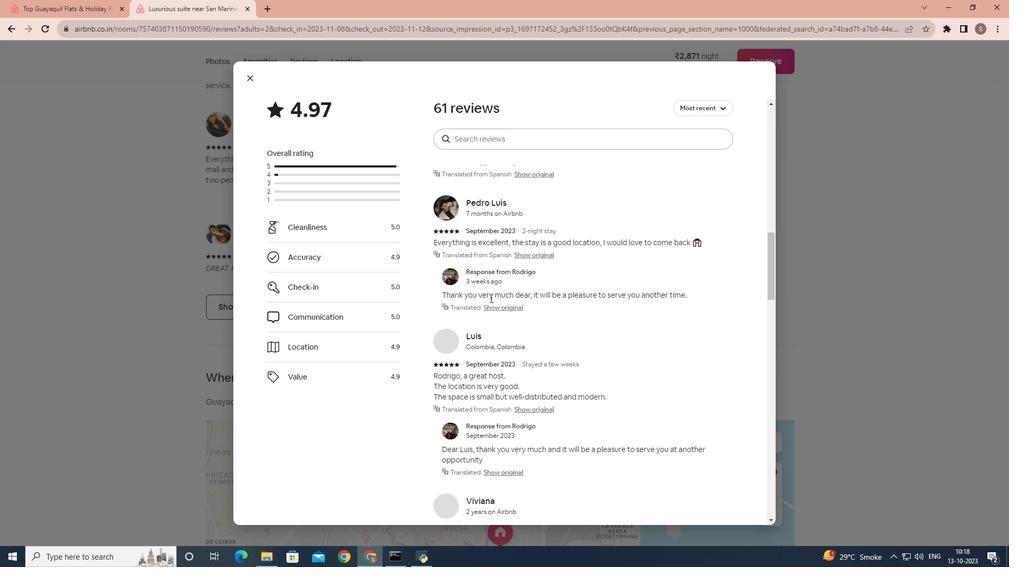 
Action: Mouse scrolled (490, 298) with delta (0, 0)
Screenshot: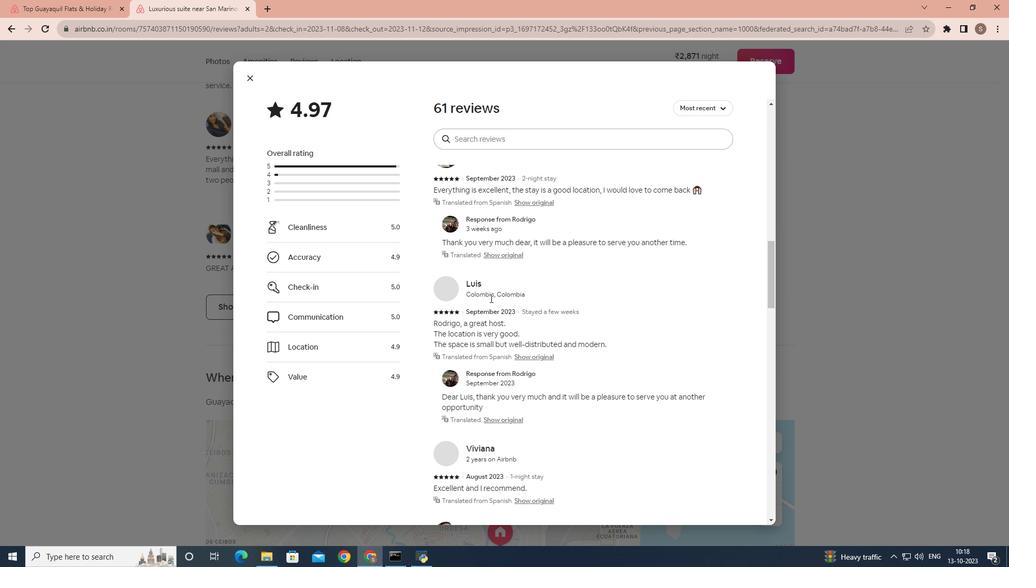 
Action: Mouse scrolled (490, 298) with delta (0, 0)
Screenshot: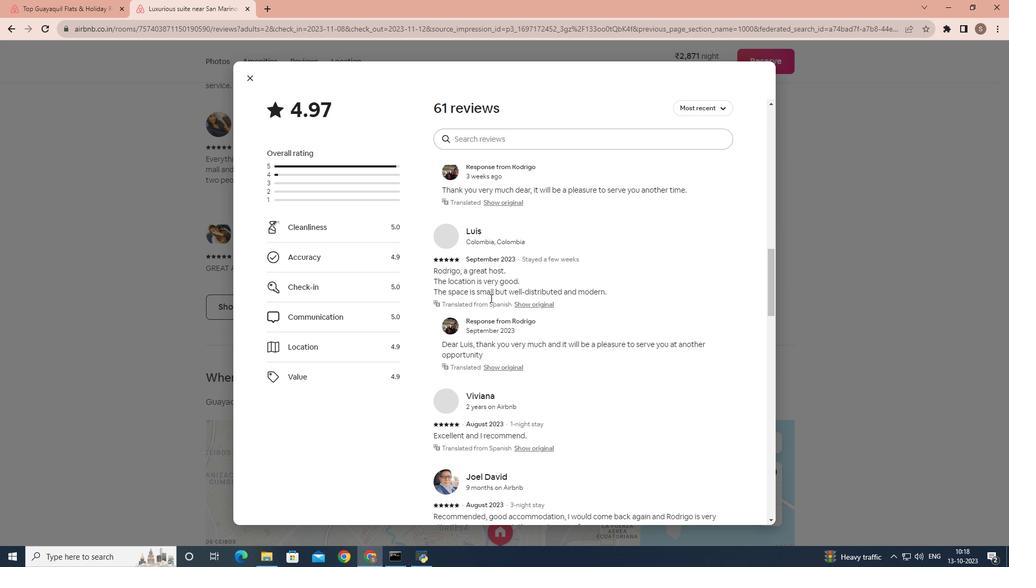 
Action: Mouse scrolled (490, 298) with delta (0, 0)
Screenshot: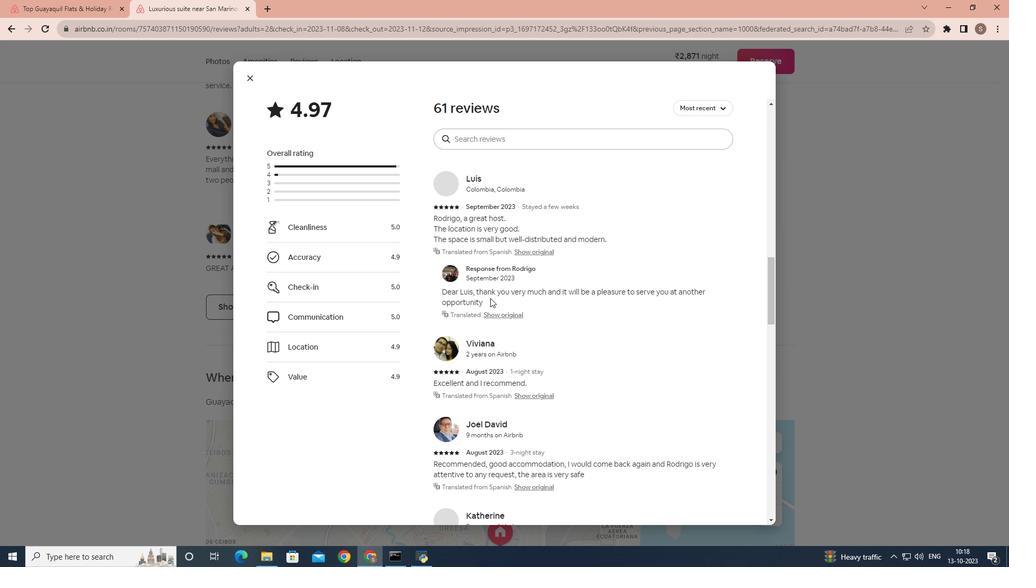 
Action: Mouse scrolled (490, 298) with delta (0, 0)
Screenshot: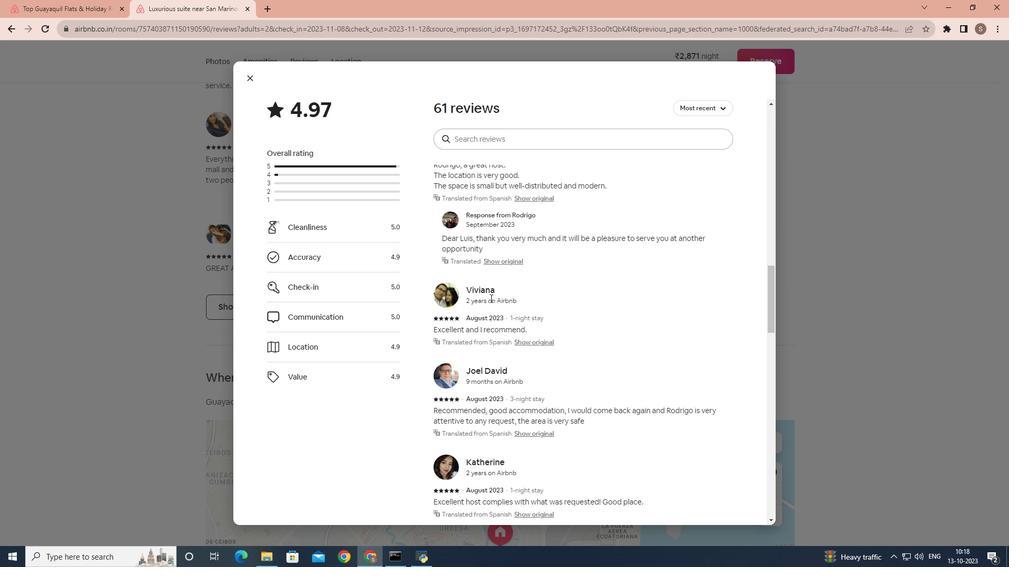
Action: Mouse scrolled (490, 298) with delta (0, 0)
Screenshot: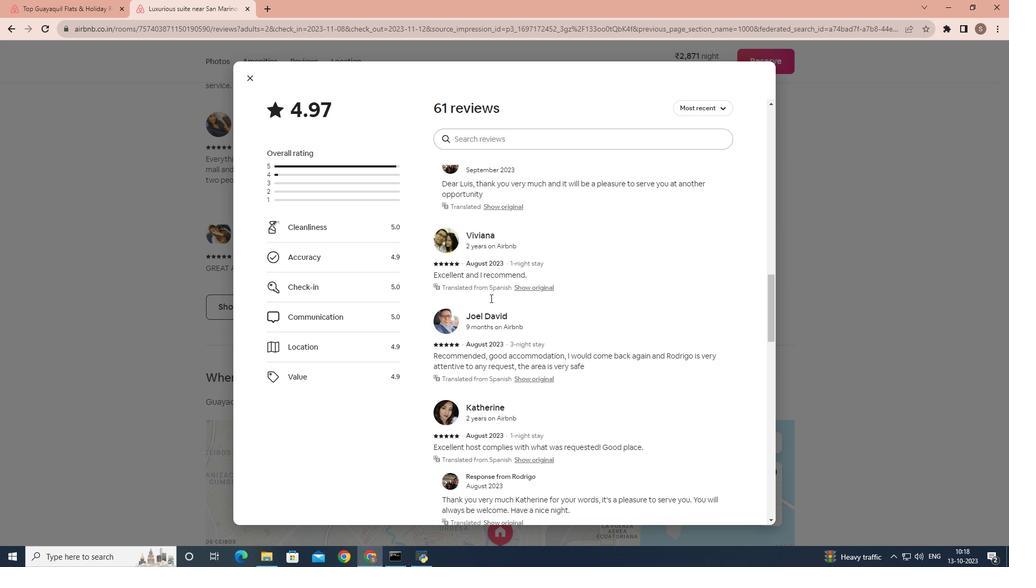 
Action: Mouse scrolled (490, 298) with delta (0, 0)
Screenshot: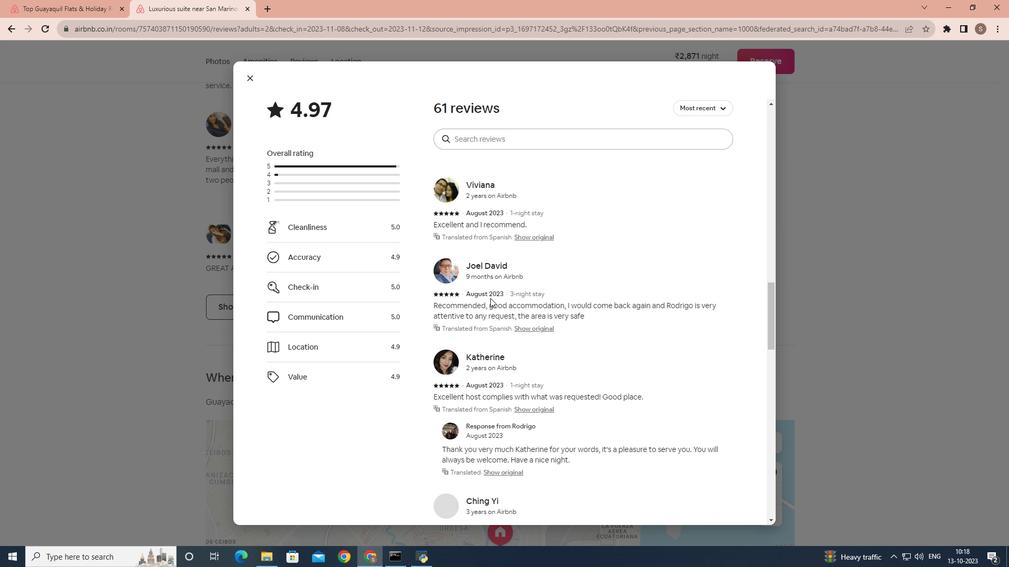 
Action: Mouse scrolled (490, 298) with delta (0, 0)
Screenshot: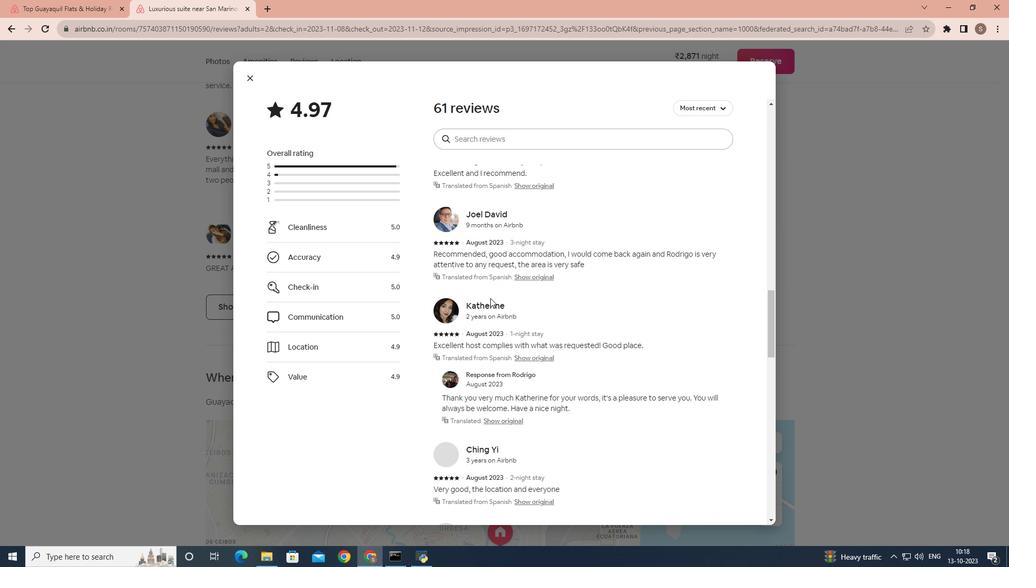 
Action: Mouse scrolled (490, 298) with delta (0, 0)
Screenshot: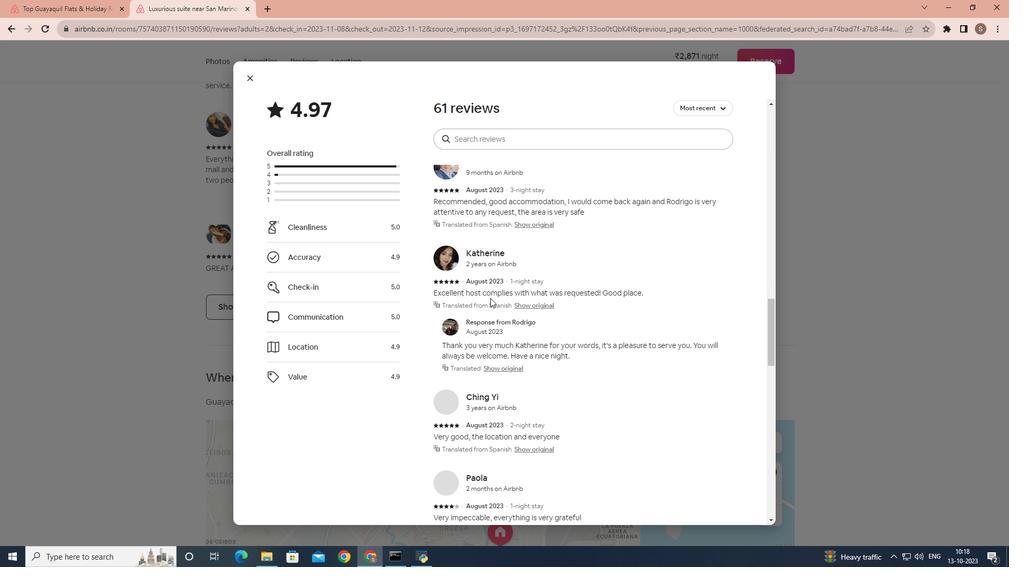 
Action: Mouse scrolled (490, 298) with delta (0, 0)
Screenshot: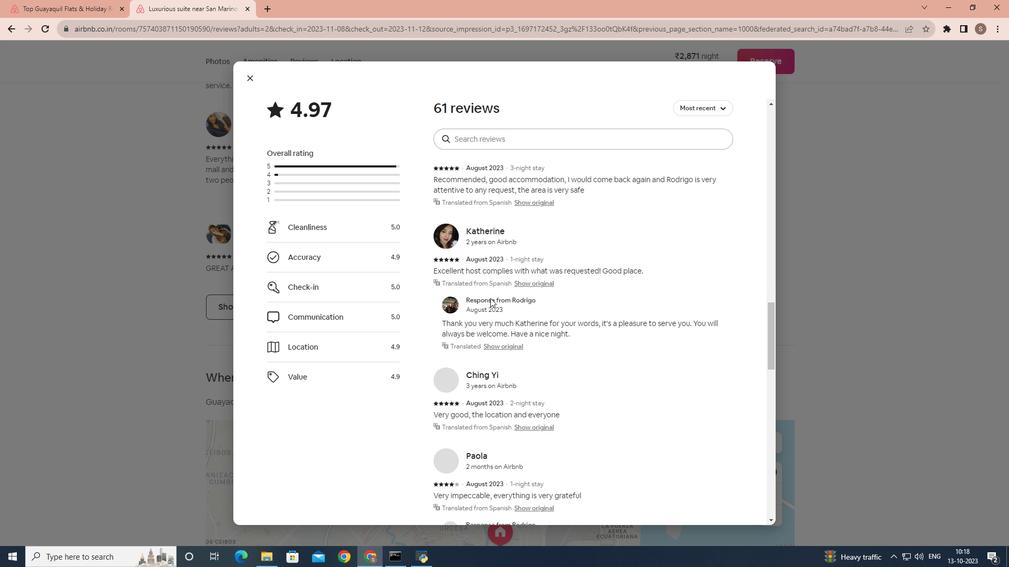 
Action: Mouse scrolled (490, 298) with delta (0, 0)
Screenshot: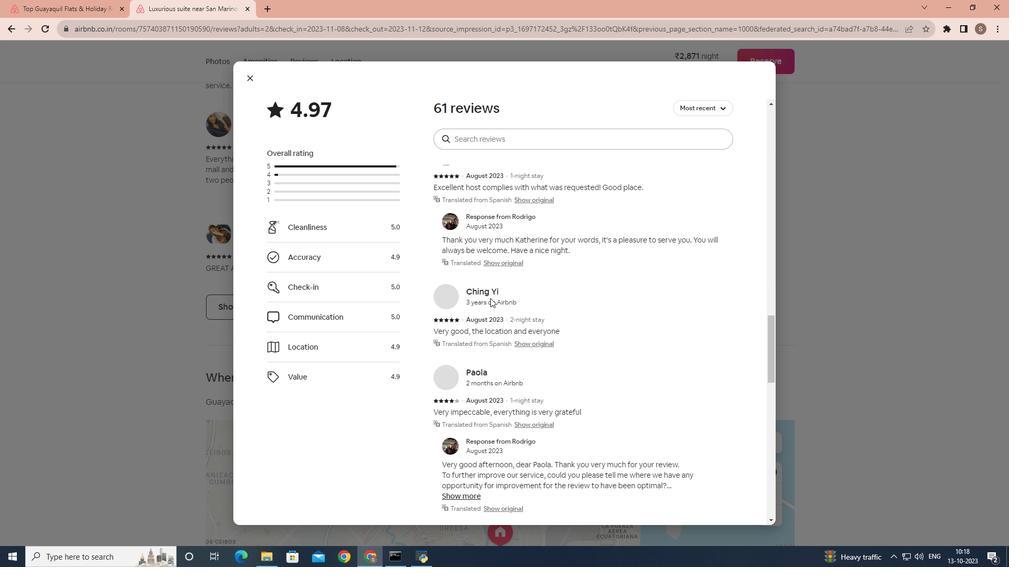 
Action: Mouse scrolled (490, 298) with delta (0, 0)
Screenshot: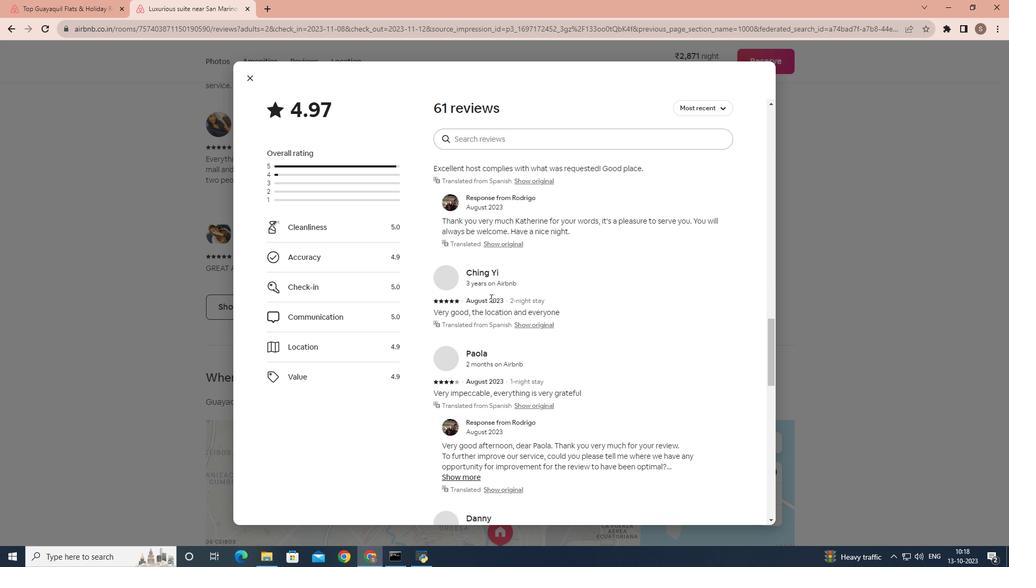 
Action: Mouse scrolled (490, 298) with delta (0, 0)
Screenshot: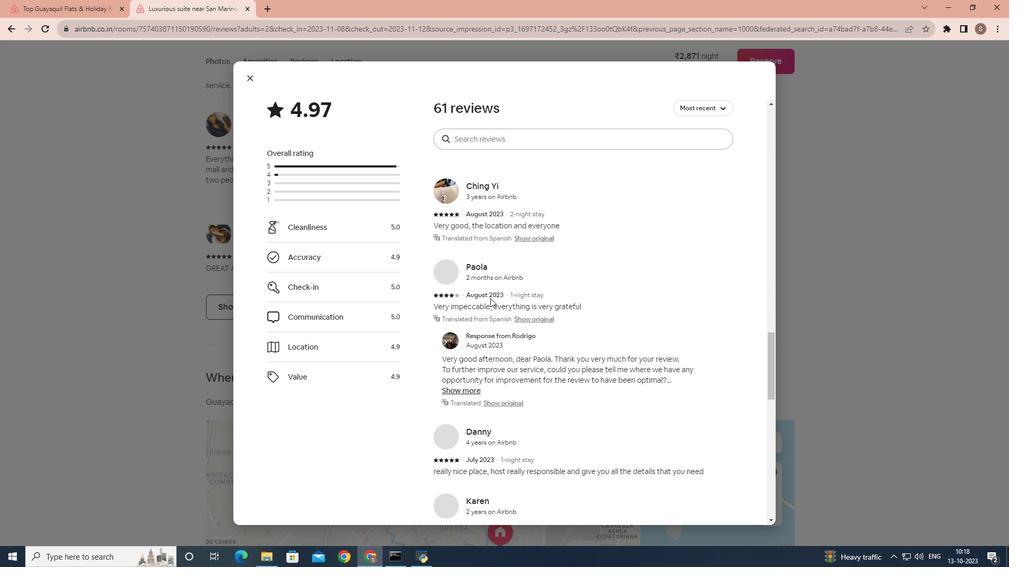 
Action: Mouse scrolled (490, 298) with delta (0, 0)
Screenshot: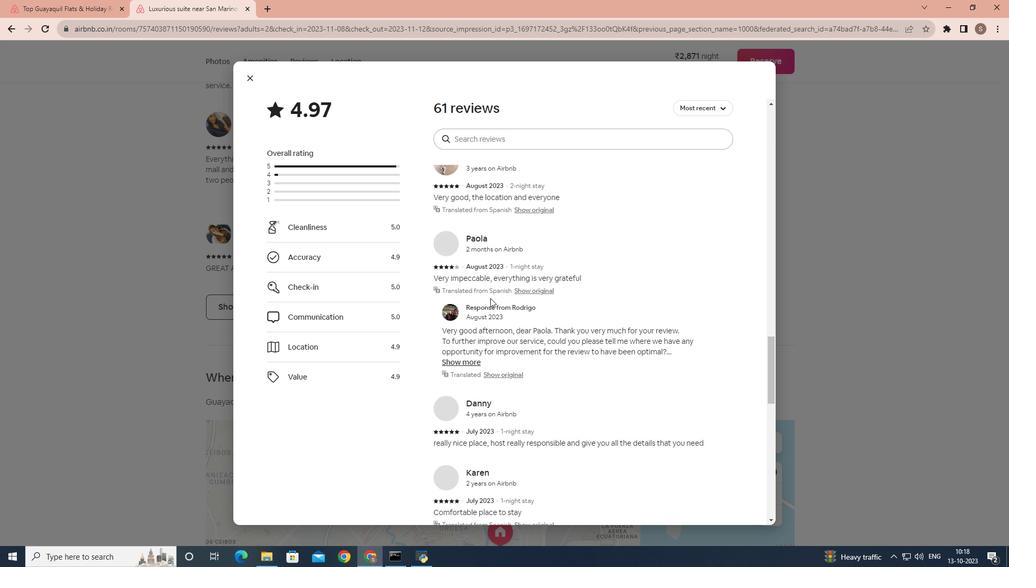 
Action: Mouse scrolled (490, 298) with delta (0, 0)
Screenshot: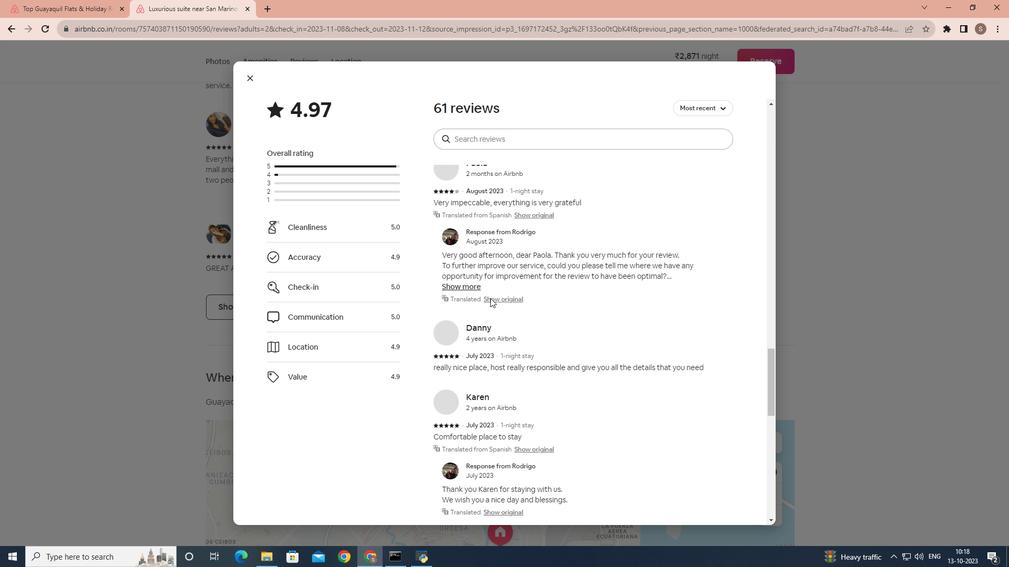 
Action: Mouse scrolled (490, 298) with delta (0, 0)
Screenshot: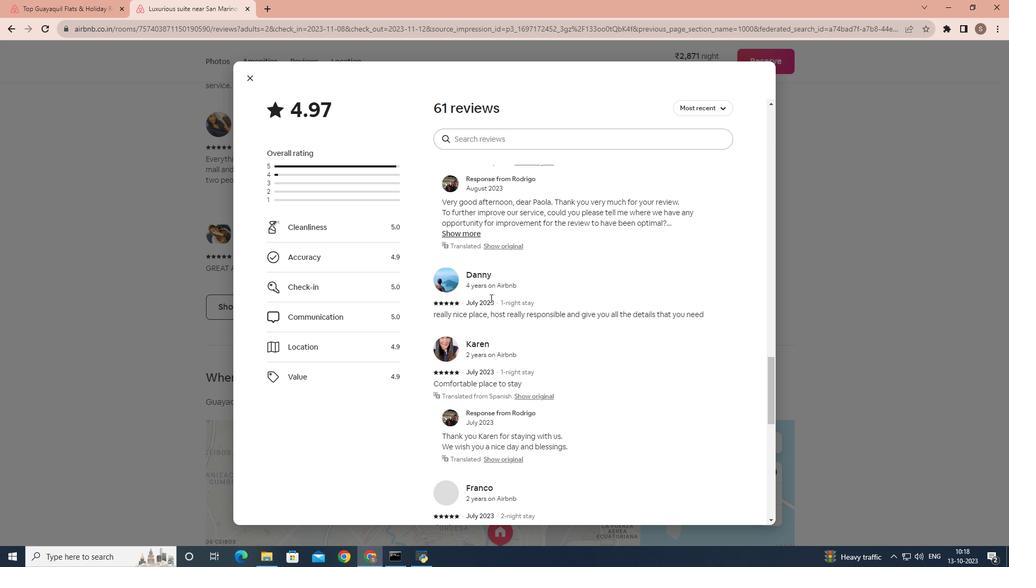 
Action: Mouse scrolled (490, 298) with delta (0, 0)
Screenshot: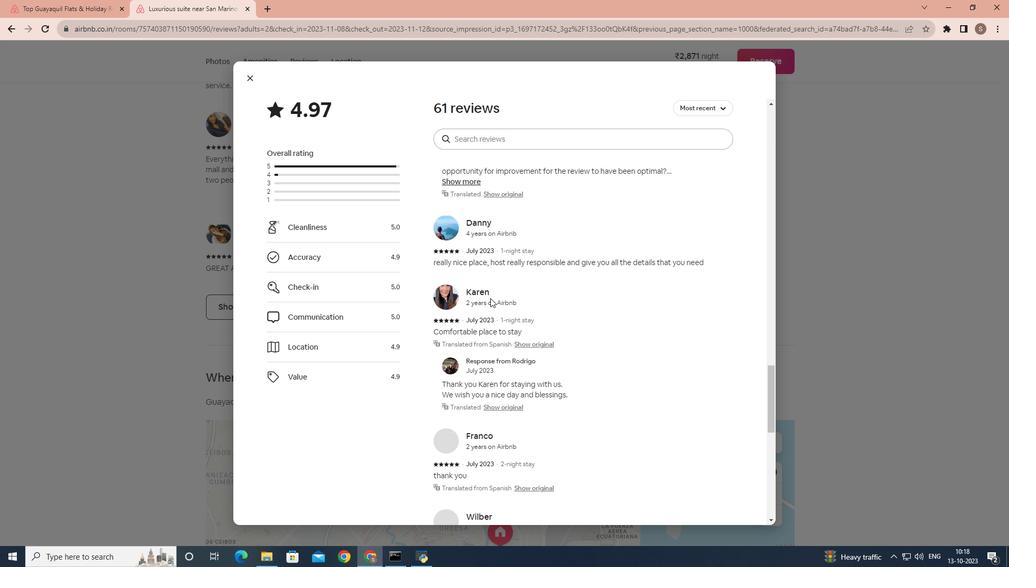 
Action: Mouse scrolled (490, 298) with delta (0, 0)
Screenshot: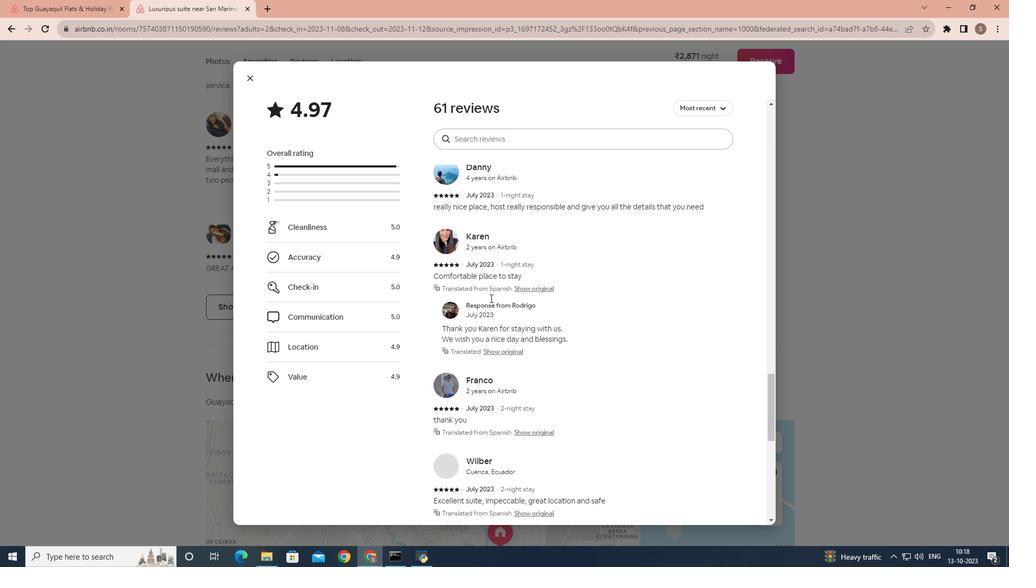 
Action: Mouse scrolled (490, 298) with delta (0, 0)
Screenshot: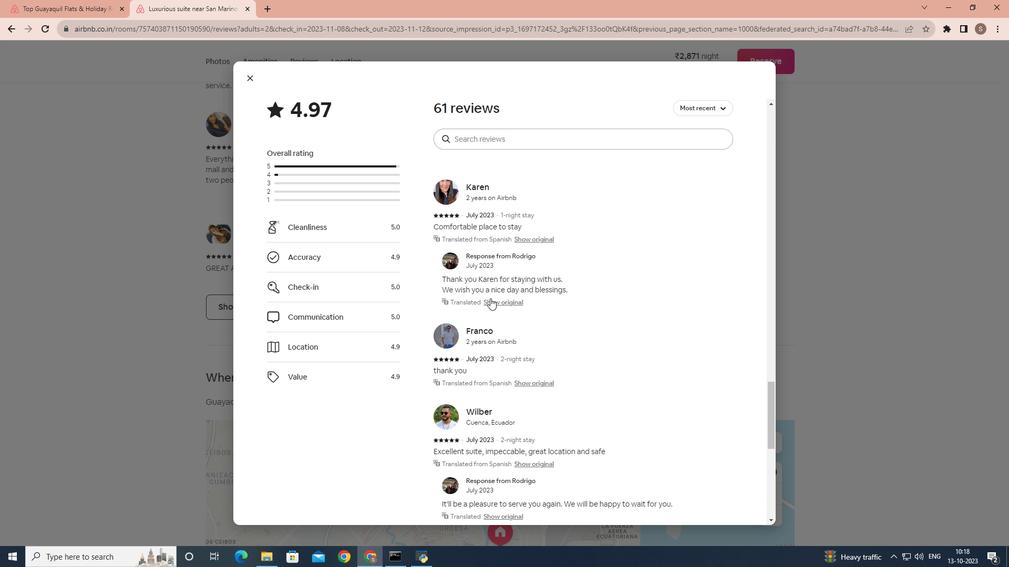 
Action: Mouse scrolled (490, 298) with delta (0, 0)
Screenshot: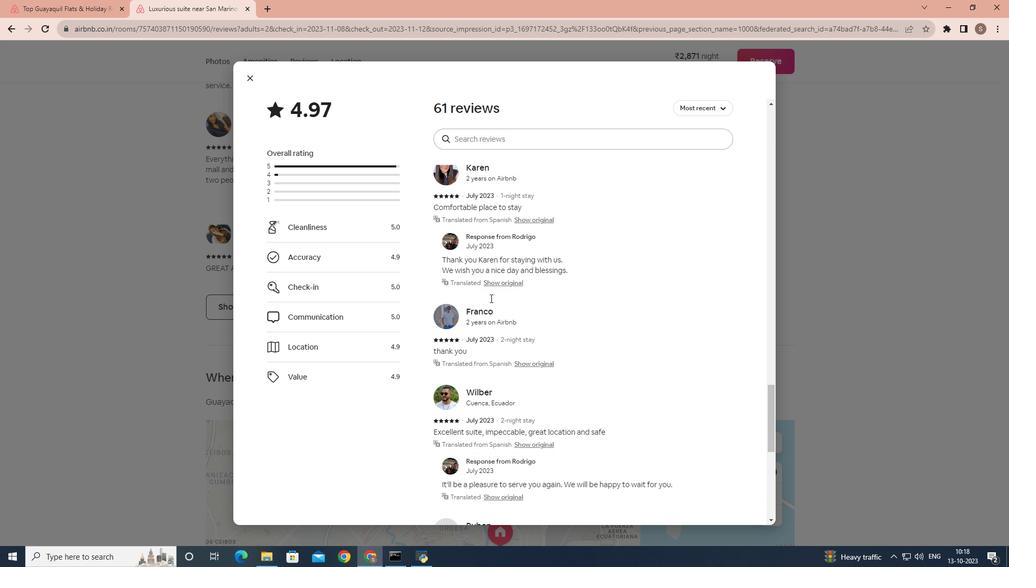 
Action: Mouse scrolled (490, 298) with delta (0, 0)
Screenshot: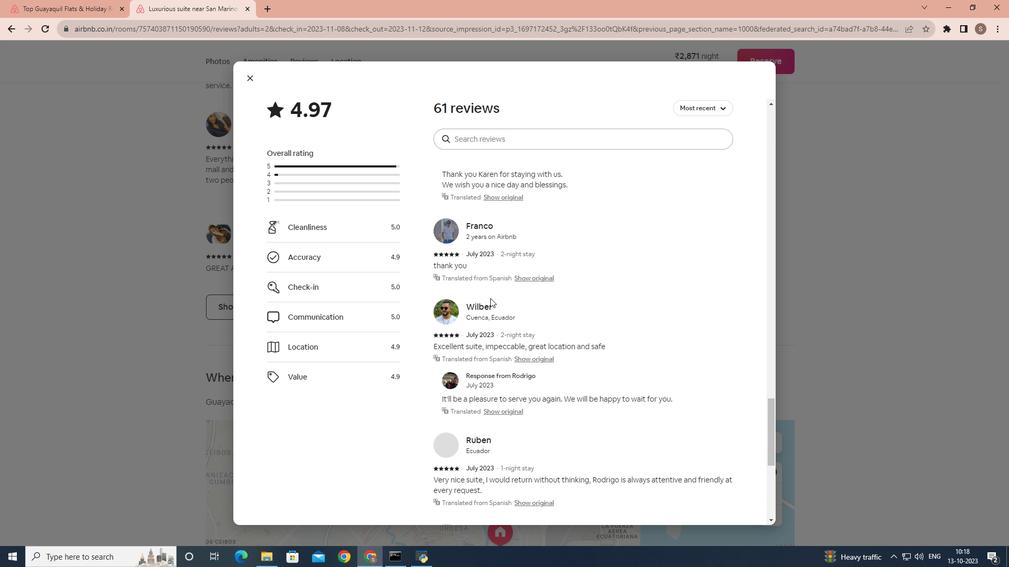 
Action: Mouse scrolled (490, 298) with delta (0, 0)
Screenshot: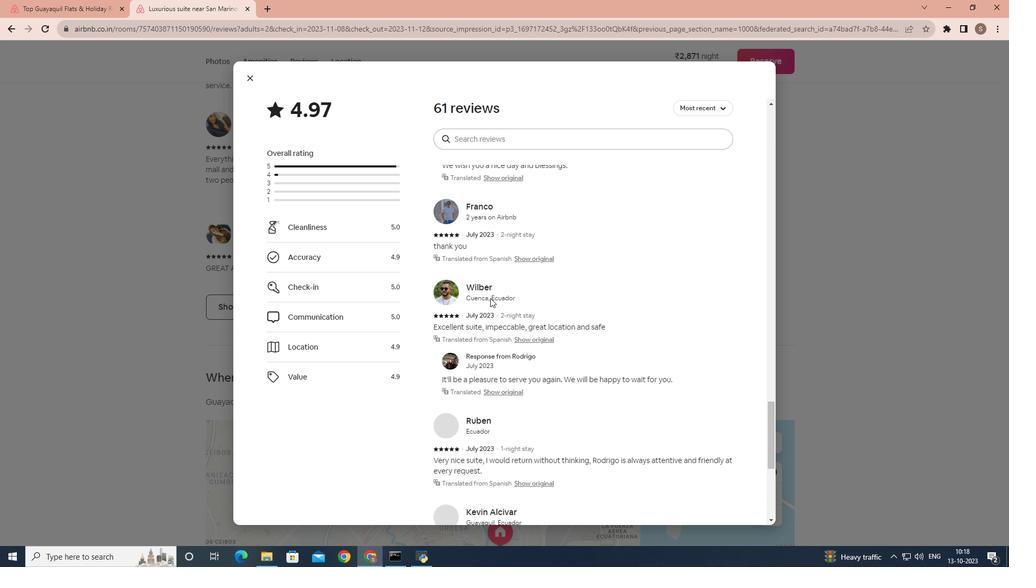 
Action: Mouse scrolled (490, 298) with delta (0, 0)
Screenshot: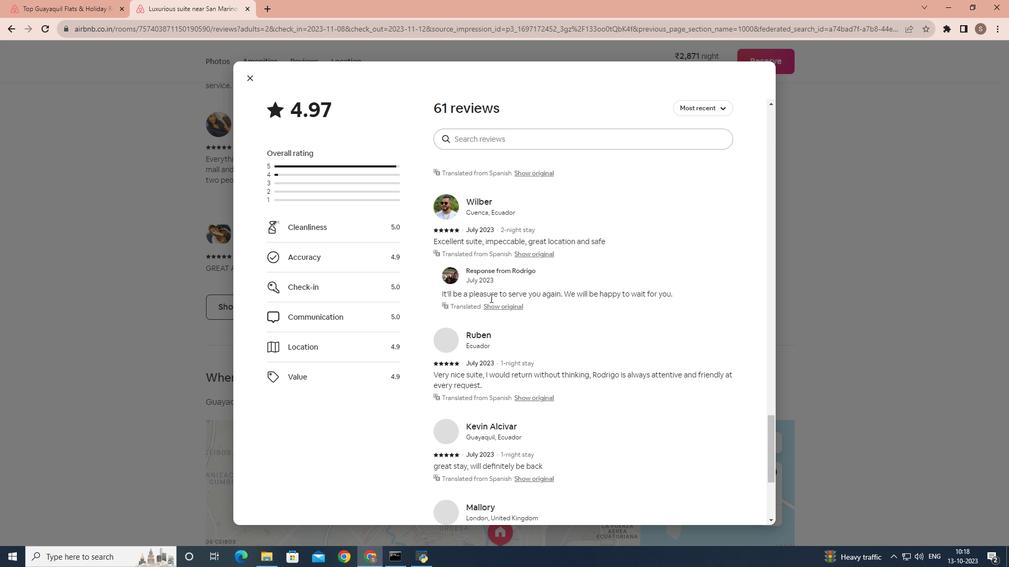 
Action: Mouse scrolled (490, 298) with delta (0, 0)
Screenshot: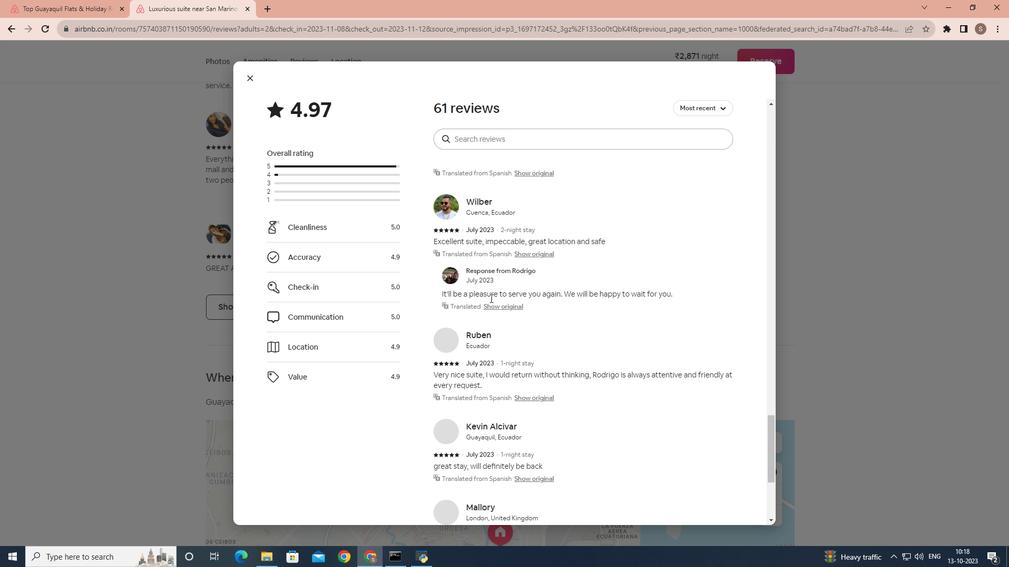 
Action: Mouse scrolled (490, 298) with delta (0, 0)
Screenshot: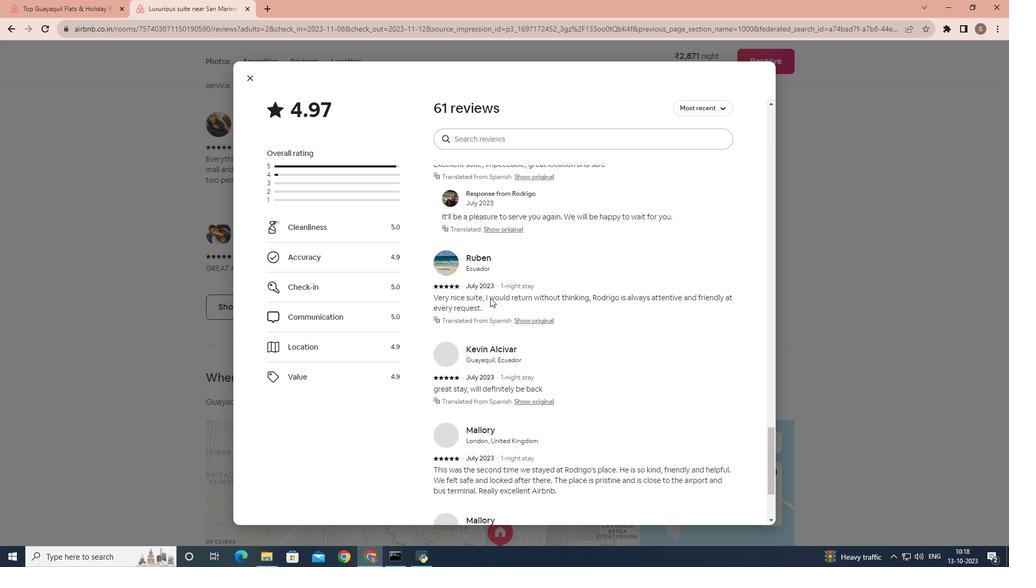 
Action: Mouse scrolled (490, 298) with delta (0, 0)
Screenshot: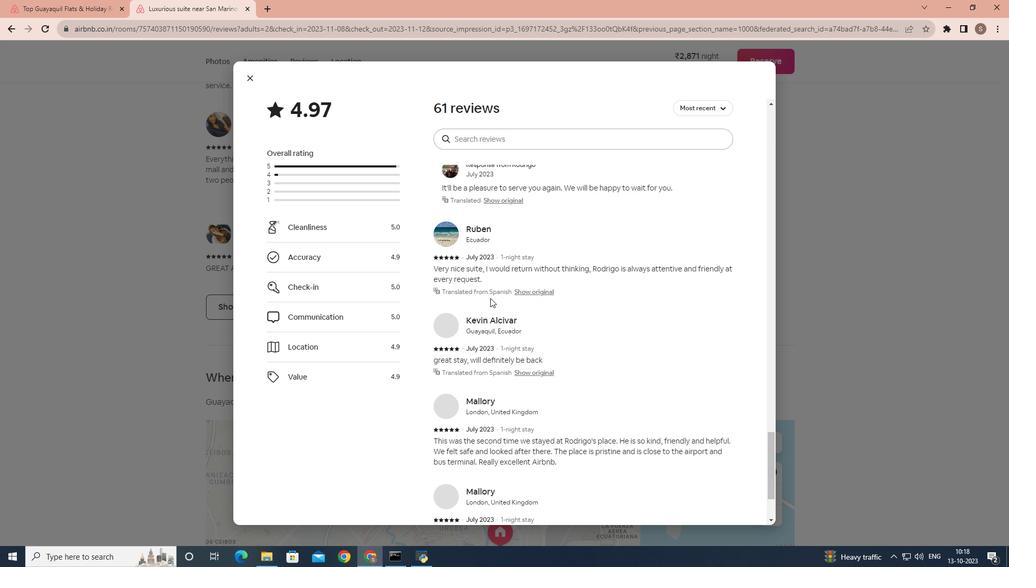 
Action: Mouse scrolled (490, 298) with delta (0, 0)
Screenshot: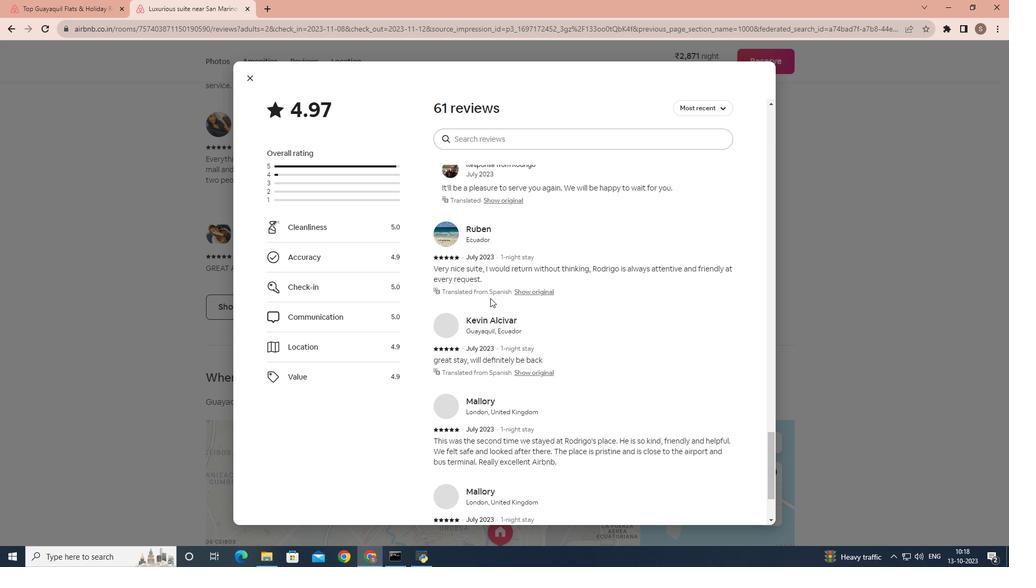 
Action: Mouse scrolled (490, 298) with delta (0, 0)
Screenshot: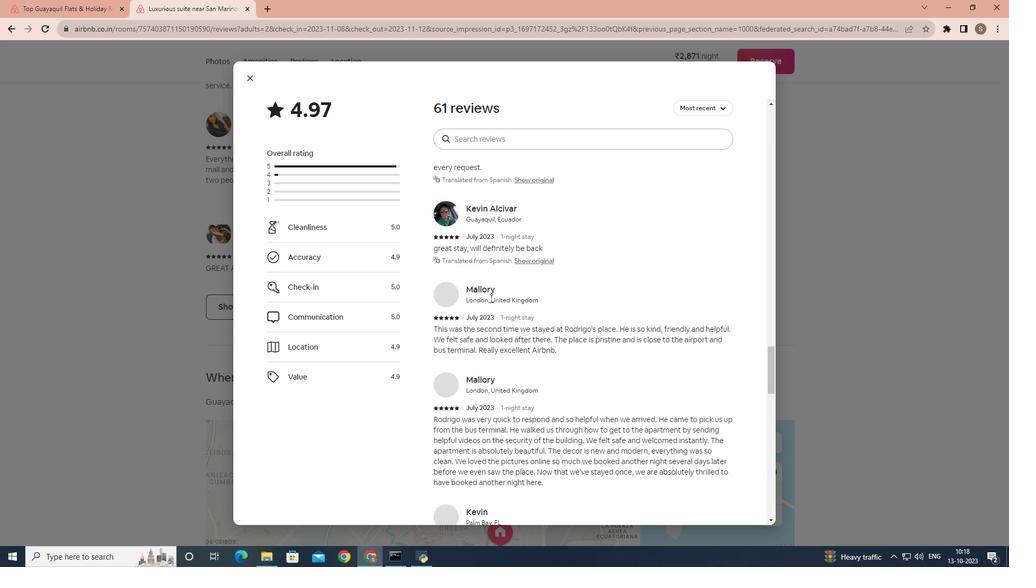 
Action: Mouse scrolled (490, 298) with delta (0, 0)
